 Task: Play online Dominion games in easy mode.
Action: Mouse moved to (498, 416)
Screenshot: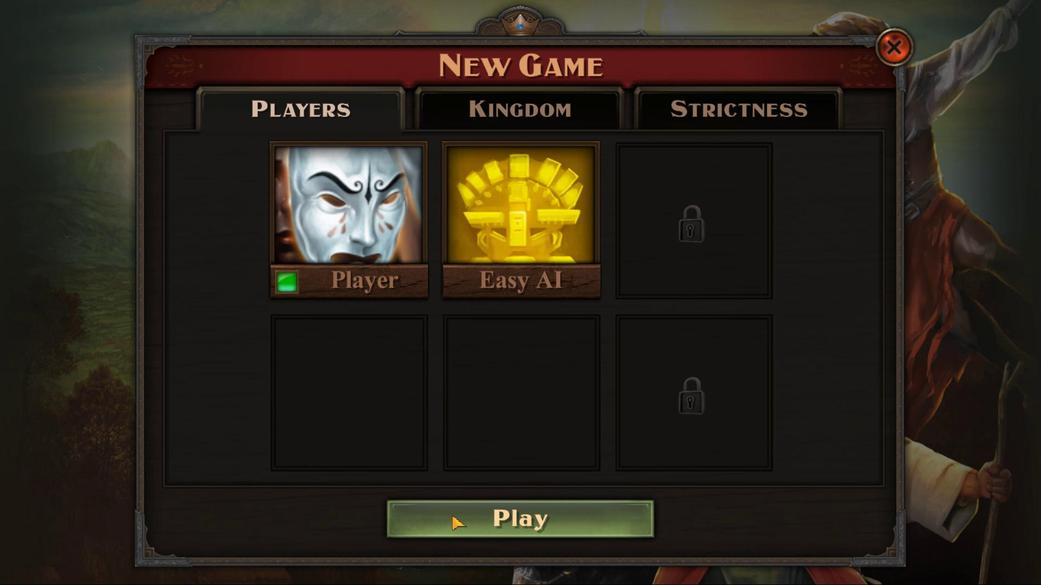 
Action: Mouse pressed left at (498, 416)
Screenshot: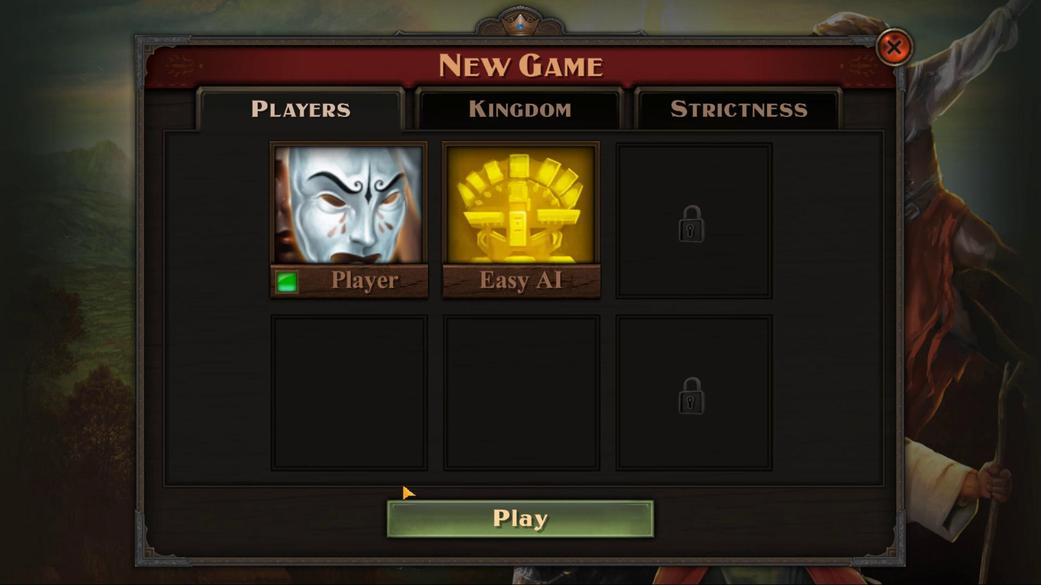 
Action: Mouse moved to (318, 414)
Screenshot: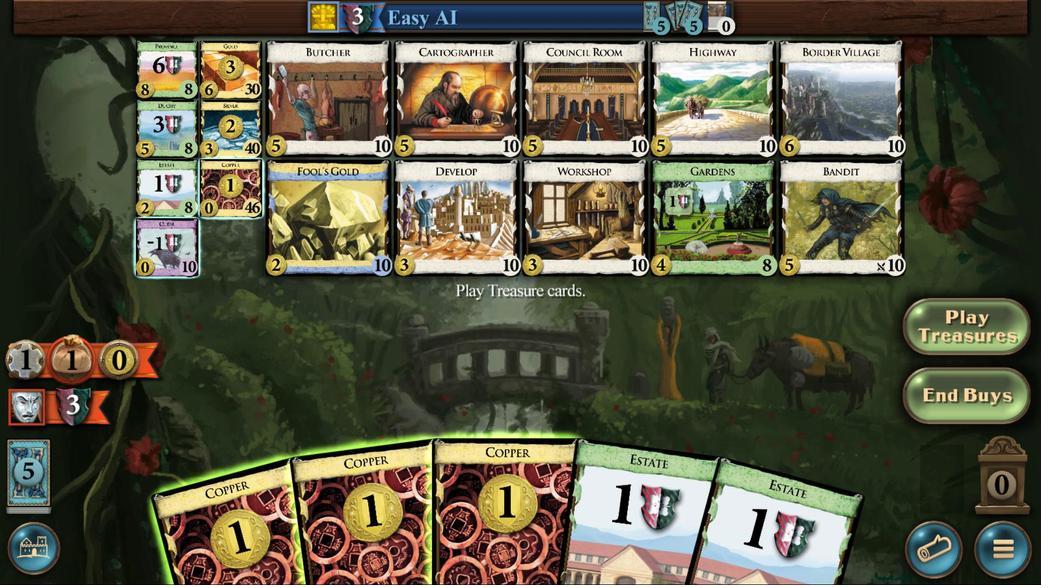 
Action: Mouse pressed left at (318, 414)
Screenshot: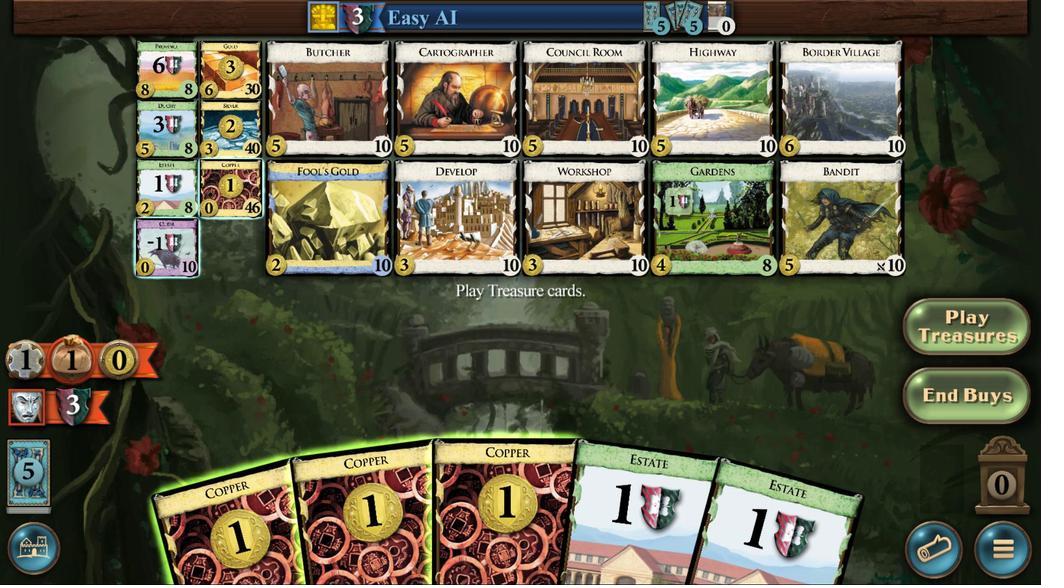 
Action: Mouse moved to (484, 411)
Screenshot: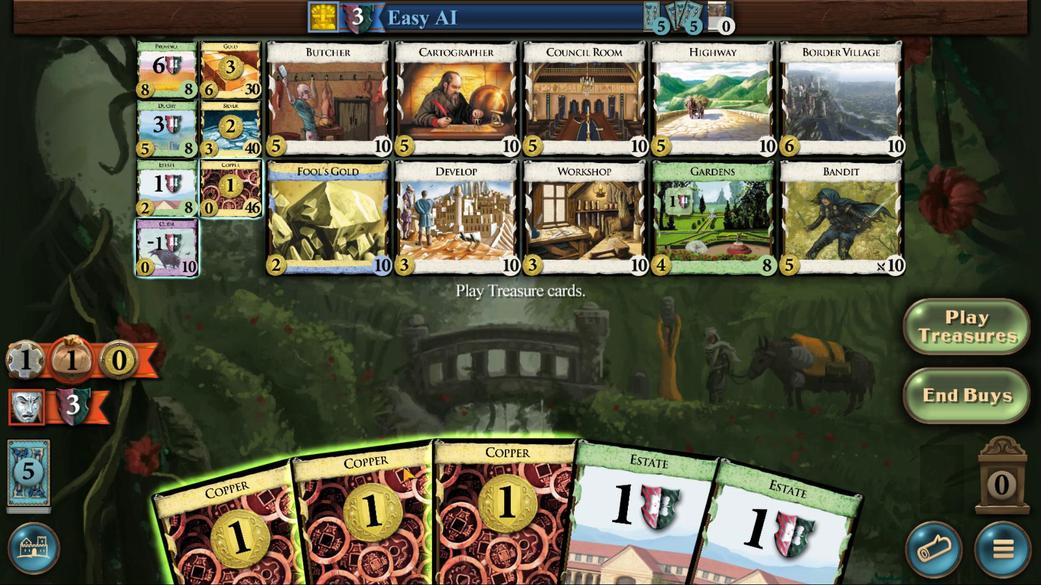 
Action: Mouse pressed left at (484, 411)
Screenshot: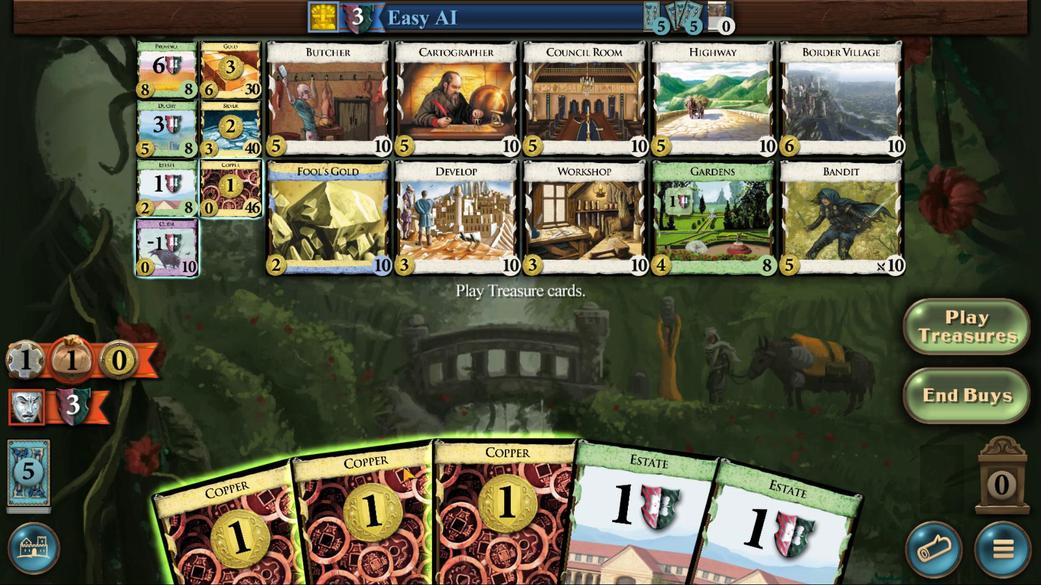 
Action: Mouse moved to (464, 412)
Screenshot: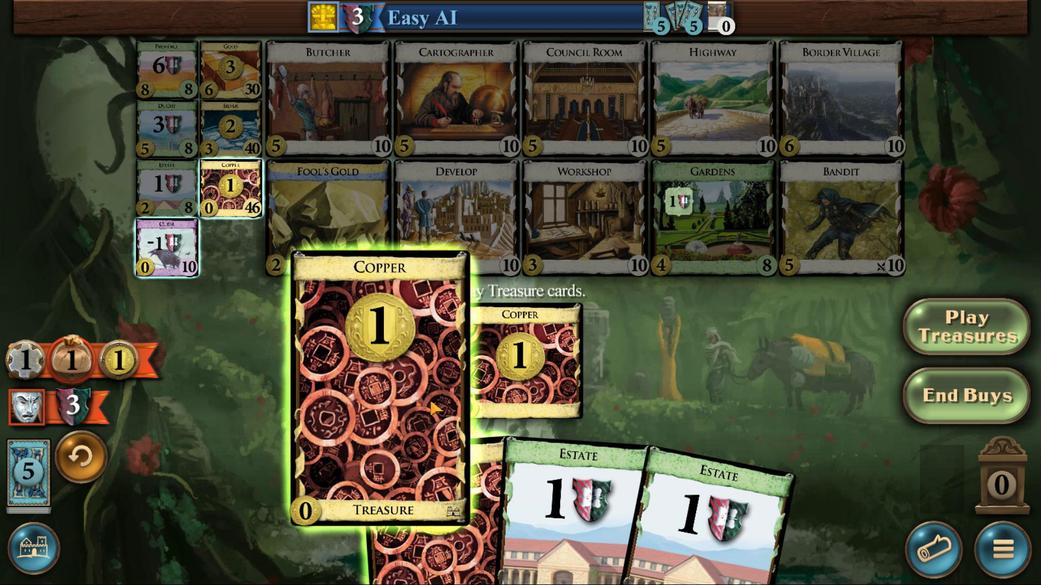
Action: Mouse pressed left at (464, 412)
Screenshot: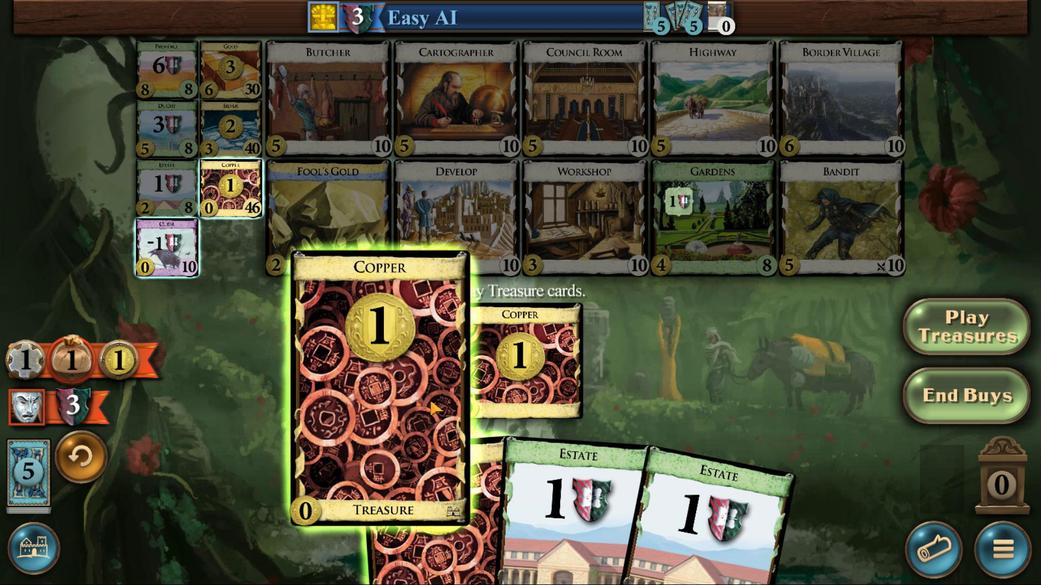 
Action: Mouse moved to (481, 410)
Screenshot: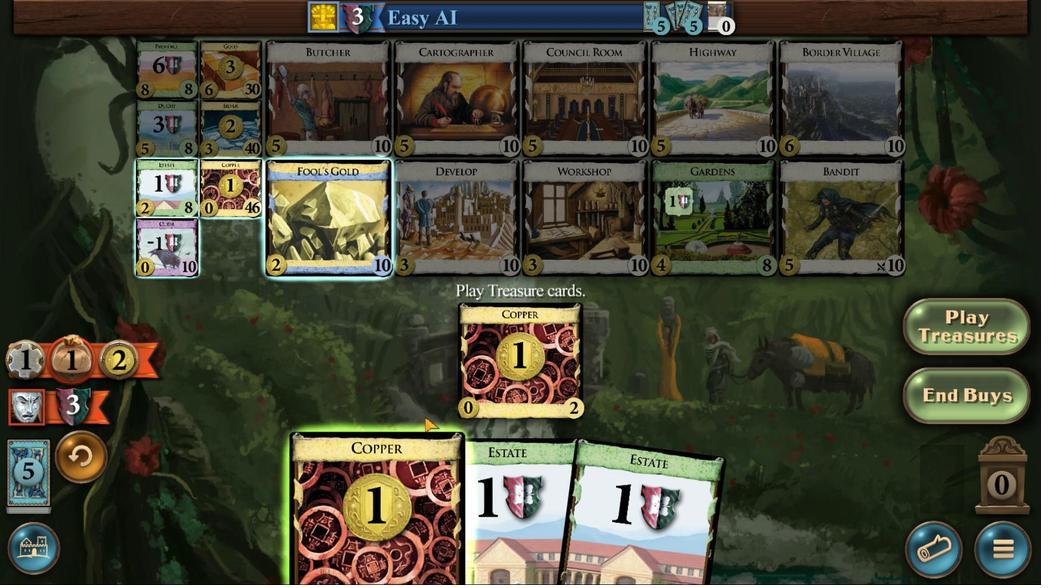 
Action: Mouse pressed left at (481, 410)
Screenshot: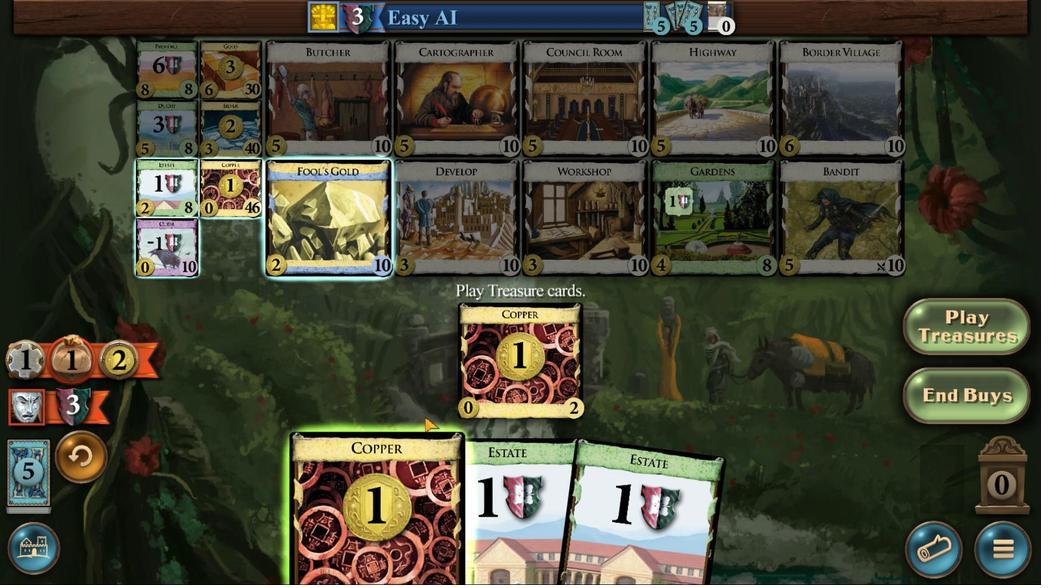 
Action: Mouse moved to (444, 349)
Screenshot: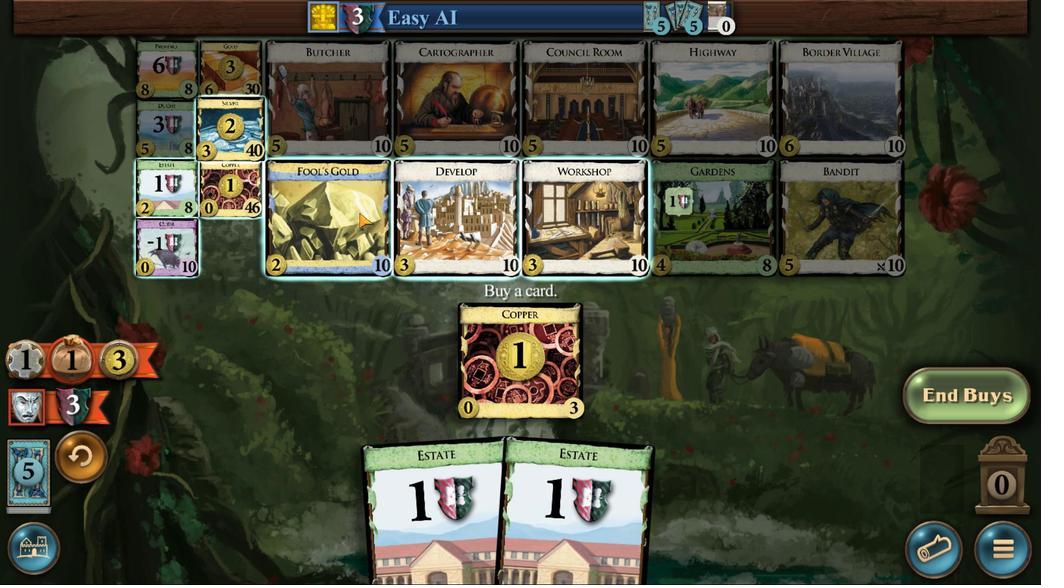 
Action: Mouse pressed left at (444, 349)
Screenshot: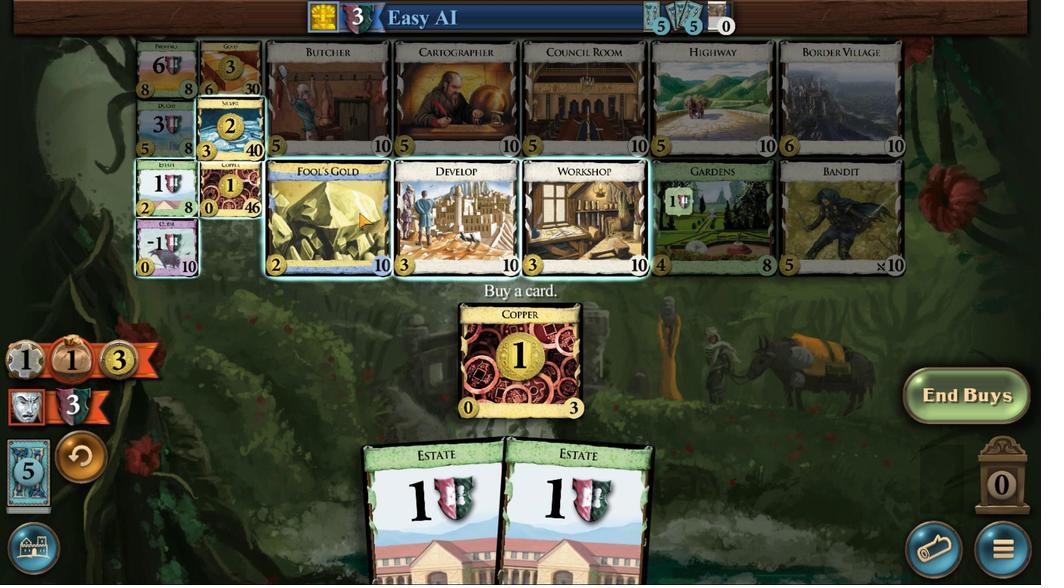 
Action: Mouse moved to (501, 382)
Screenshot: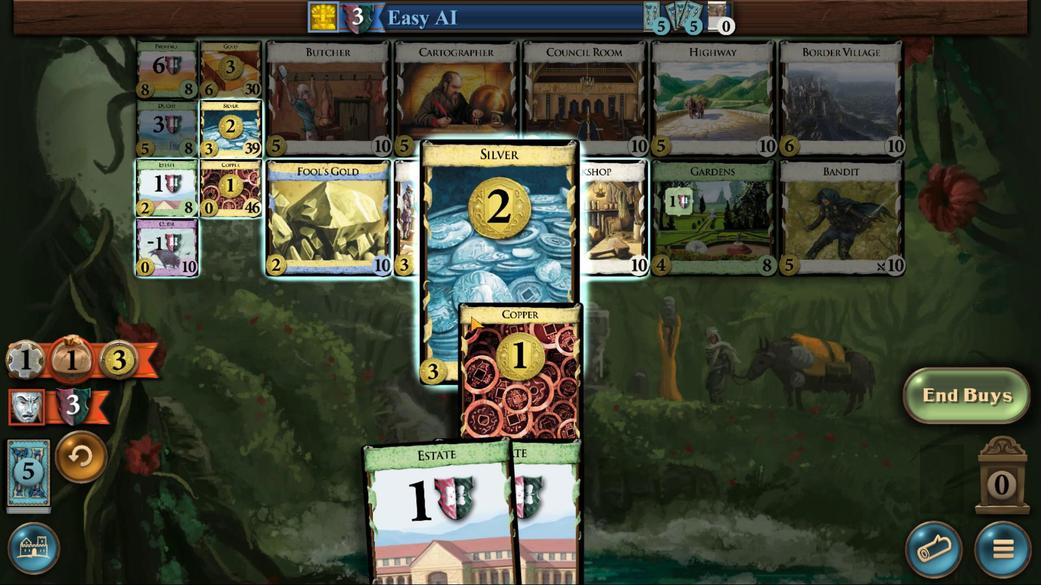 
Action: Mouse pressed left at (501, 382)
Screenshot: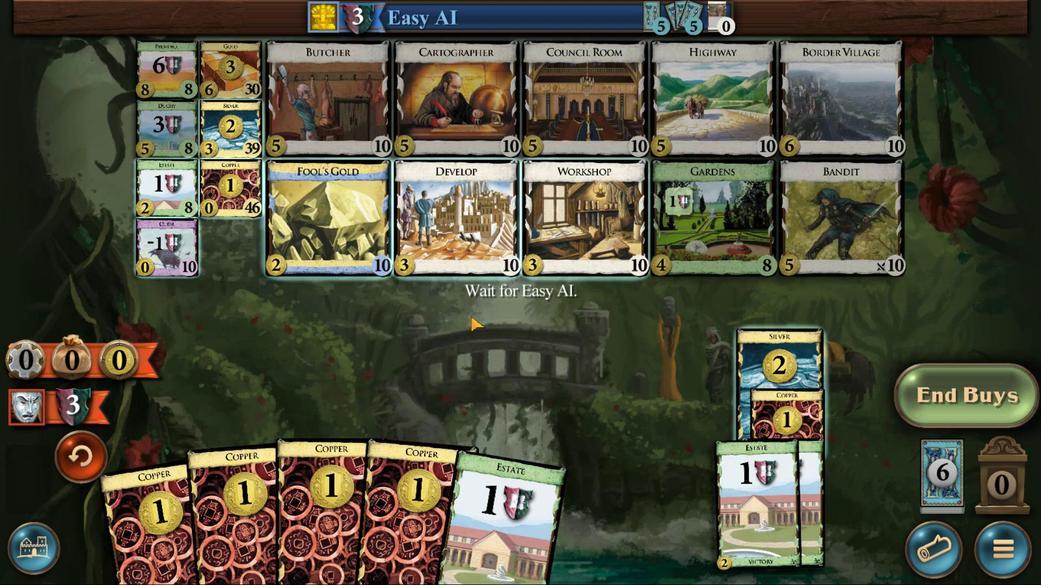 
Action: Mouse moved to (479, 409)
Screenshot: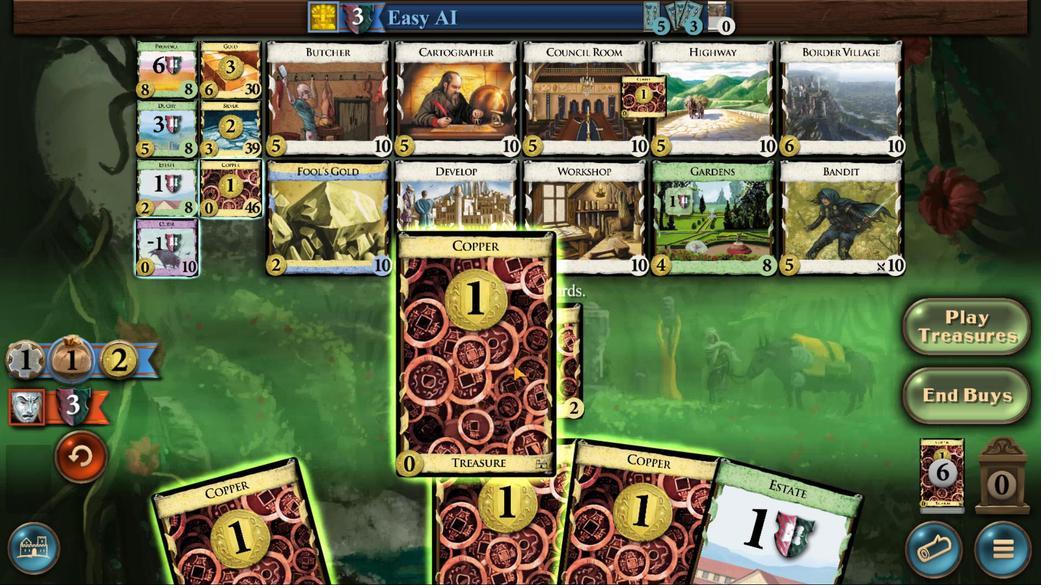 
Action: Mouse pressed left at (479, 409)
Screenshot: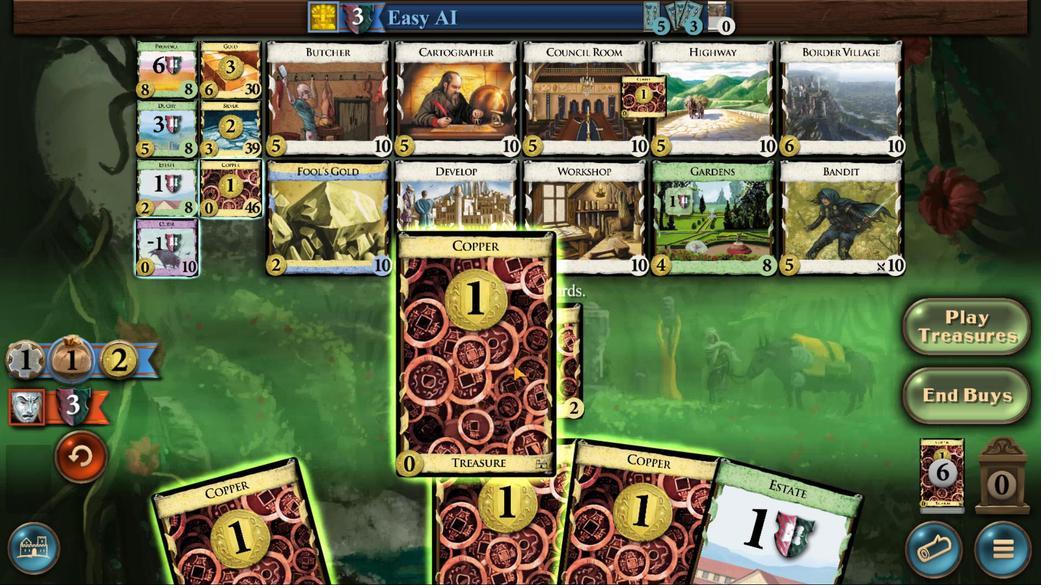
Action: Mouse moved to (450, 412)
Screenshot: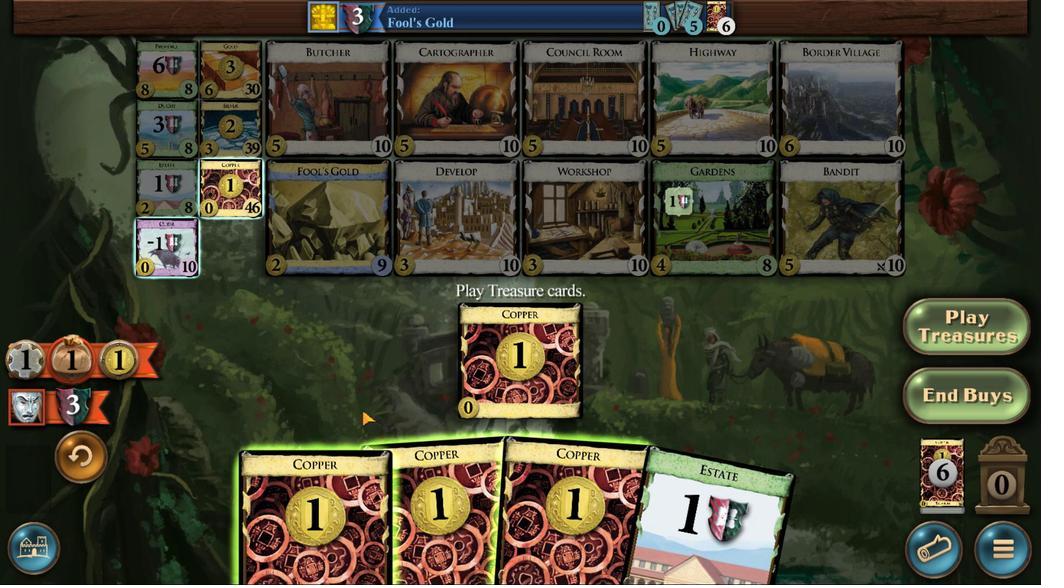 
Action: Mouse pressed left at (450, 412)
Screenshot: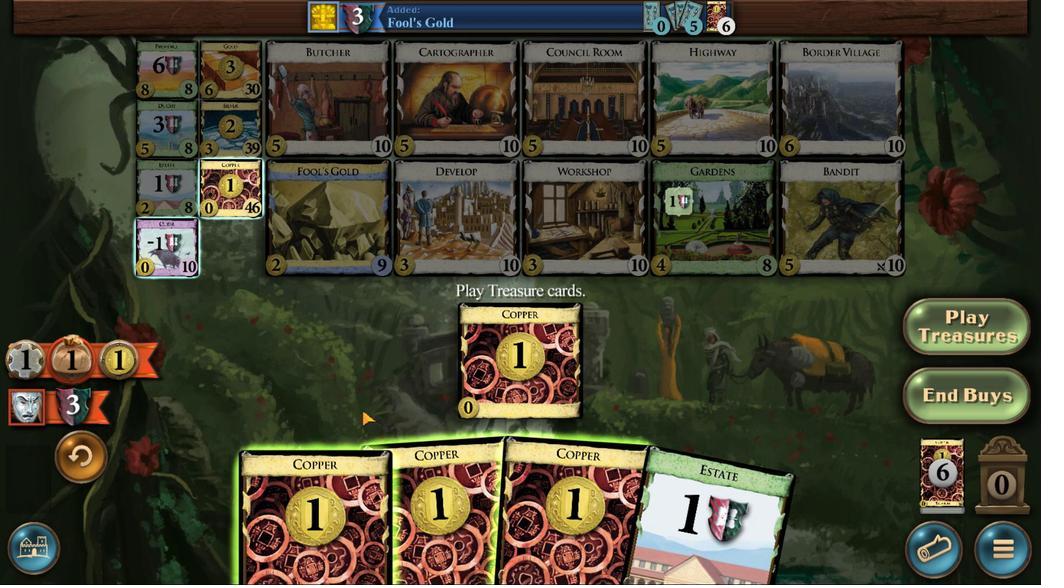 
Action: Mouse moved to (477, 410)
Screenshot: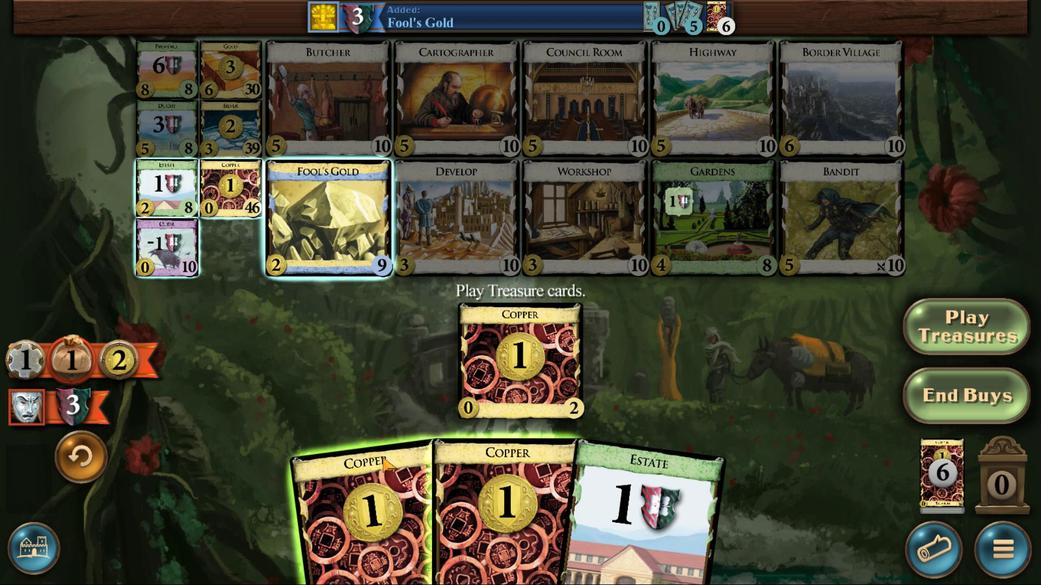 
Action: Mouse pressed left at (477, 410)
Screenshot: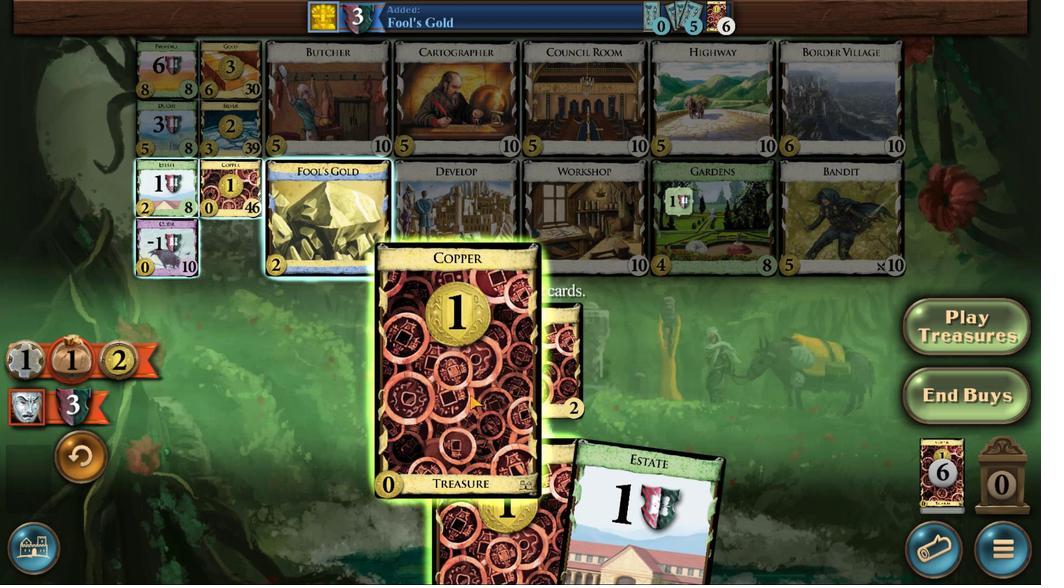 
Action: Mouse moved to (483, 406)
Screenshot: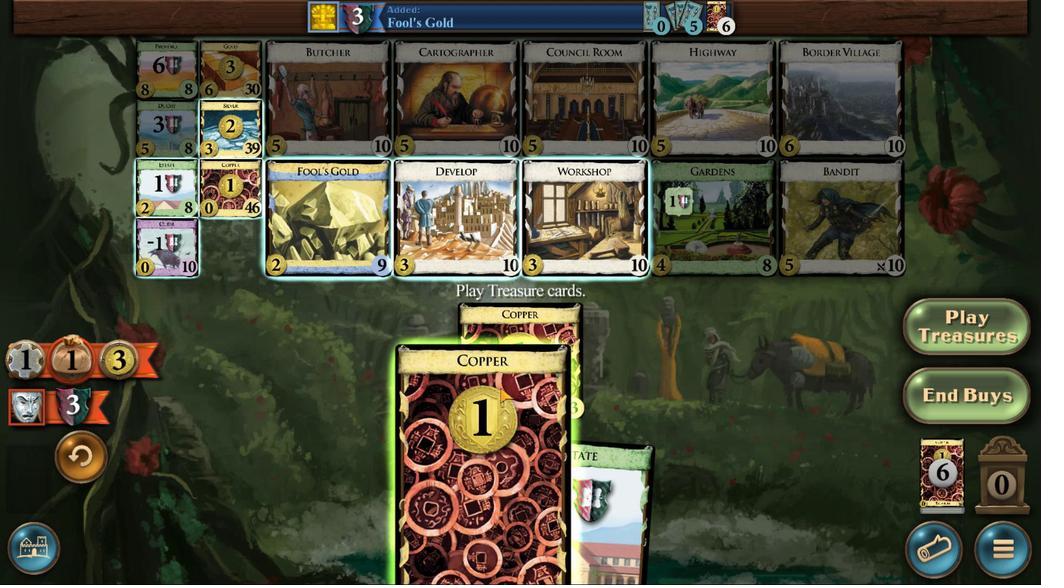 
Action: Mouse pressed left at (483, 406)
Screenshot: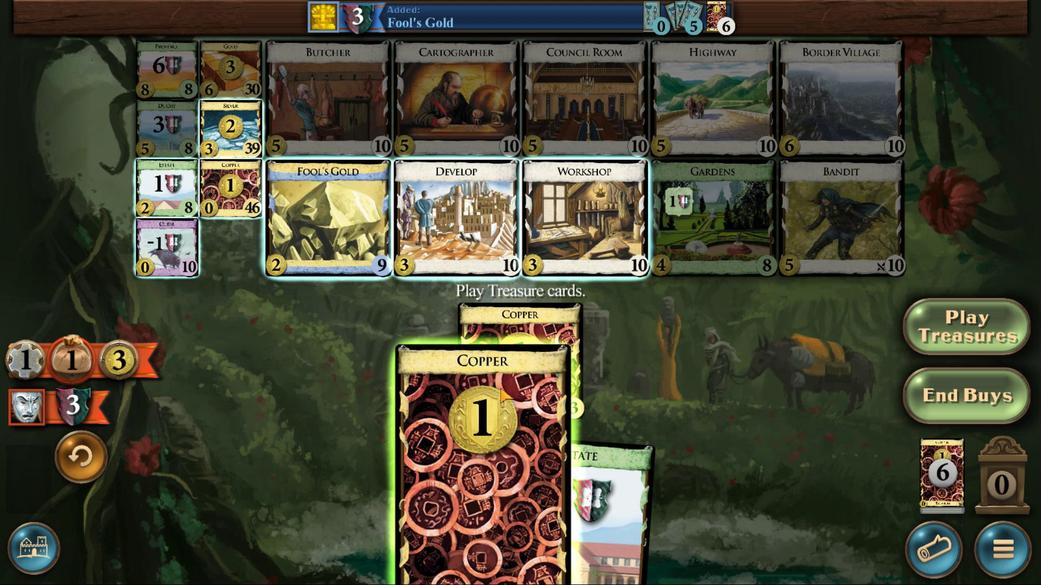 
Action: Mouse moved to (502, 362)
Screenshot: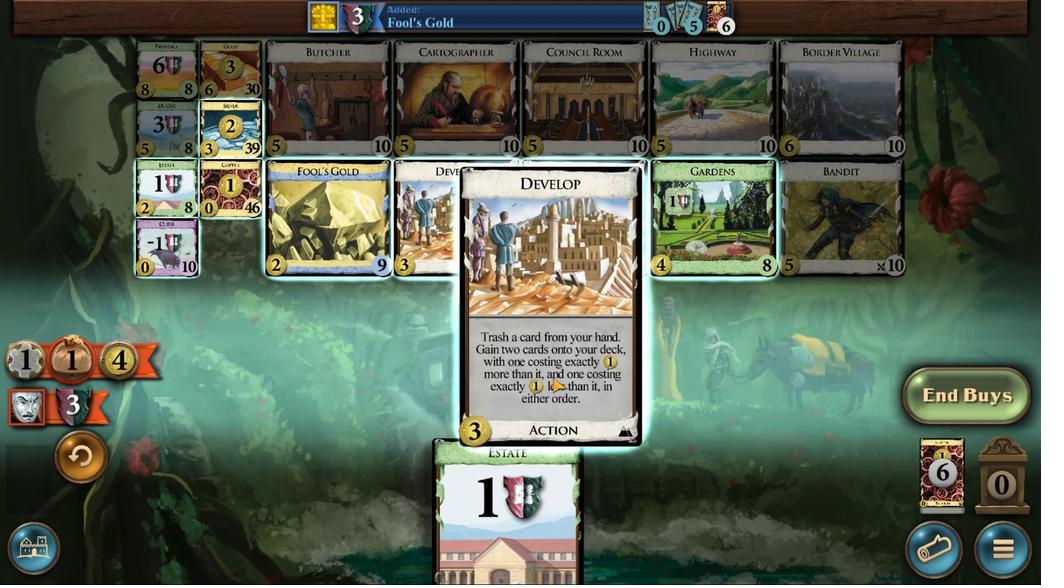 
Action: Mouse pressed left at (502, 362)
Screenshot: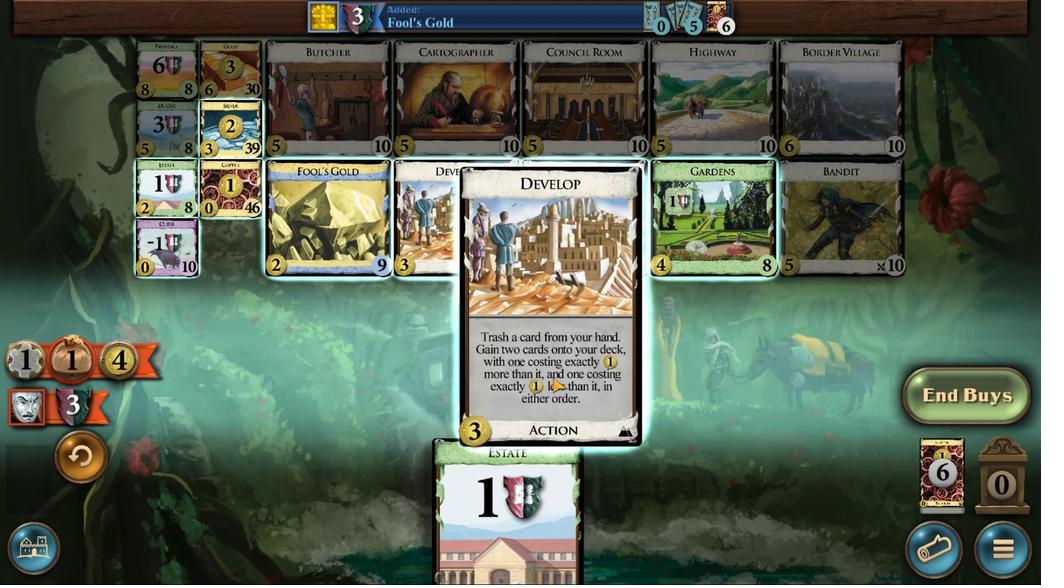 
Action: Mouse moved to (521, 392)
Screenshot: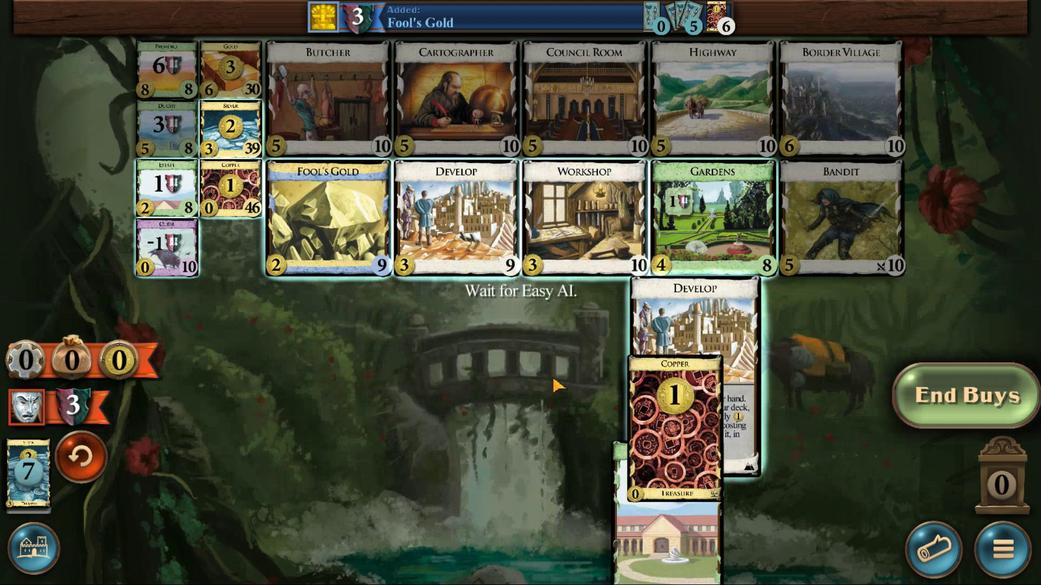 
Action: Mouse pressed left at (521, 392)
Screenshot: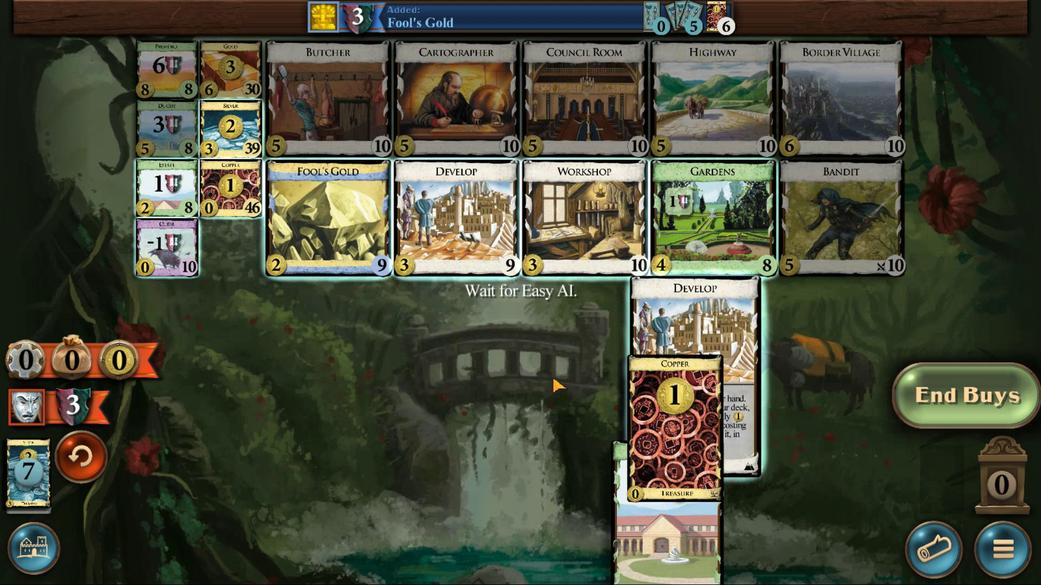 
Action: Mouse moved to (446, 413)
Screenshot: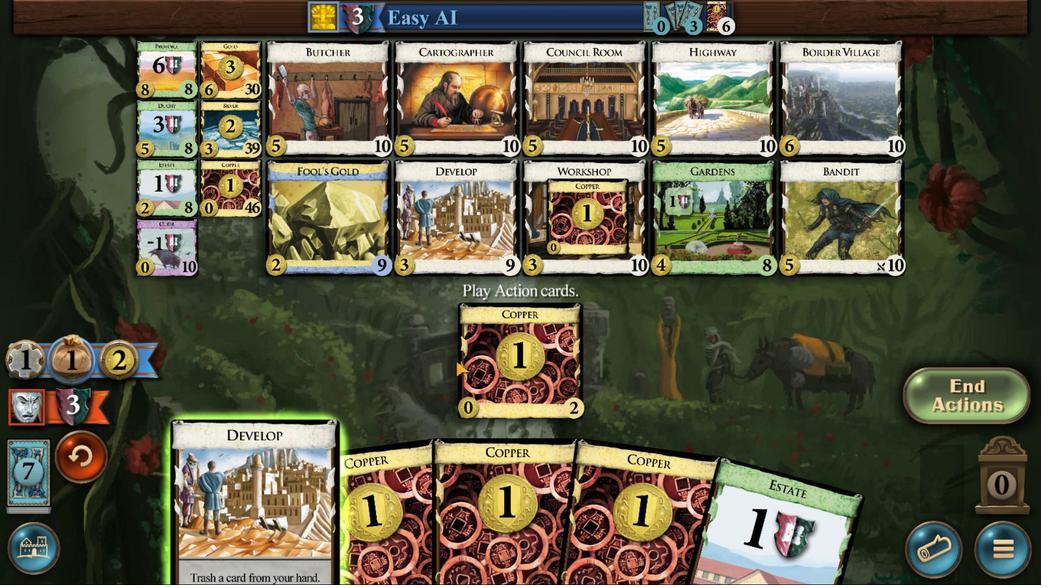 
Action: Mouse pressed left at (446, 413)
Screenshot: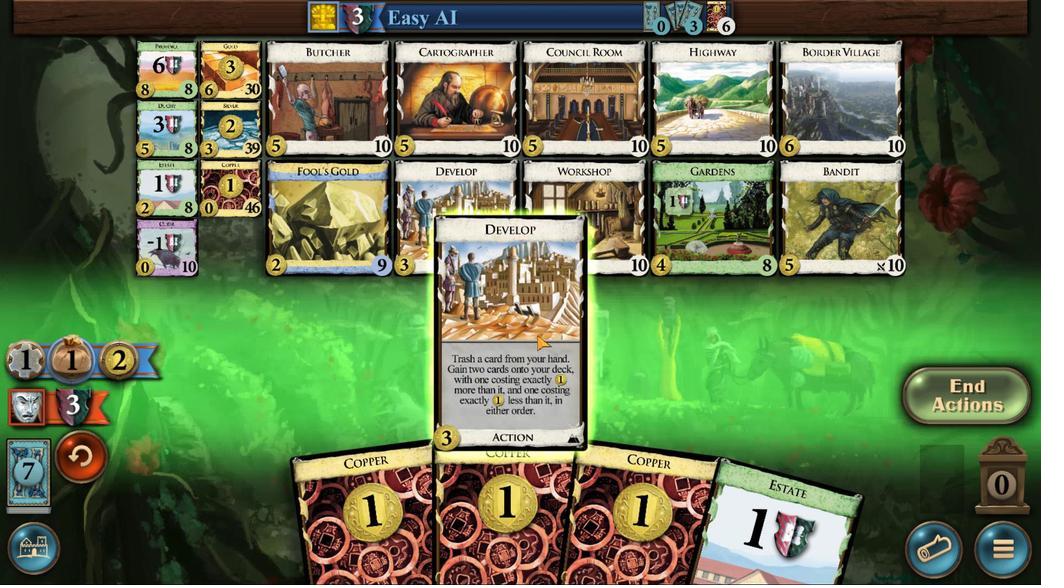 
Action: Mouse moved to (467, 409)
Screenshot: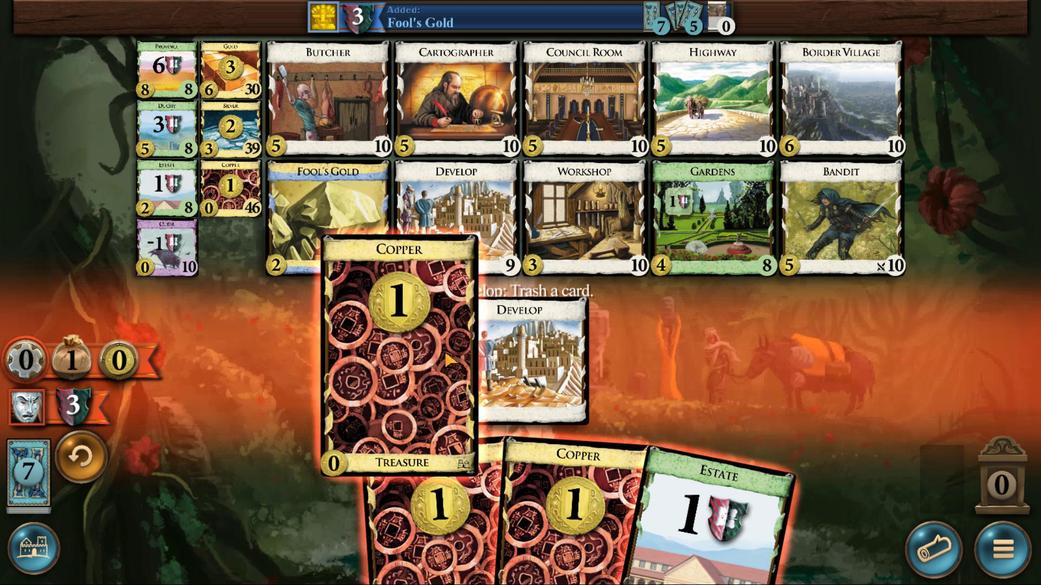 
Action: Mouse pressed left at (467, 409)
Screenshot: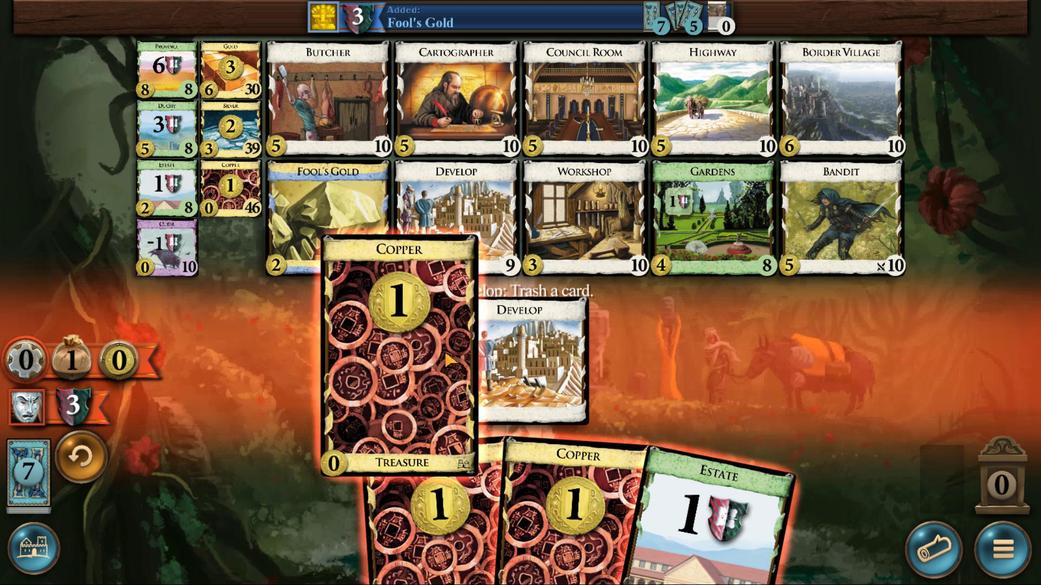 
Action: Mouse moved to (476, 411)
Screenshot: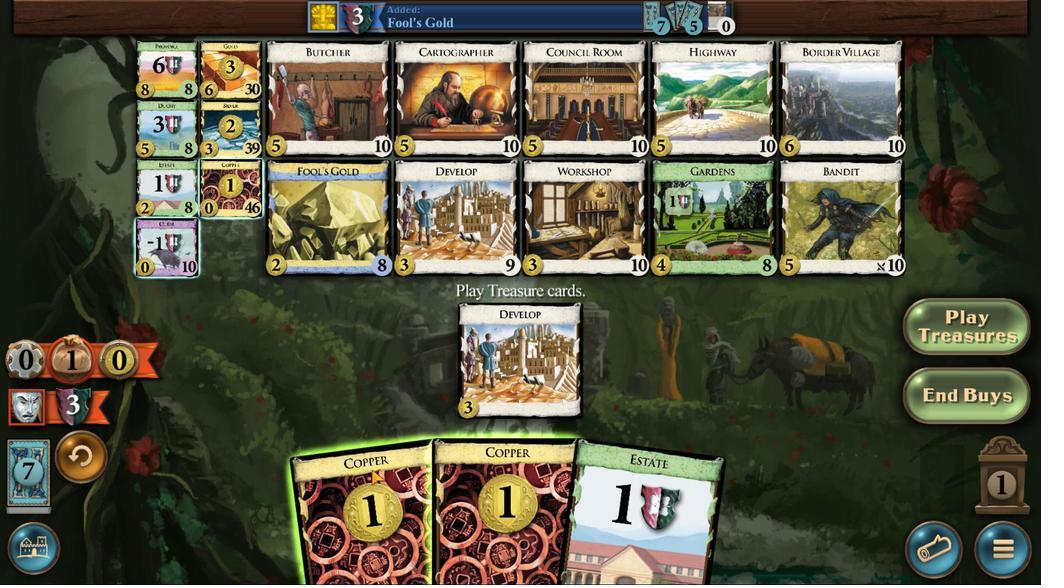 
Action: Mouse pressed left at (476, 411)
Screenshot: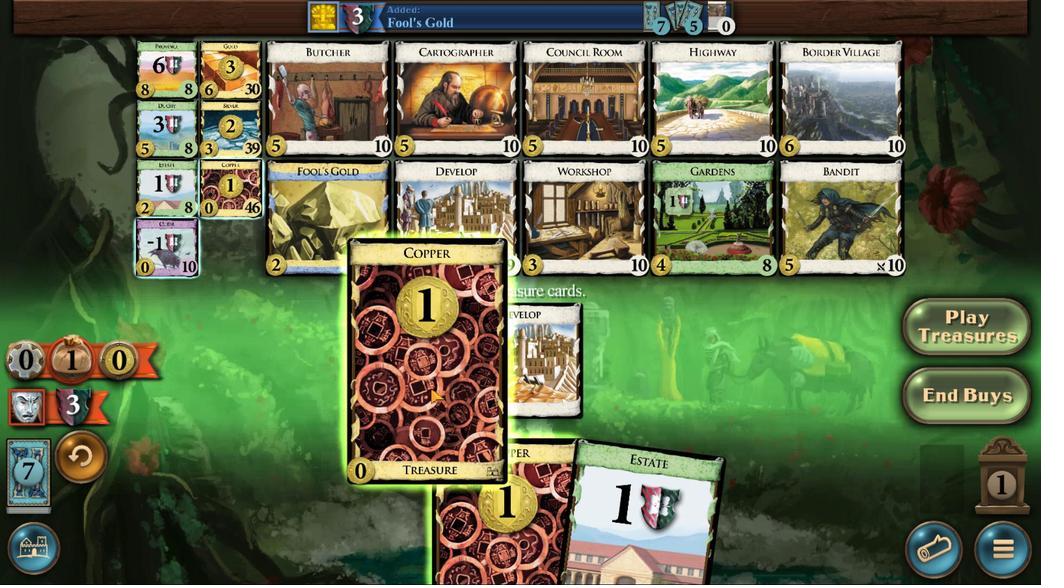 
Action: Mouse moved to (489, 412)
Screenshot: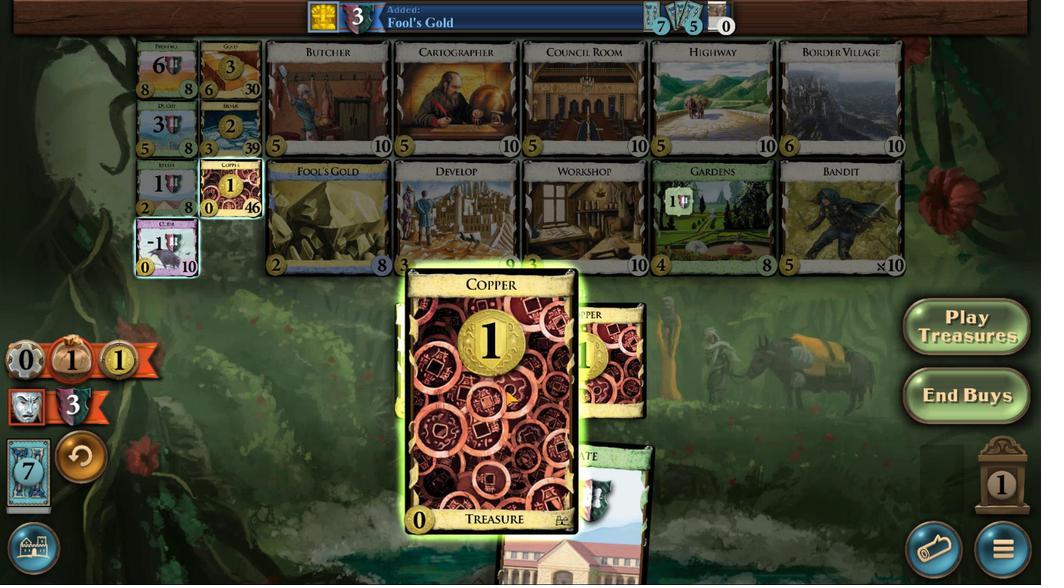 
Action: Mouse pressed left at (489, 412)
Screenshot: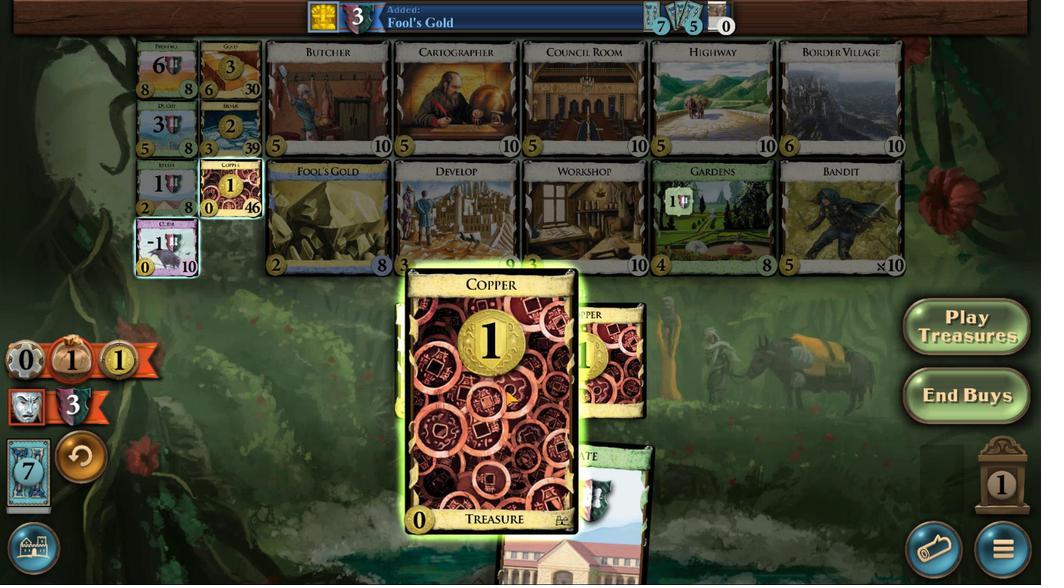 
Action: Mouse moved to (440, 359)
Screenshot: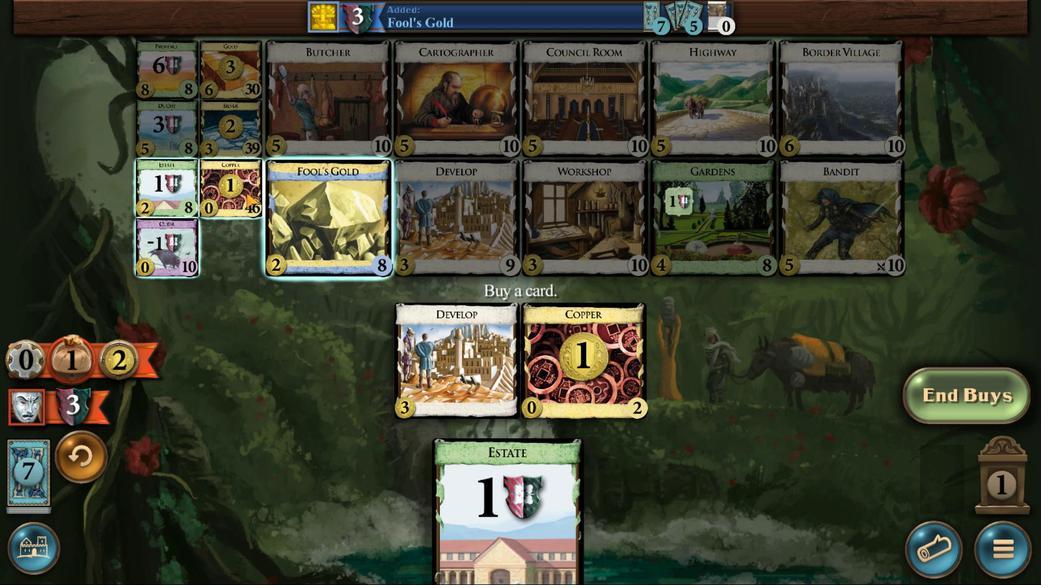 
Action: Mouse pressed left at (440, 359)
Screenshot: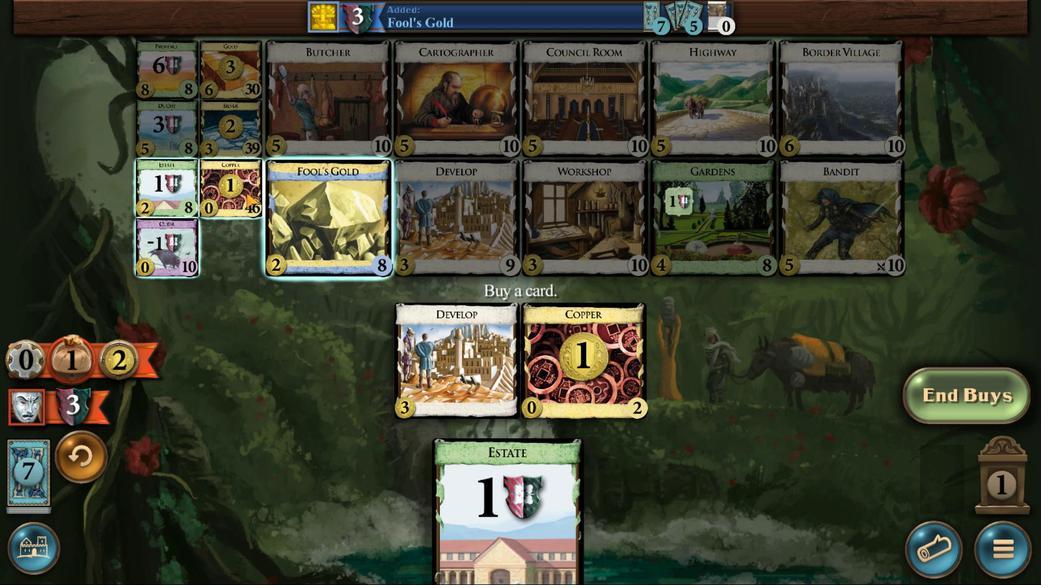 
Action: Mouse moved to (541, 411)
Screenshot: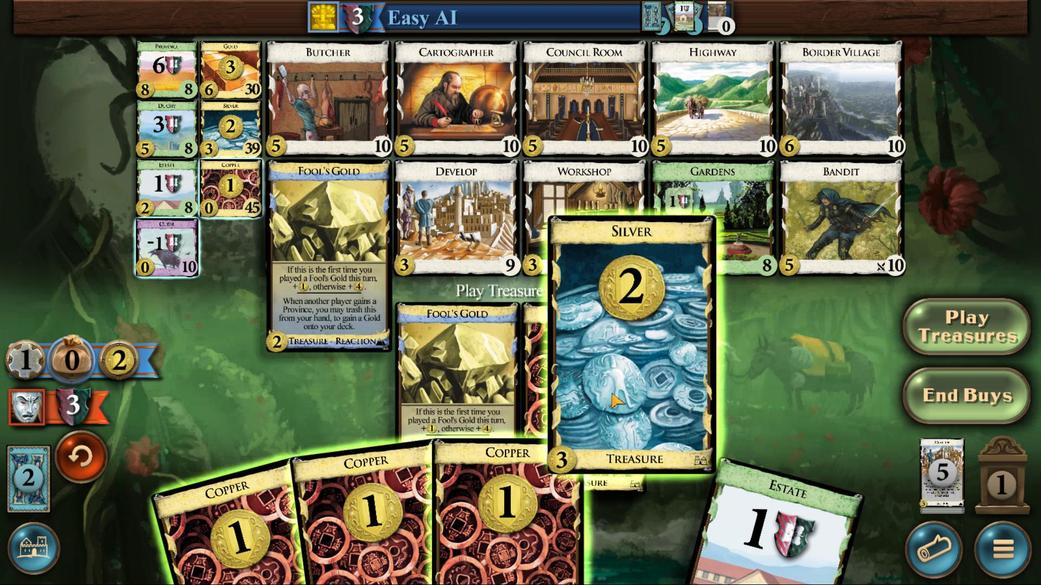 
Action: Mouse pressed left at (541, 411)
Screenshot: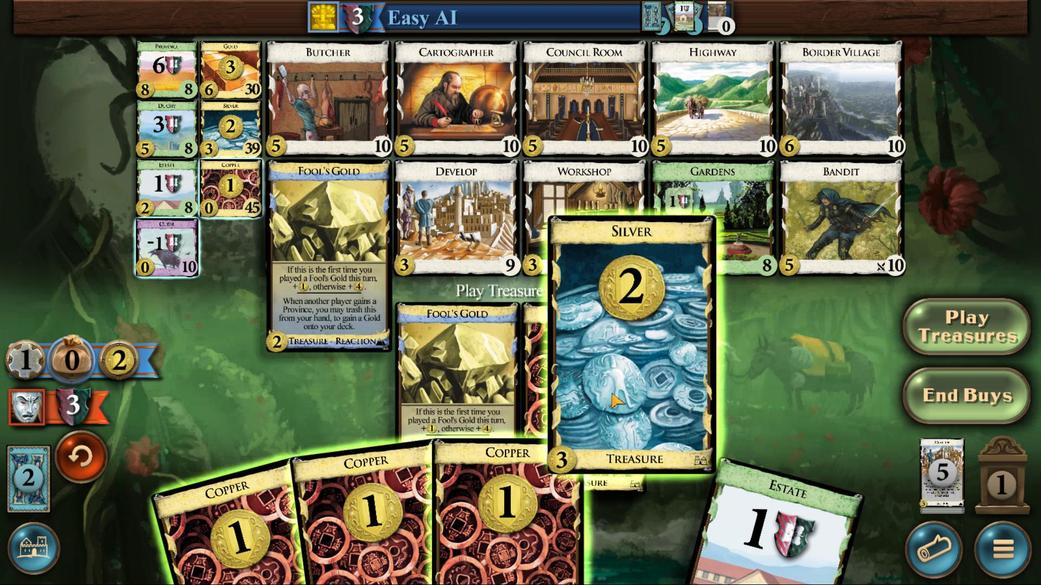 
Action: Mouse moved to (517, 412)
Screenshot: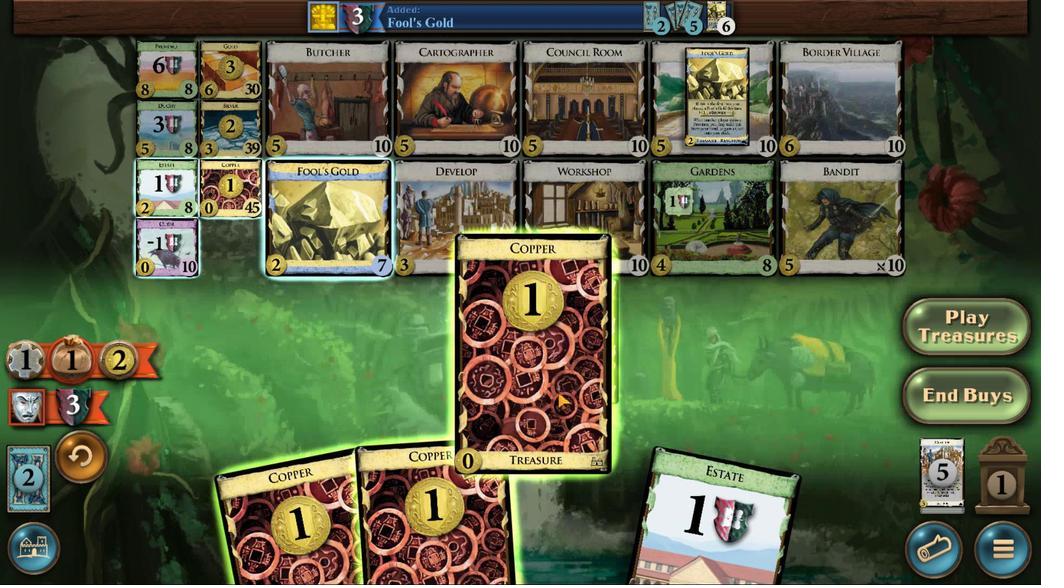 
Action: Mouse pressed left at (517, 412)
Screenshot: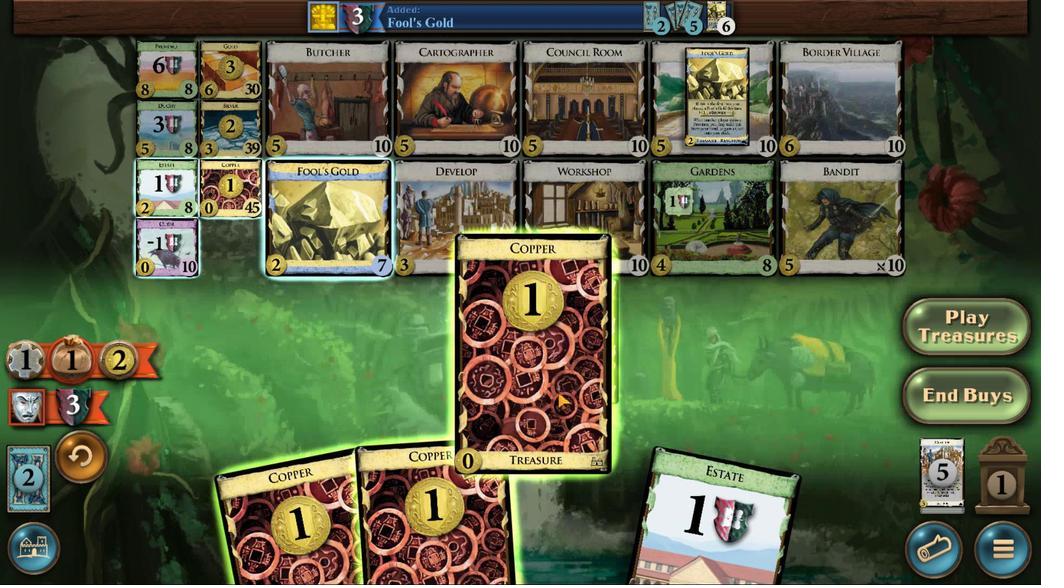 
Action: Mouse moved to (508, 410)
Screenshot: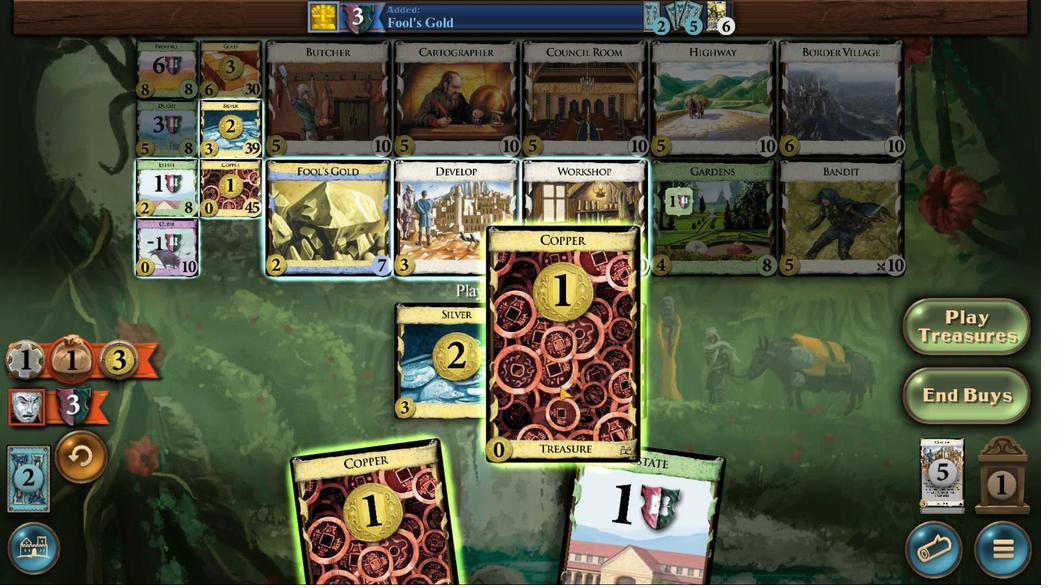 
Action: Mouse pressed left at (508, 410)
Screenshot: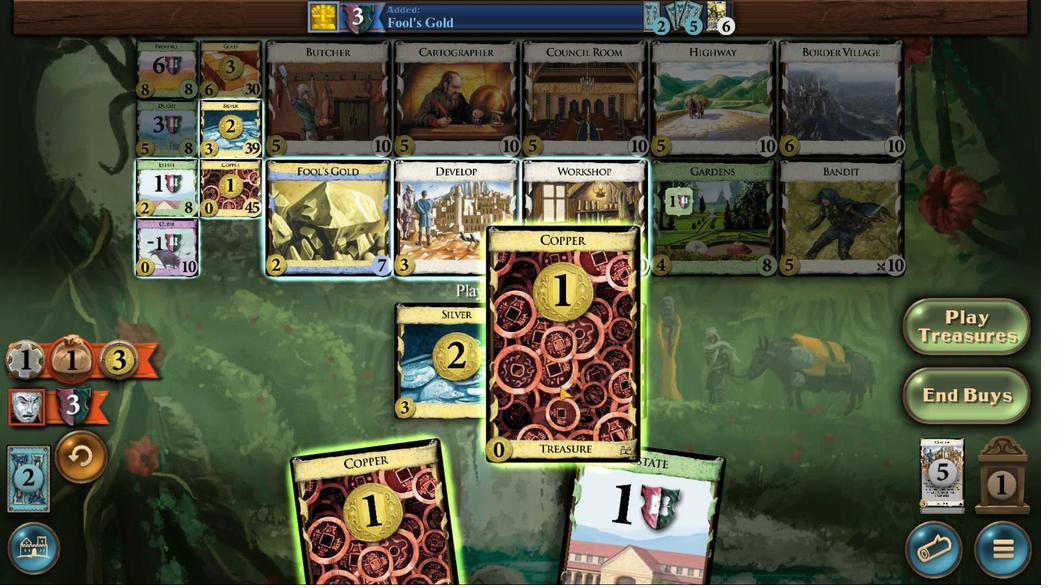 
Action: Mouse moved to (498, 408)
Screenshot: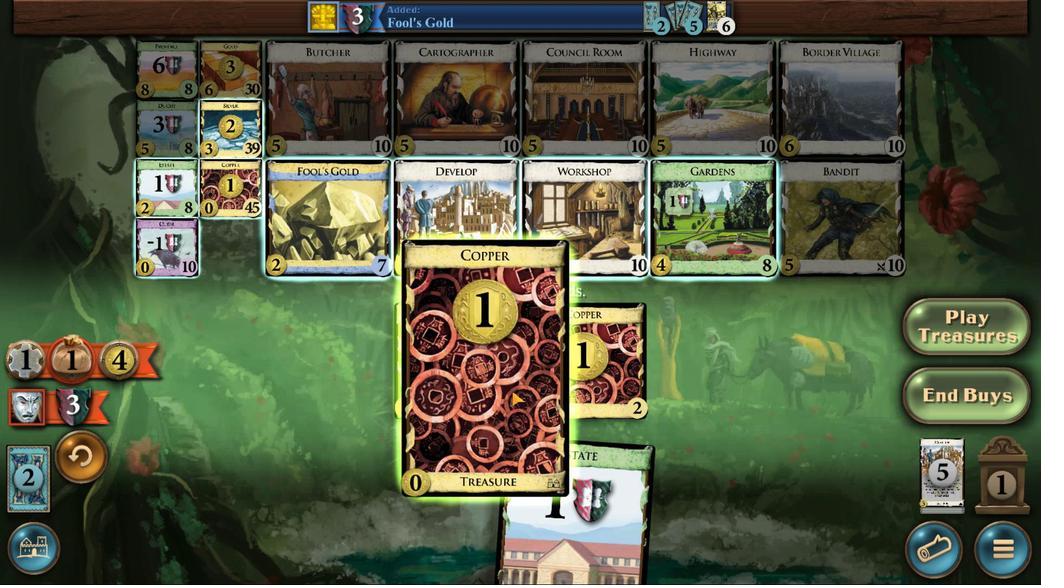 
Action: Mouse pressed left at (498, 408)
Screenshot: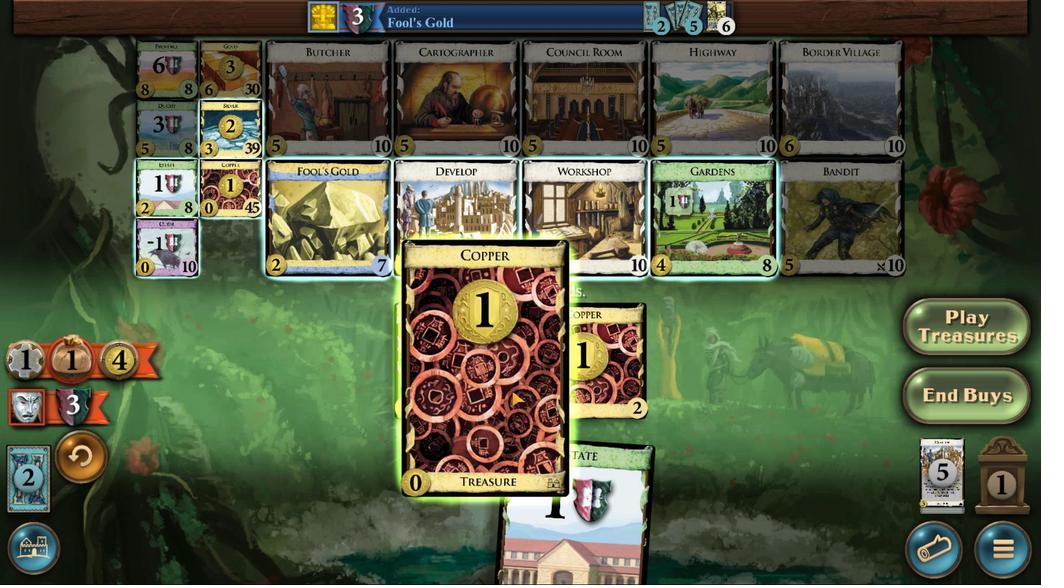 
Action: Mouse moved to (431, 350)
Screenshot: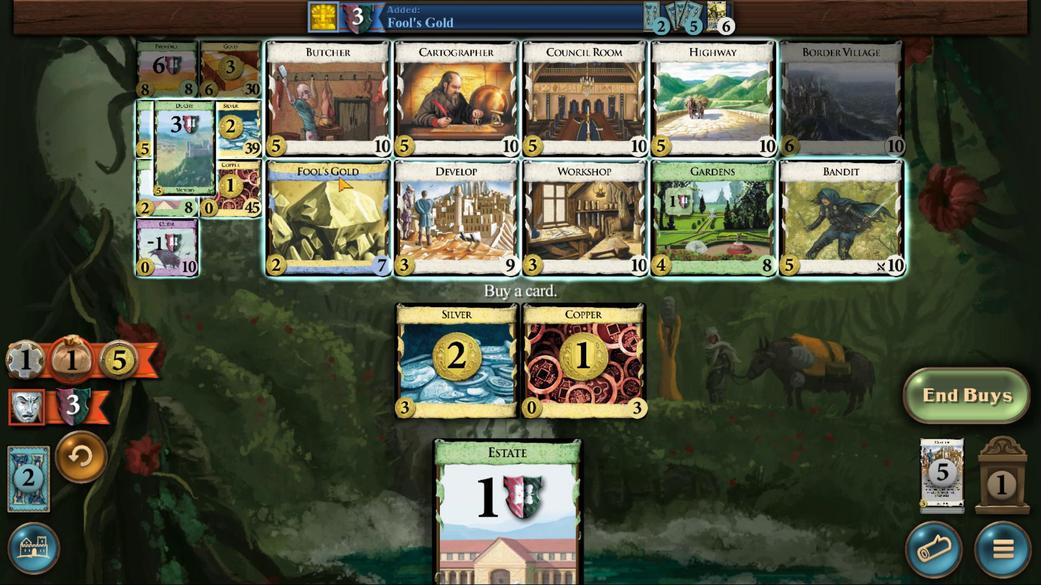 
Action: Mouse pressed left at (431, 350)
Screenshot: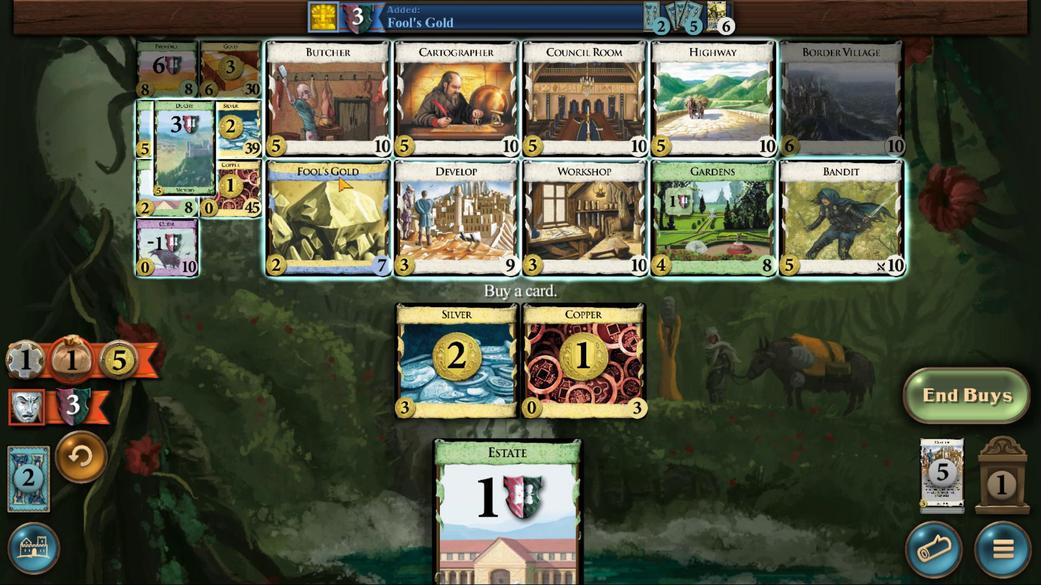 
Action: Mouse moved to (522, 384)
Screenshot: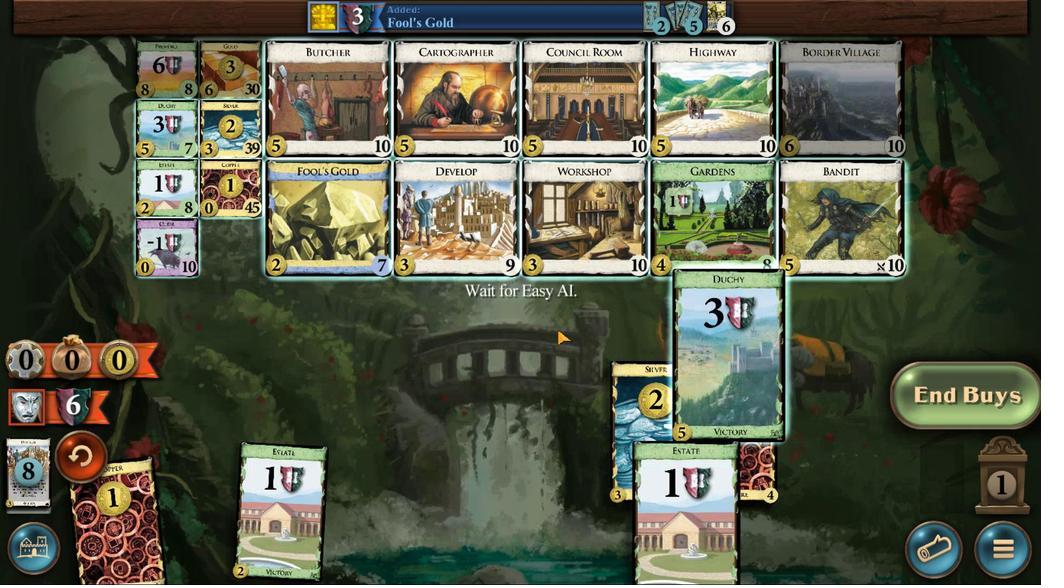 
Action: Mouse pressed left at (522, 384)
Screenshot: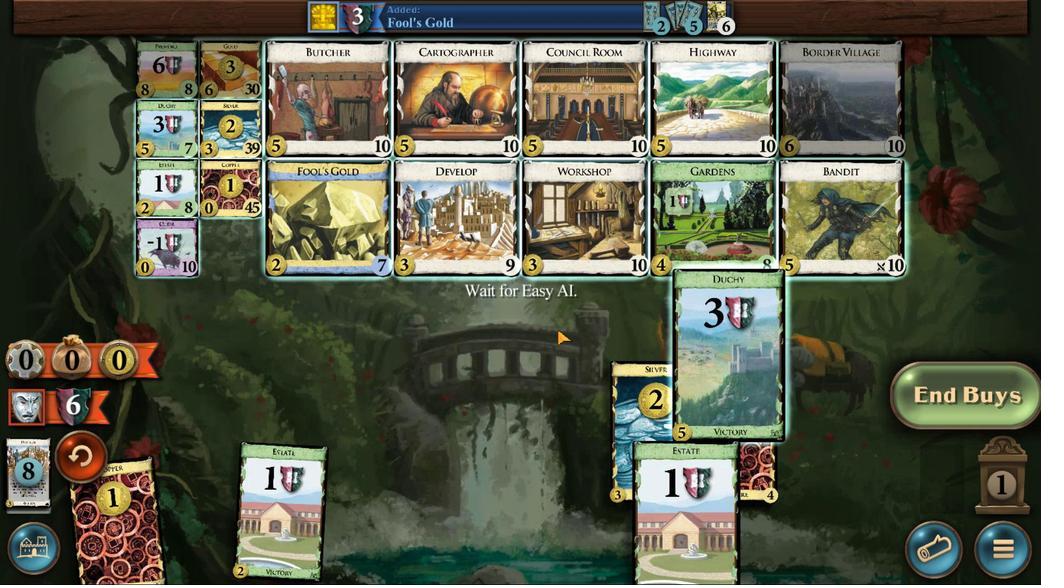 
Action: Mouse moved to (514, 409)
Screenshot: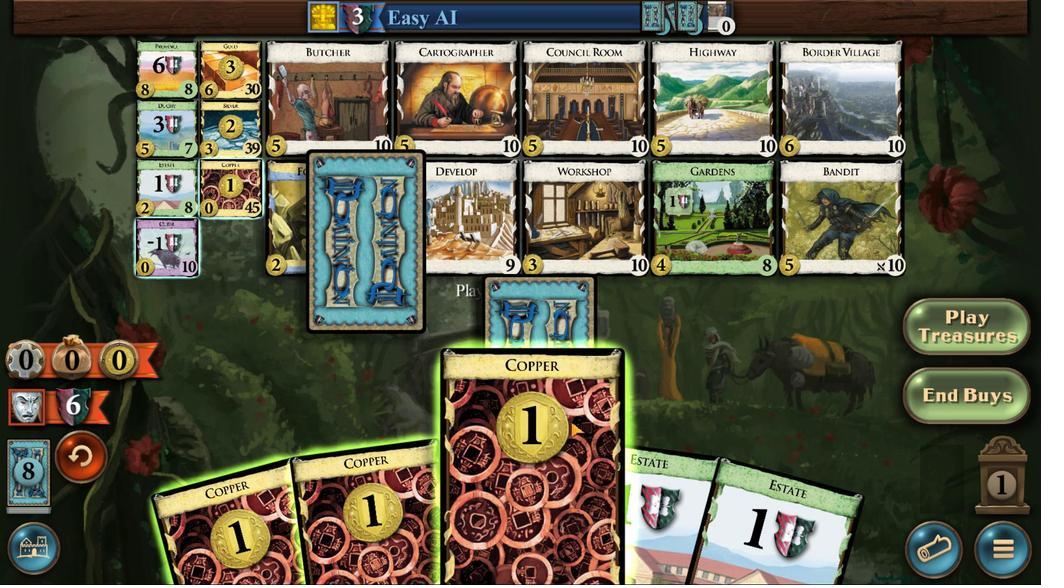 
Action: Mouse pressed left at (514, 409)
Screenshot: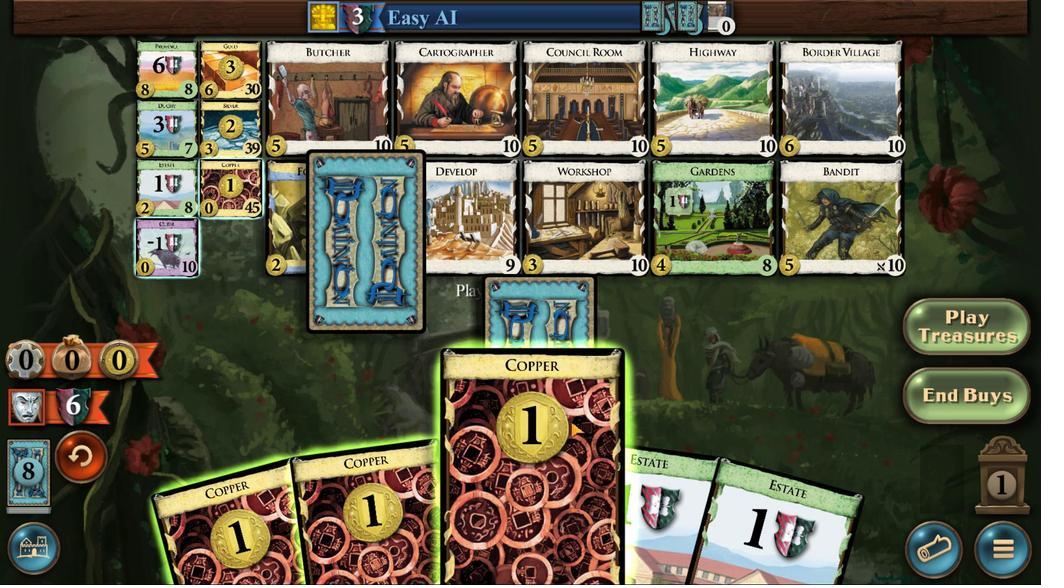 
Action: Mouse moved to (483, 412)
Screenshot: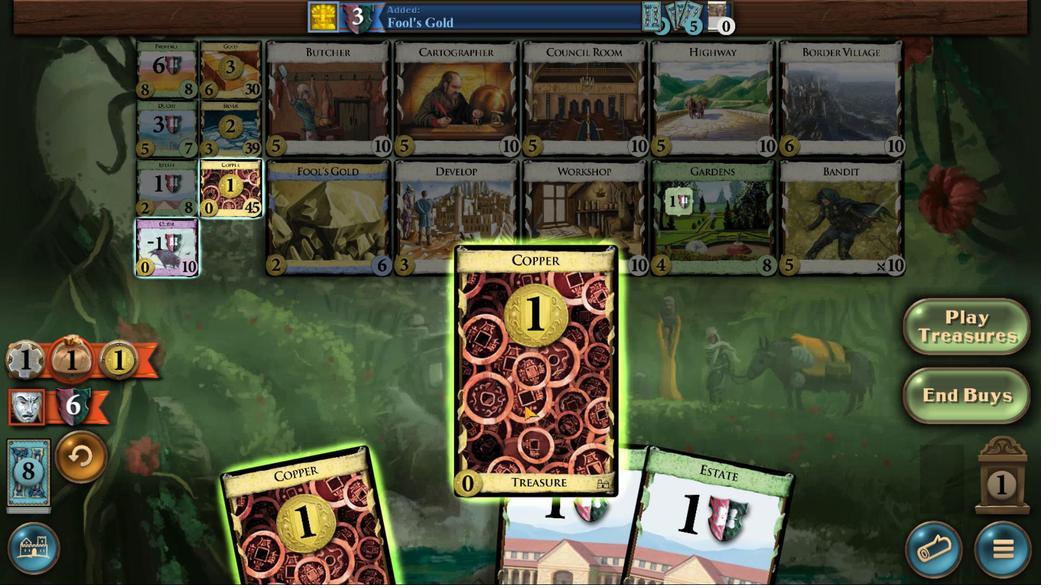 
Action: Mouse pressed left at (483, 412)
Screenshot: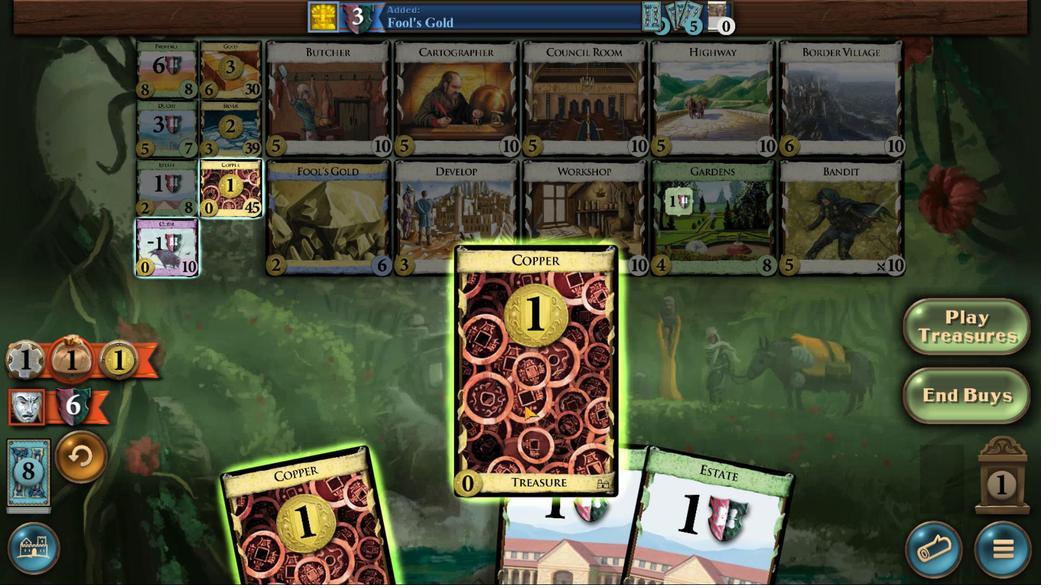 
Action: Mouse moved to (479, 413)
Screenshot: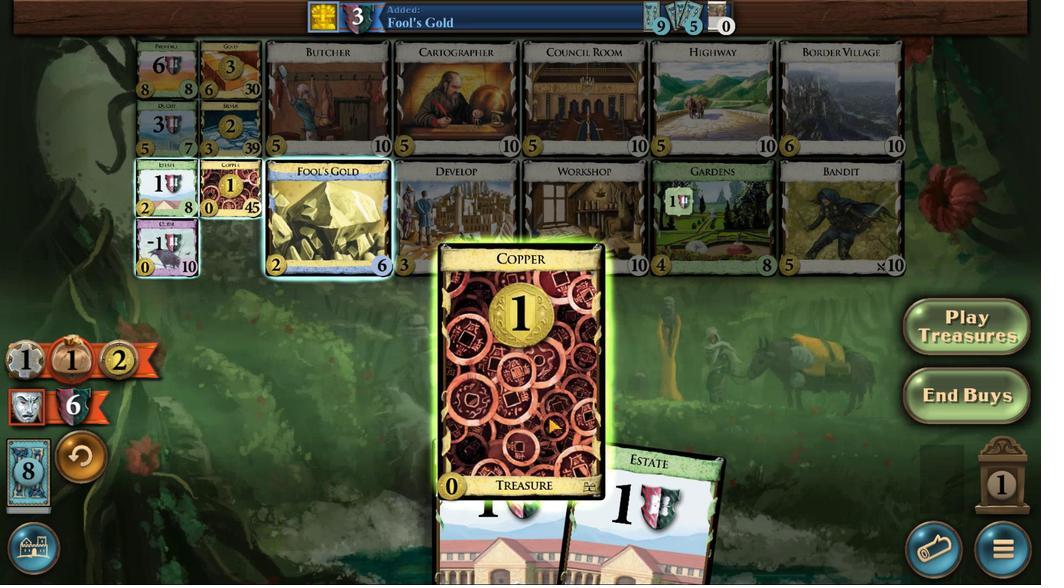 
Action: Mouse pressed left at (479, 413)
Screenshot: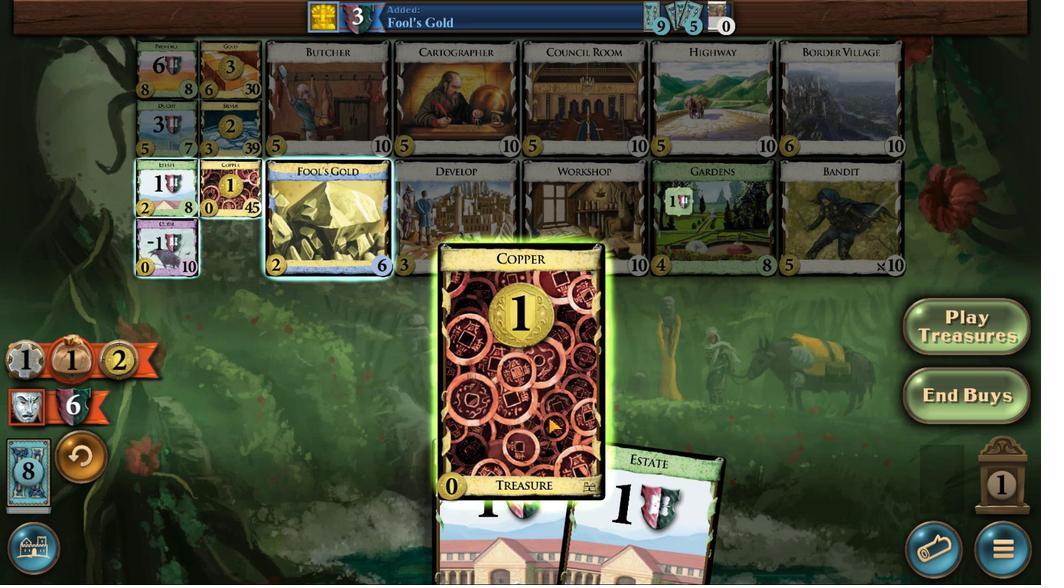 
Action: Mouse moved to (446, 350)
Screenshot: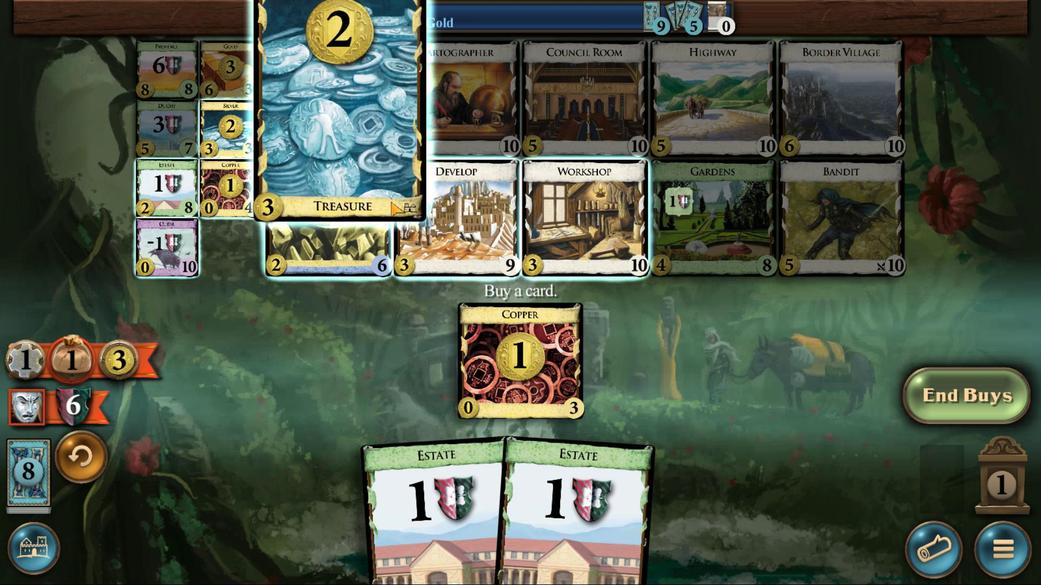 
Action: Mouse pressed left at (446, 350)
Screenshot: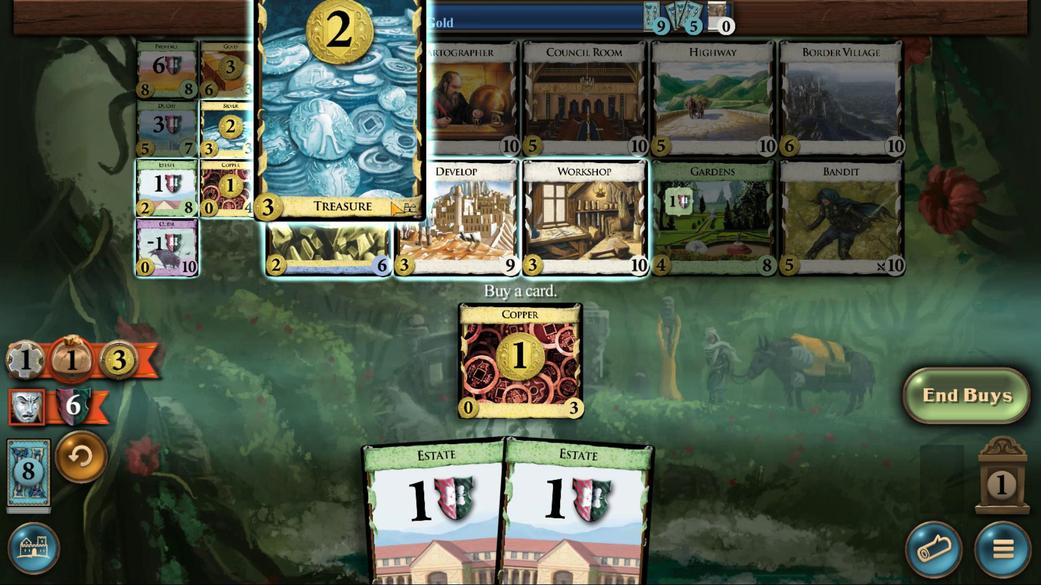 
Action: Mouse moved to (510, 382)
Screenshot: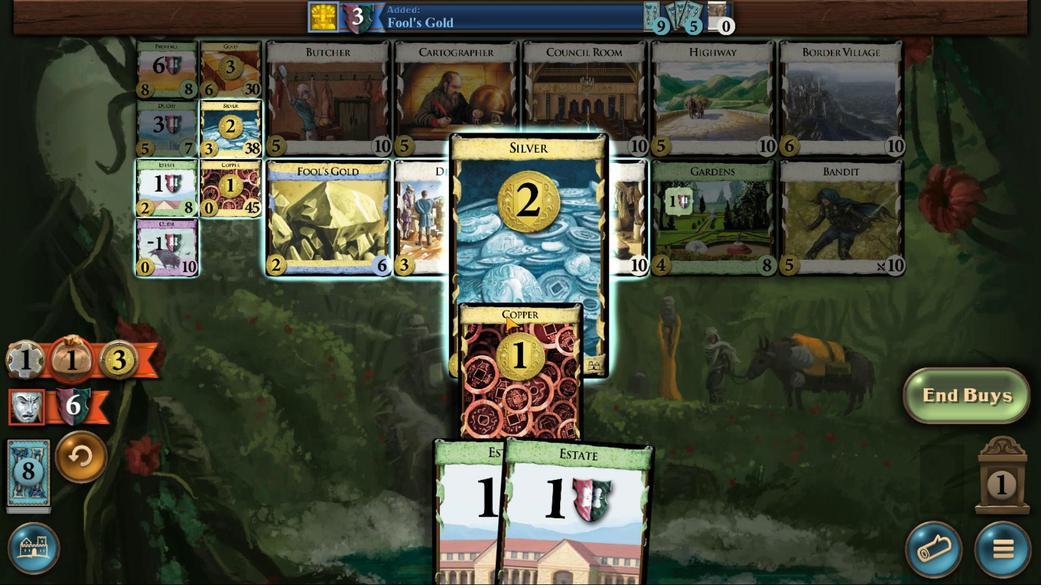 
Action: Mouse pressed left at (510, 382)
Screenshot: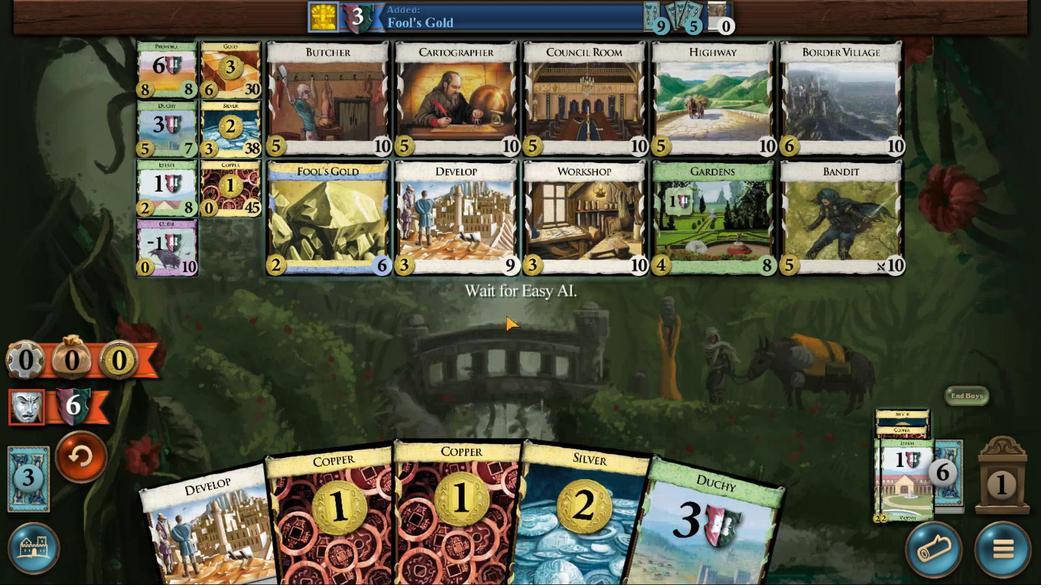 
Action: Mouse moved to (445, 416)
Screenshot: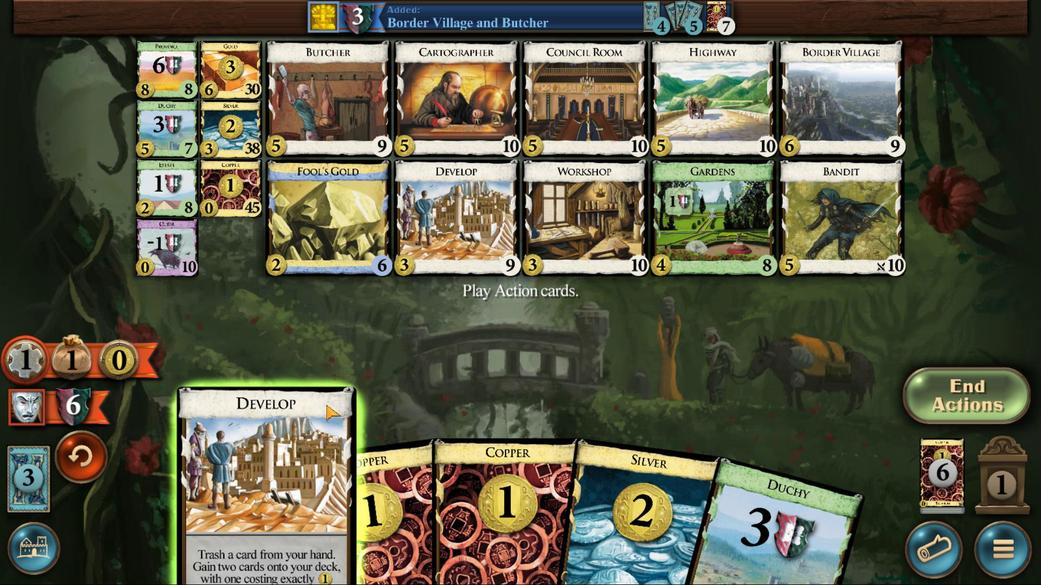 
Action: Mouse pressed left at (445, 416)
Screenshot: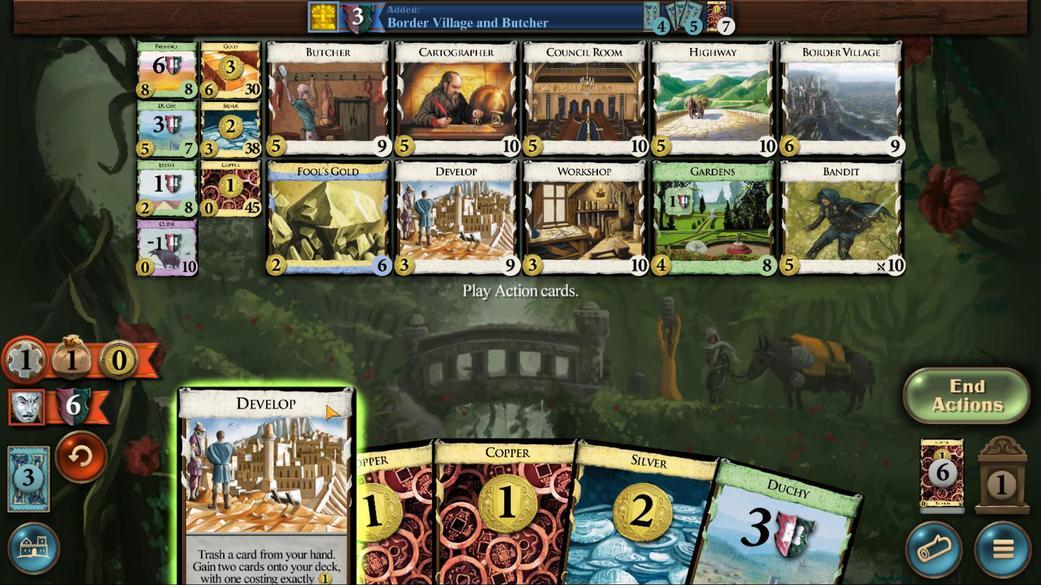 
Action: Mouse moved to (465, 414)
Screenshot: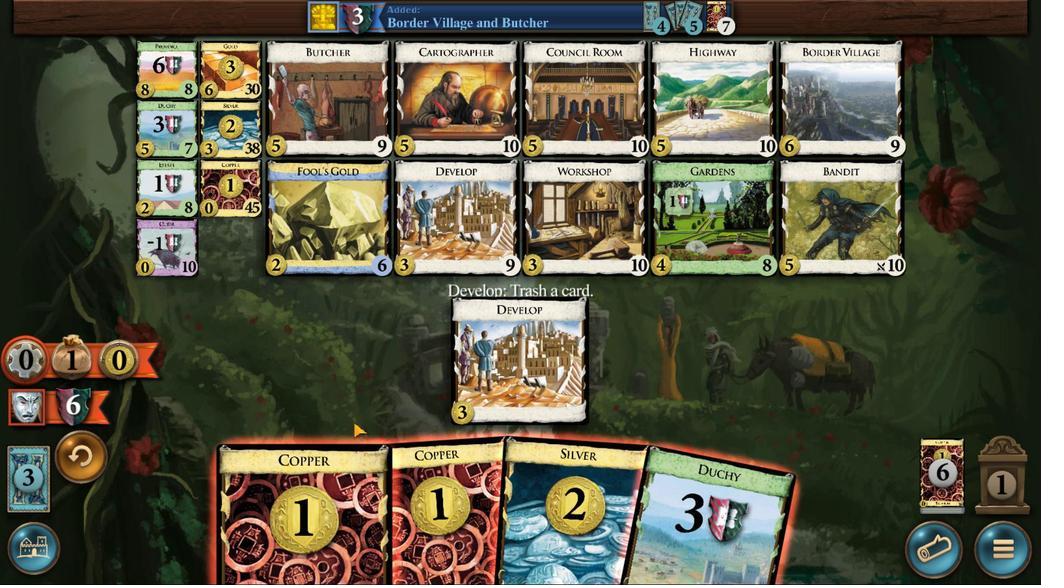
Action: Mouse pressed left at (465, 414)
Screenshot: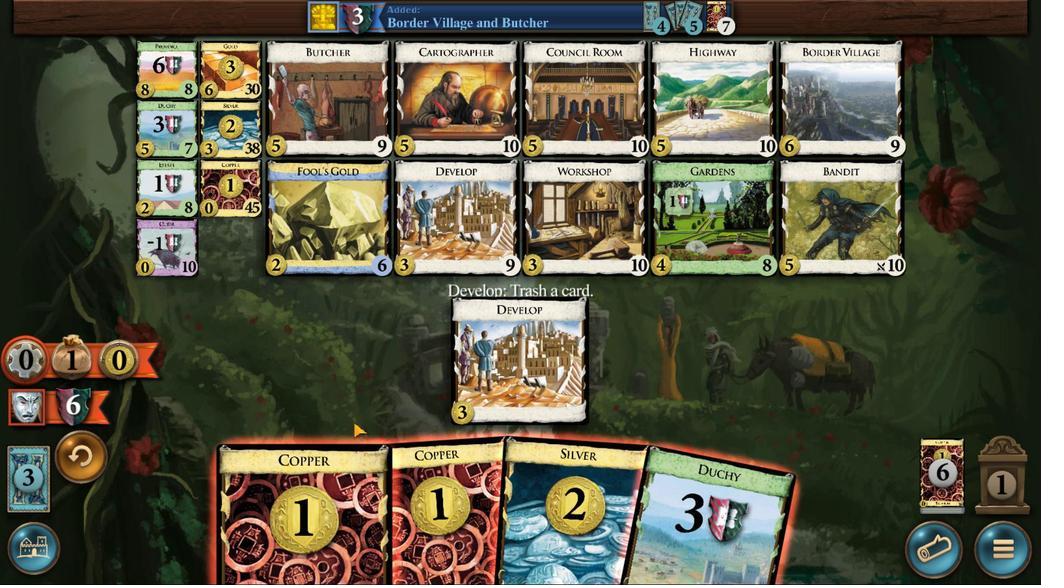 
Action: Mouse moved to (484, 411)
Screenshot: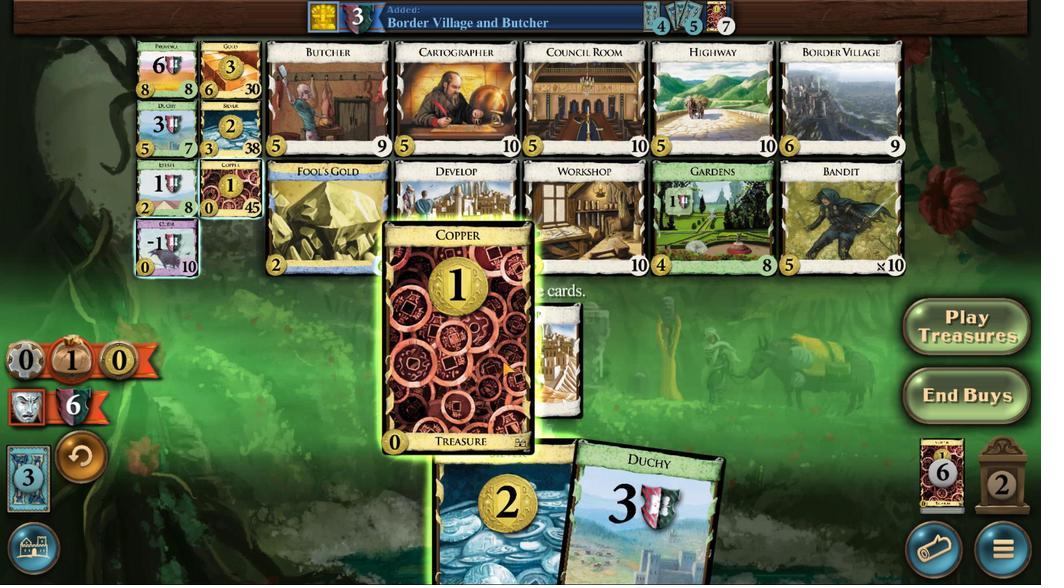 
Action: Mouse pressed left at (484, 411)
Screenshot: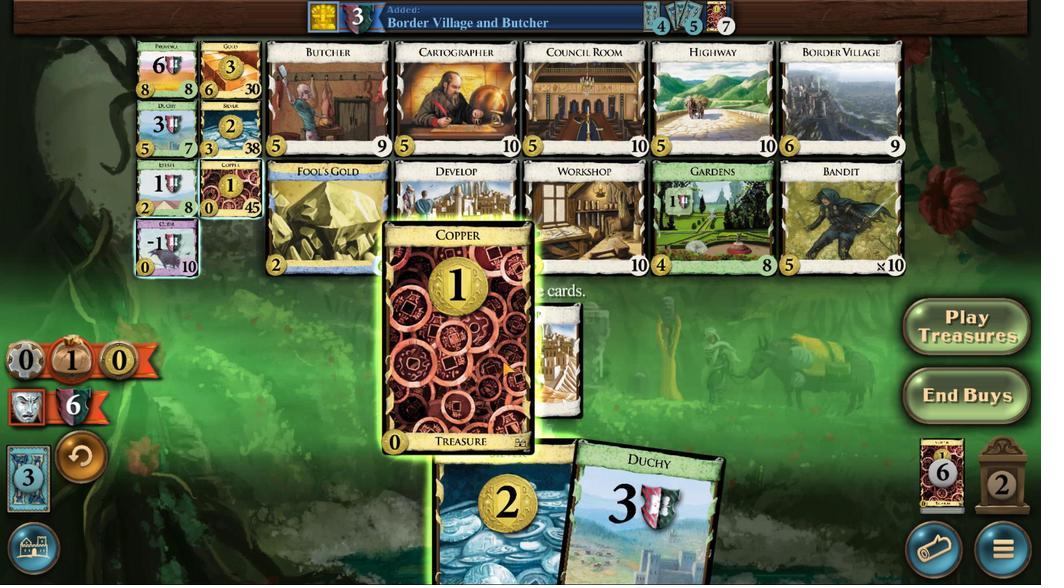 
Action: Mouse moved to (497, 410)
Screenshot: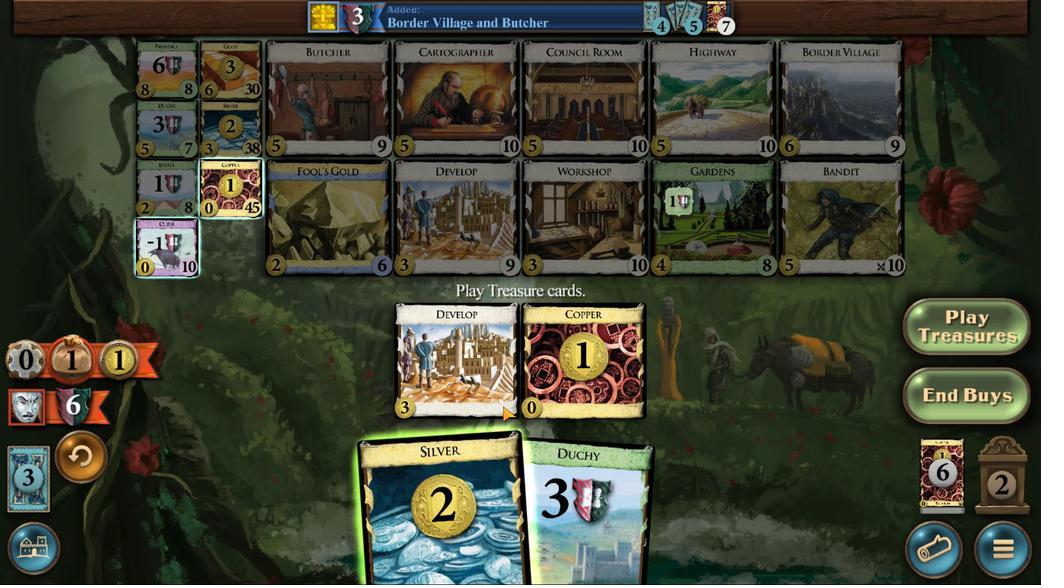 
Action: Mouse pressed left at (497, 410)
Screenshot: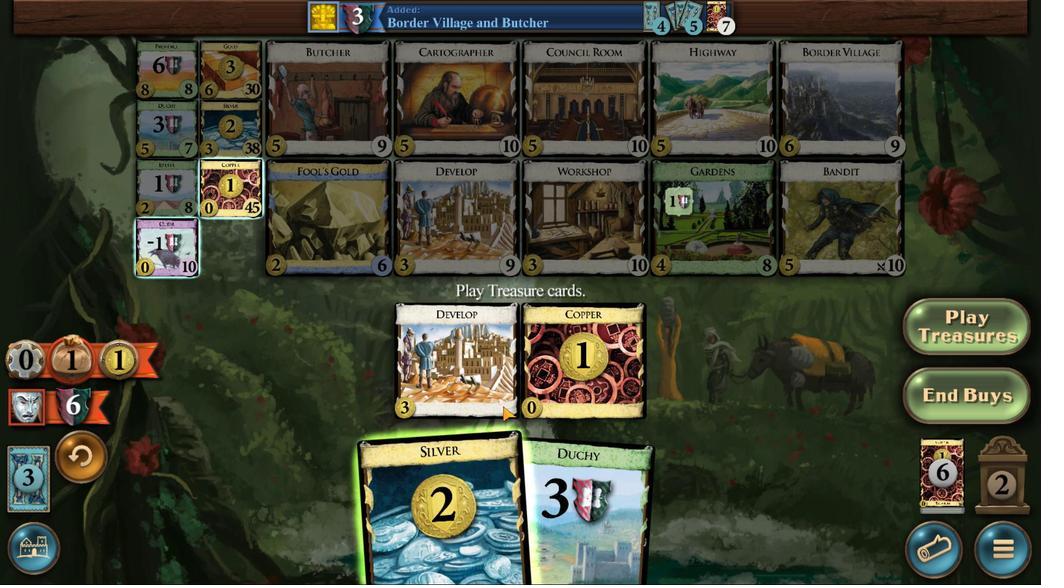 
Action: Mouse moved to (445, 349)
Screenshot: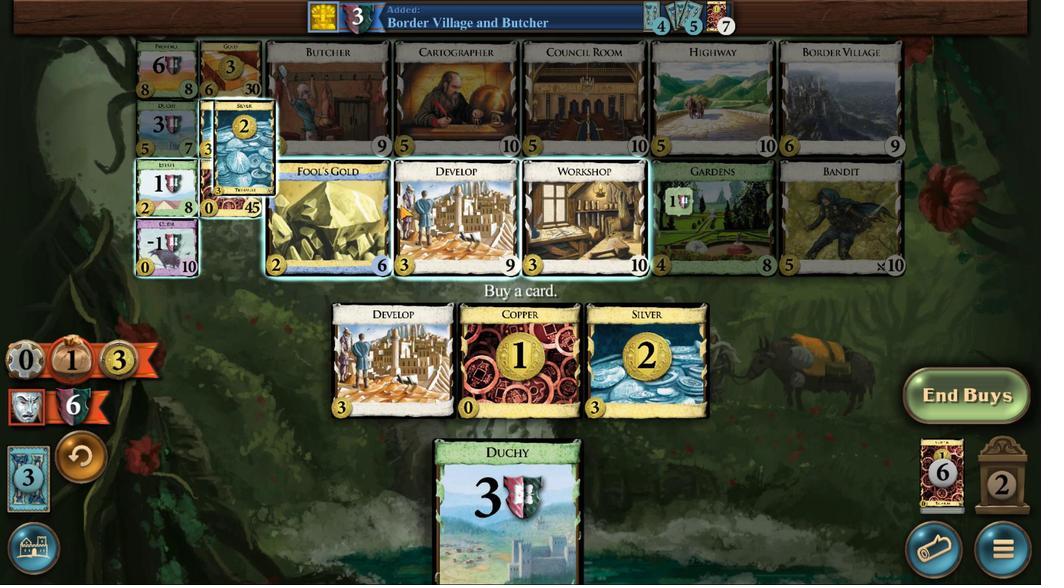 
Action: Mouse pressed left at (445, 349)
Screenshot: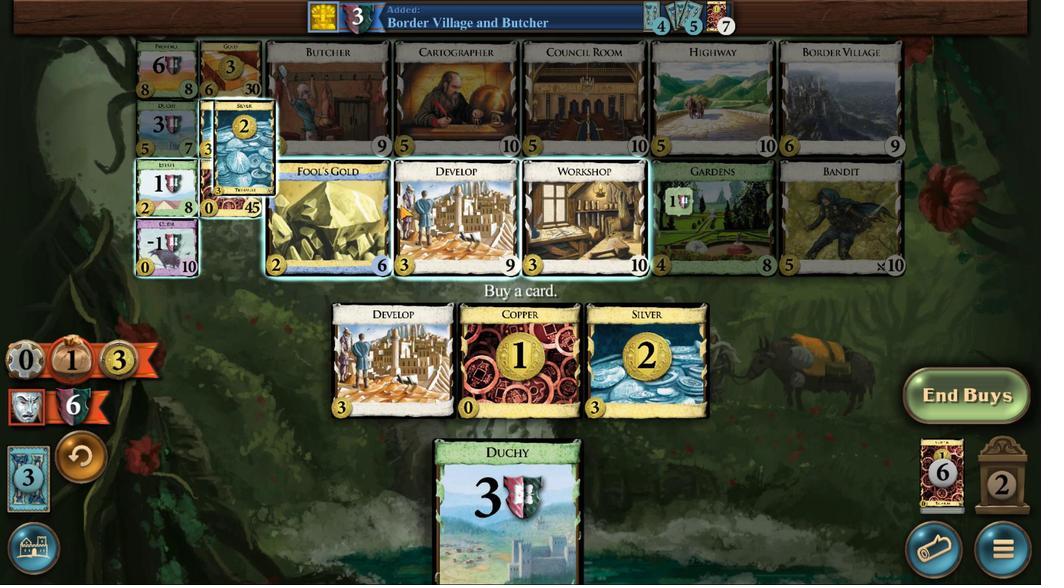 
Action: Mouse moved to (483, 408)
Screenshot: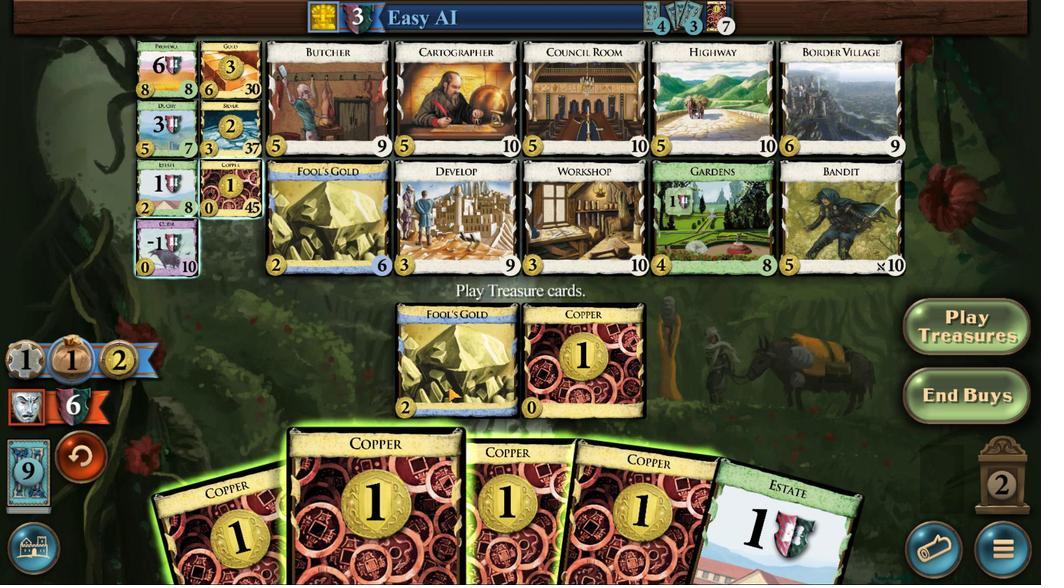
Action: Mouse pressed left at (483, 408)
Screenshot: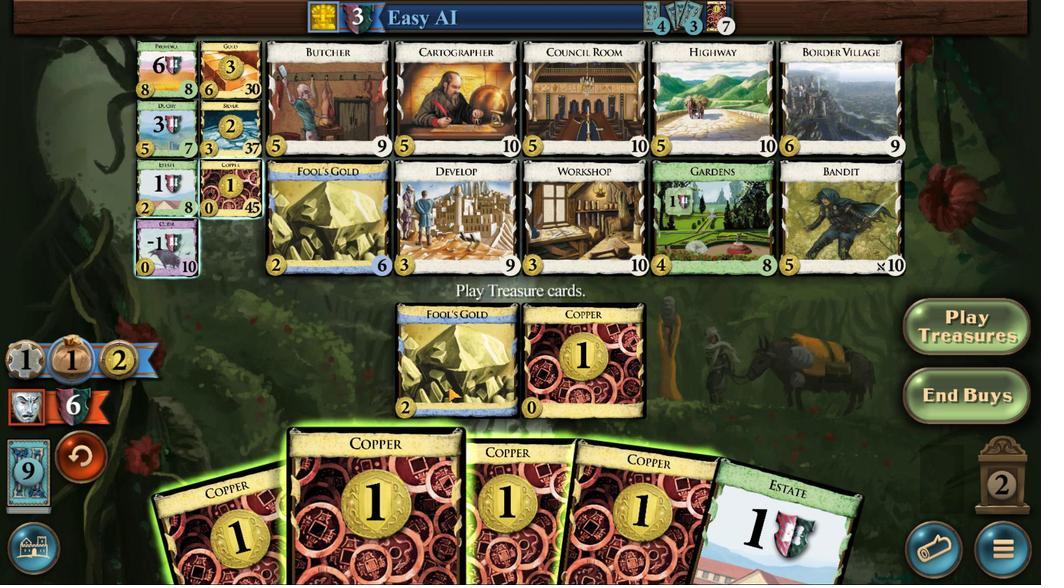 
Action: Mouse moved to (492, 413)
Screenshot: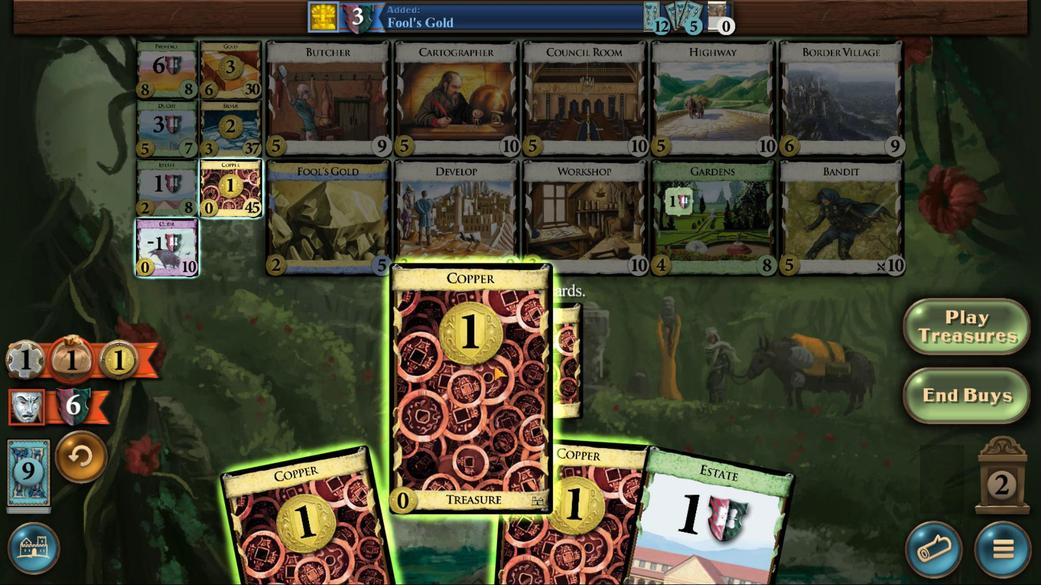 
Action: Mouse pressed left at (492, 413)
Screenshot: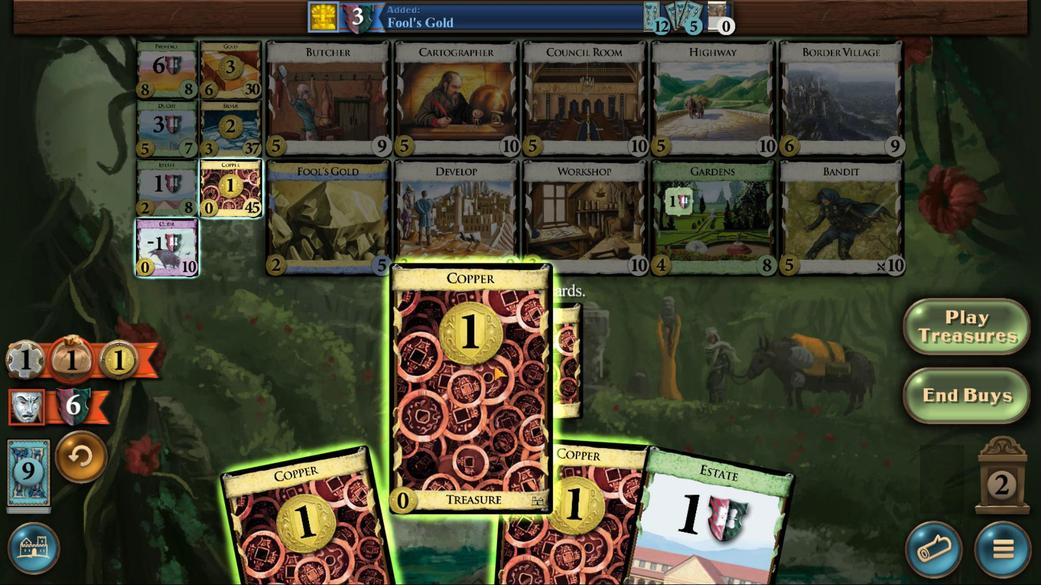 
Action: Mouse moved to (509, 410)
Screenshot: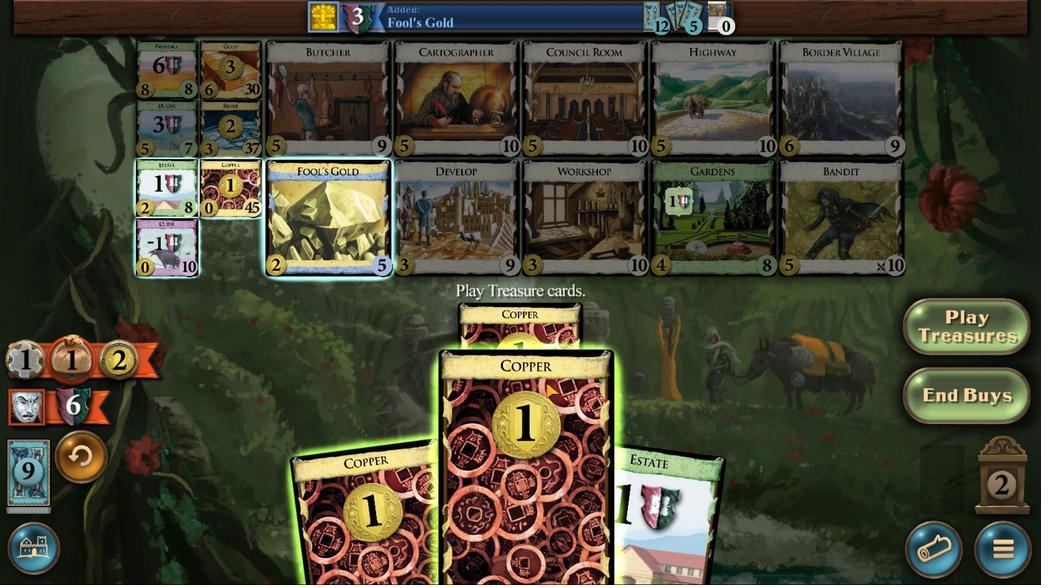 
Action: Mouse pressed left at (509, 410)
Screenshot: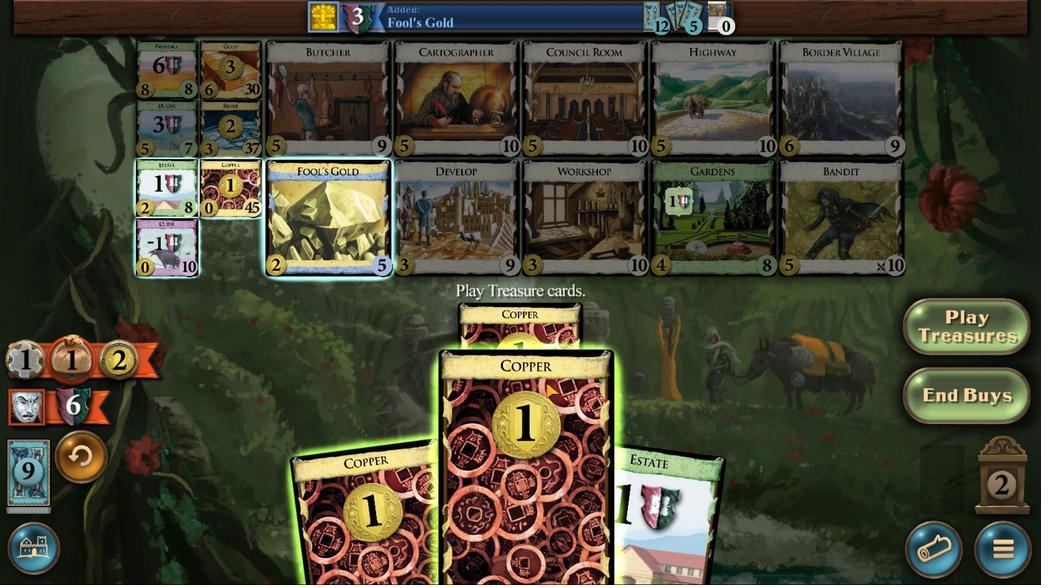 
Action: Mouse moved to (499, 409)
Screenshot: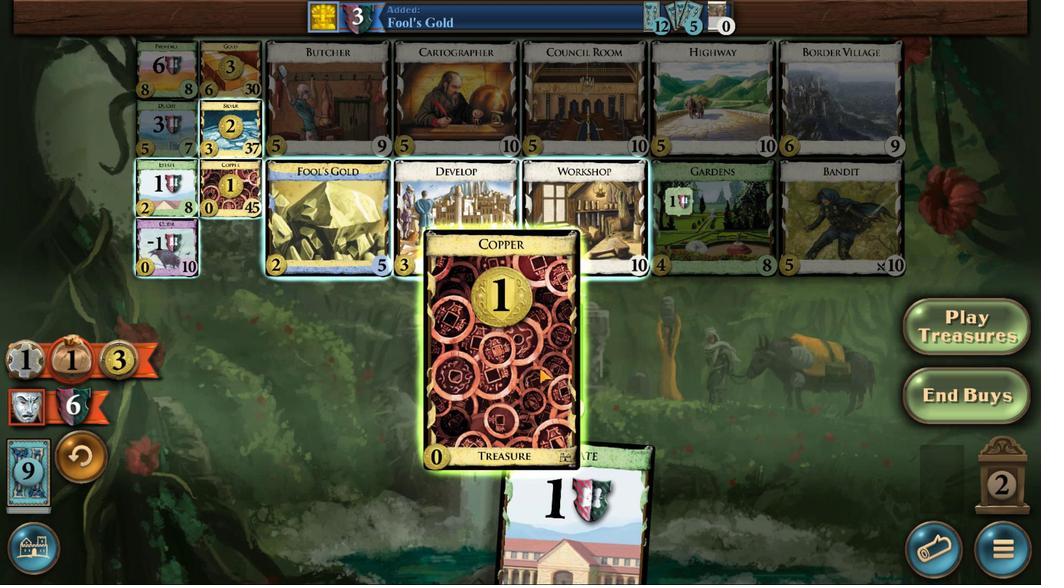 
Action: Mouse pressed left at (499, 409)
Screenshot: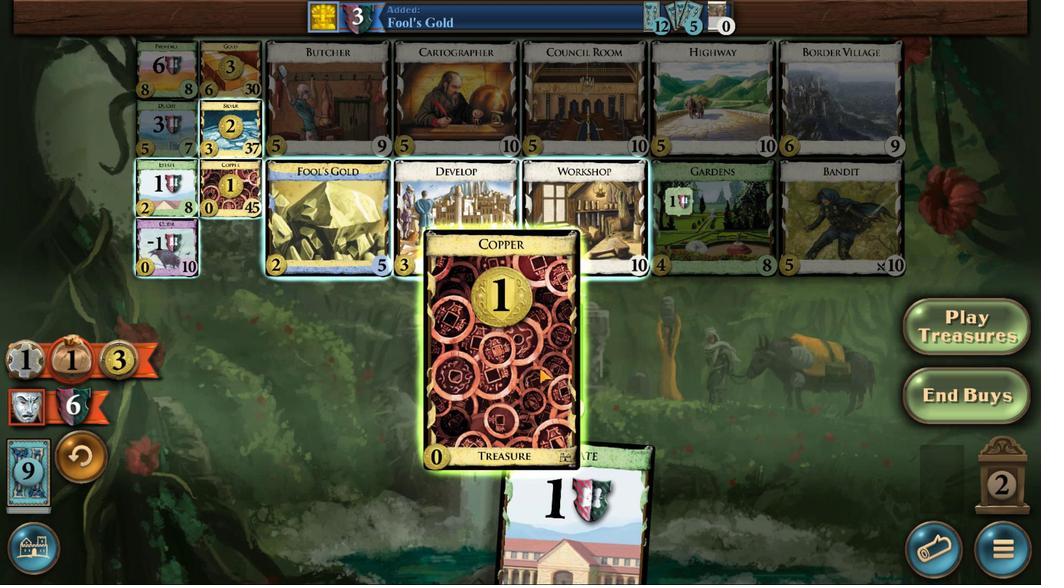 
Action: Mouse moved to (511, 407)
Screenshot: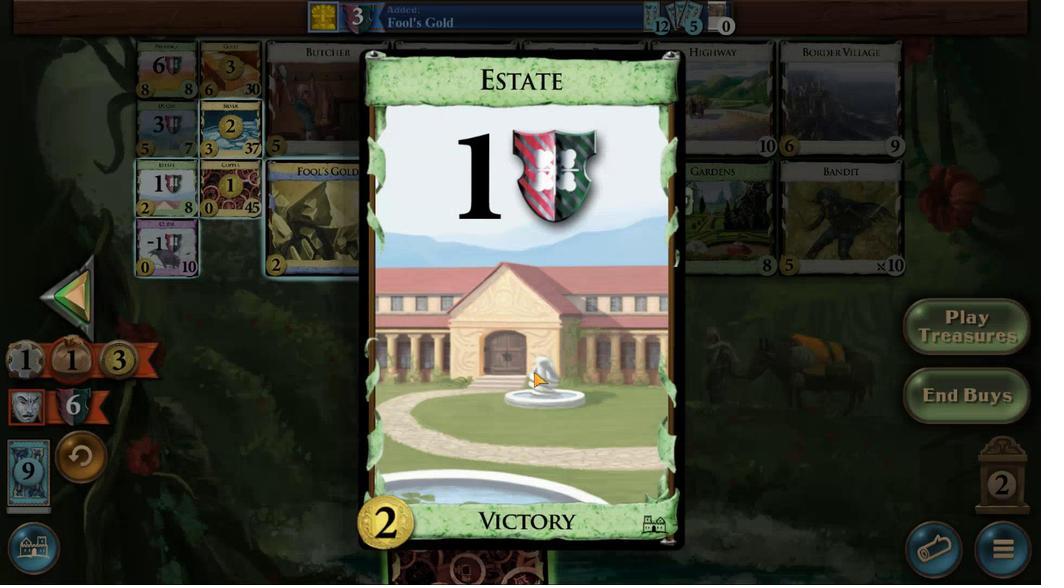 
Action: Mouse pressed left at (511, 407)
Screenshot: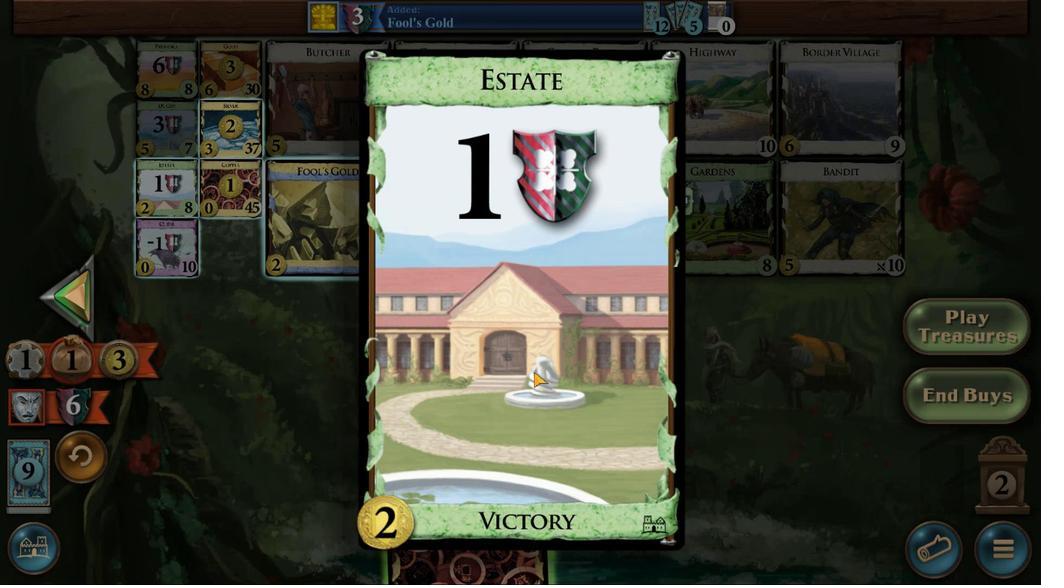
Action: Mouse moved to (459, 381)
Screenshot: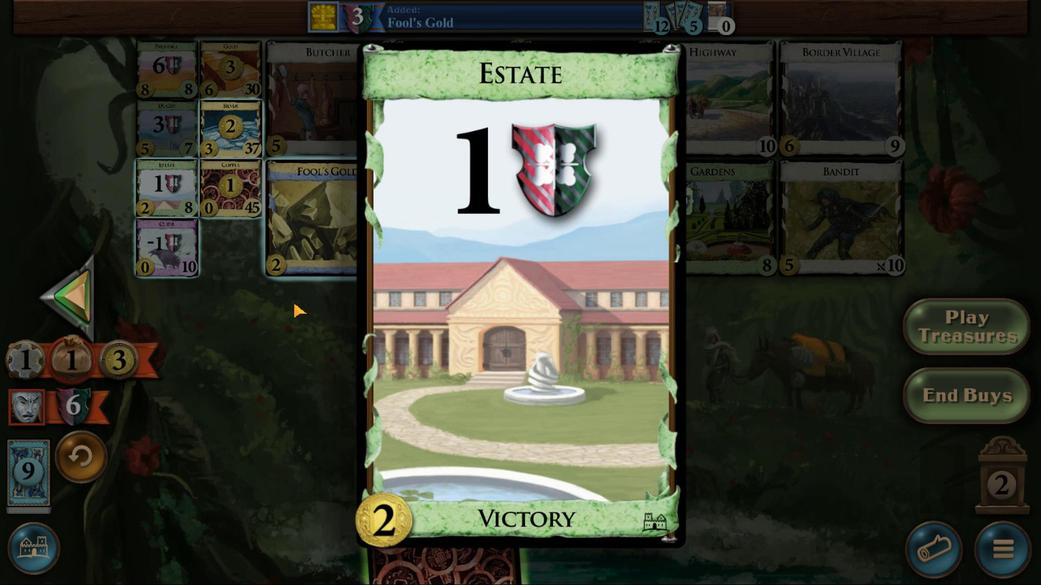 
Action: Mouse pressed left at (459, 381)
Screenshot: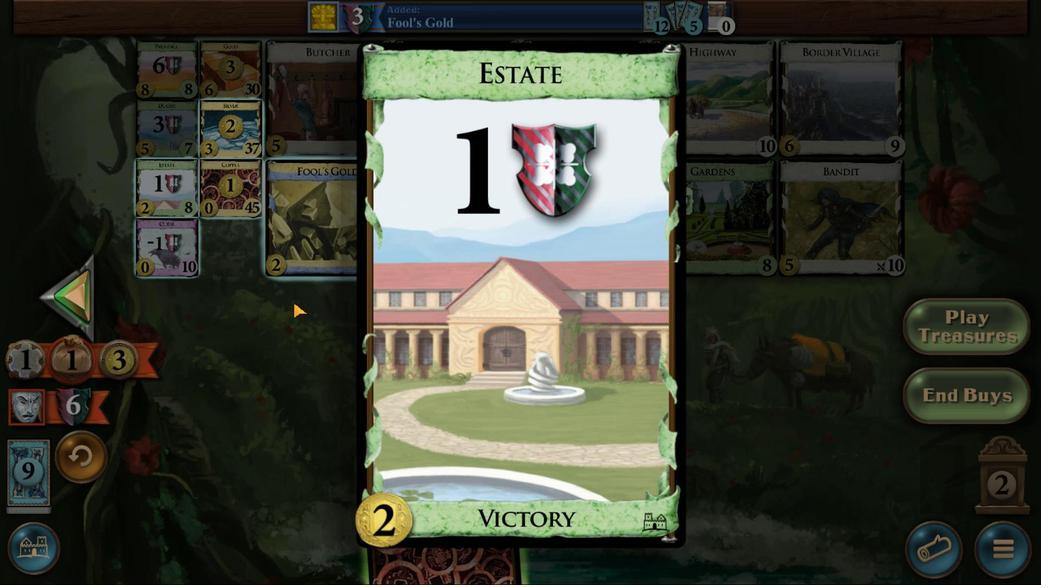 
Action: Mouse moved to (445, 351)
Screenshot: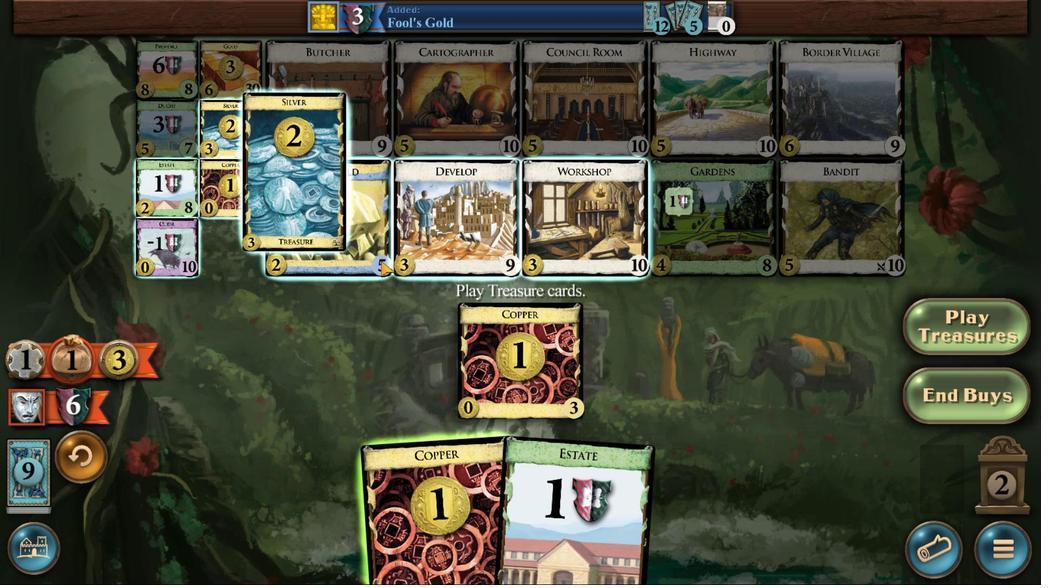
Action: Mouse pressed left at (445, 351)
Screenshot: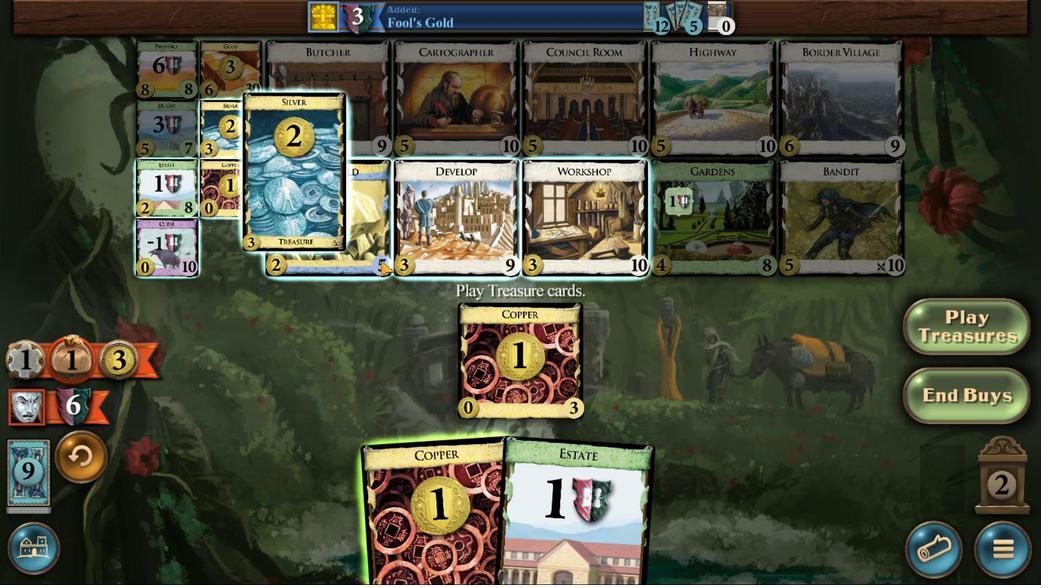 
Action: Mouse moved to (475, 419)
Screenshot: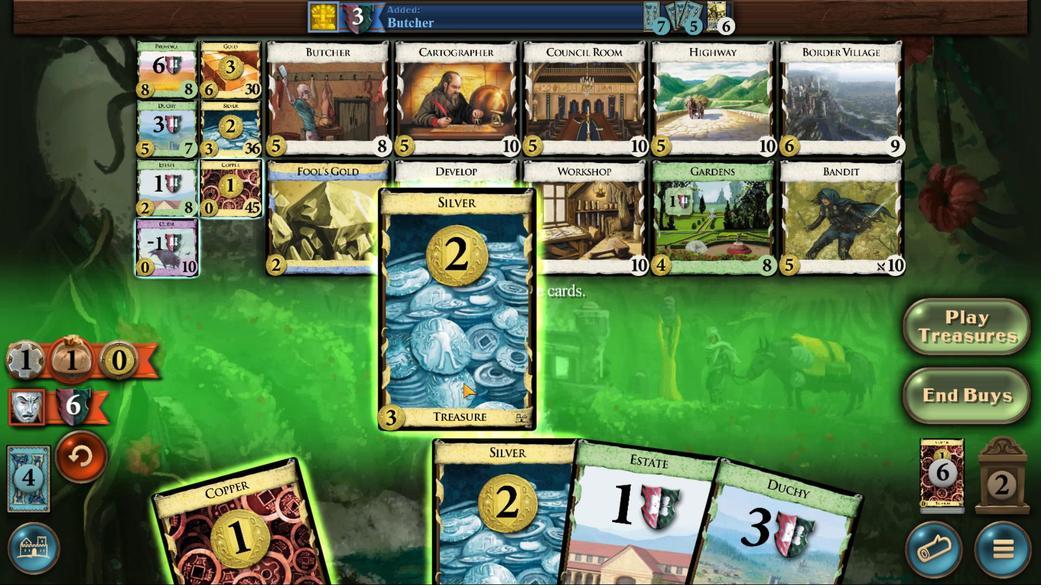 
Action: Mouse pressed left at (475, 419)
Screenshot: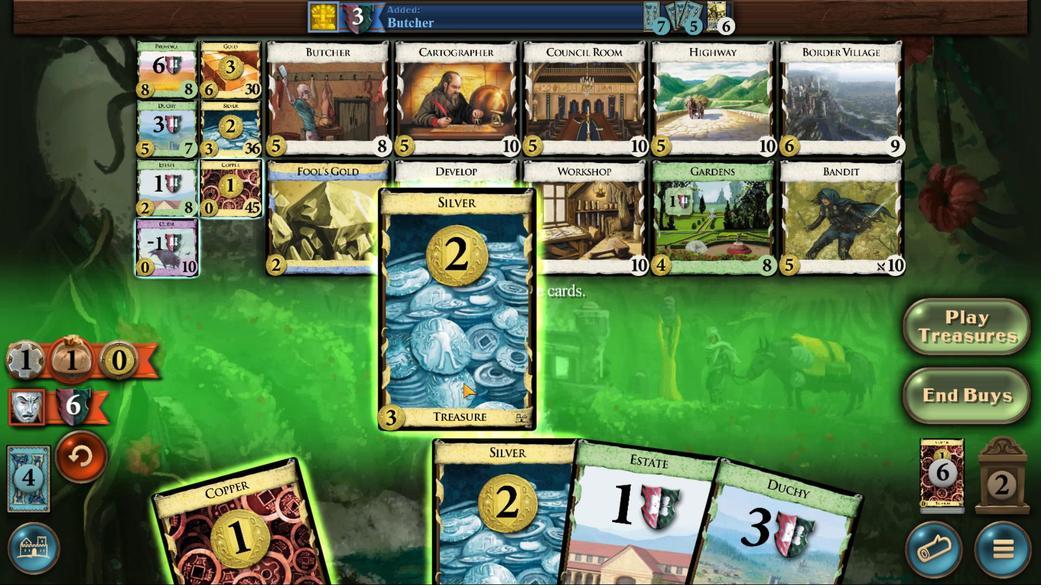
Action: Mouse moved to (492, 413)
Screenshot: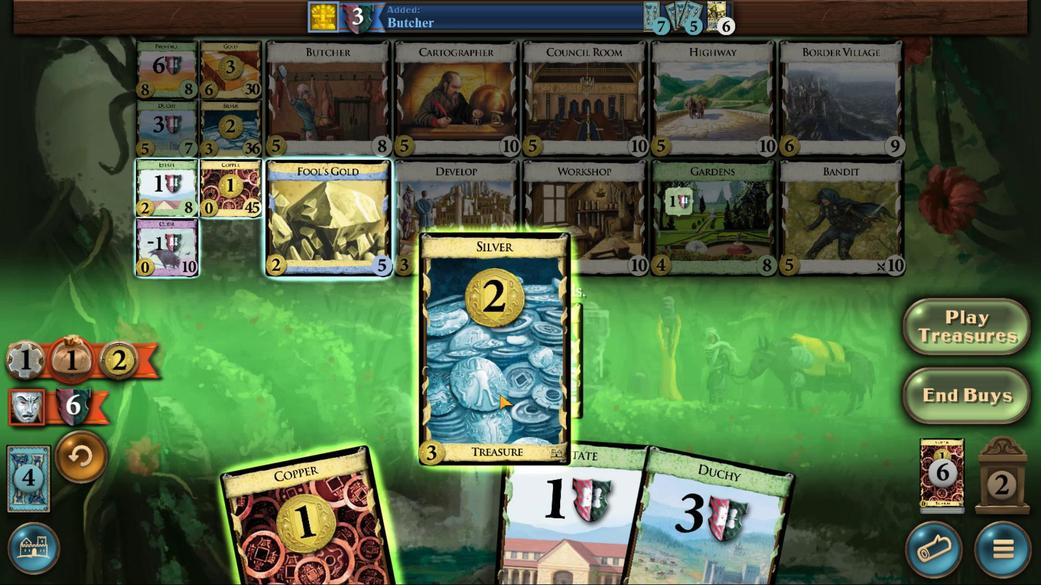 
Action: Mouse pressed left at (492, 413)
Screenshot: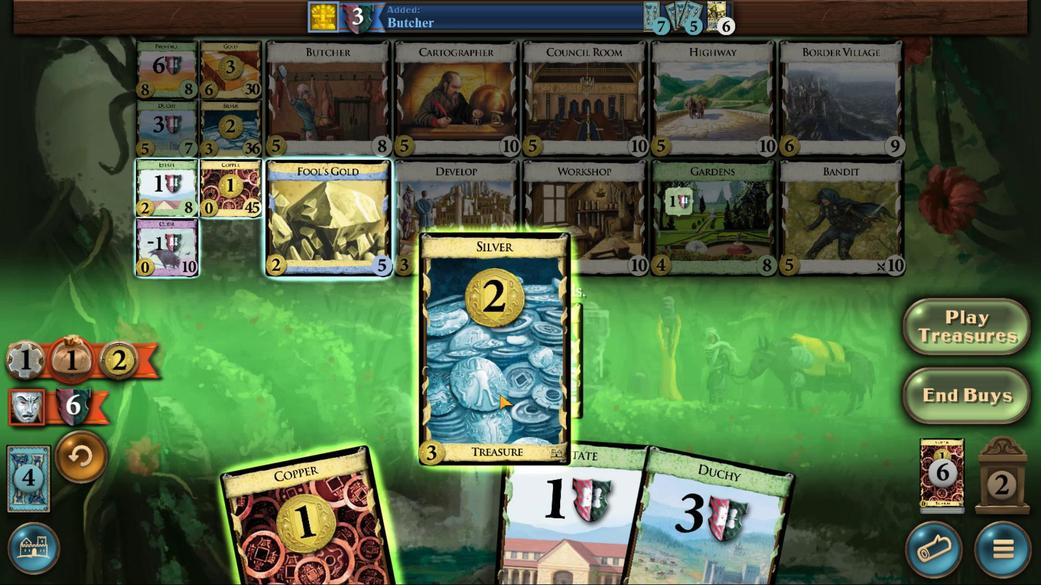 
Action: Mouse moved to (478, 412)
Screenshot: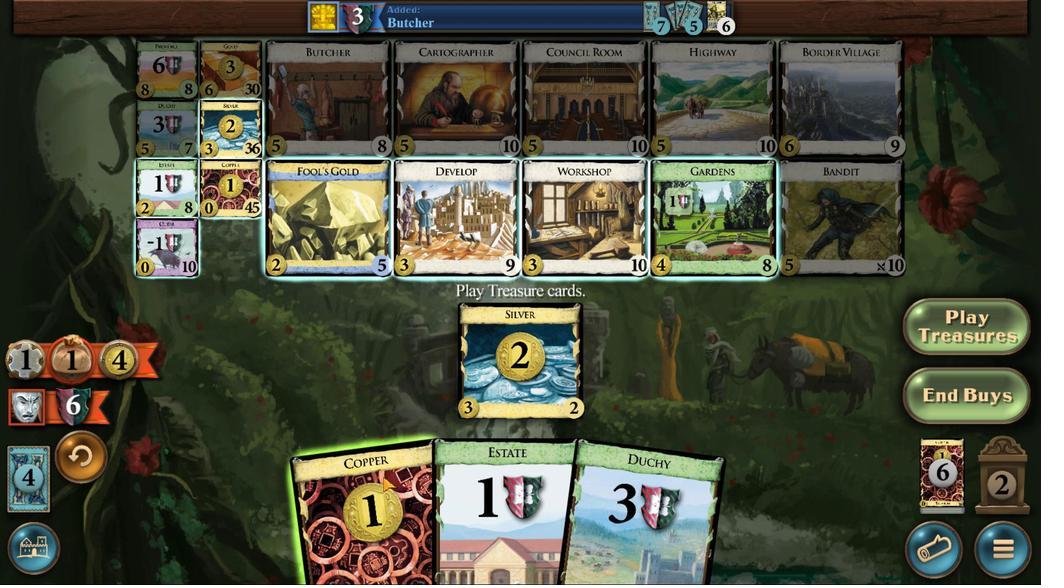 
Action: Mouse pressed left at (478, 412)
Screenshot: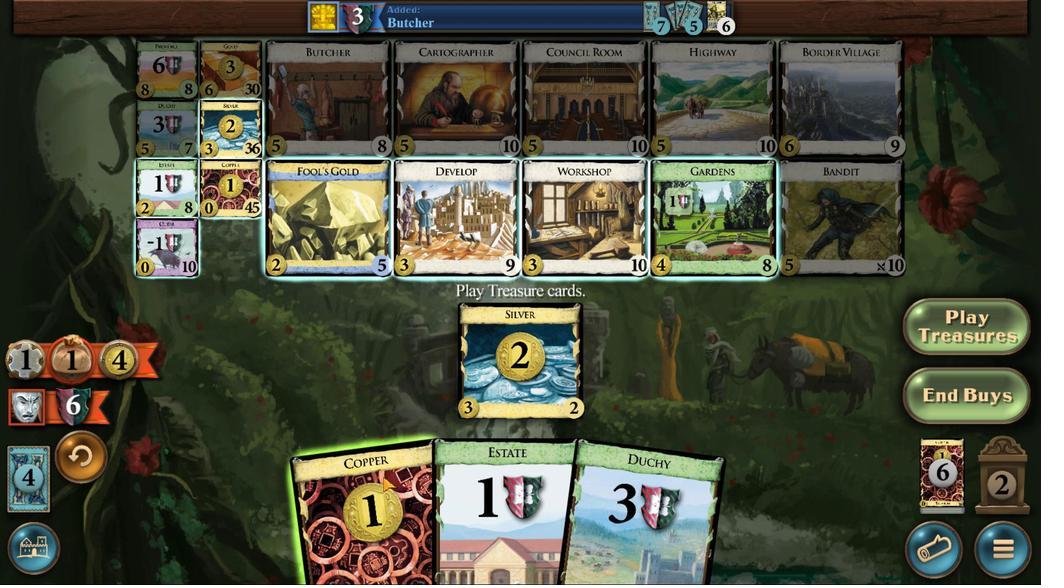 
Action: Mouse moved to (428, 347)
Screenshot: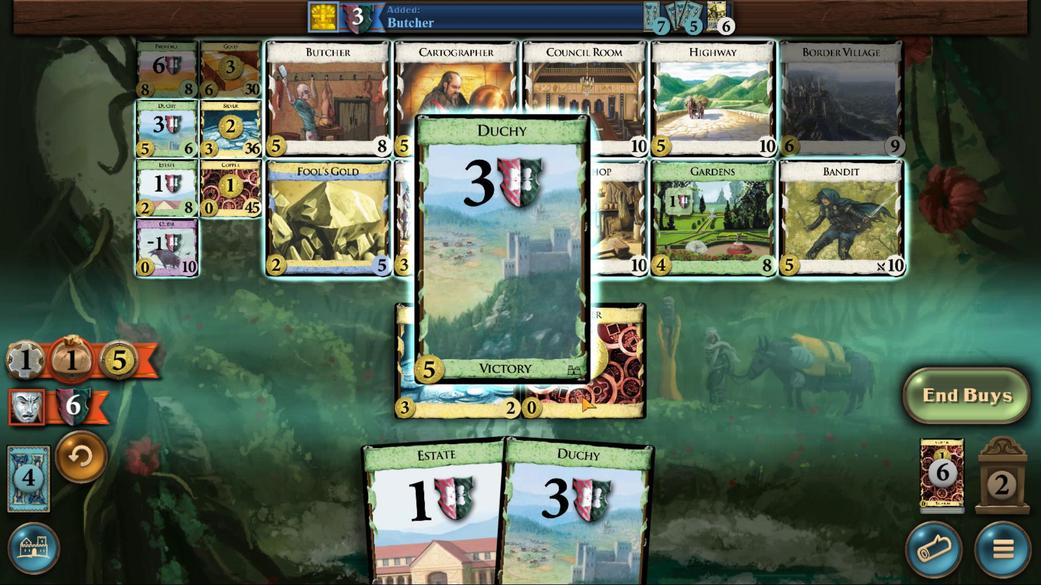 
Action: Mouse pressed left at (428, 347)
Screenshot: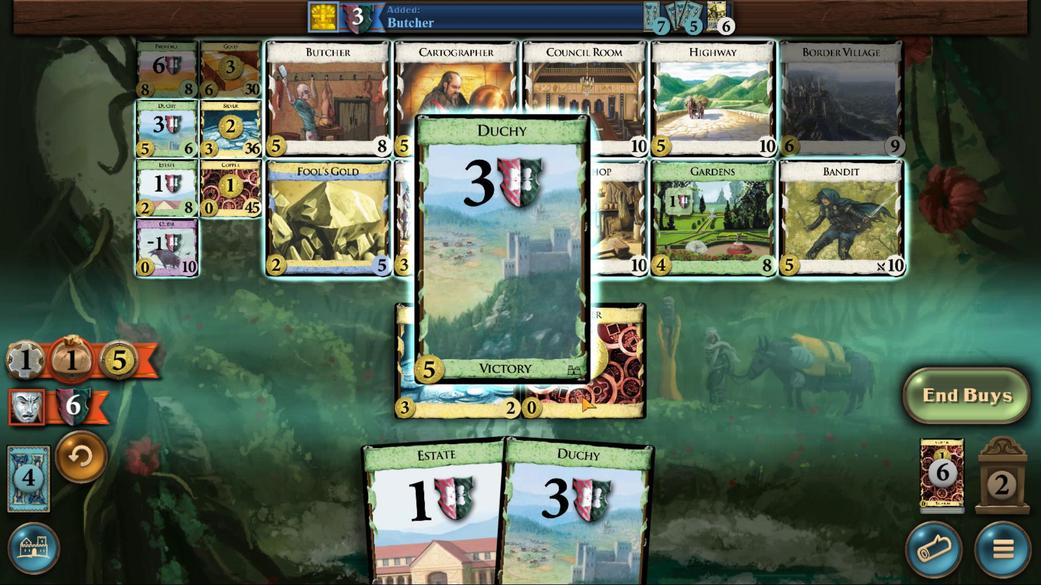 
Action: Mouse moved to (444, 415)
Screenshot: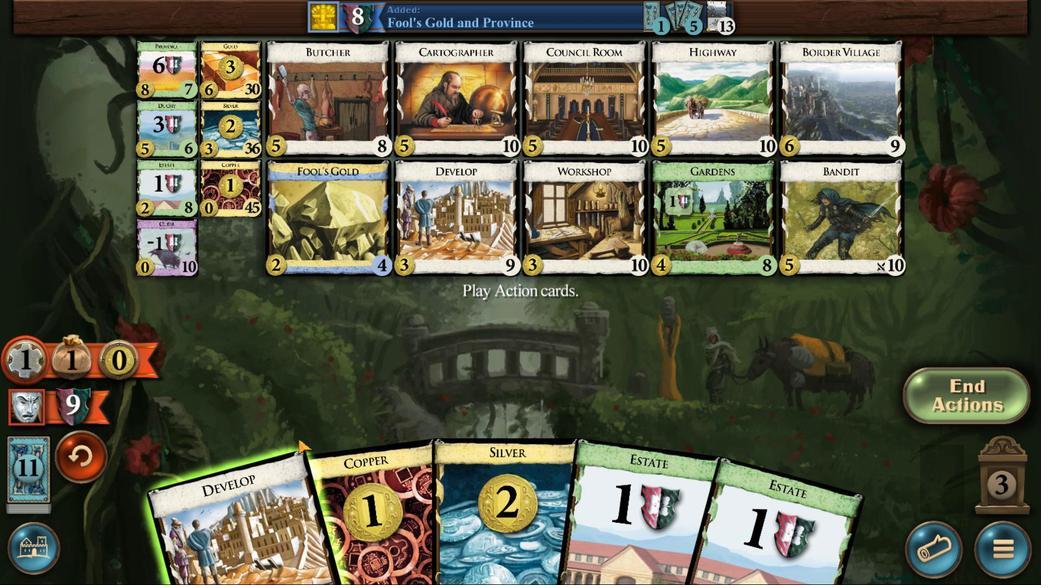 
Action: Mouse pressed left at (444, 415)
Screenshot: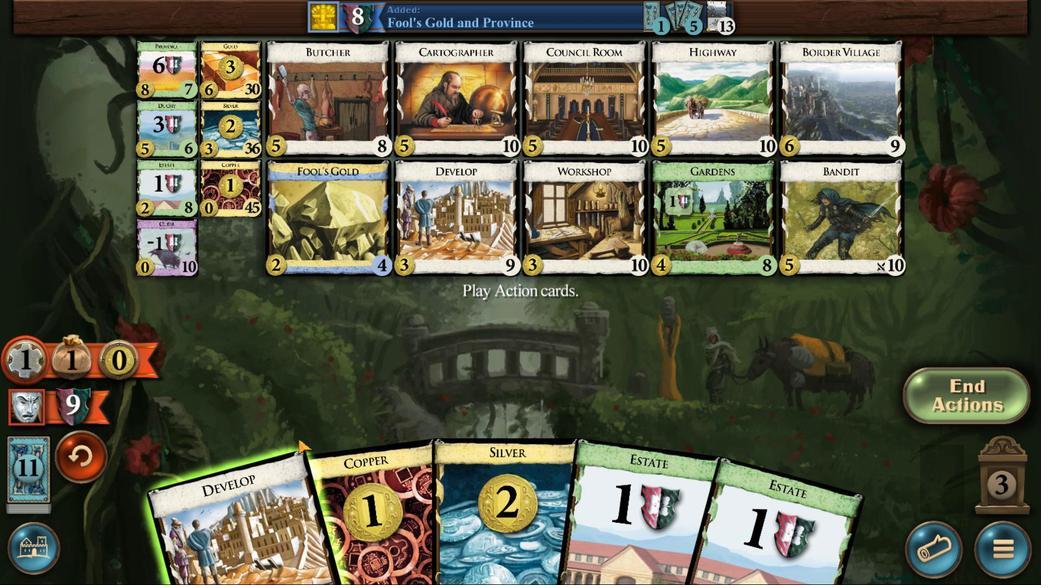 
Action: Mouse moved to (459, 410)
Screenshot: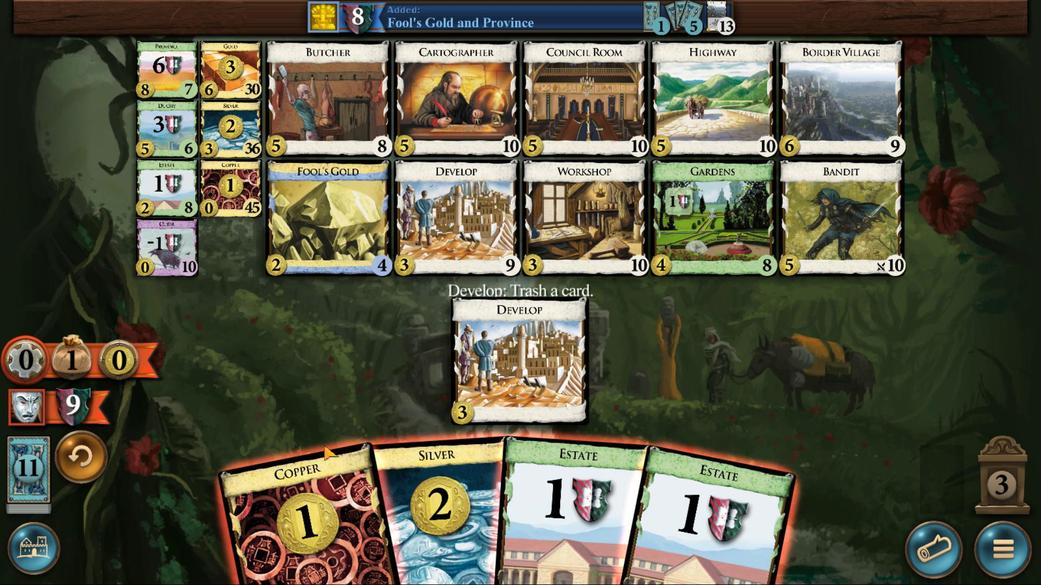 
Action: Mouse pressed left at (459, 410)
Screenshot: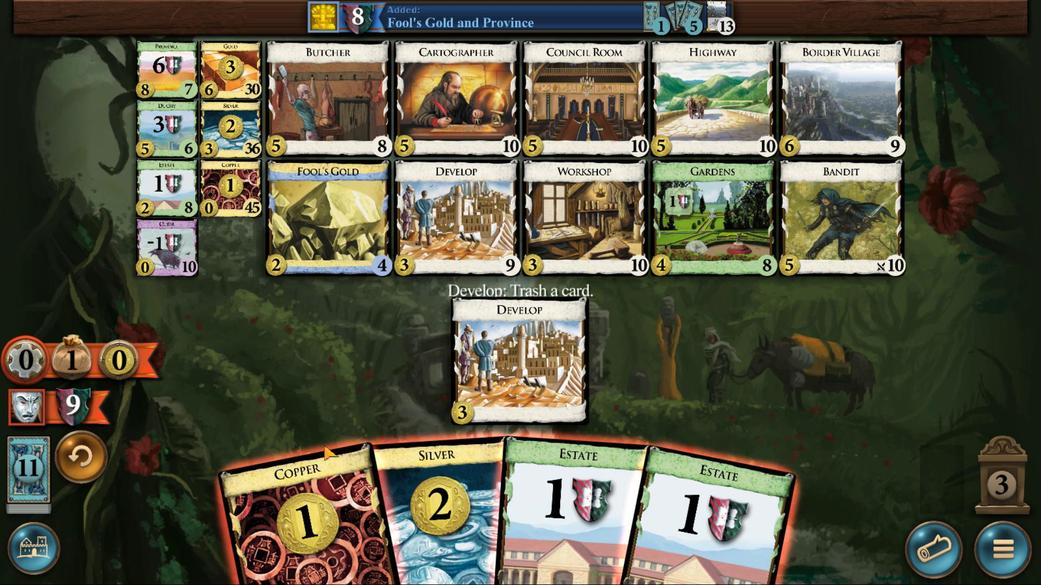 
Action: Mouse moved to (502, 394)
Screenshot: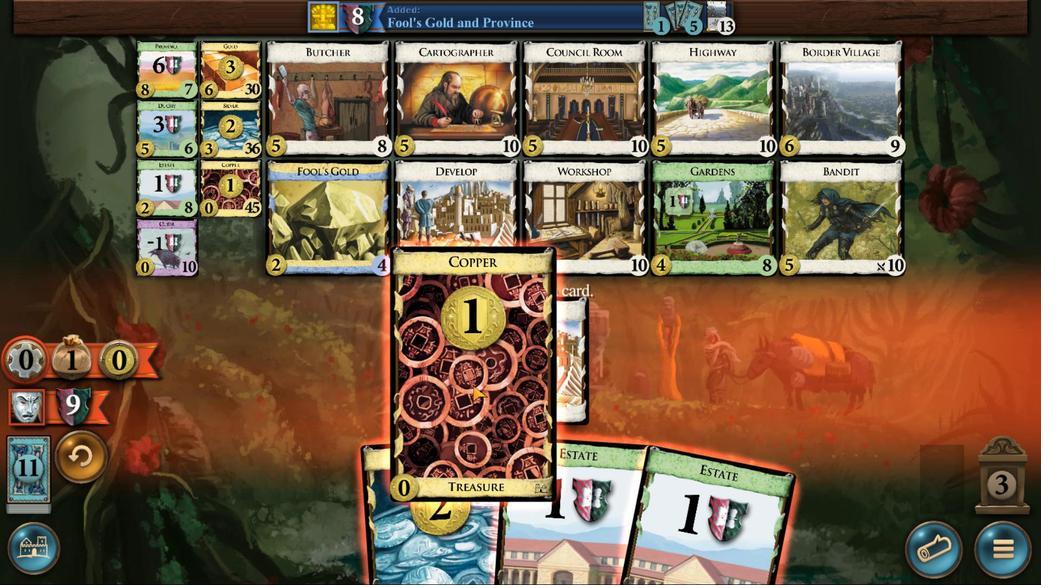 
Action: Mouse pressed left at (502, 394)
Screenshot: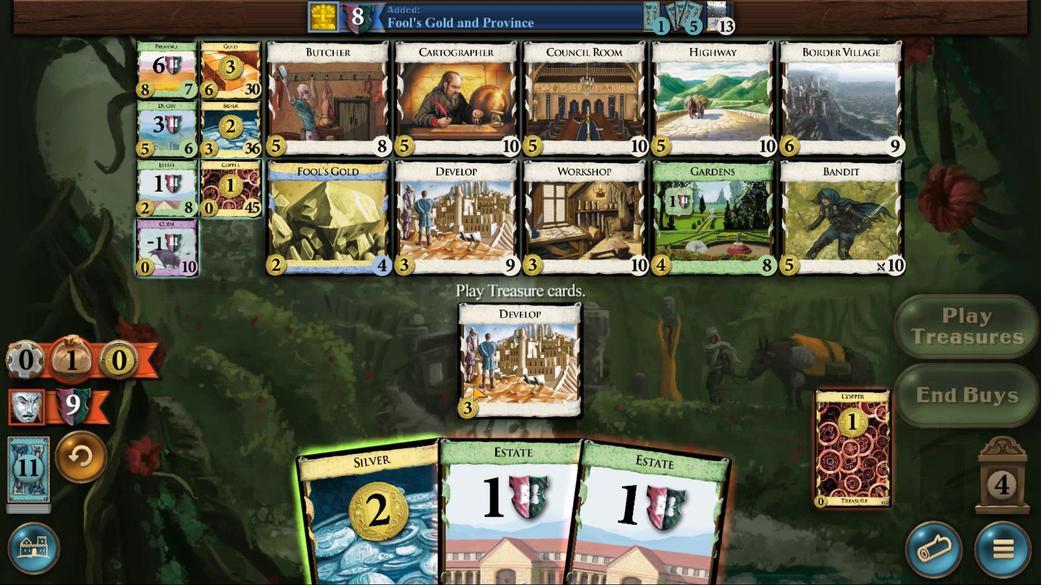 
Action: Mouse moved to (475, 412)
Screenshot: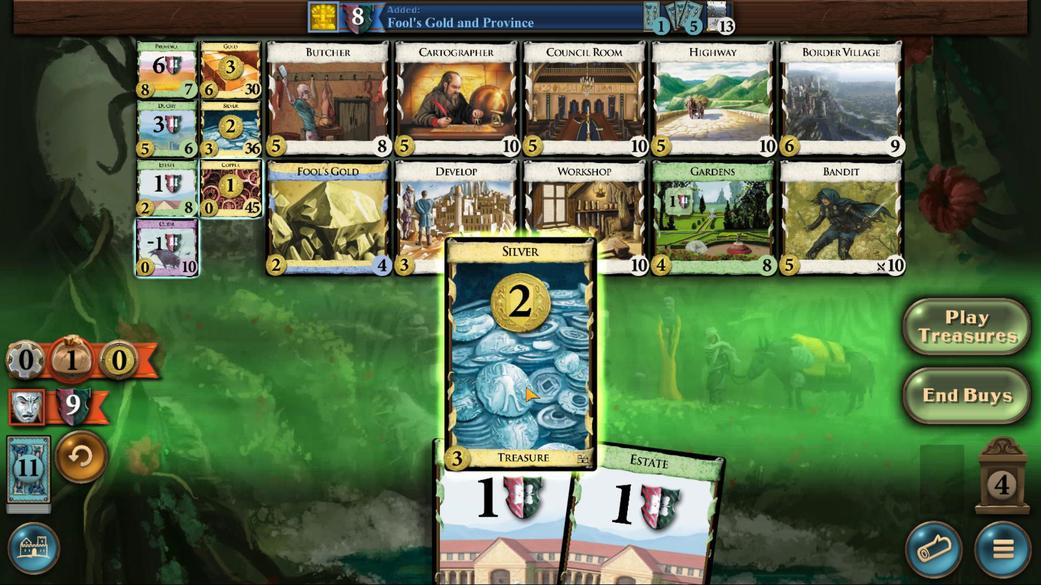 
Action: Mouse pressed left at (475, 412)
Screenshot: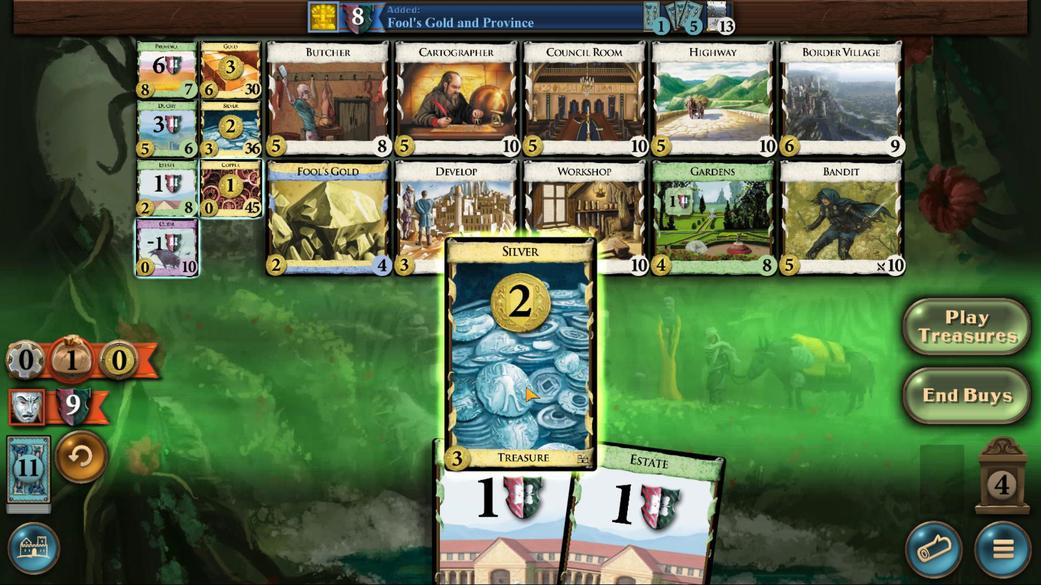 
Action: Mouse moved to (445, 360)
Screenshot: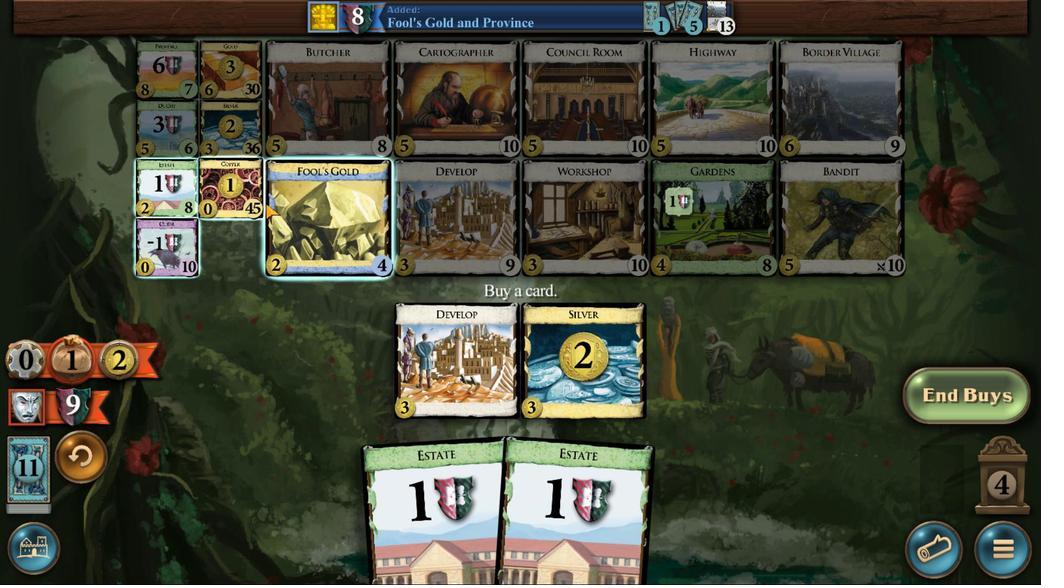 
Action: Mouse pressed left at (445, 360)
Screenshot: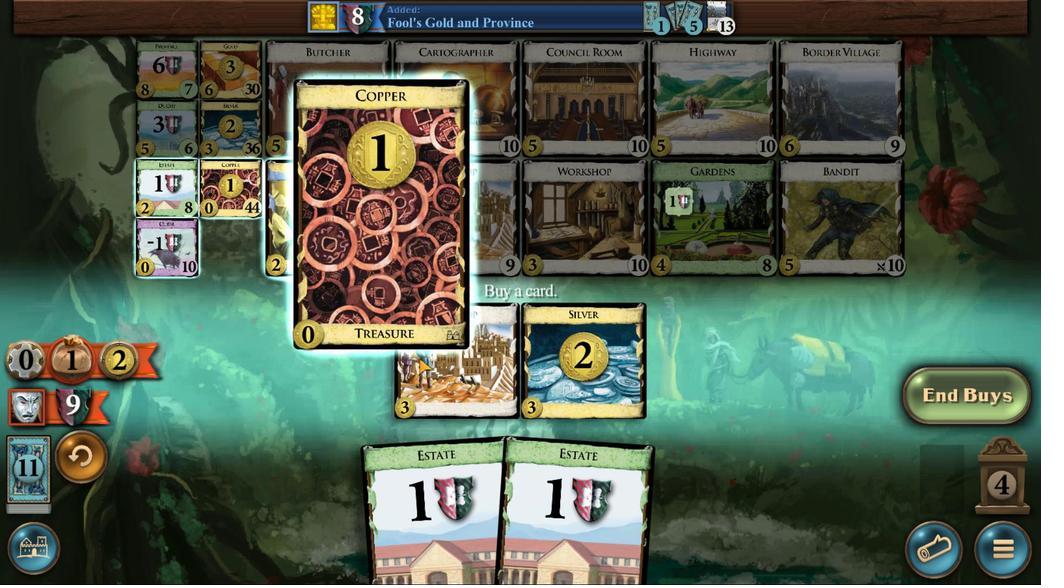 
Action: Mouse moved to (505, 409)
Screenshot: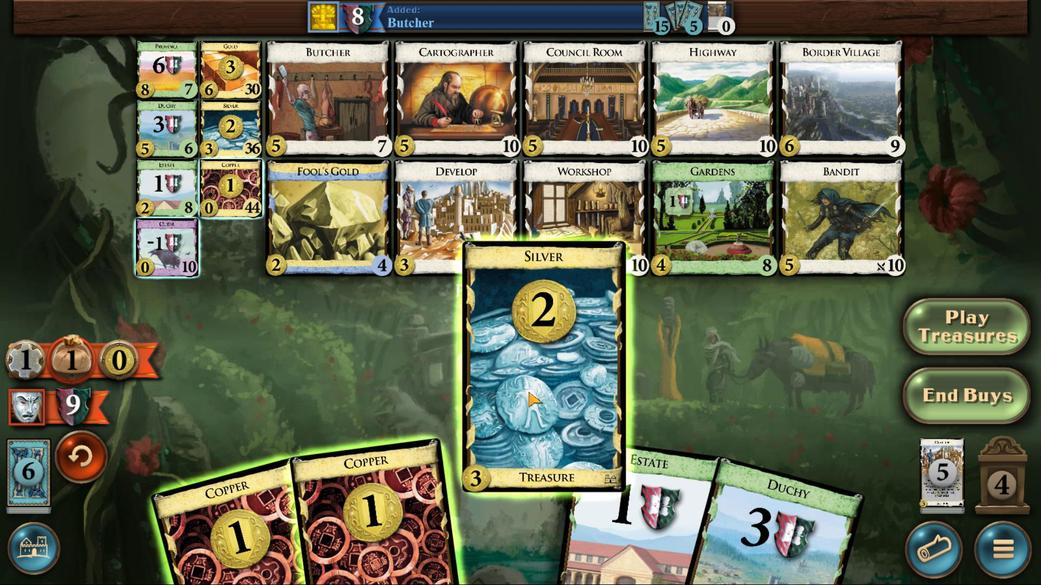 
Action: Mouse pressed left at (505, 409)
Screenshot: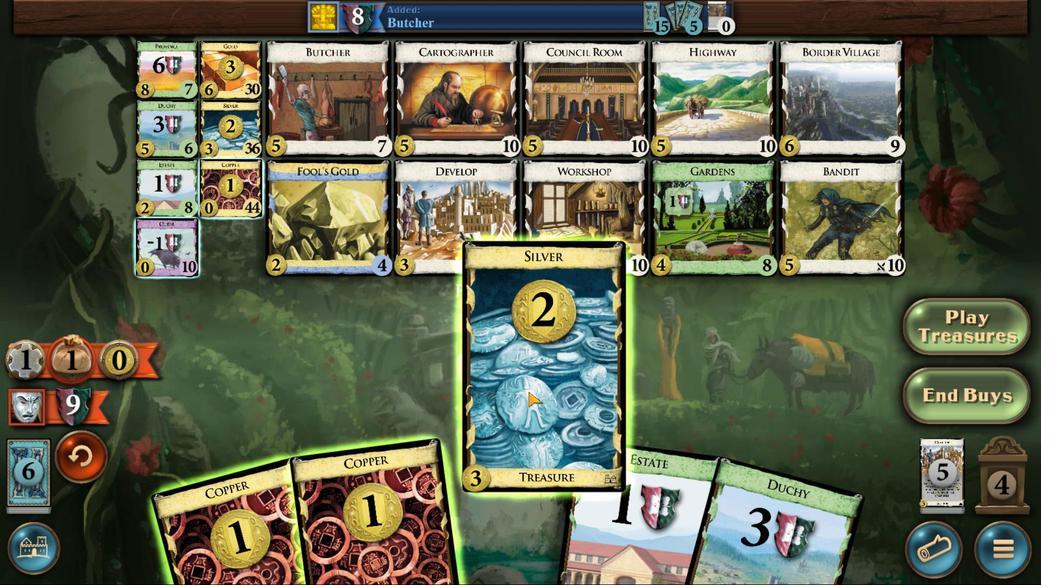 
Action: Mouse moved to (491, 408)
Screenshot: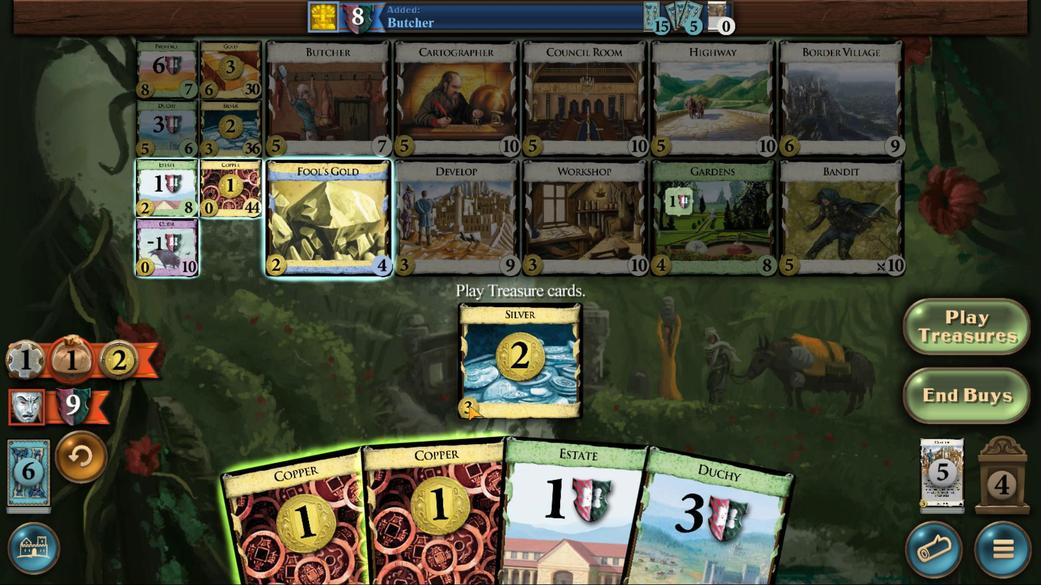 
Action: Mouse pressed left at (491, 408)
Screenshot: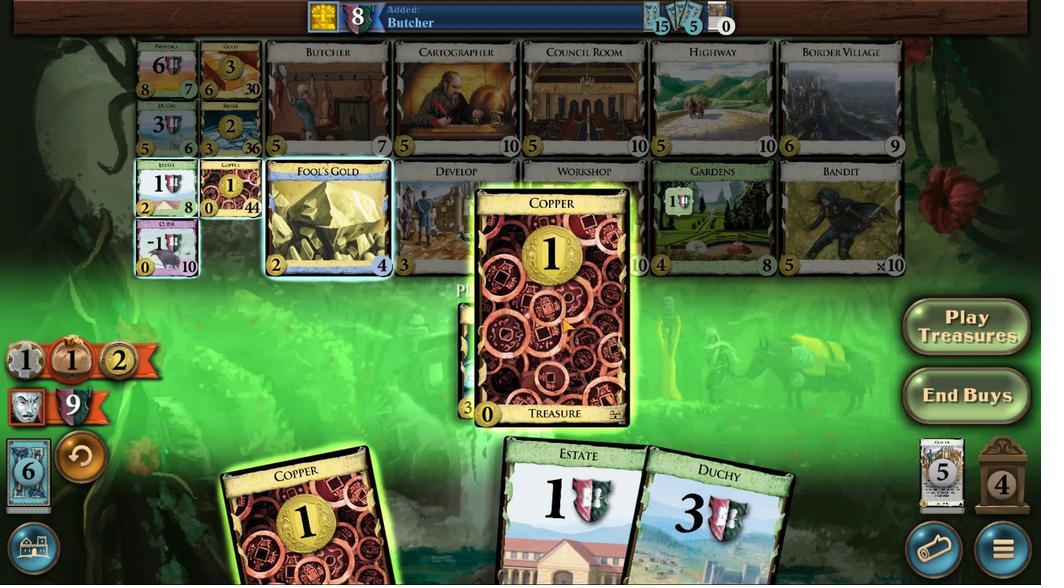 
Action: Mouse moved to (477, 409)
Screenshot: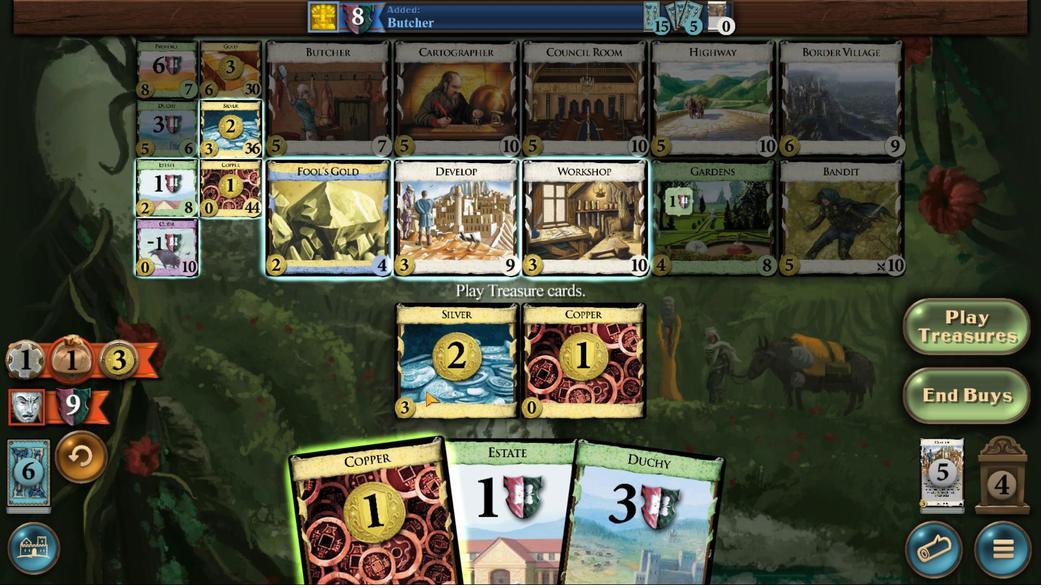 
Action: Mouse pressed left at (477, 409)
Screenshot: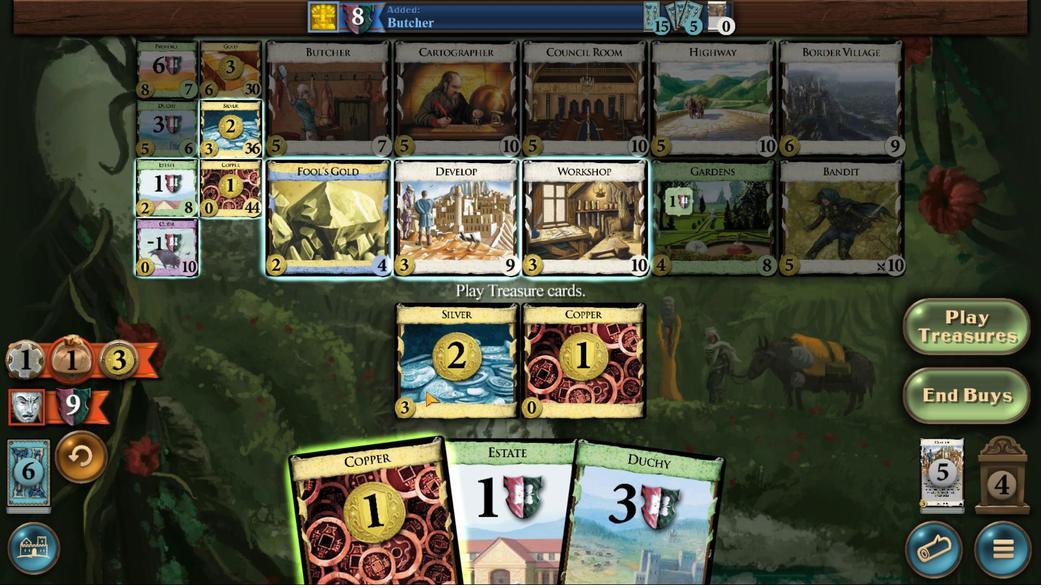 
Action: Mouse moved to (531, 363)
Screenshot: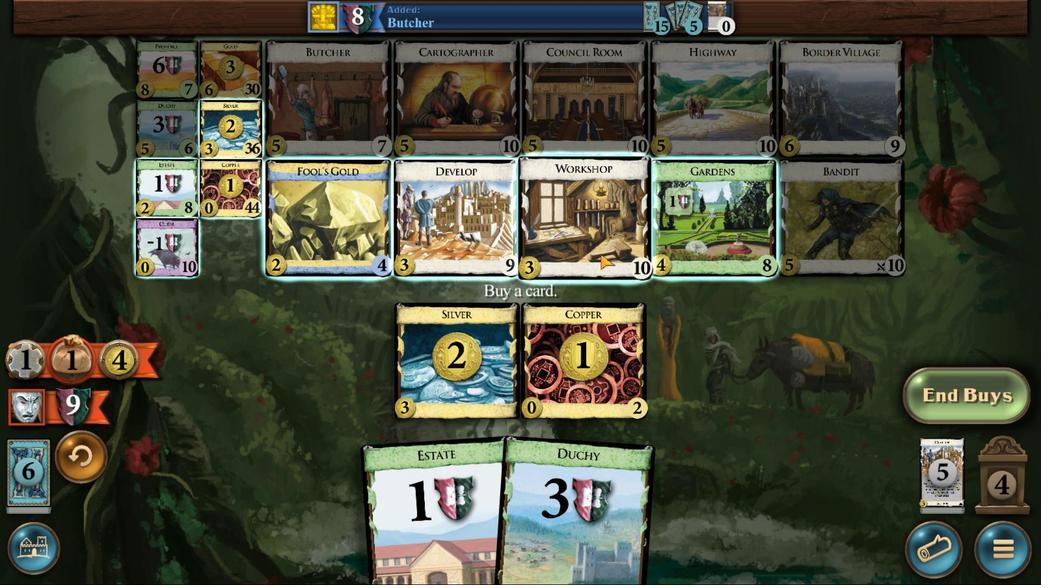 
Action: Mouse pressed left at (531, 363)
Screenshot: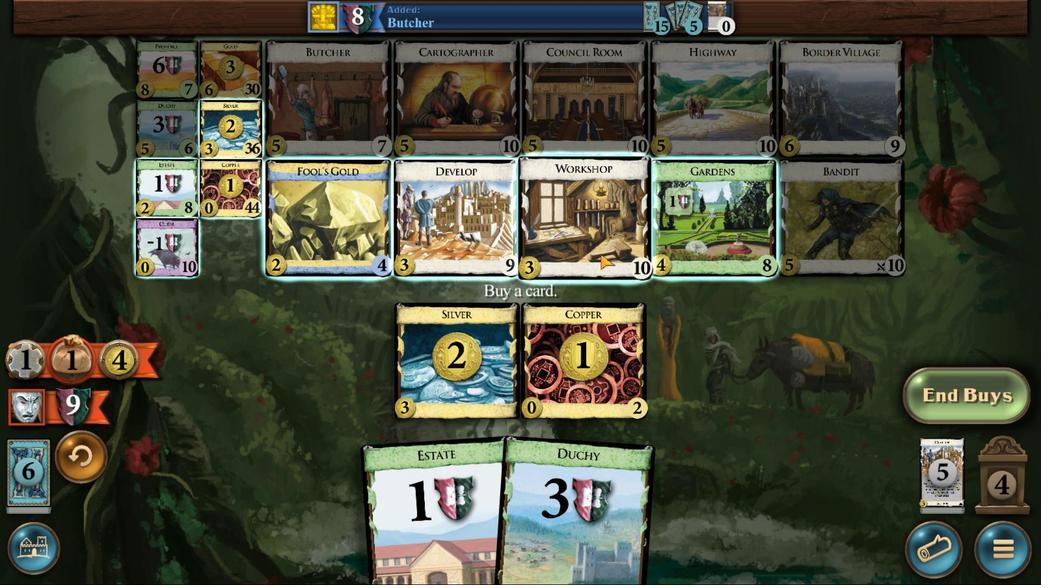 
Action: Mouse moved to (538, 415)
Screenshot: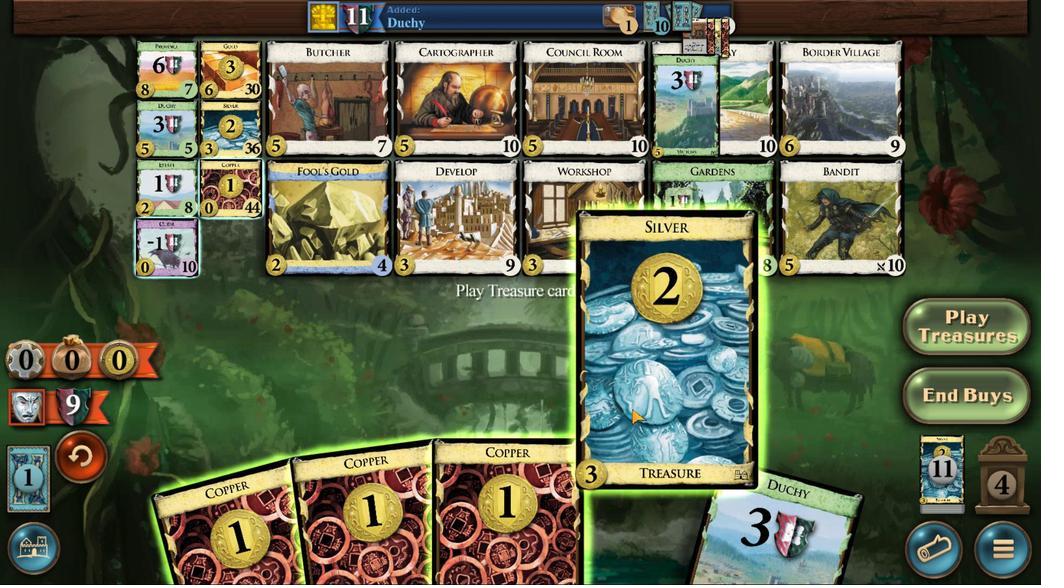 
Action: Mouse pressed left at (538, 415)
Screenshot: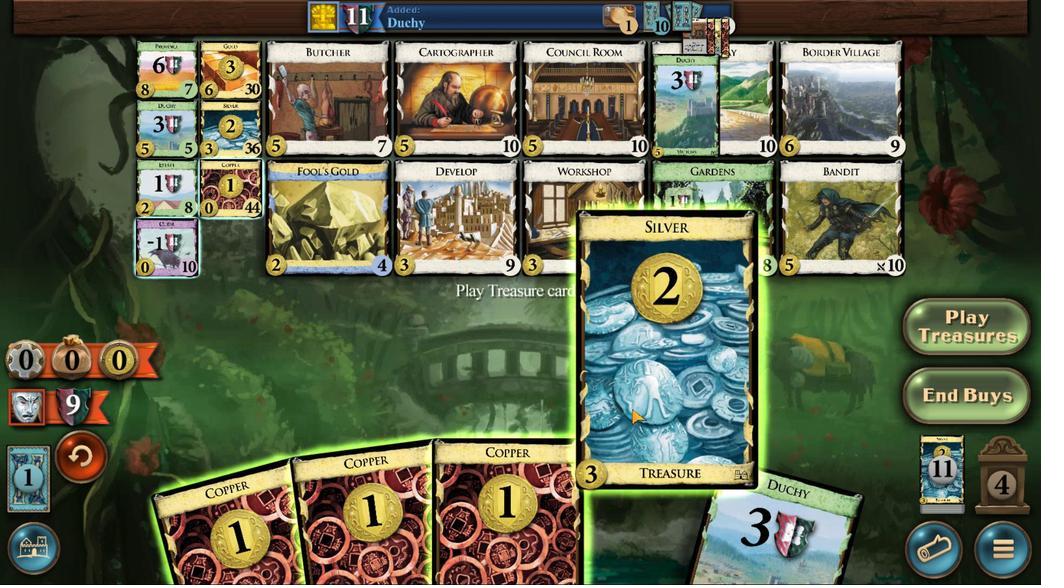 
Action: Mouse moved to (520, 415)
Screenshot: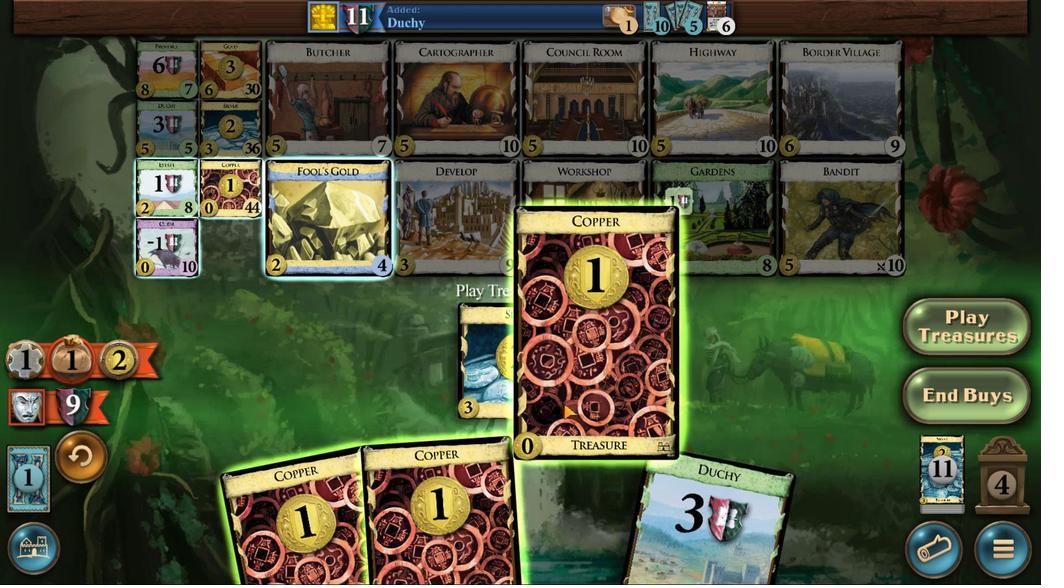 
Action: Mouse pressed left at (520, 415)
Screenshot: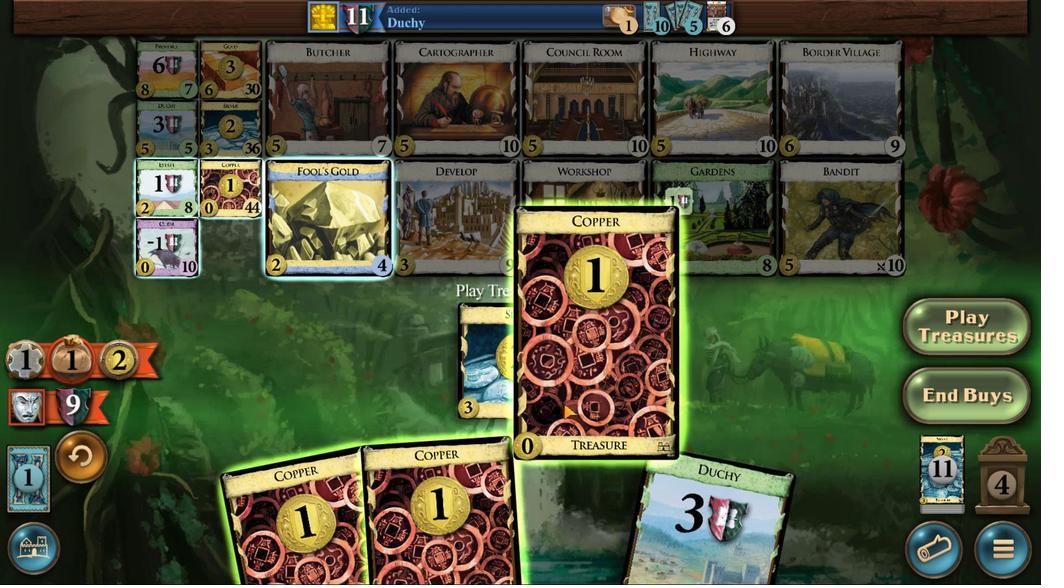 
Action: Mouse moved to (508, 413)
Screenshot: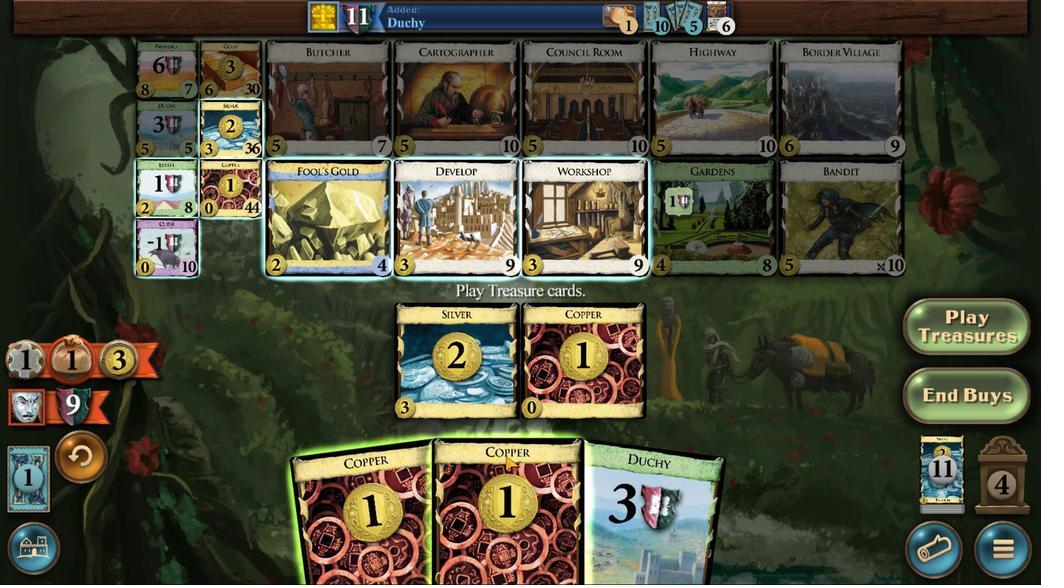 
Action: Mouse pressed left at (508, 413)
Screenshot: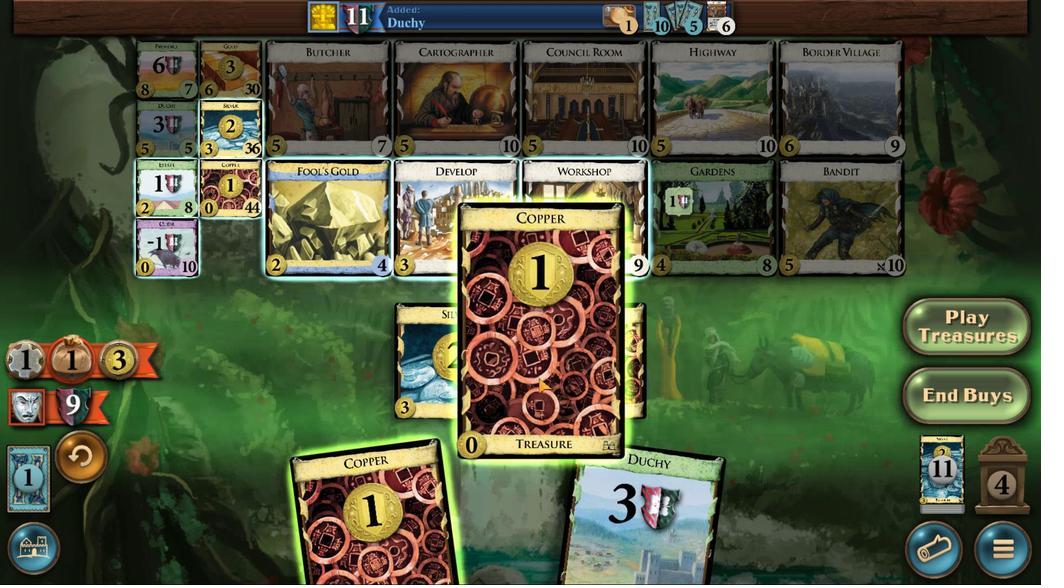 
Action: Mouse moved to (501, 417)
Screenshot: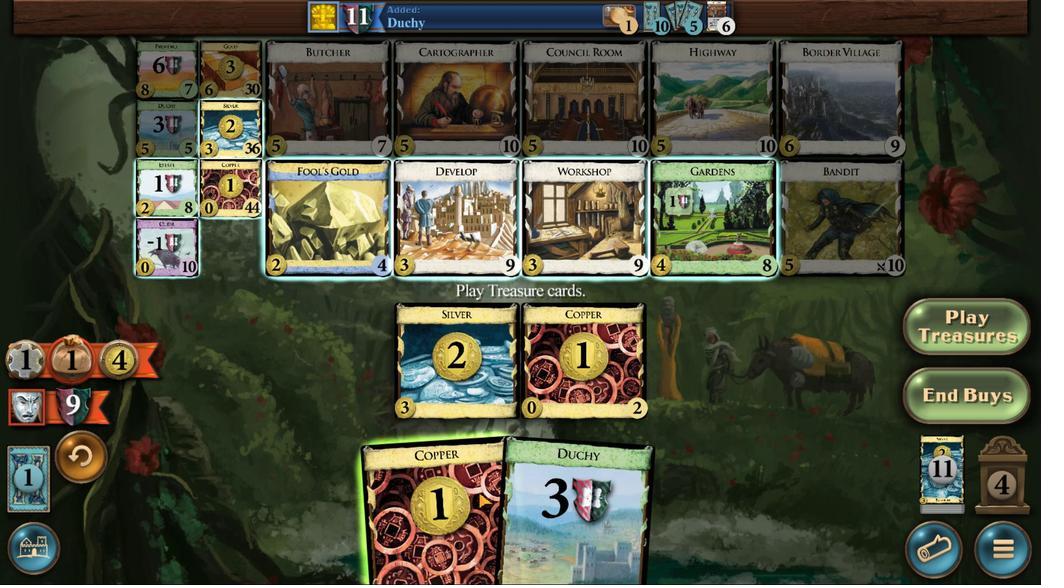 
Action: Mouse pressed left at (501, 417)
Screenshot: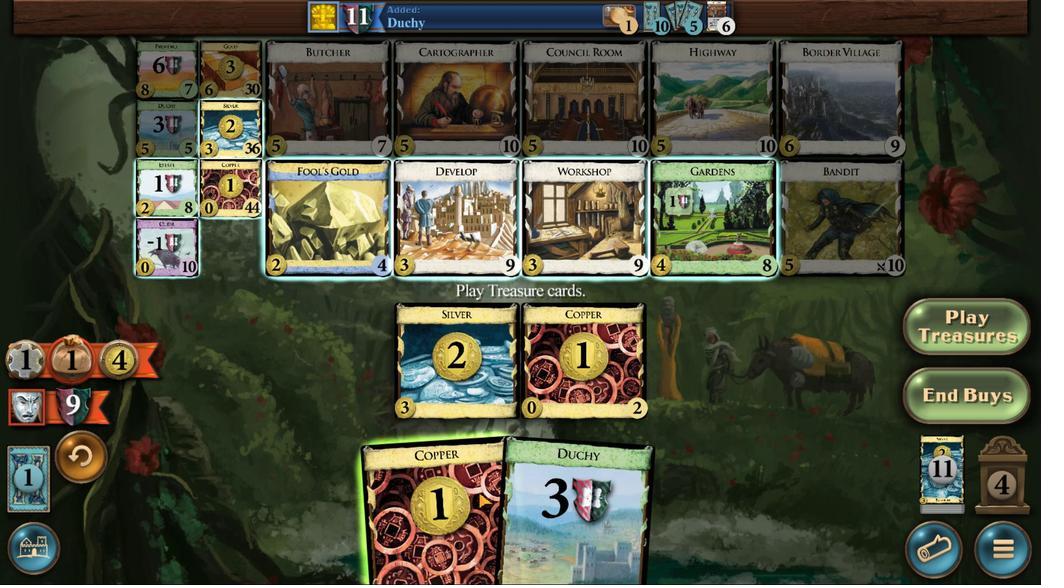 
Action: Mouse moved to (427, 349)
Screenshot: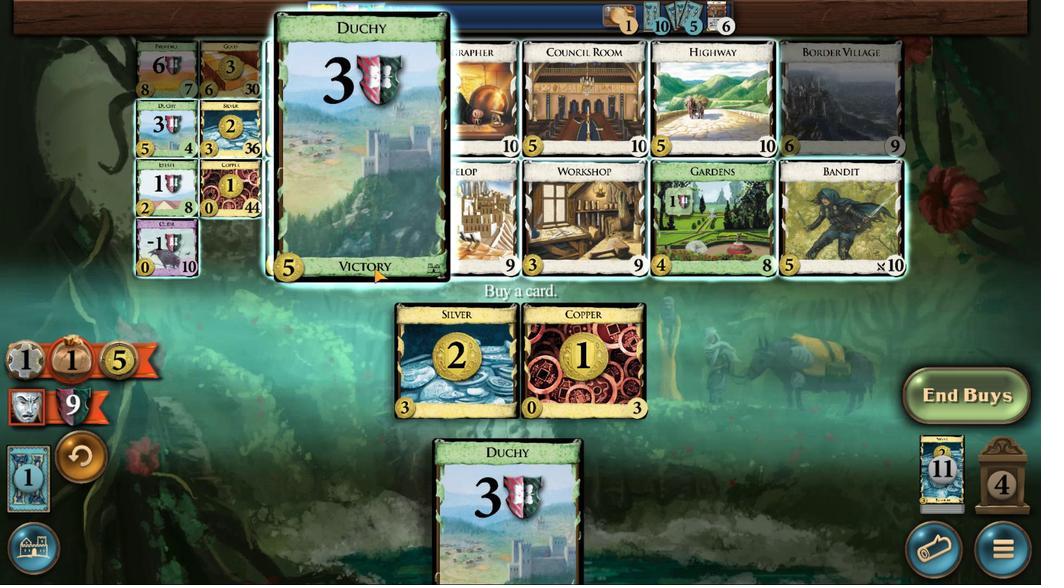 
Action: Mouse pressed left at (427, 349)
Screenshot: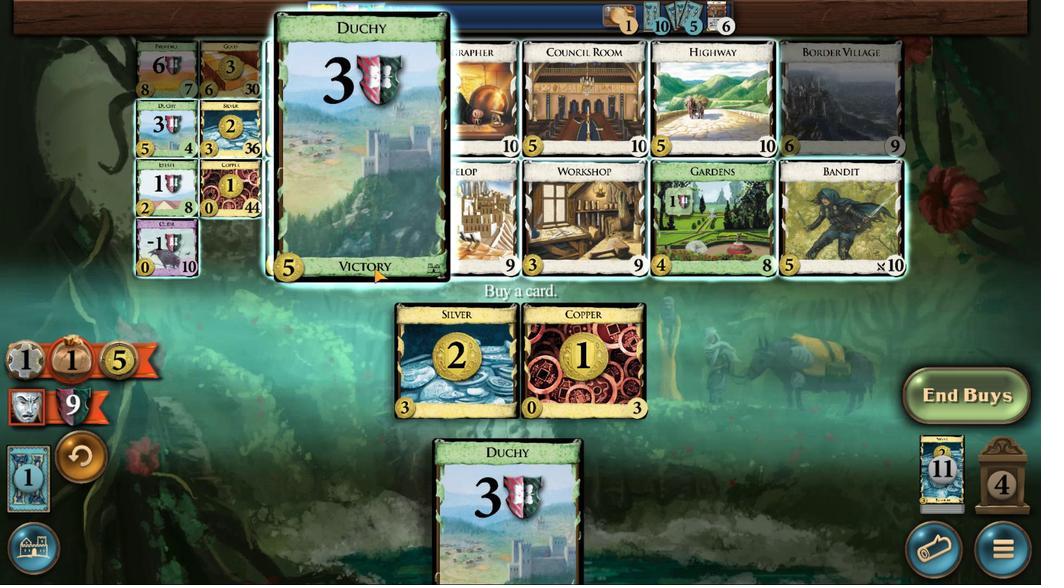 
Action: Mouse moved to (449, 413)
Screenshot: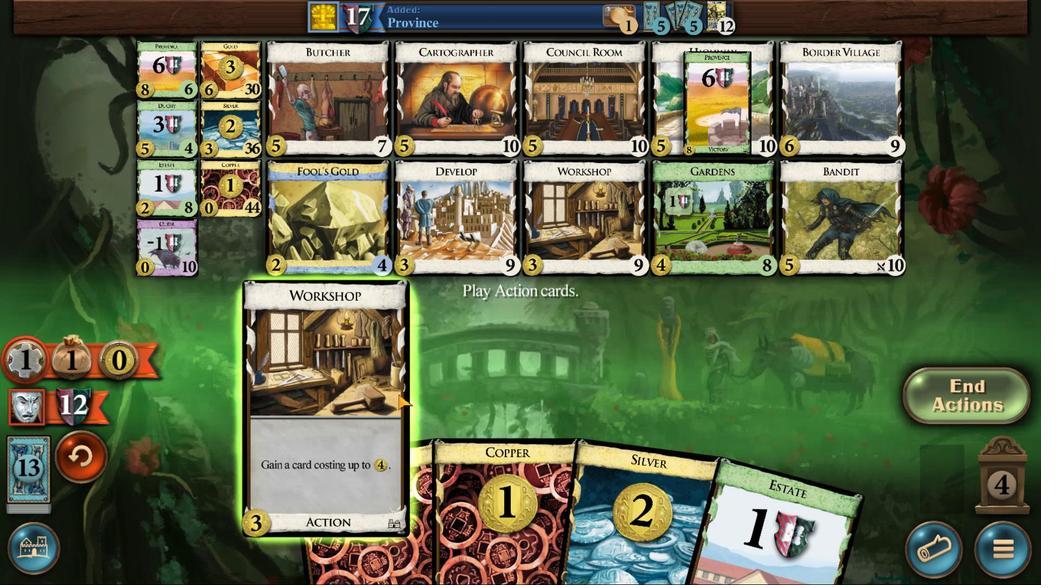 
Action: Mouse pressed left at (449, 413)
Screenshot: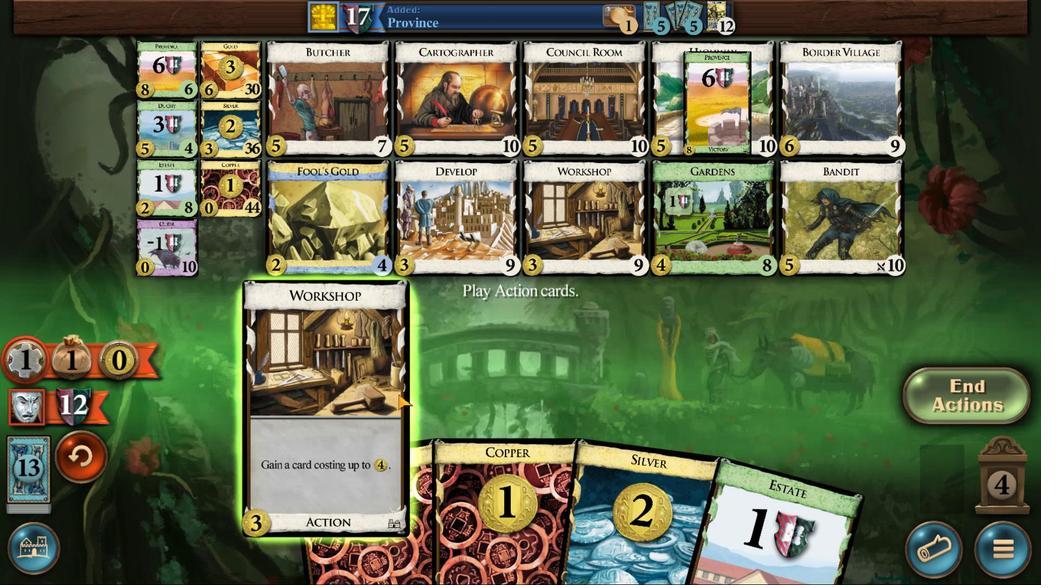 
Action: Mouse moved to (437, 349)
Screenshot: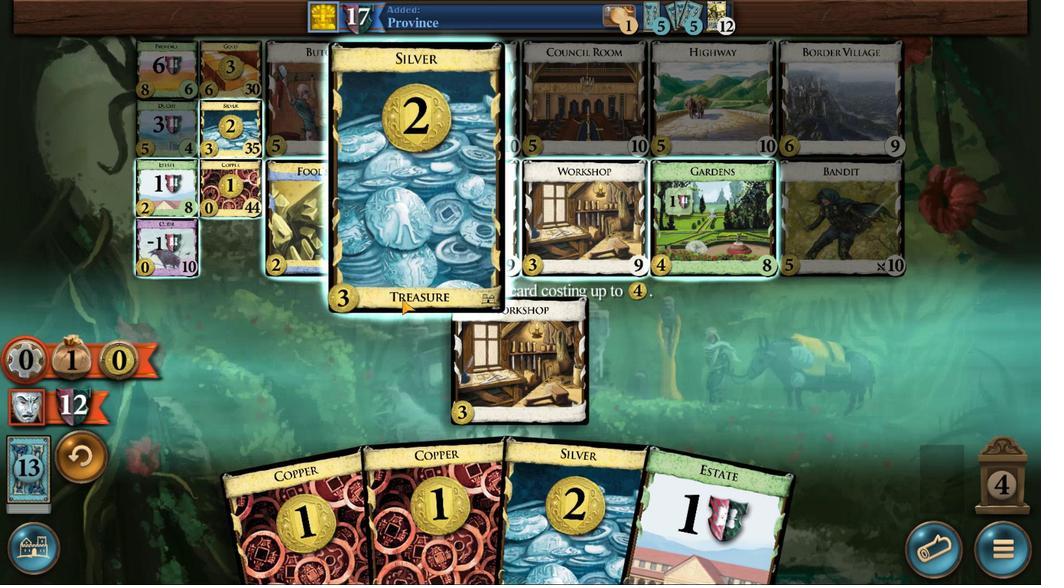 
Action: Mouse pressed left at (437, 349)
Screenshot: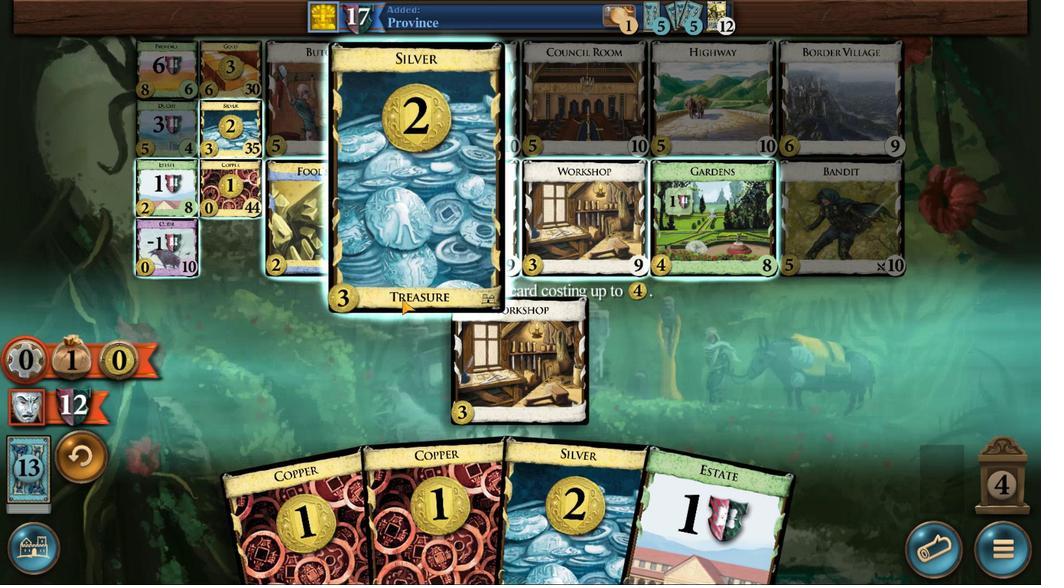 
Action: Mouse moved to (520, 415)
Screenshot: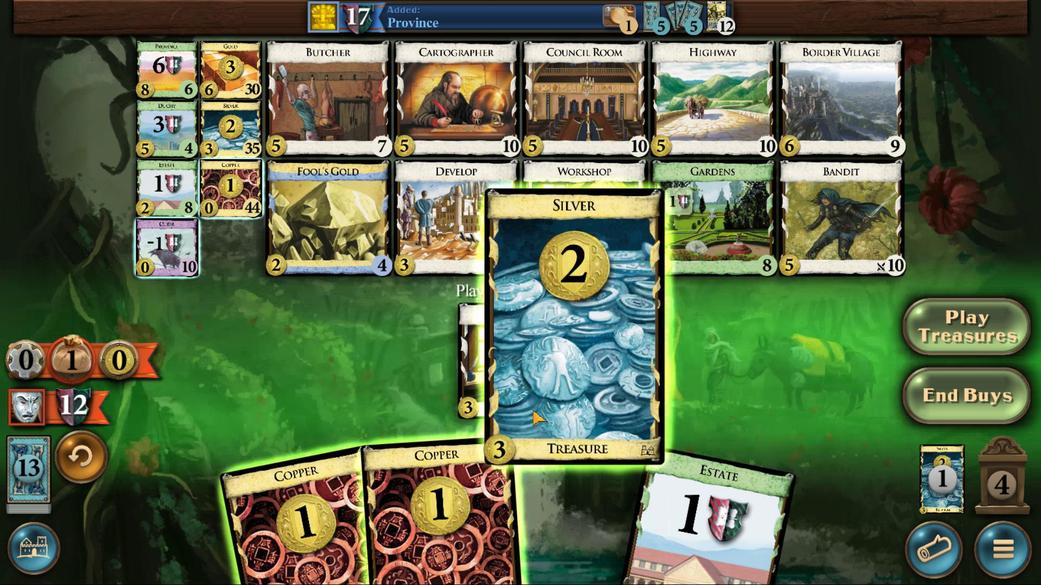 
Action: Mouse pressed left at (520, 415)
Screenshot: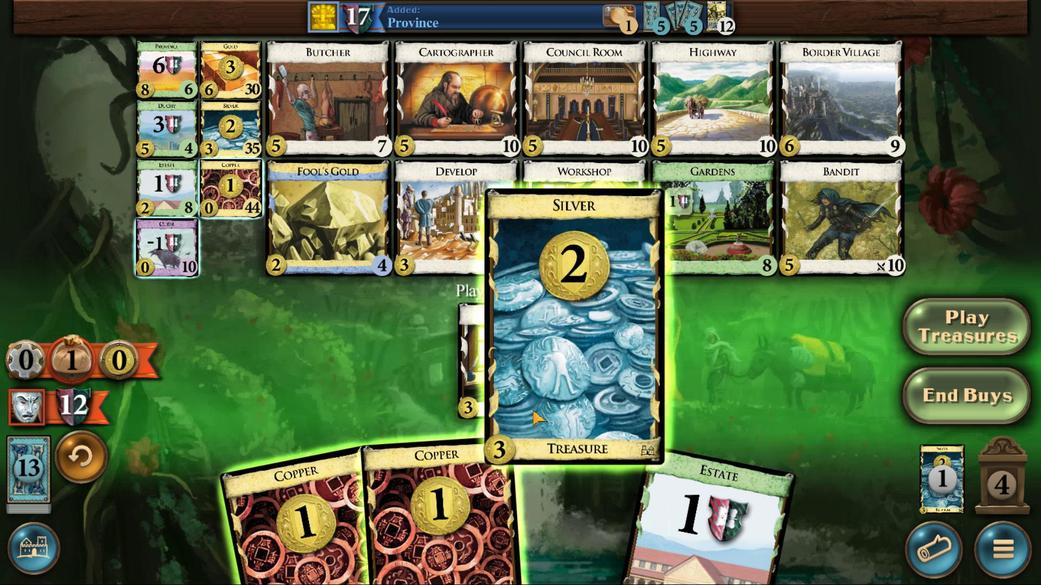 
Action: Mouse moved to (509, 412)
Screenshot: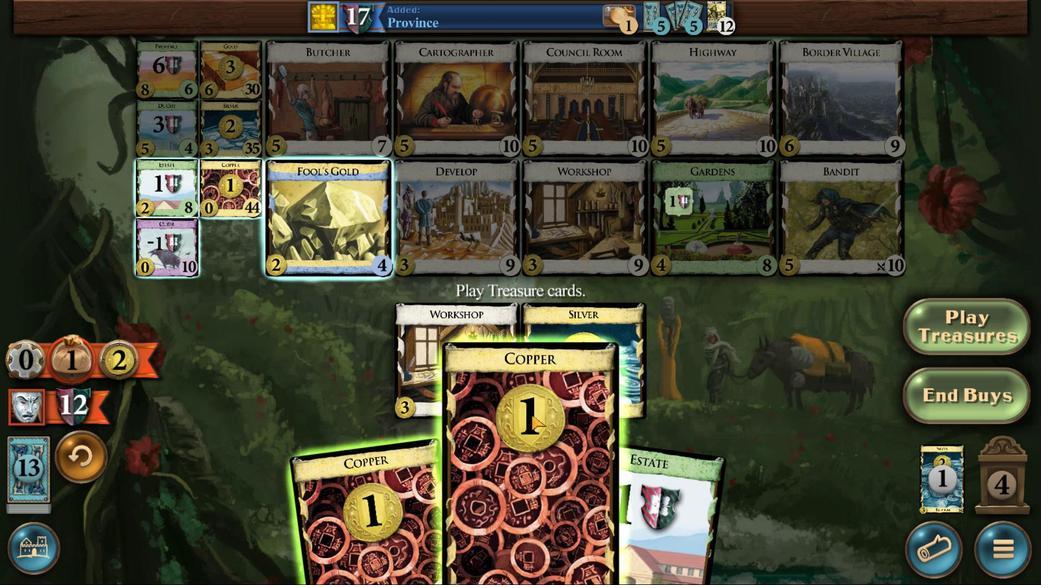 
Action: Mouse pressed left at (509, 412)
Screenshot: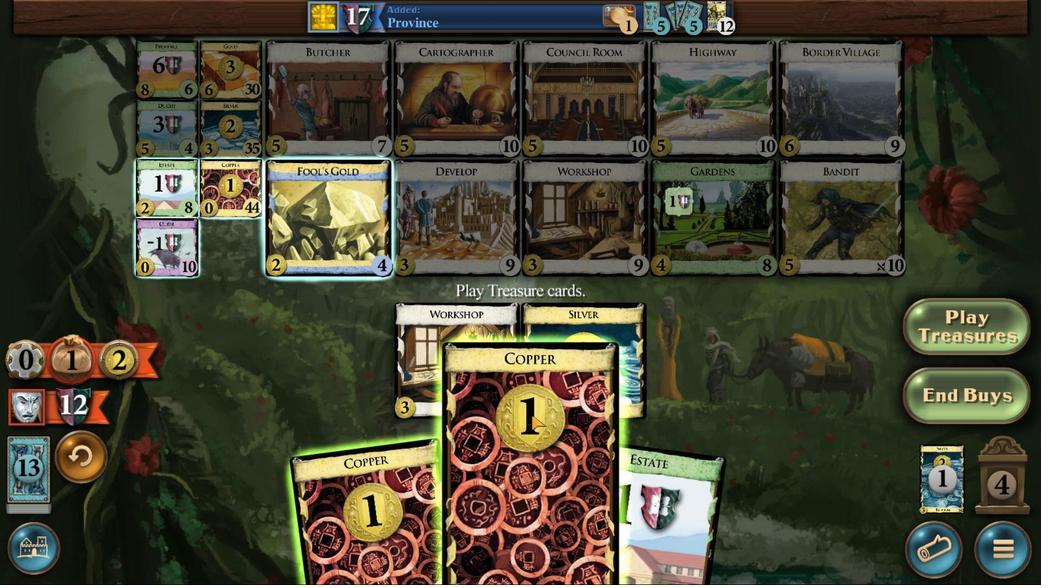 
Action: Mouse moved to (493, 411)
Screenshot: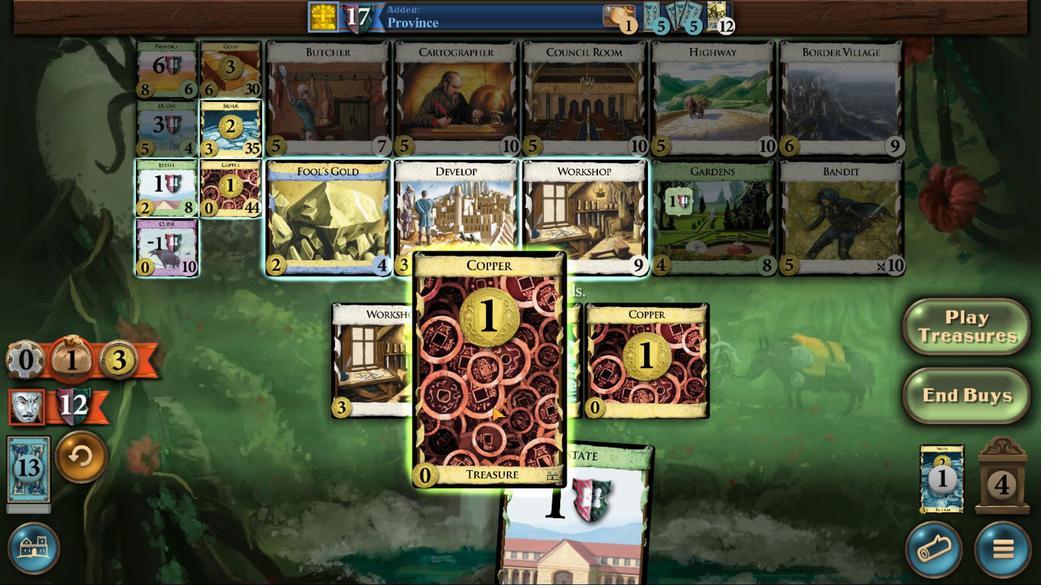 
Action: Mouse pressed left at (493, 411)
Screenshot: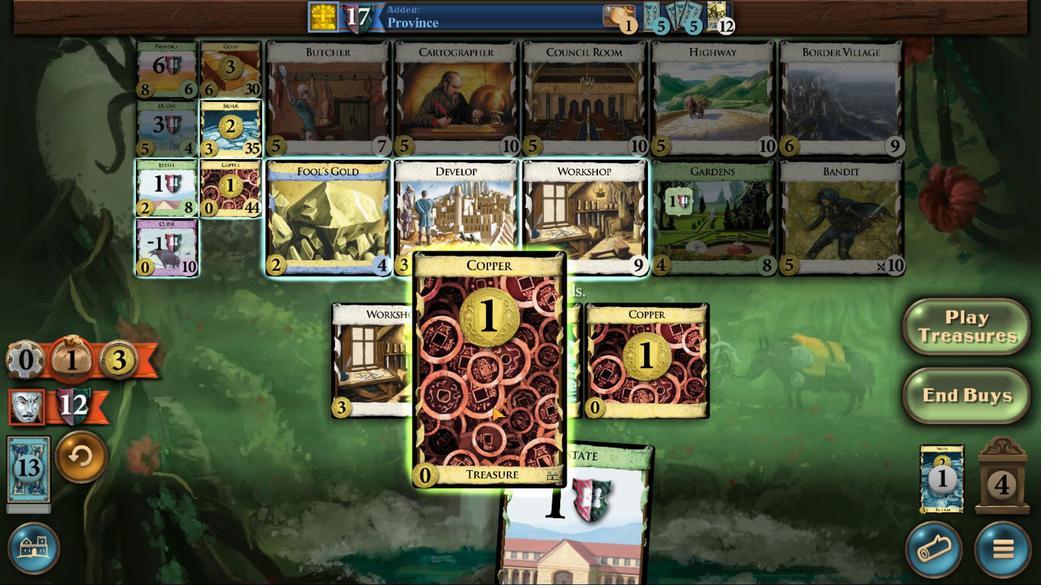 
Action: Mouse moved to (535, 362)
Screenshot: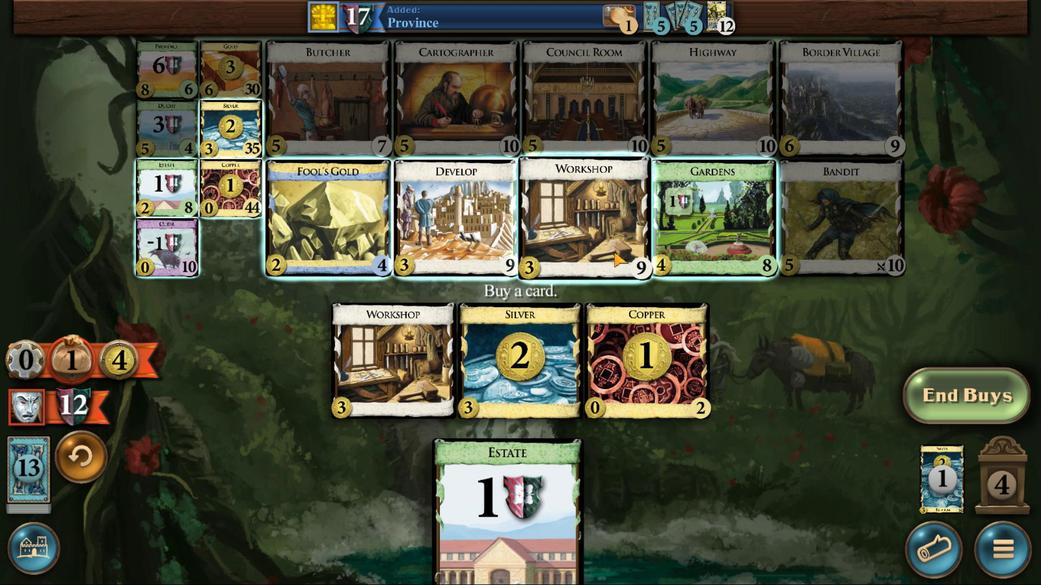 
Action: Mouse pressed left at (535, 362)
Screenshot: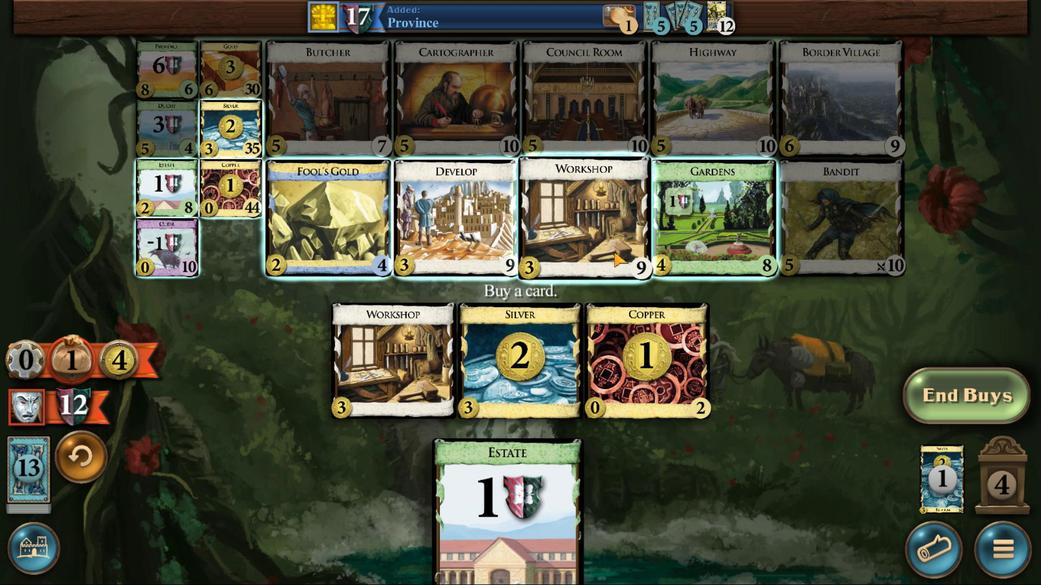 
Action: Mouse moved to (440, 415)
Screenshot: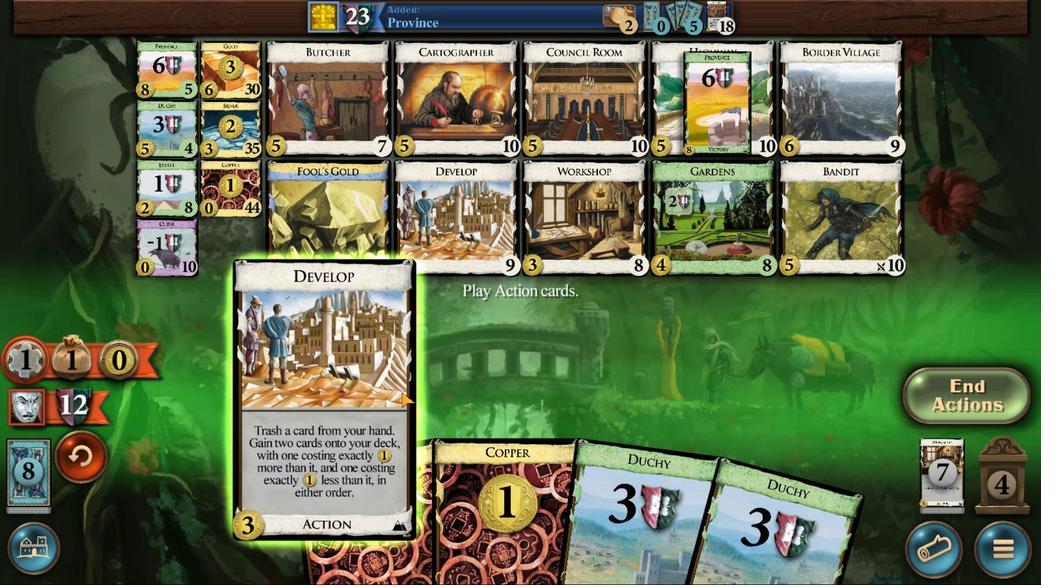 
Action: Mouse pressed left at (440, 415)
Screenshot: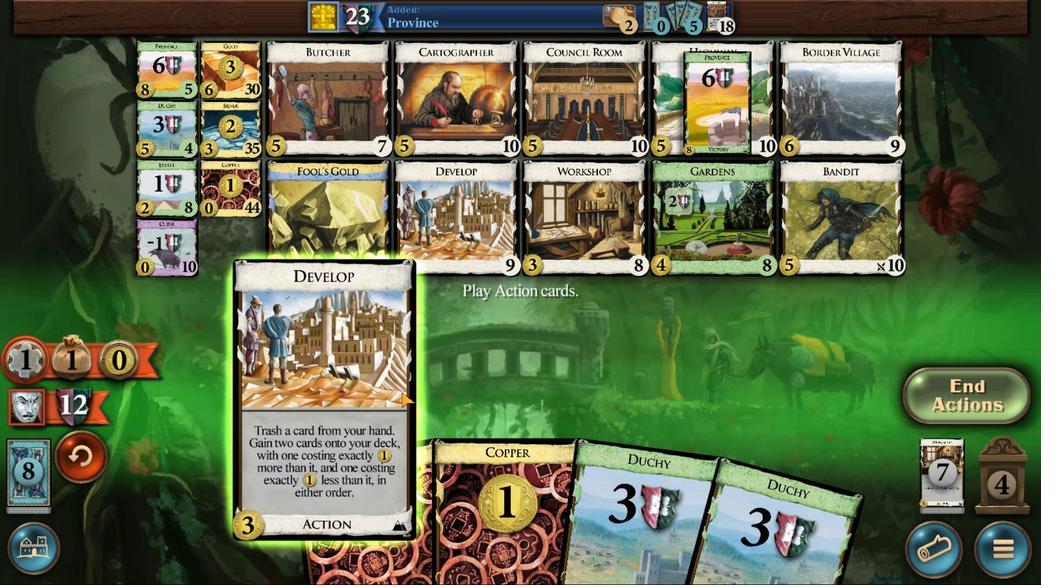 
Action: Mouse moved to (491, 412)
Screenshot: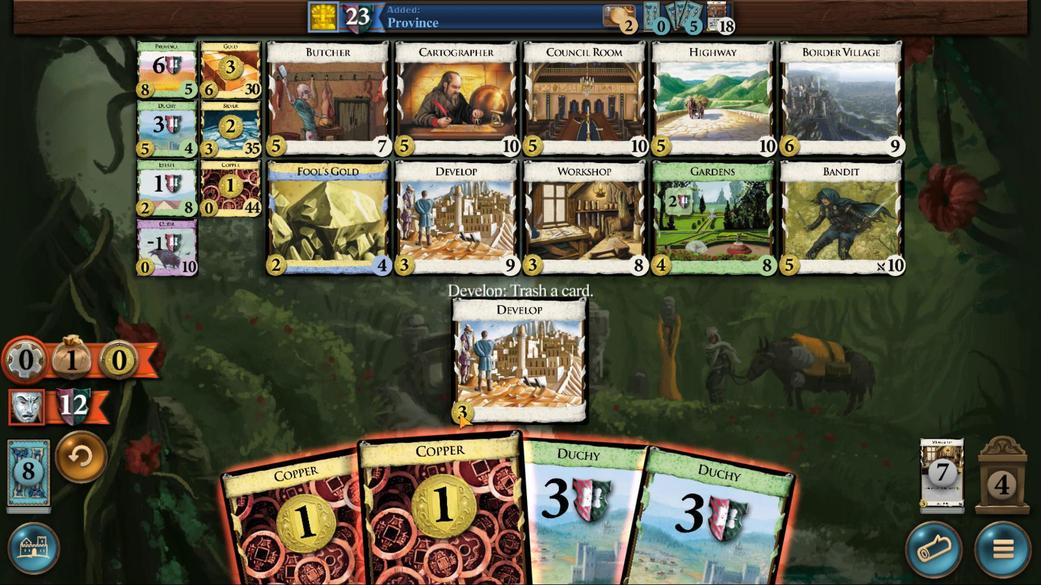 
Action: Mouse pressed left at (491, 412)
Screenshot: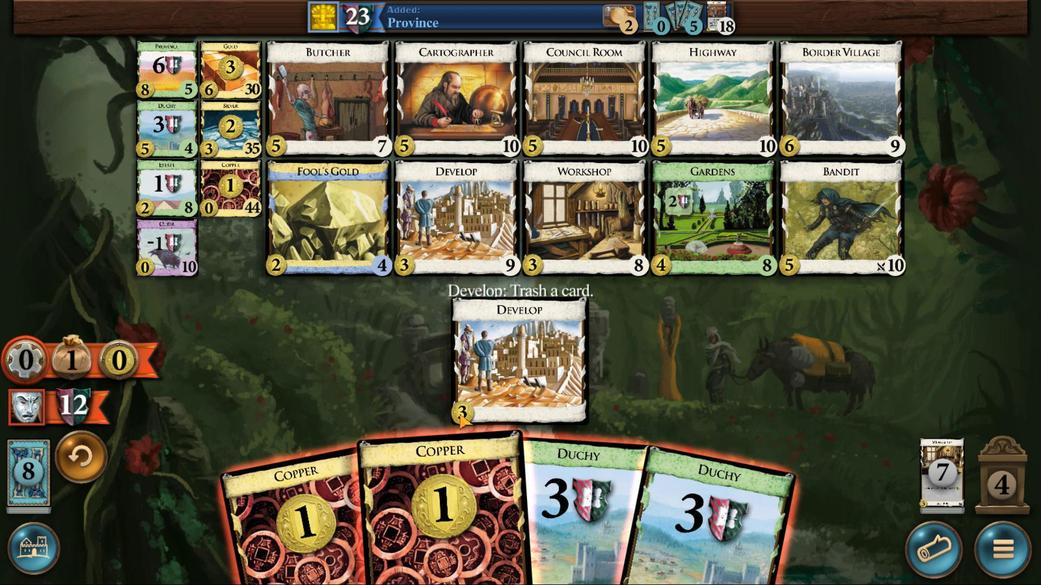 
Action: Mouse moved to (480, 411)
Screenshot: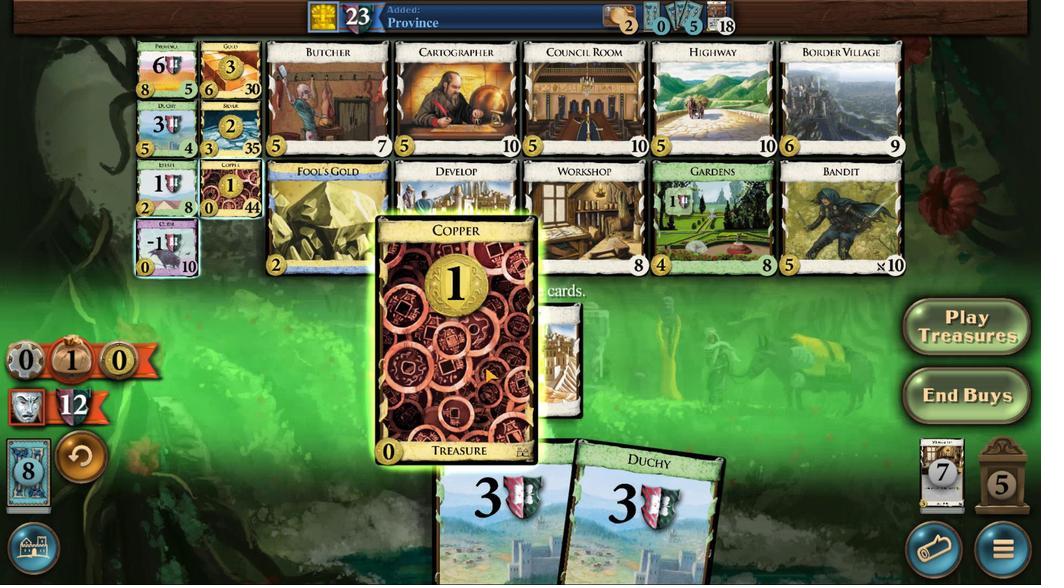 
Action: Mouse pressed left at (480, 411)
Screenshot: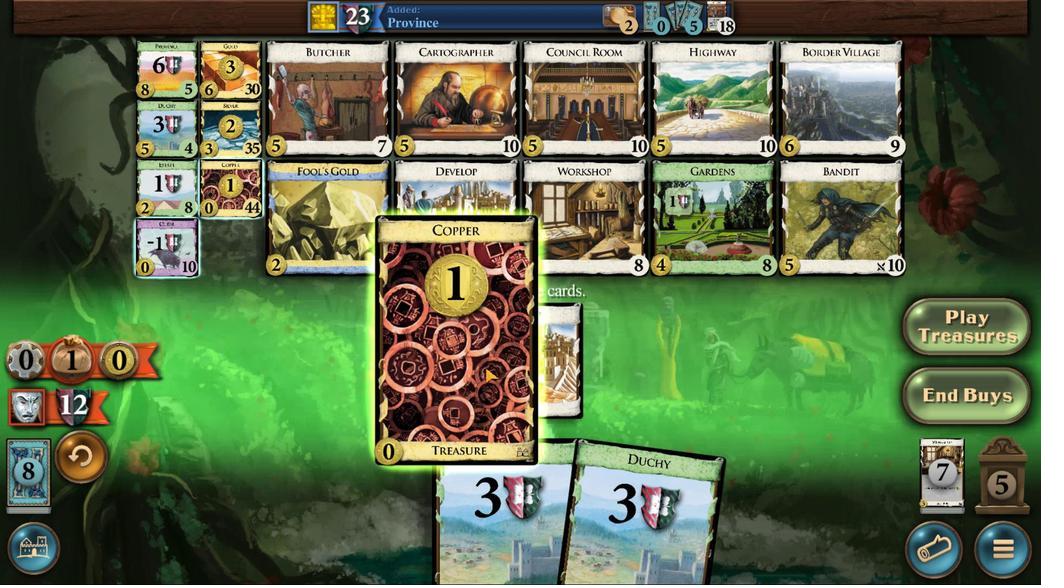 
Action: Mouse moved to (445, 358)
Screenshot: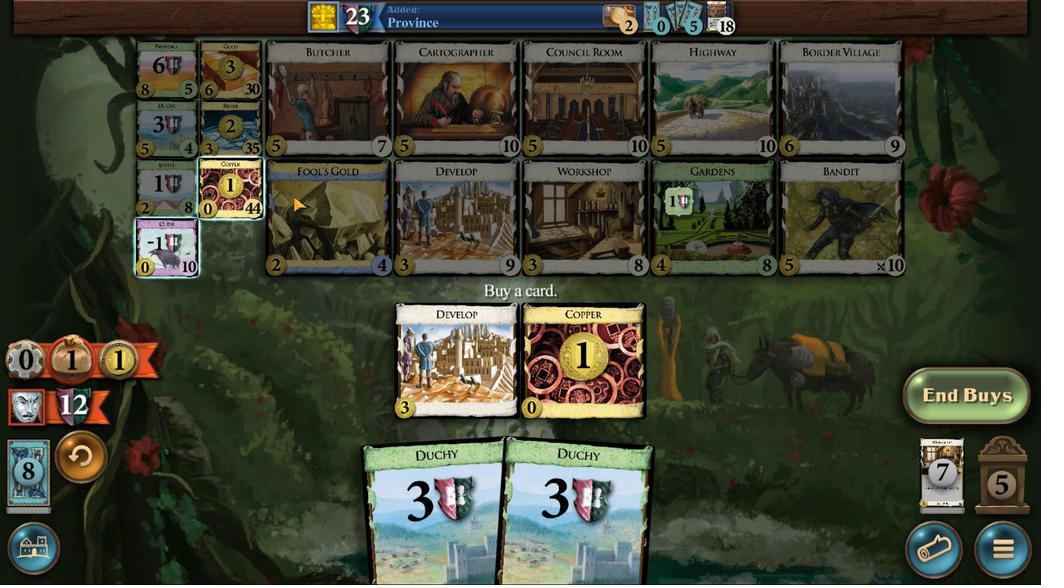
Action: Mouse pressed left at (445, 358)
Screenshot: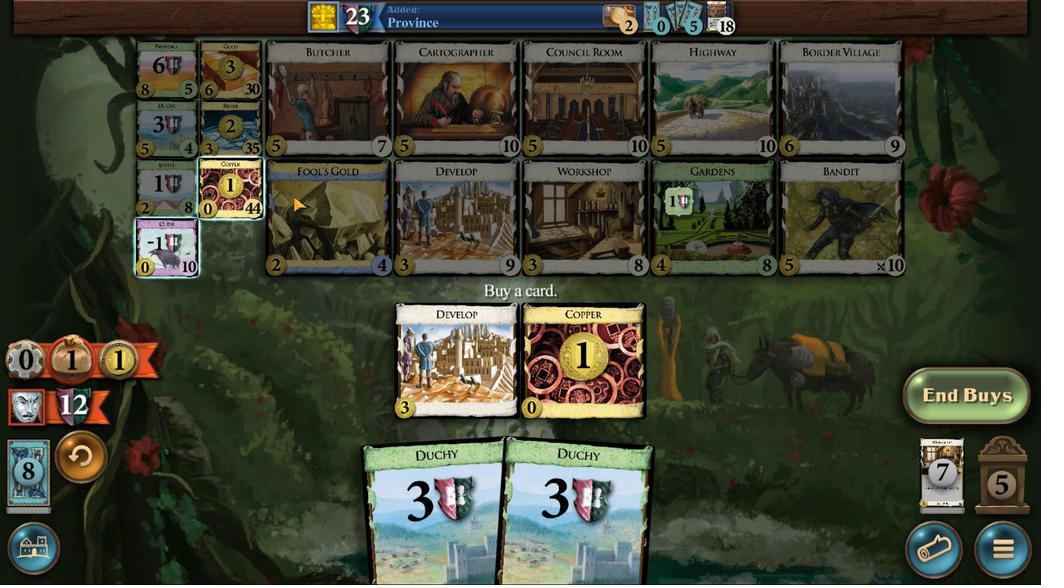 
Action: Mouse moved to (482, 410)
Screenshot: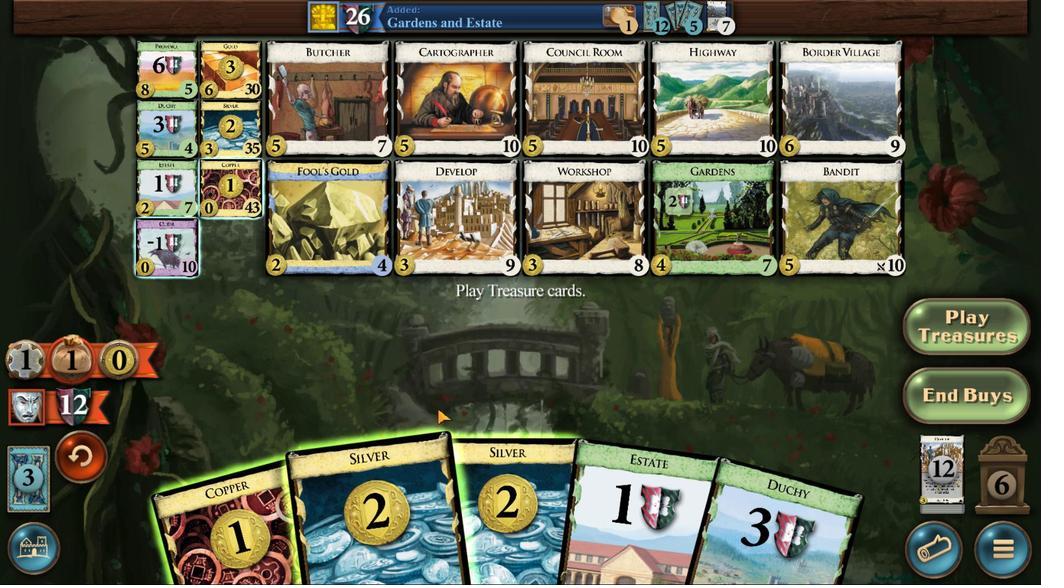 
Action: Mouse pressed left at (482, 410)
Screenshot: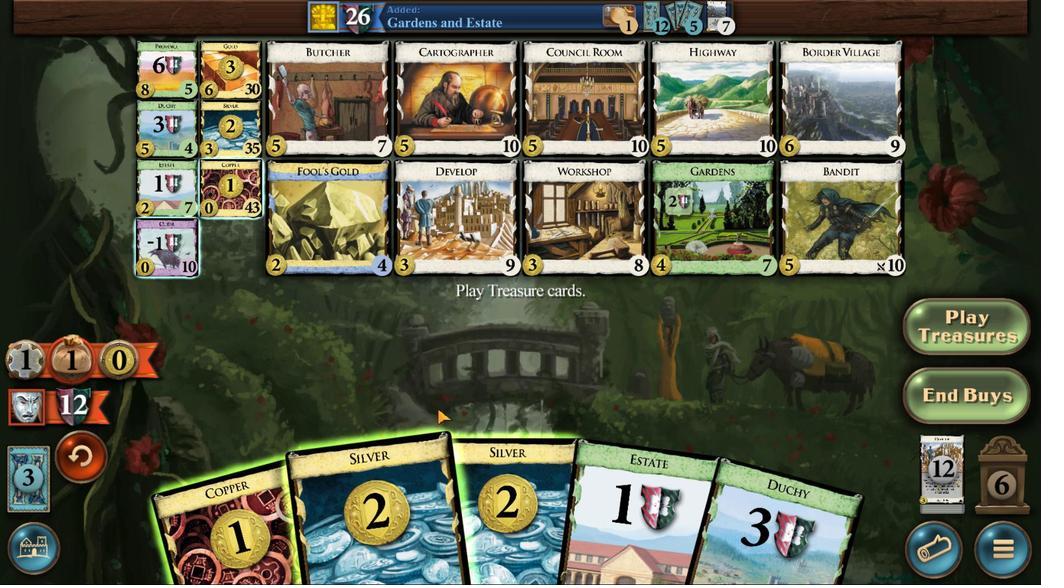 
Action: Mouse moved to (493, 413)
Screenshot: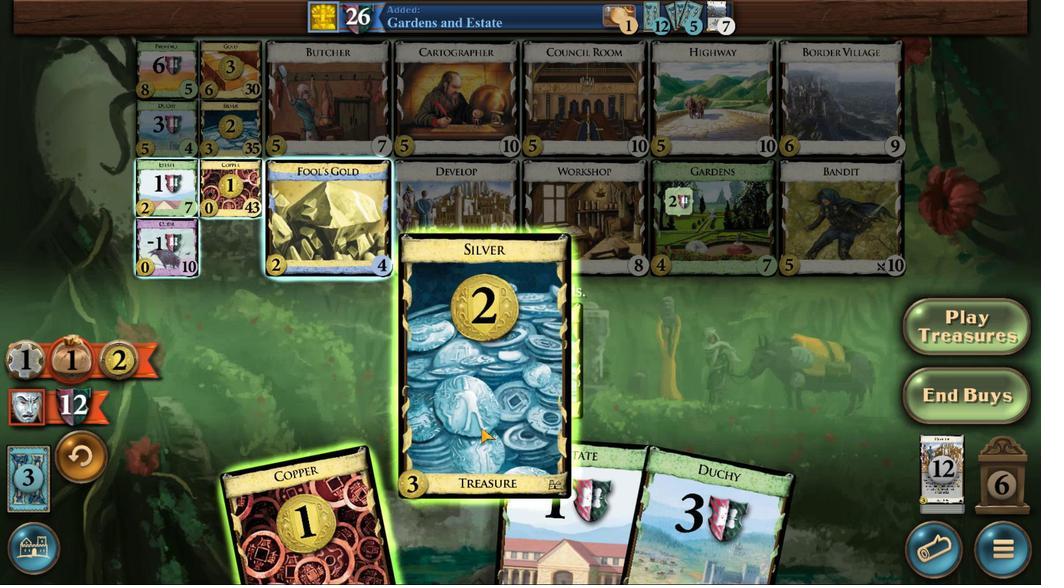 
Action: Mouse pressed left at (493, 413)
Screenshot: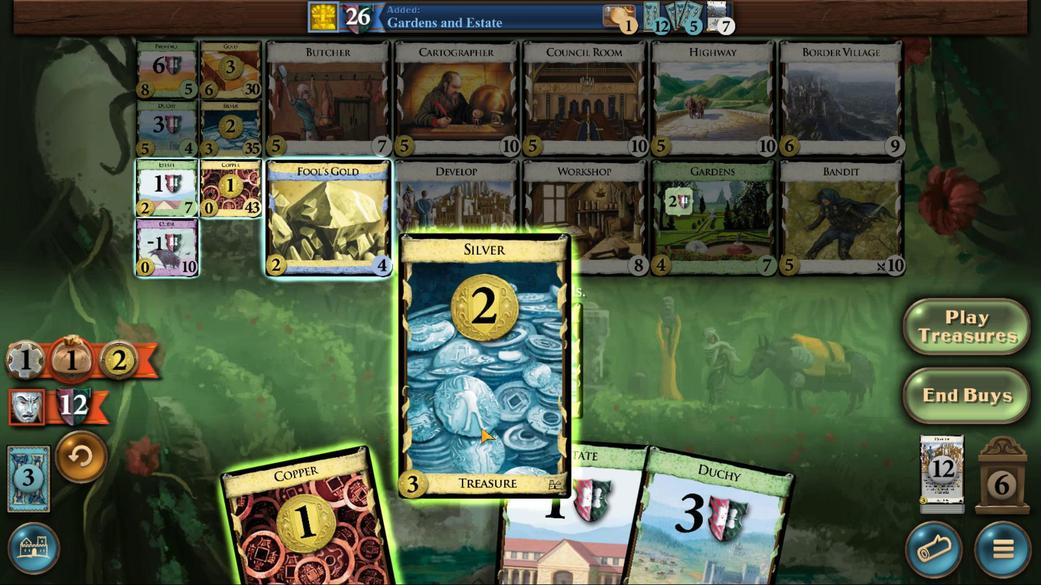 
Action: Mouse moved to (477, 412)
Screenshot: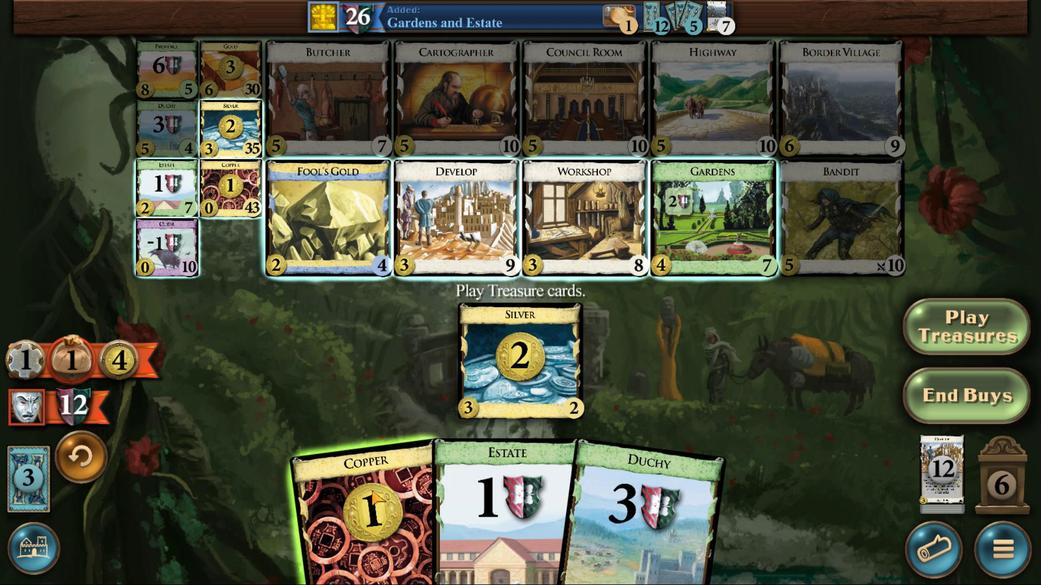 
Action: Mouse pressed left at (477, 412)
Screenshot: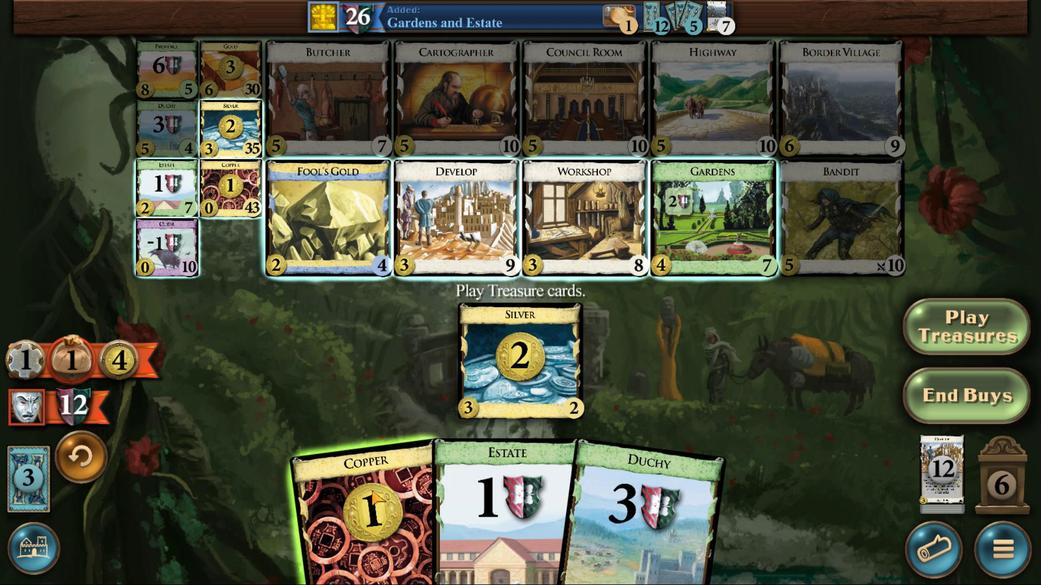 
Action: Mouse moved to (427, 350)
Screenshot: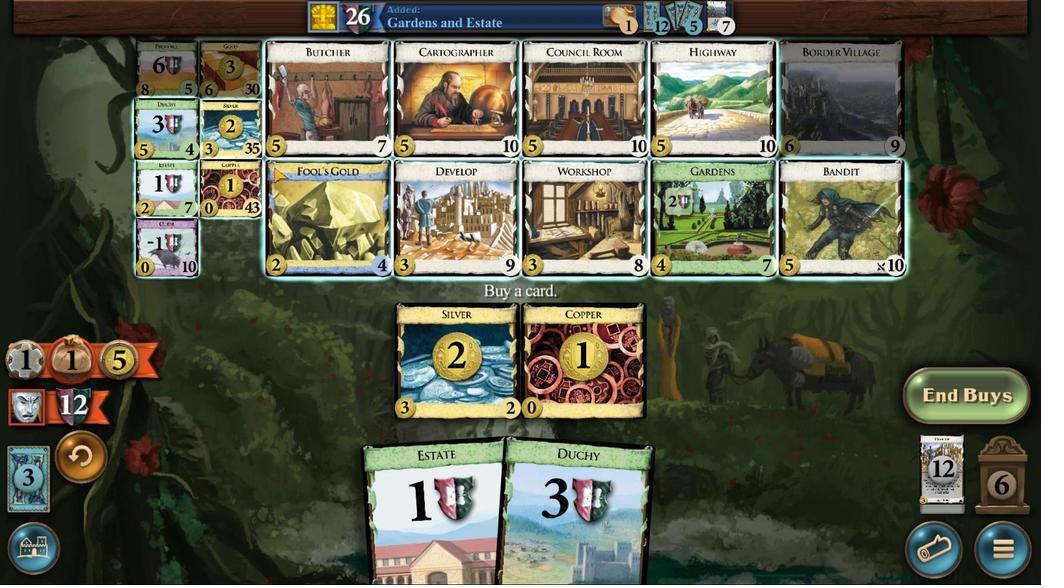 
Action: Mouse pressed left at (427, 350)
Screenshot: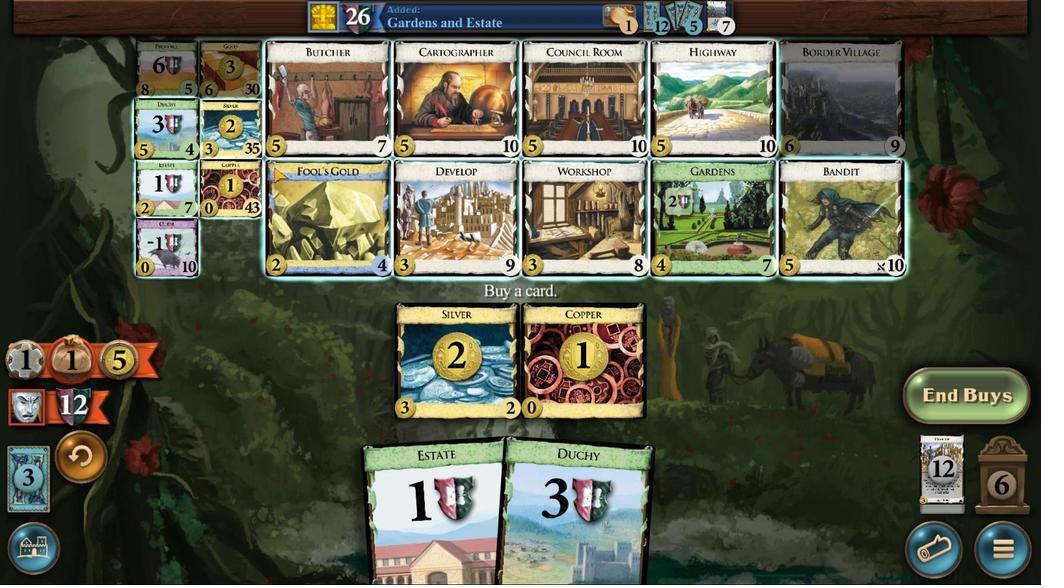 
Action: Mouse moved to (511, 411)
Screenshot: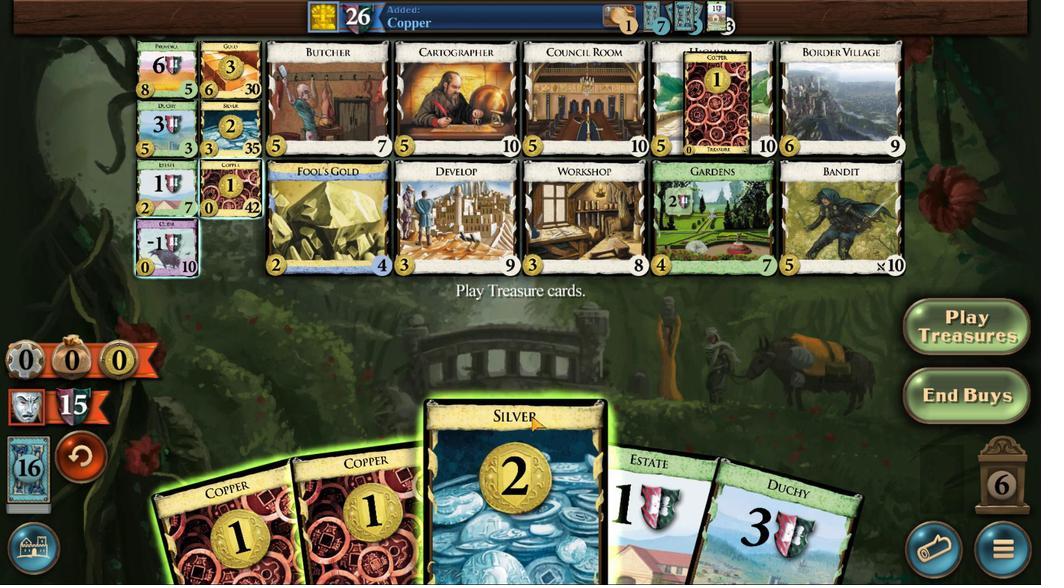 
Action: Mouse pressed left at (511, 411)
Screenshot: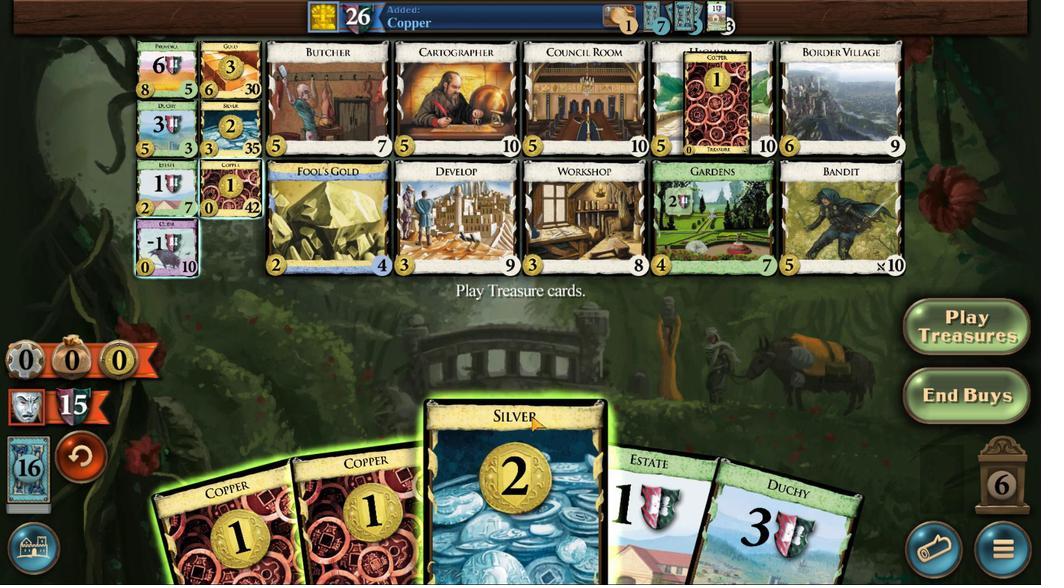 
Action: Mouse moved to (498, 410)
Screenshot: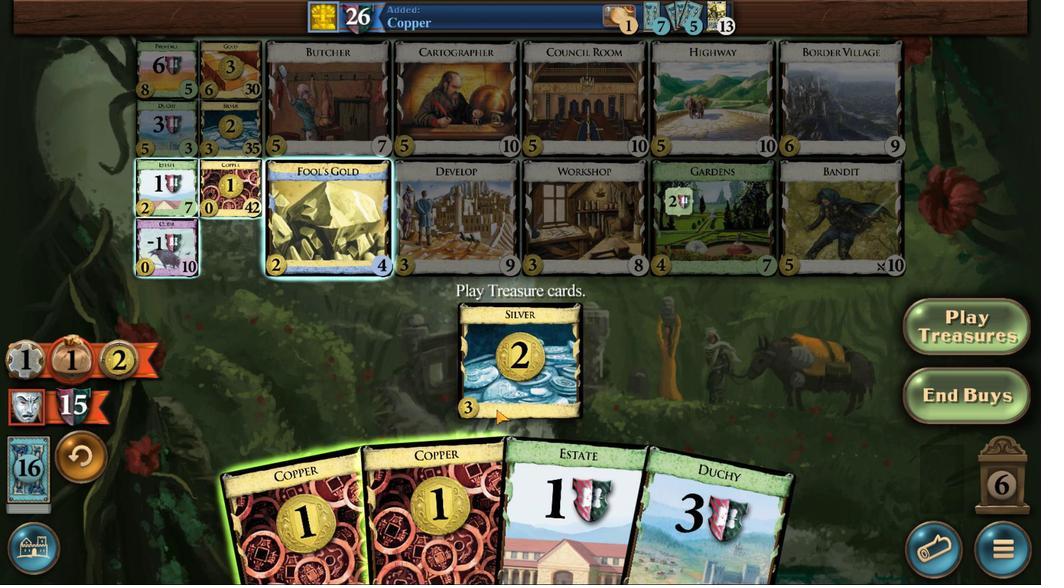 
Action: Mouse pressed left at (498, 410)
Screenshot: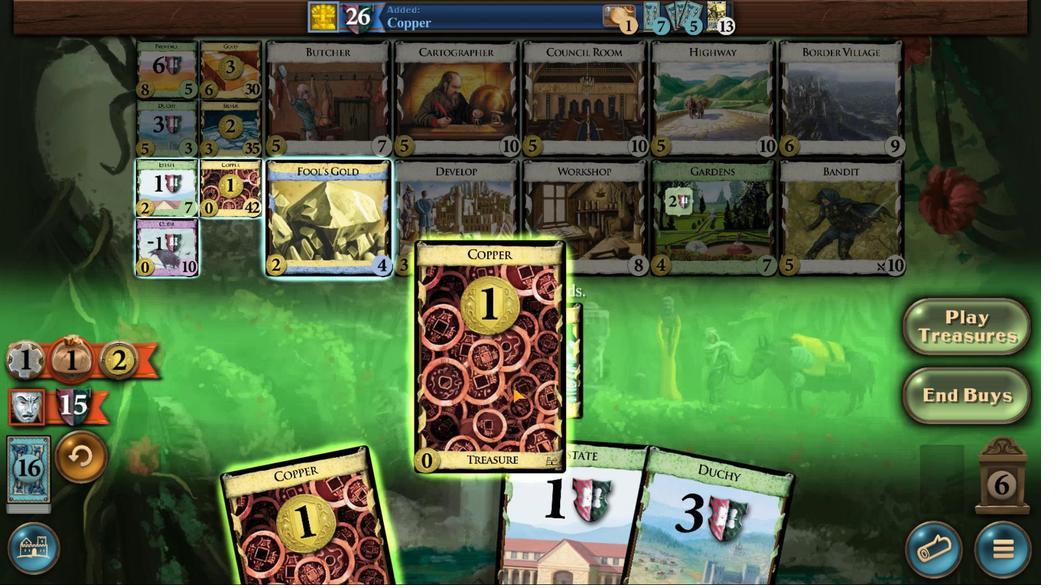
Action: Mouse moved to (489, 407)
Screenshot: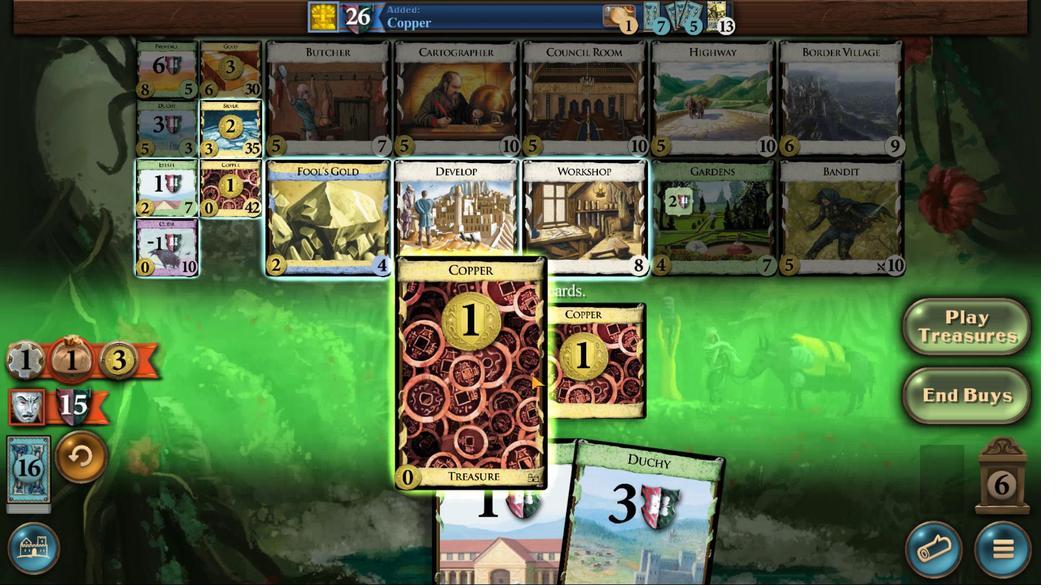 
Action: Mouse pressed left at (489, 407)
Screenshot: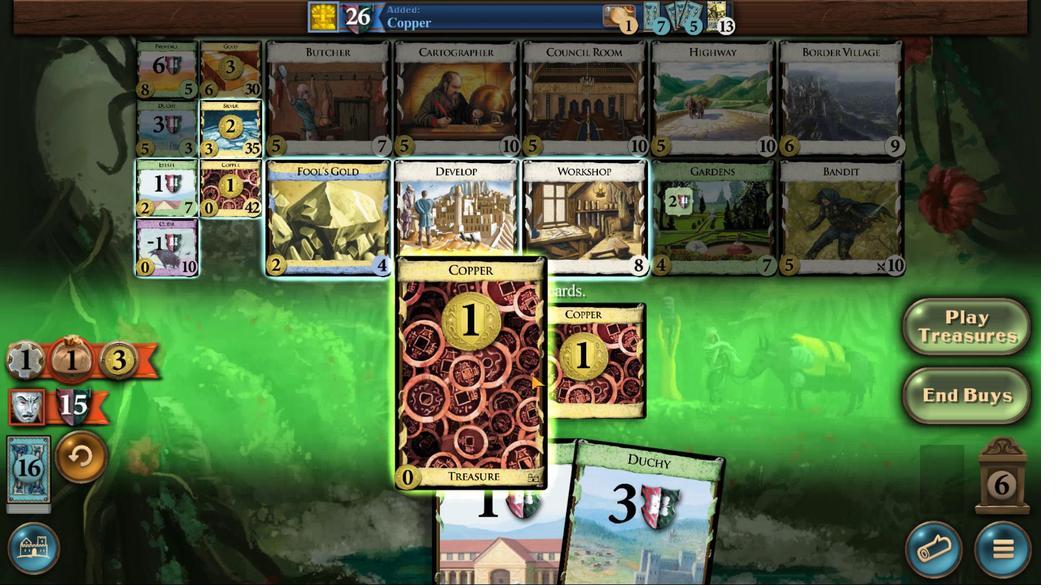 
Action: Mouse moved to (440, 350)
Screenshot: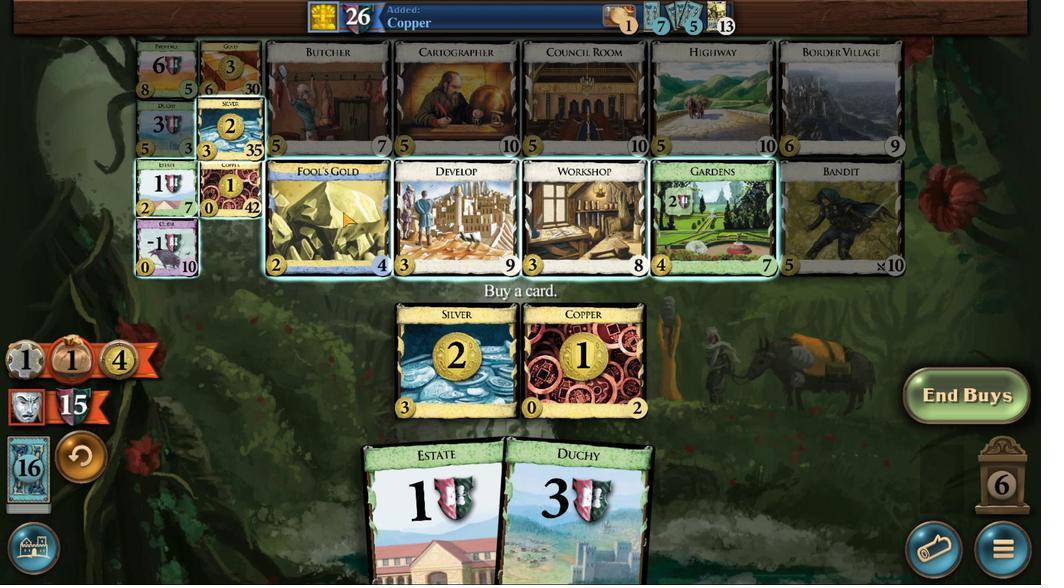 
Action: Mouse pressed left at (440, 350)
Screenshot: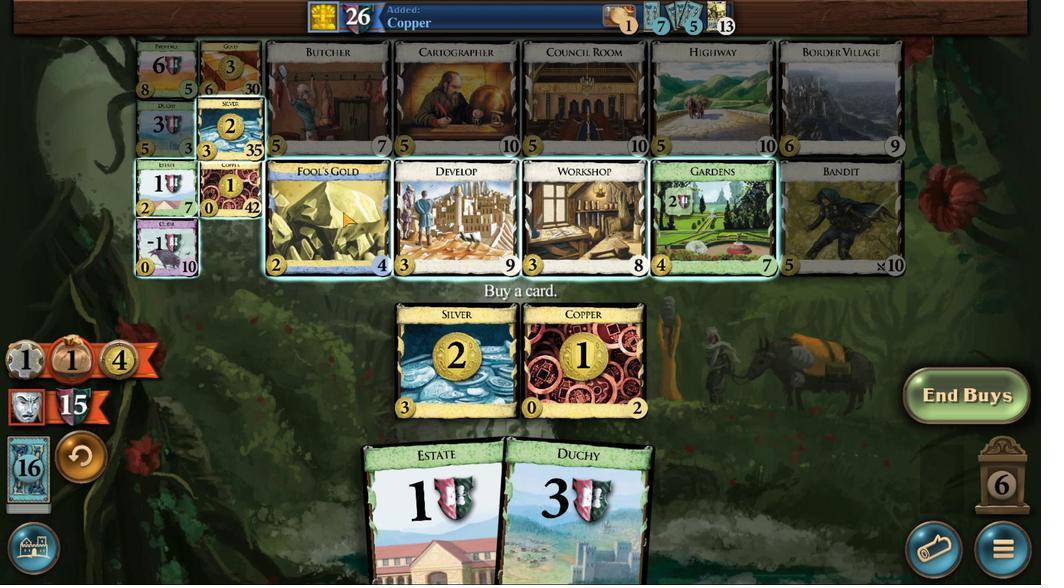 
Action: Mouse moved to (457, 413)
Screenshot: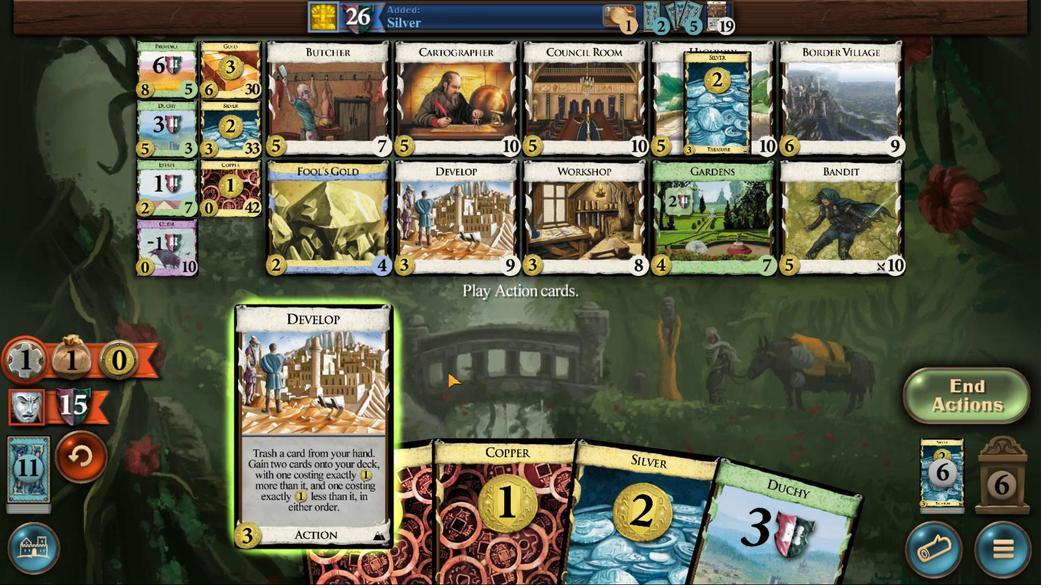 
Action: Mouse pressed left at (457, 413)
Screenshot: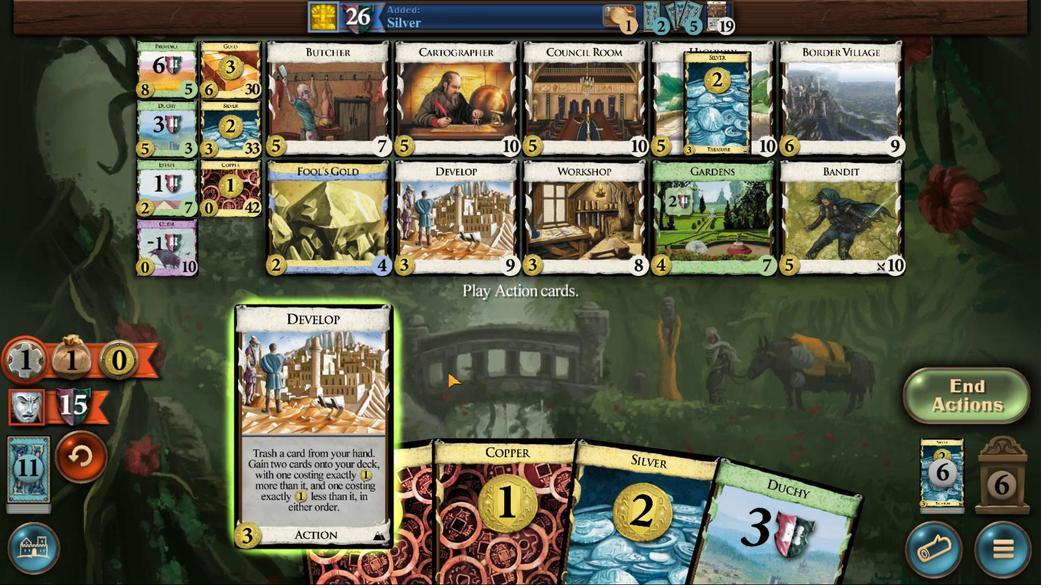 
Action: Mouse moved to (490, 407)
Screenshot: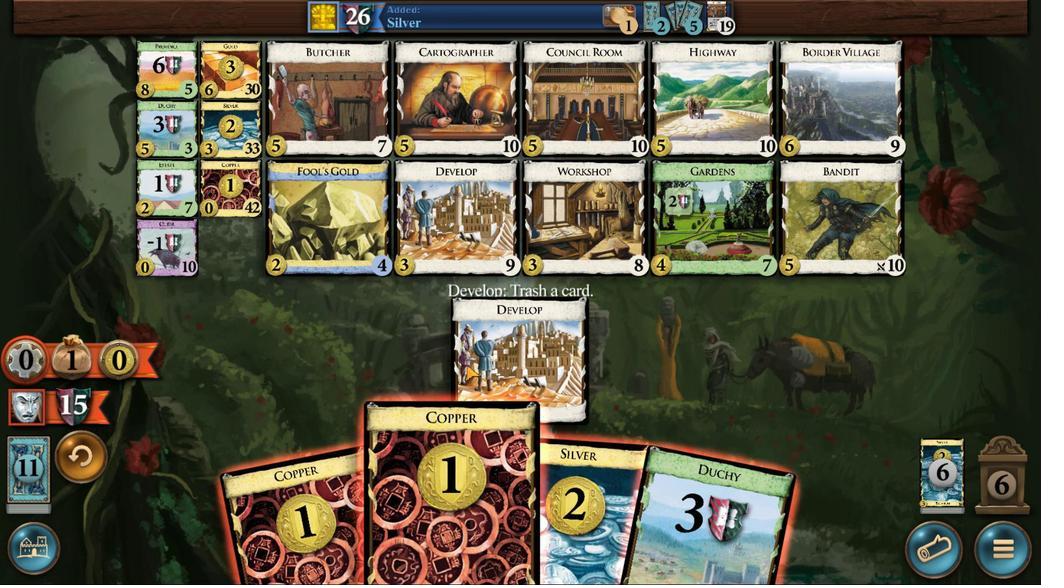 
Action: Mouse pressed left at (490, 407)
Screenshot: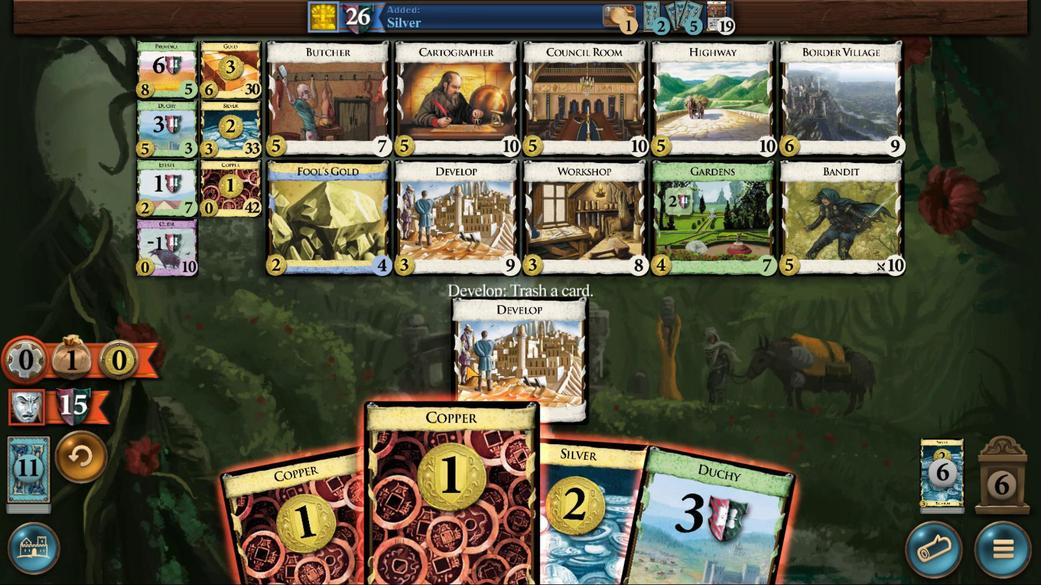 
Action: Mouse moved to (514, 407)
Screenshot: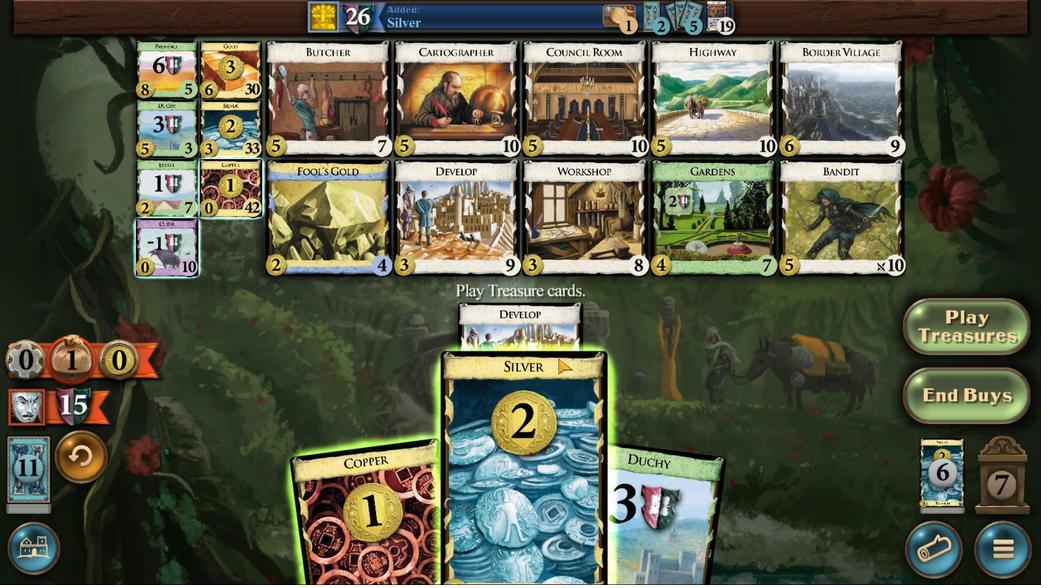 
Action: Mouse pressed left at (514, 407)
Screenshot: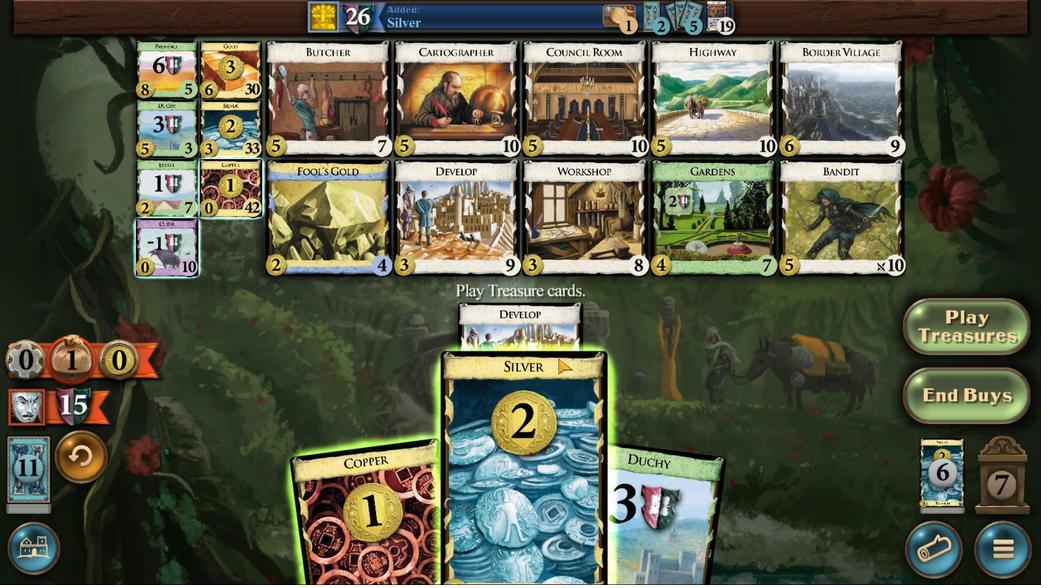 
Action: Mouse moved to (487, 408)
Screenshot: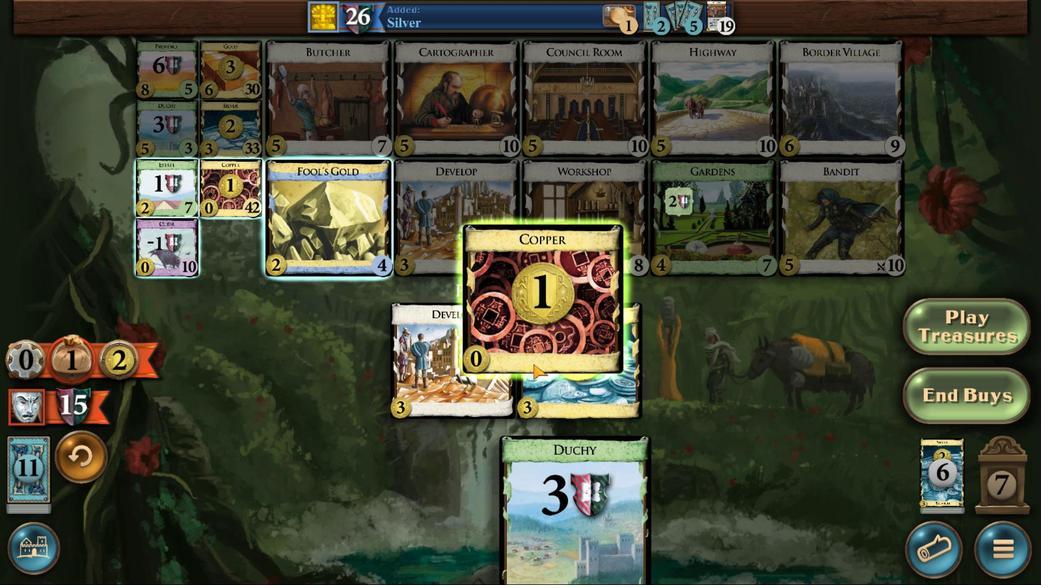 
Action: Mouse pressed left at (487, 408)
Screenshot: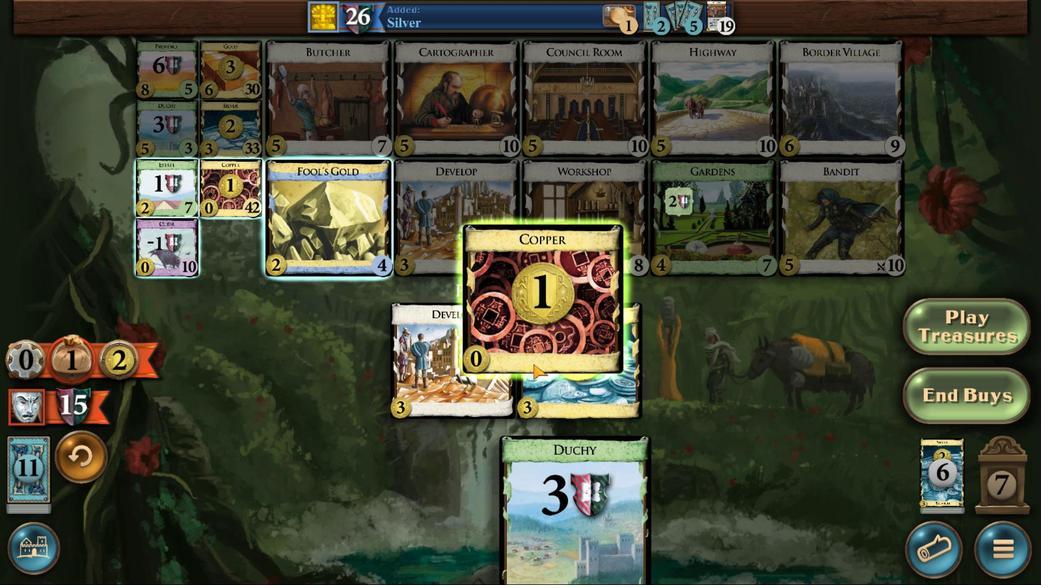 
Action: Mouse moved to (444, 350)
Screenshot: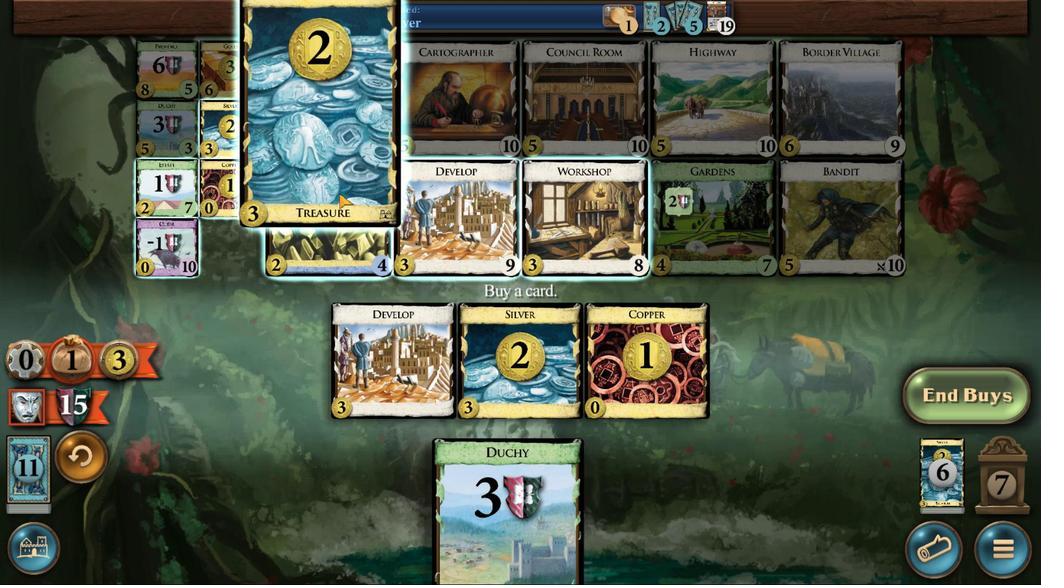 
Action: Mouse pressed left at (444, 350)
Screenshot: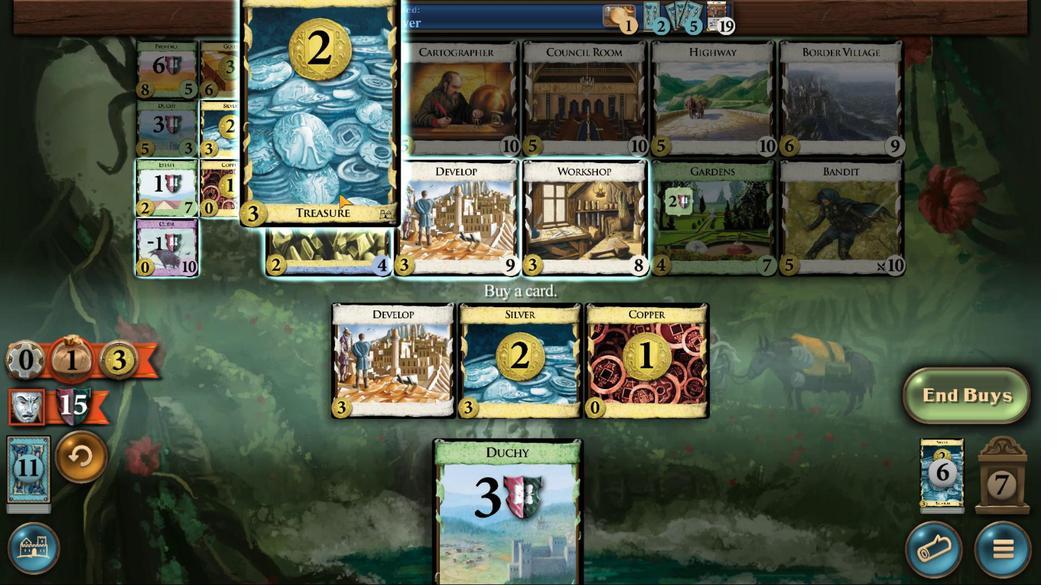 
Action: Mouse moved to (451, 413)
Screenshot: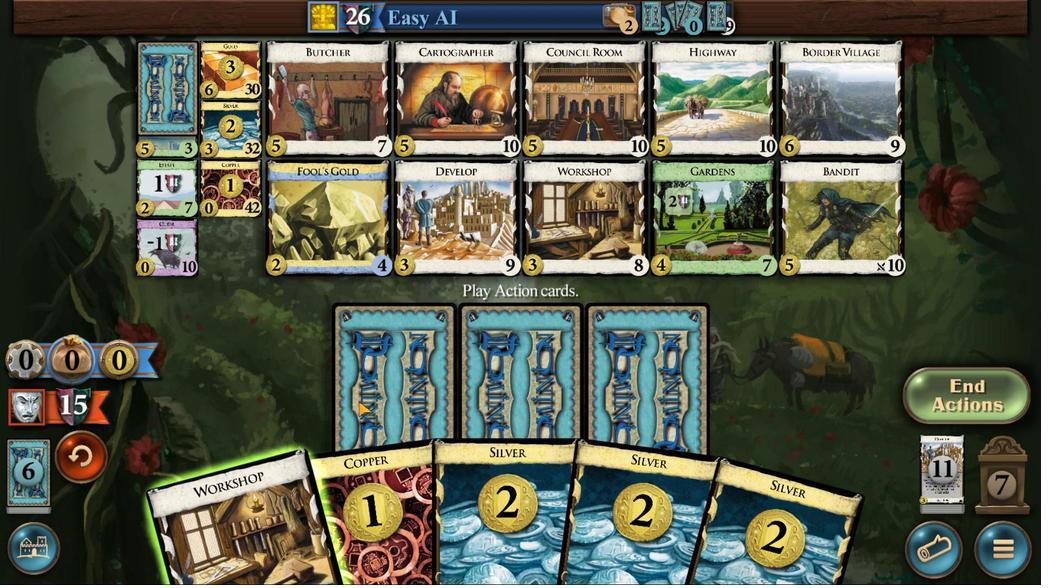 
Action: Mouse pressed left at (451, 413)
Screenshot: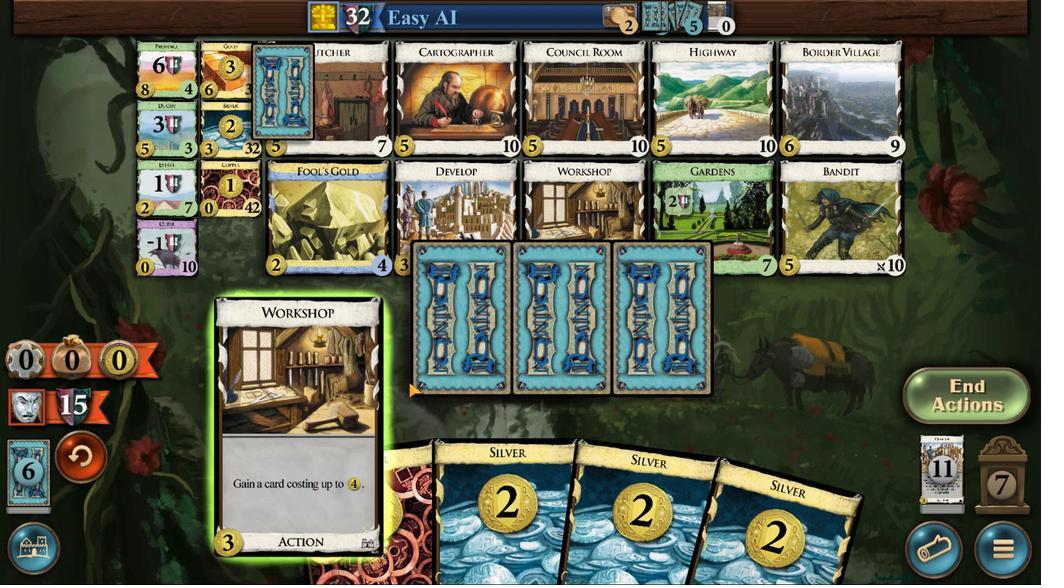 
Action: Mouse moved to (556, 366)
Screenshot: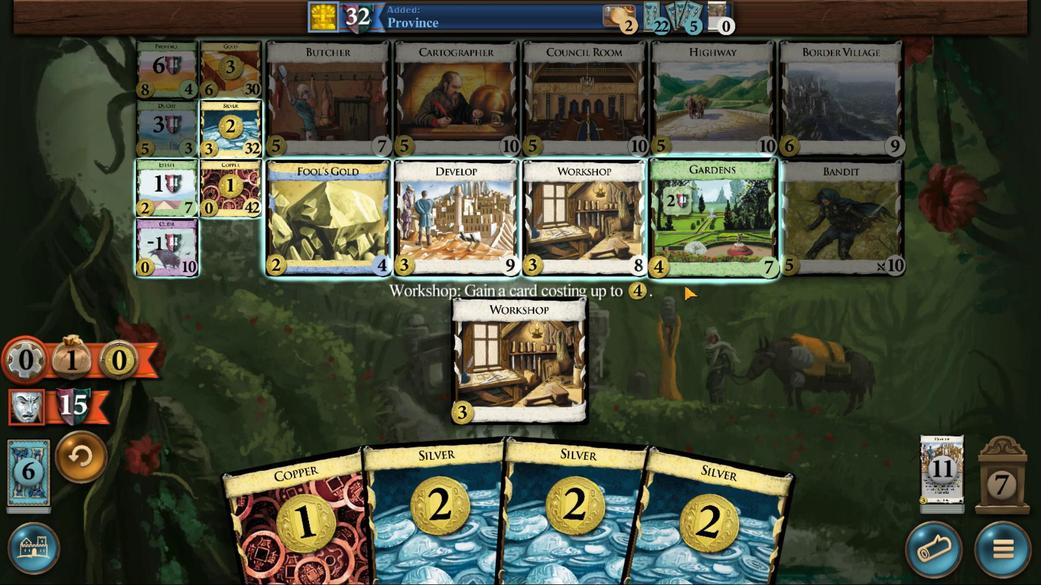 
Action: Mouse pressed left at (556, 366)
Screenshot: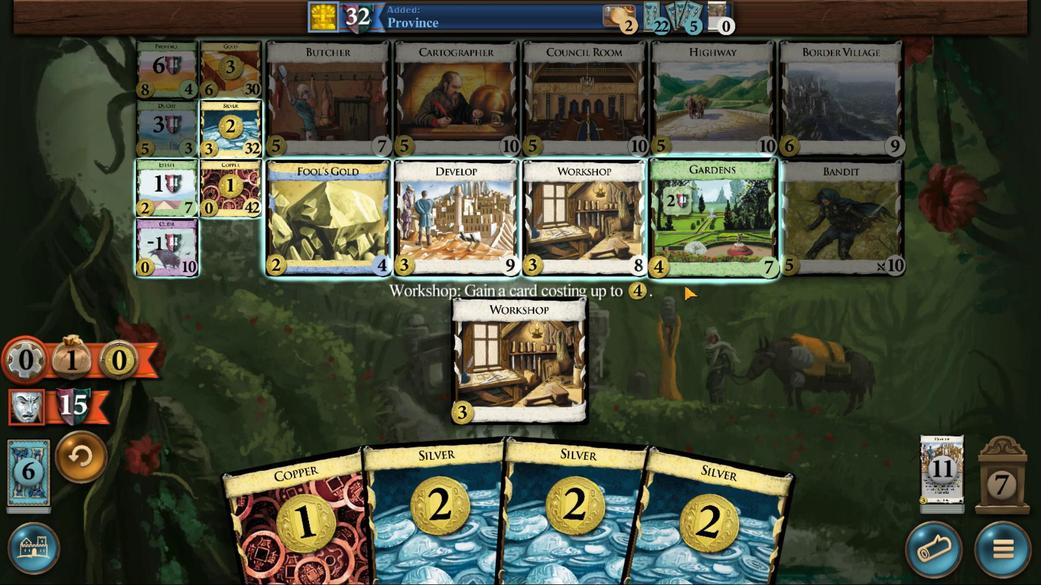 
Action: Mouse moved to (558, 412)
Screenshot: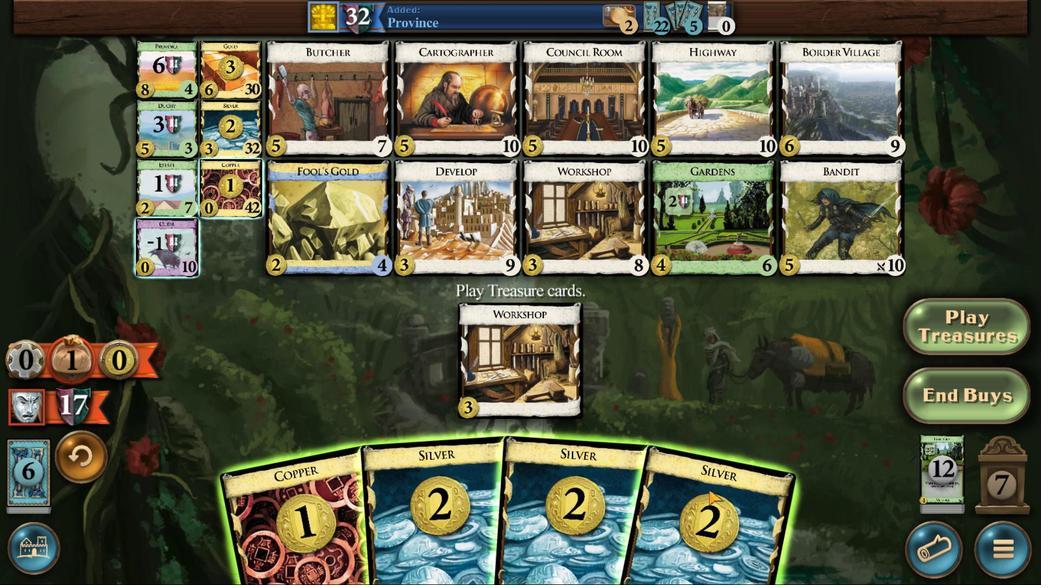 
Action: Mouse pressed left at (558, 412)
Screenshot: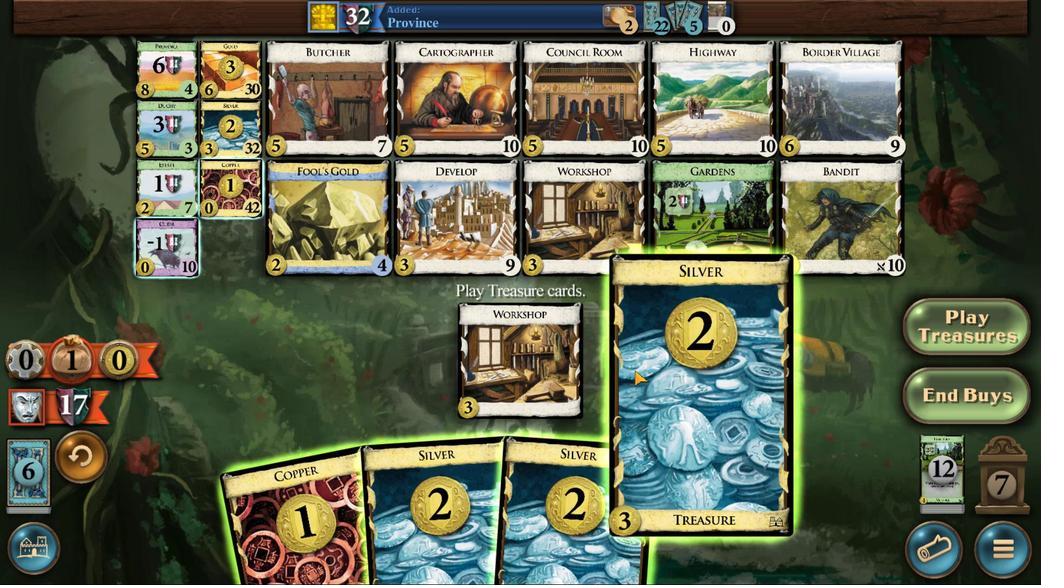 
Action: Mouse moved to (544, 410)
Screenshot: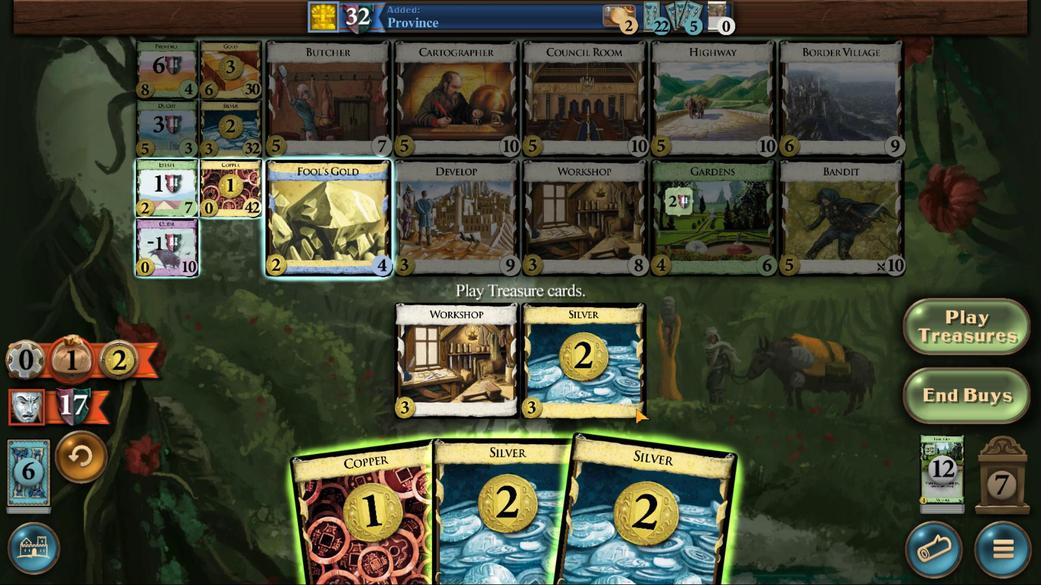 
Action: Mouse pressed left at (544, 410)
Screenshot: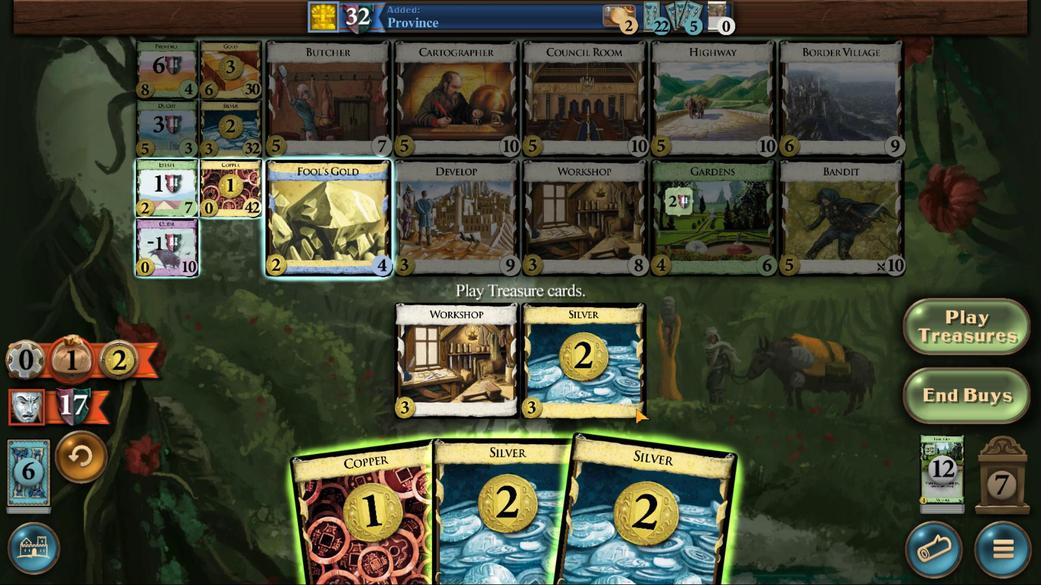 
Action: Mouse moved to (521, 407)
Screenshot: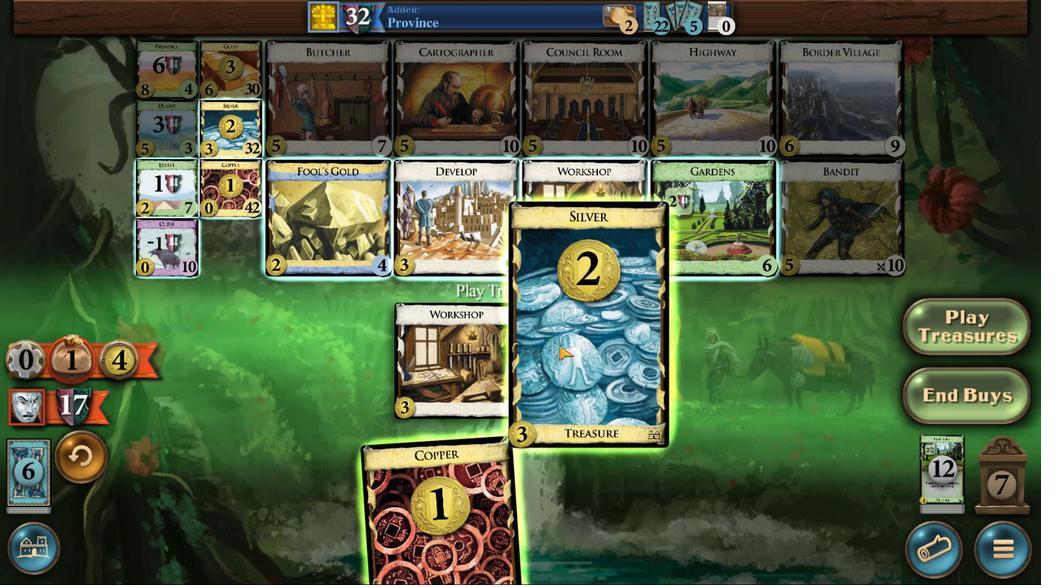 
Action: Mouse pressed left at (521, 407)
Screenshot: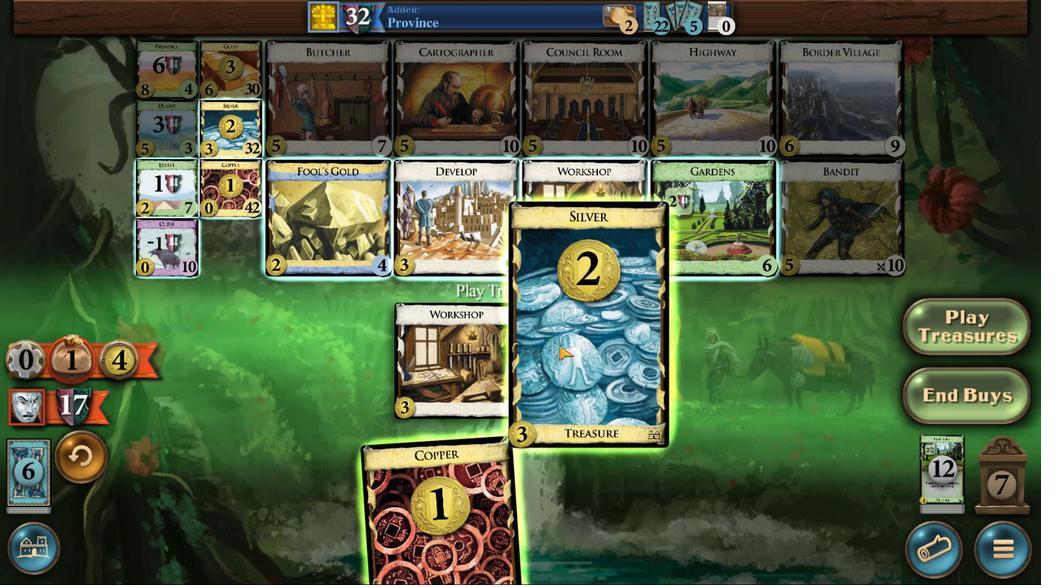 
Action: Mouse moved to (429, 348)
Screenshot: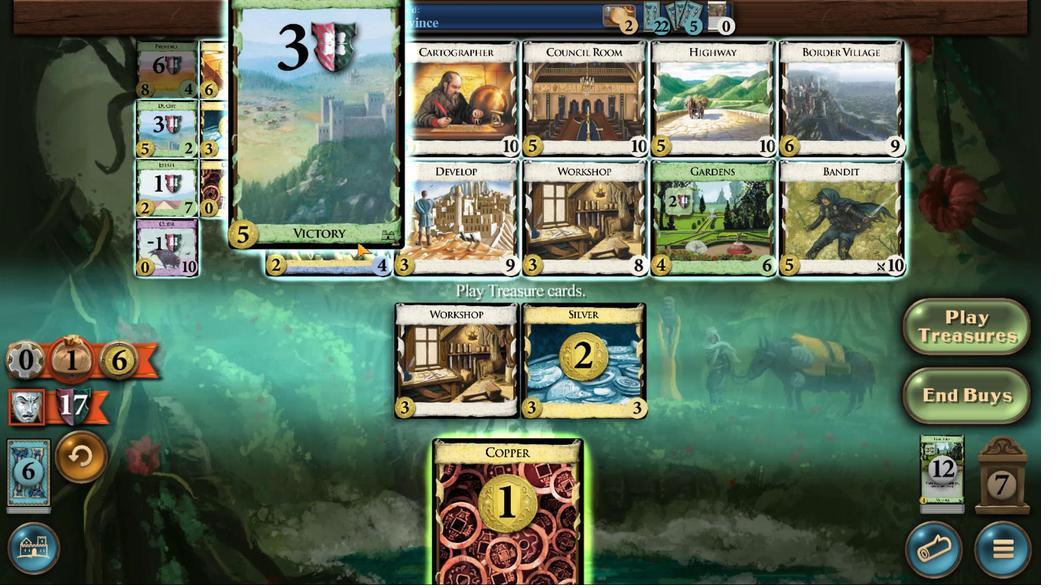 
Action: Mouse pressed left at (429, 348)
Screenshot: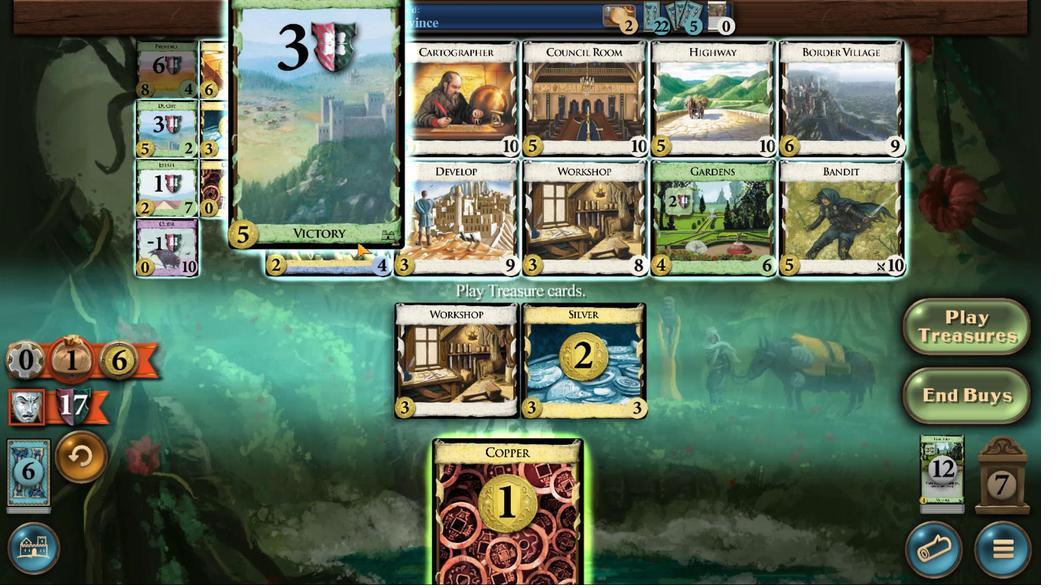 
Action: Mouse moved to (450, 416)
Screenshot: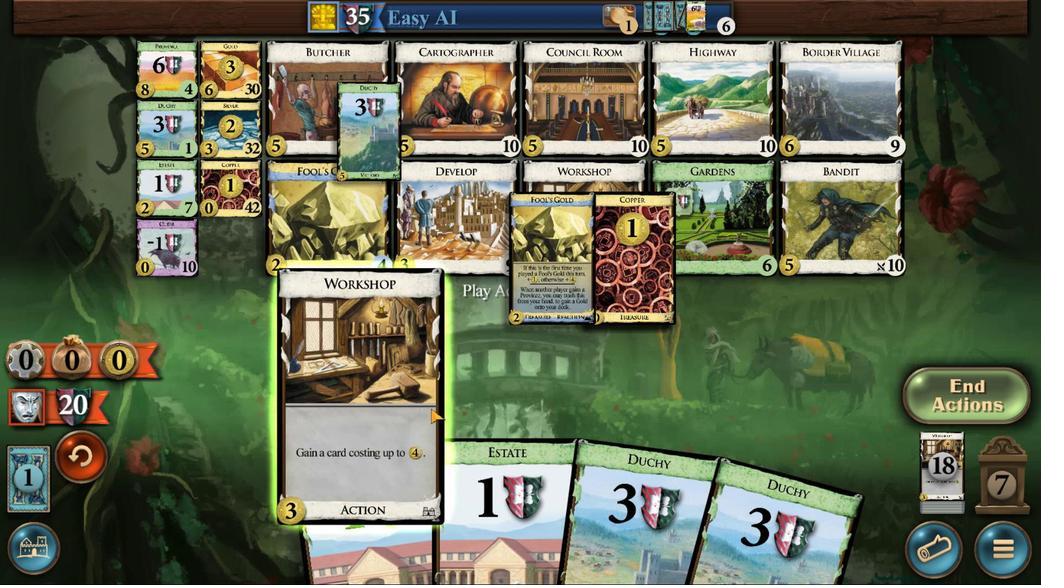 
Action: Mouse pressed left at (450, 416)
Screenshot: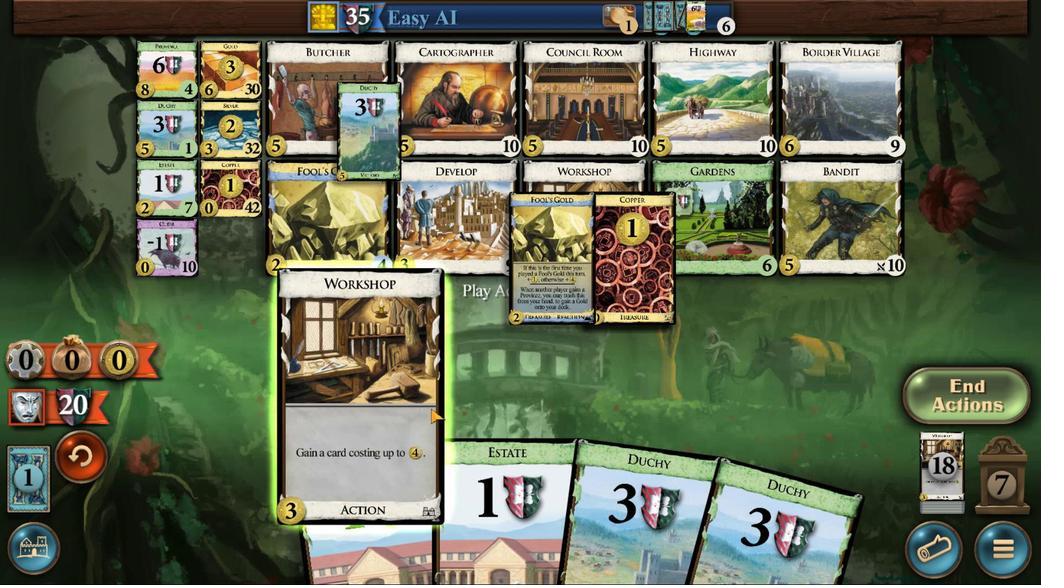 
Action: Mouse moved to (550, 367)
Screenshot: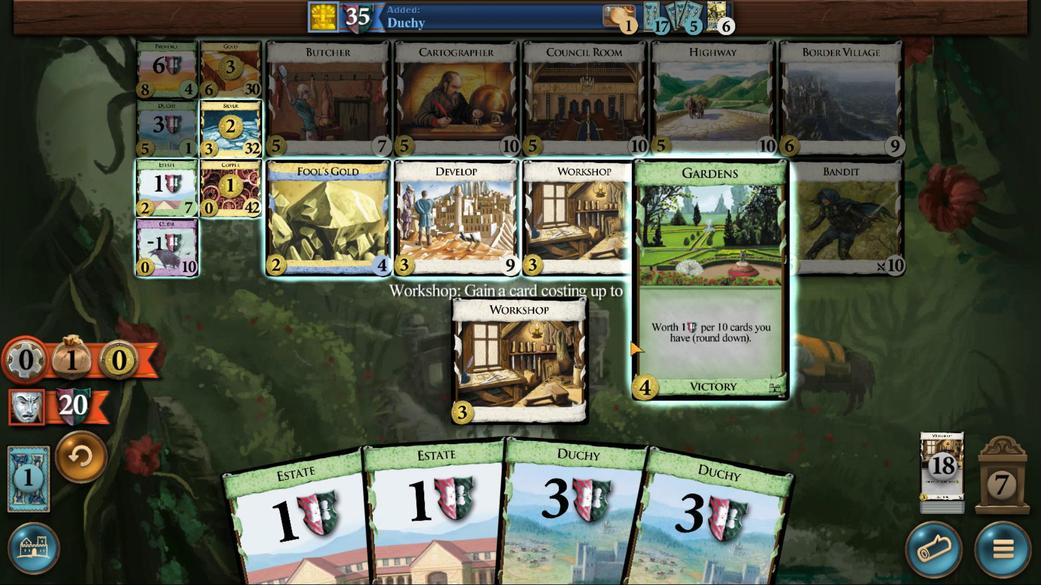 
Action: Mouse pressed left at (550, 367)
Screenshot: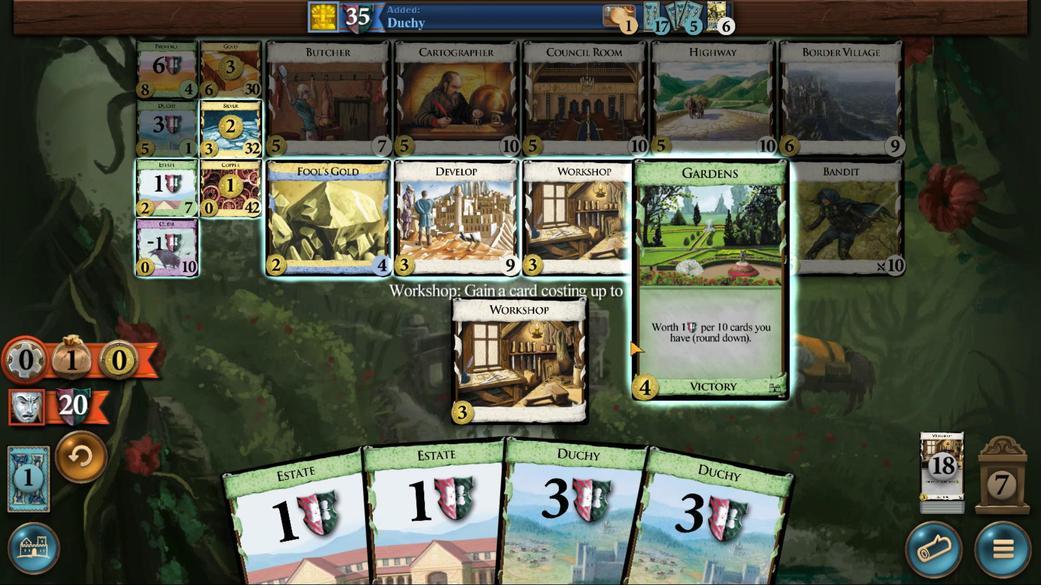
Action: Mouse moved to (446, 361)
Screenshot: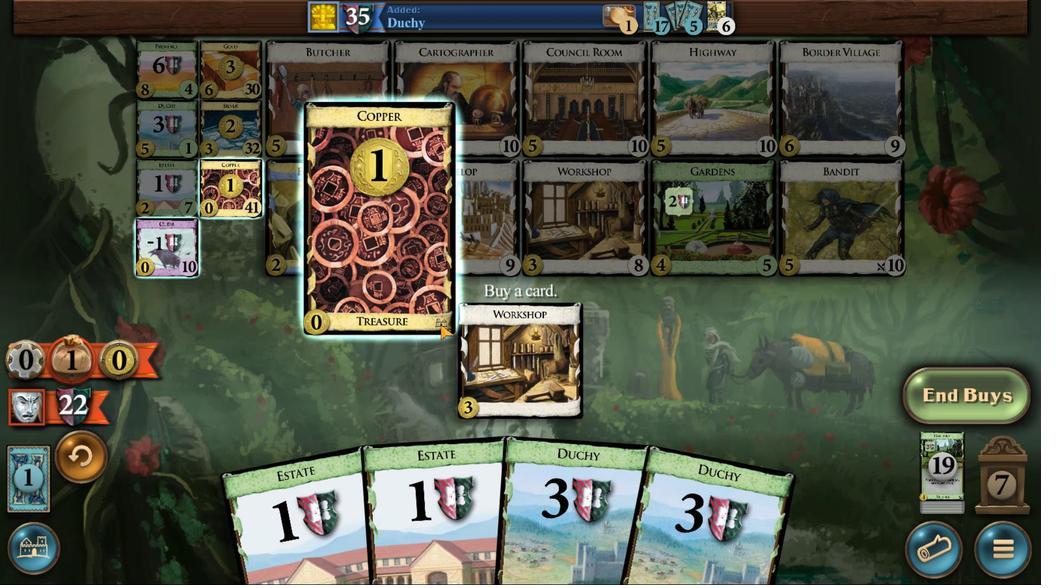 
Action: Mouse pressed left at (446, 361)
Screenshot: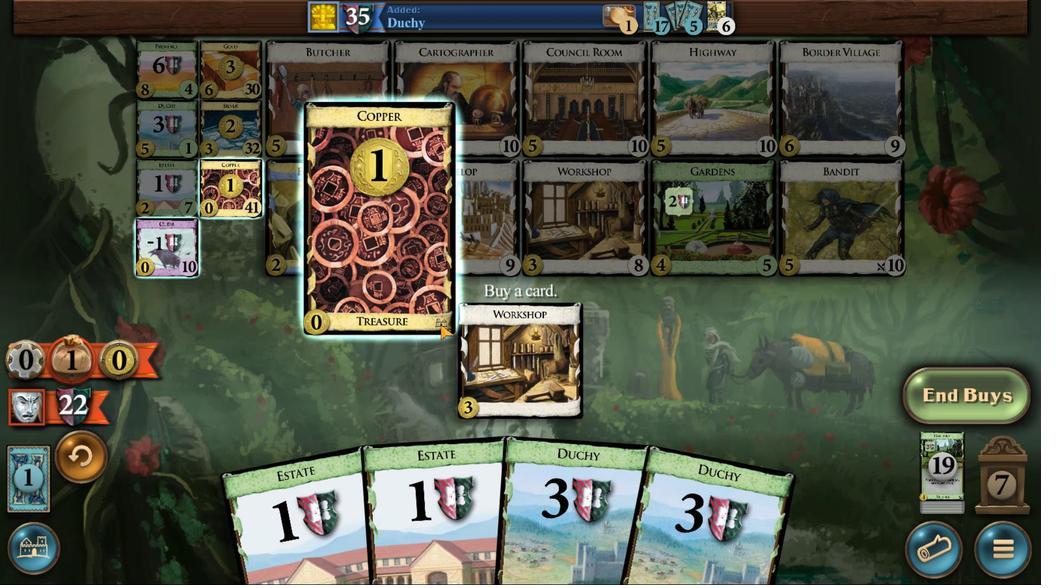 
Action: Mouse moved to (510, 415)
Screenshot: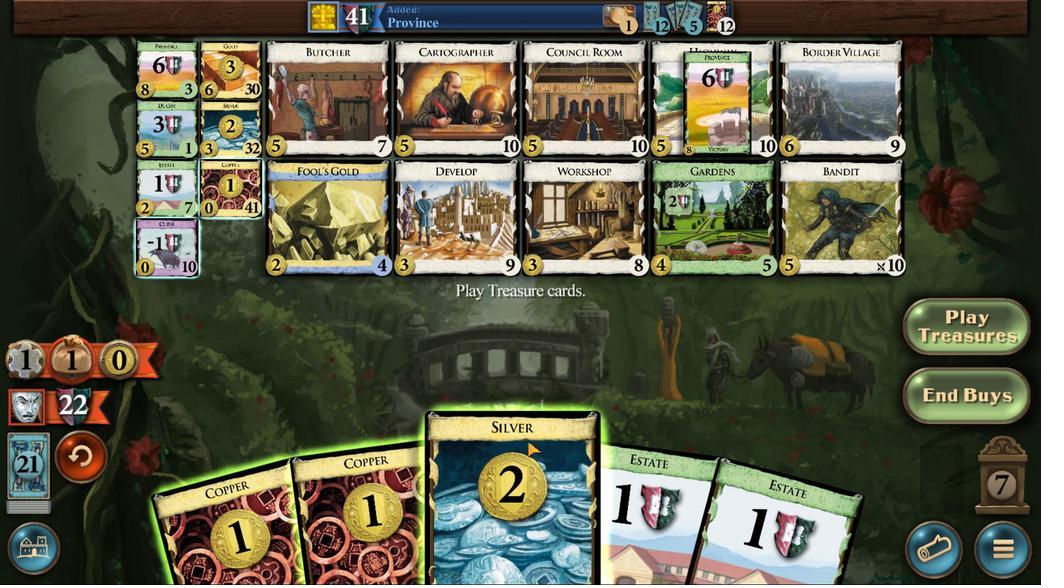 
Action: Mouse pressed left at (510, 415)
Screenshot: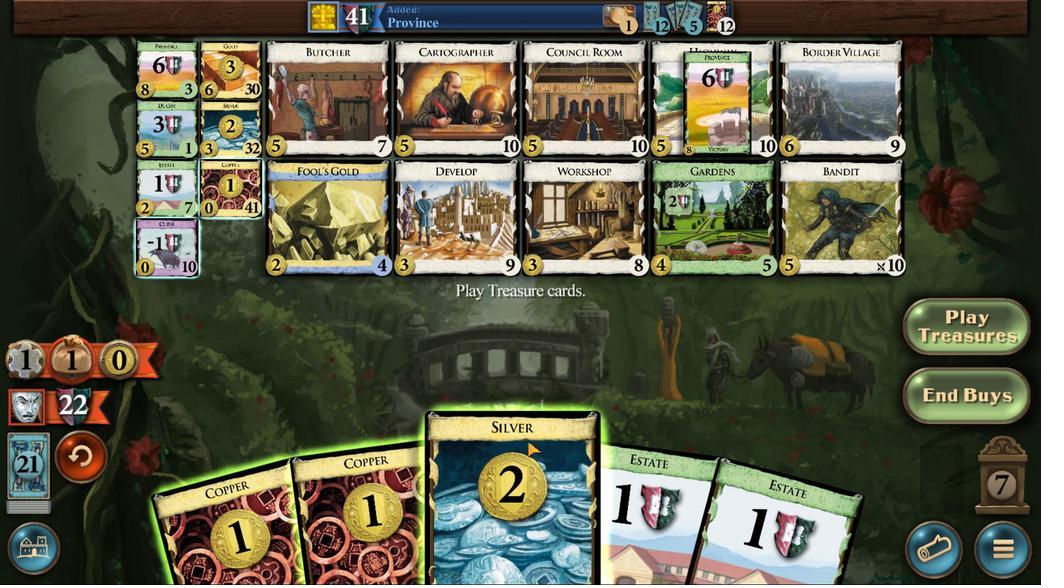 
Action: Mouse moved to (498, 410)
Screenshot: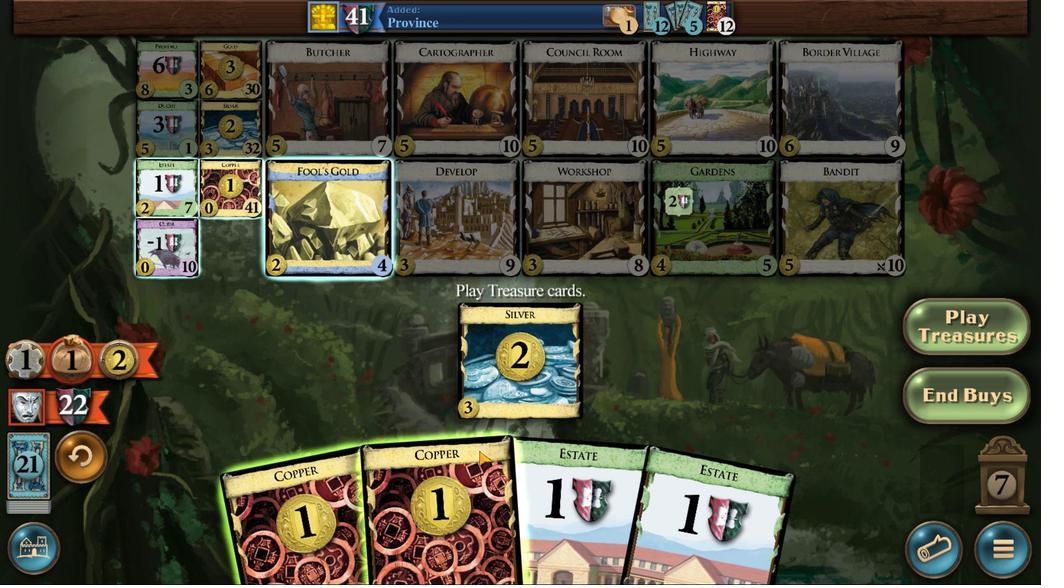 
Action: Mouse pressed left at (498, 410)
Screenshot: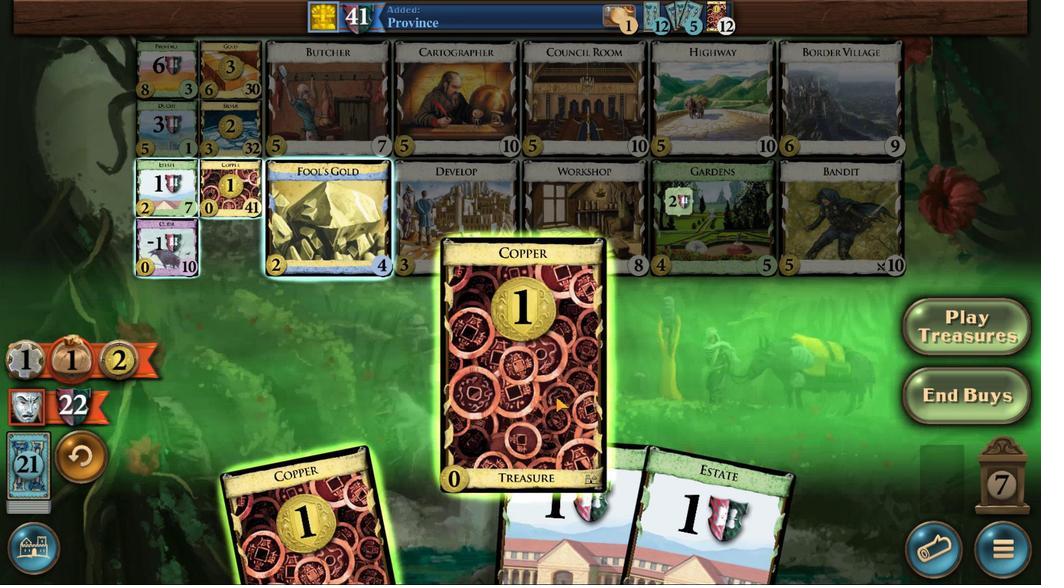 
Action: Mouse moved to (483, 408)
Screenshot: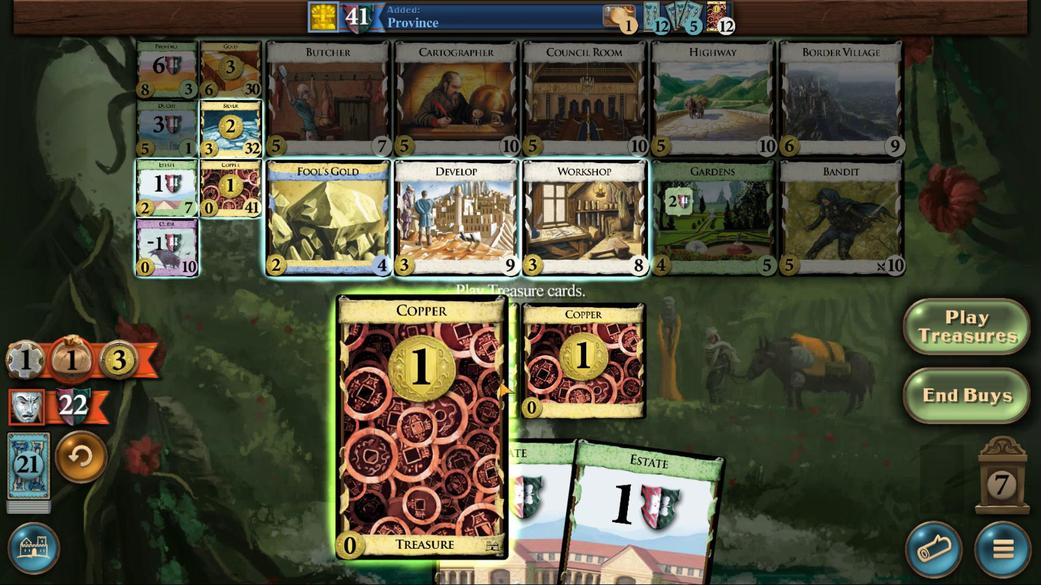 
Action: Mouse pressed left at (483, 408)
Screenshot: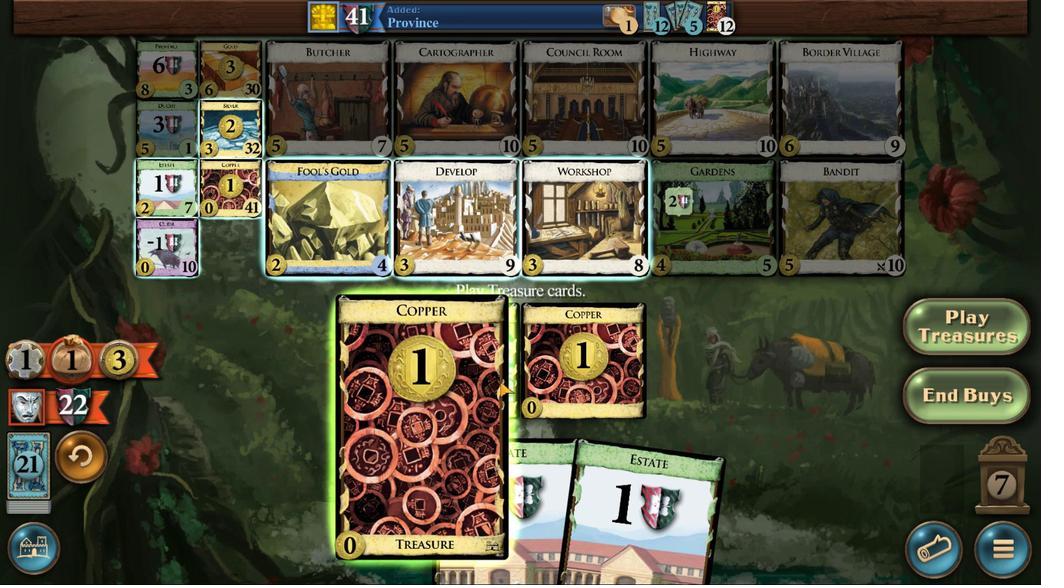
Action: Mouse moved to (528, 365)
Screenshot: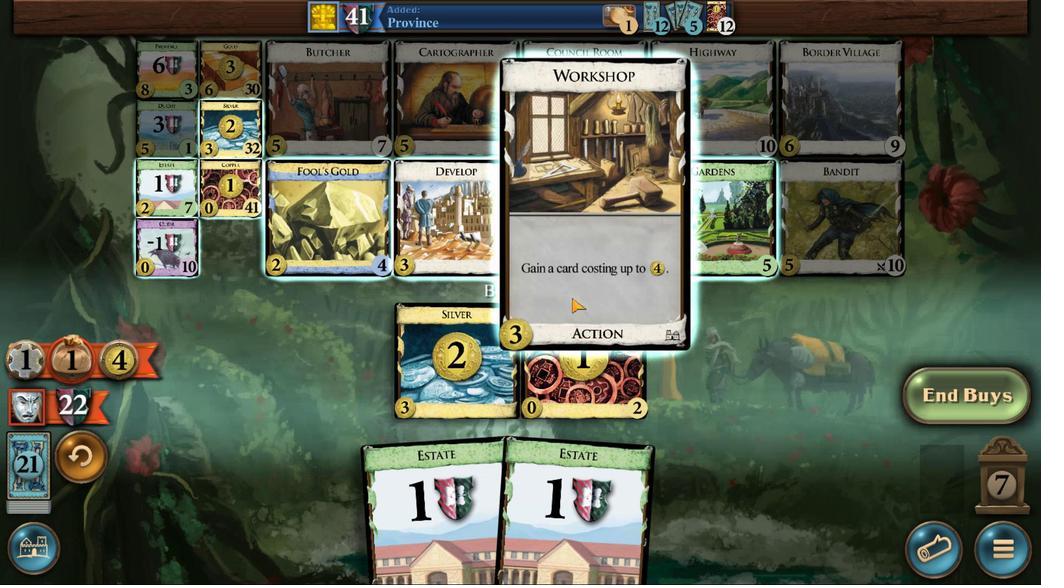 
Action: Mouse pressed left at (528, 365)
Screenshot: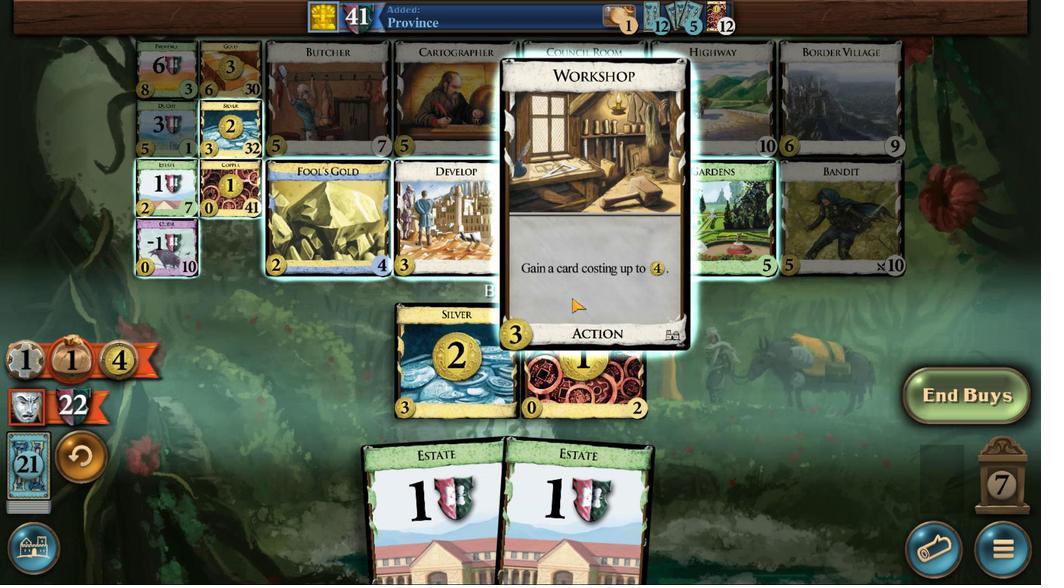 
Action: Mouse moved to (477, 411)
Screenshot: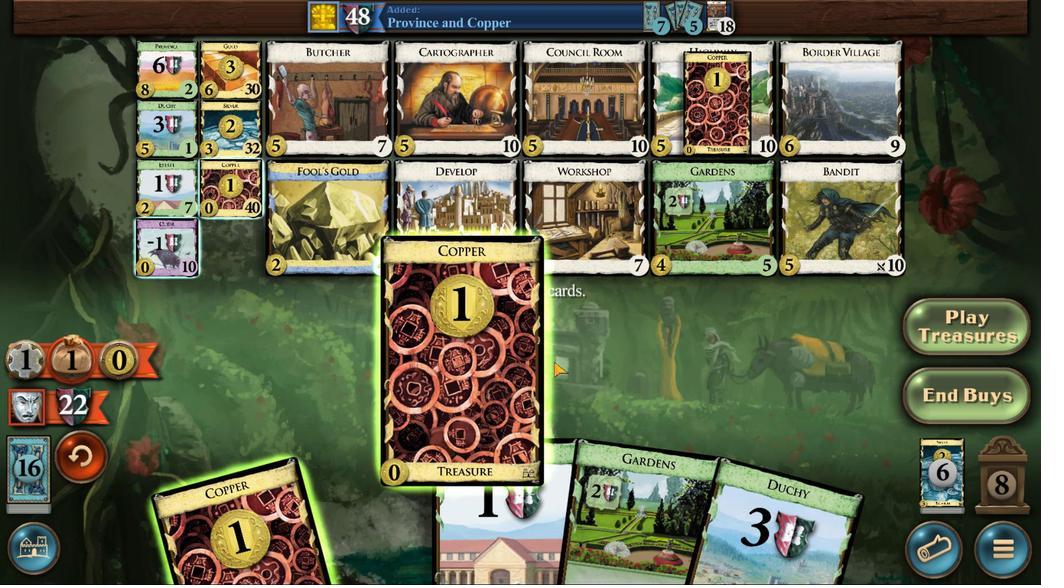 
Action: Mouse pressed left at (477, 411)
Screenshot: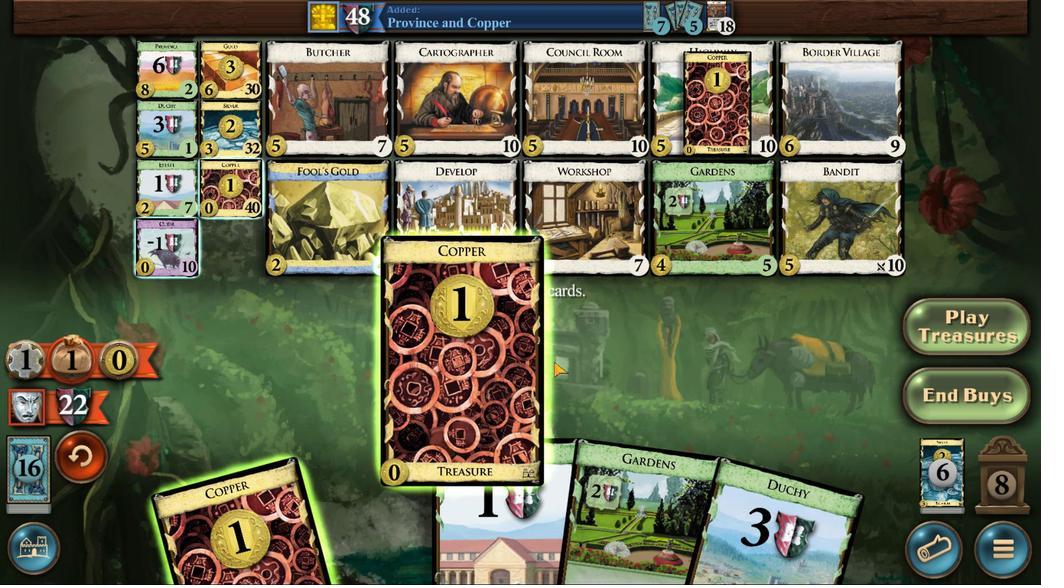 
Action: Mouse moved to (457, 417)
Screenshot: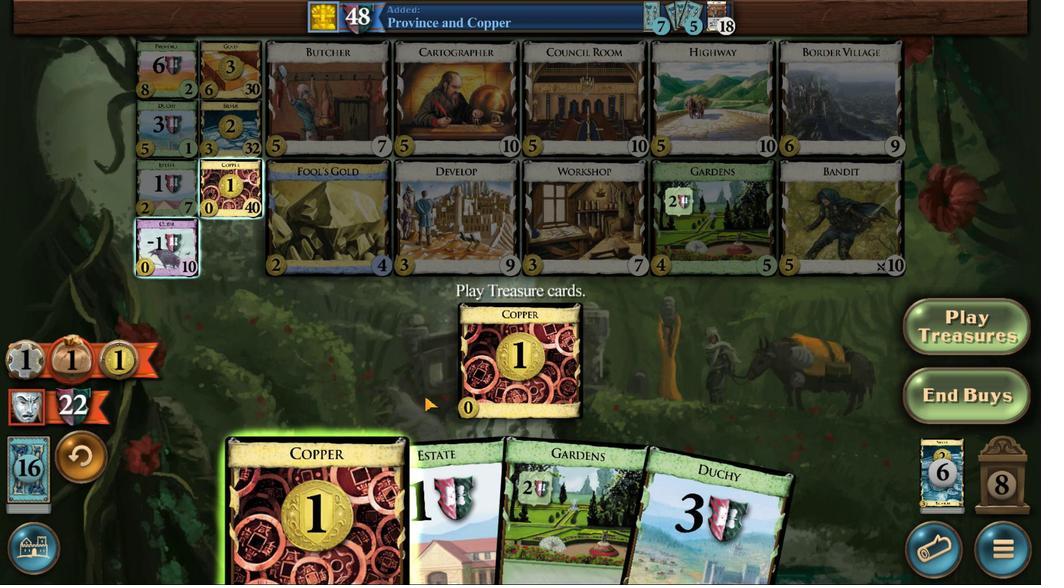 
Action: Mouse pressed left at (457, 417)
Screenshot: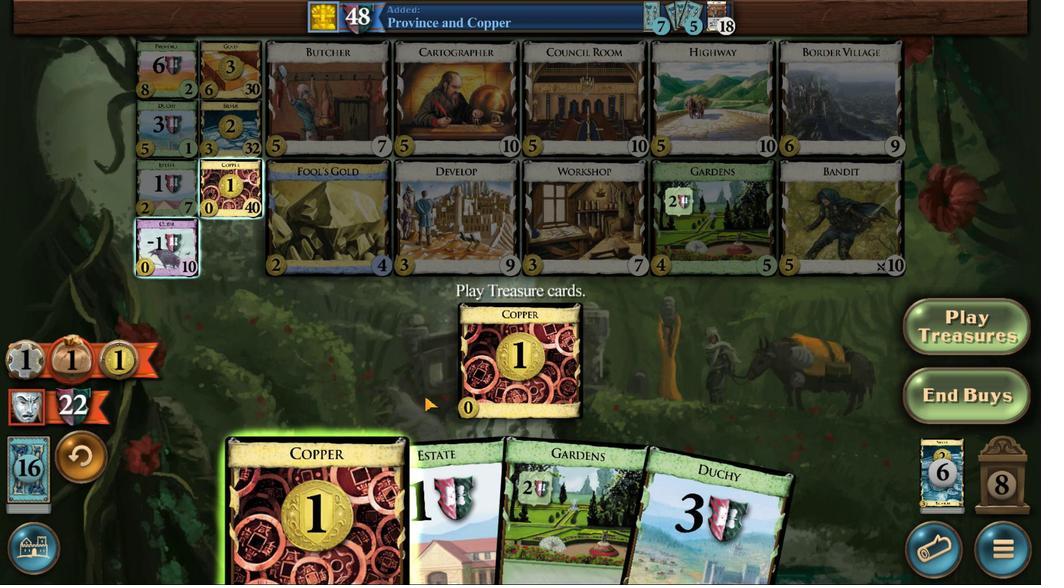 
Action: Mouse moved to (435, 359)
Screenshot: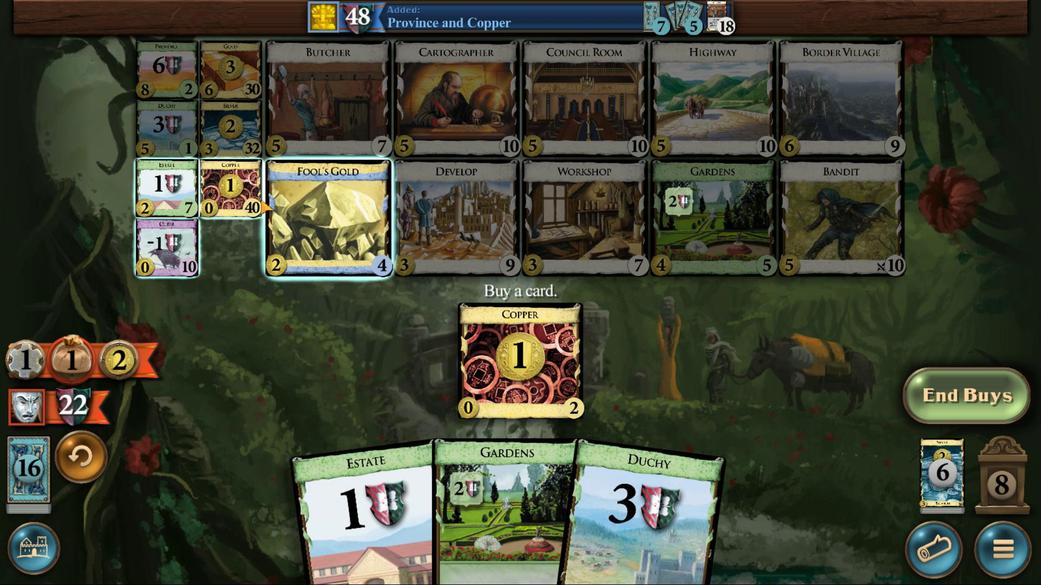 
Action: Mouse pressed left at (435, 359)
Screenshot: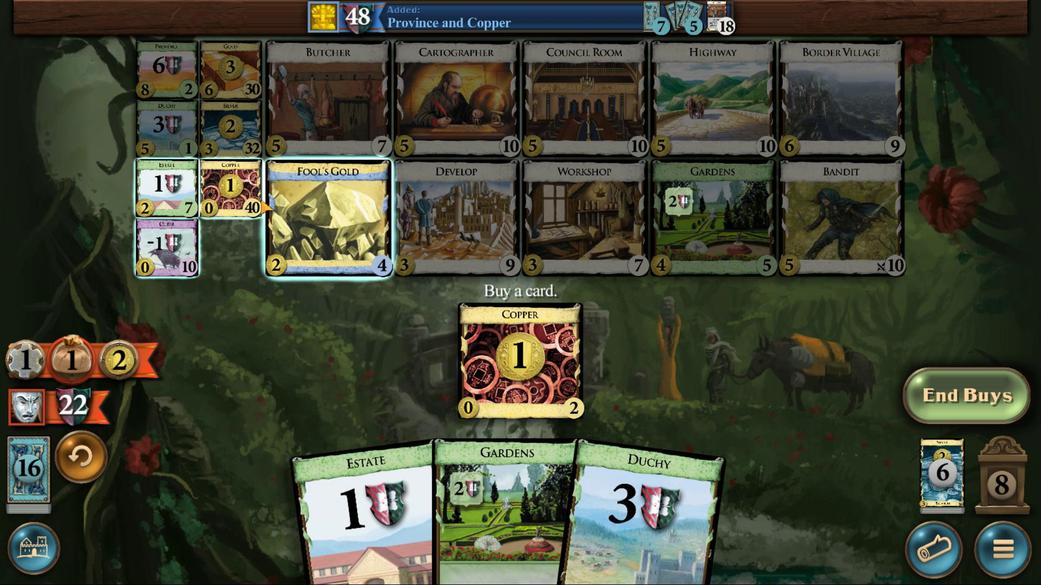 
Action: Mouse moved to (448, 417)
Screenshot: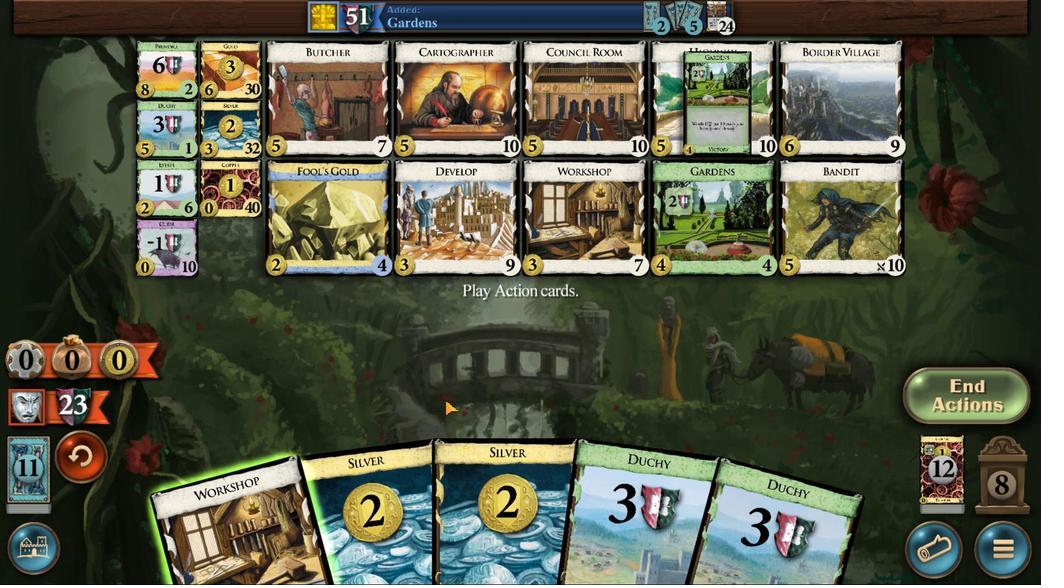 
Action: Mouse pressed left at (448, 417)
Screenshot: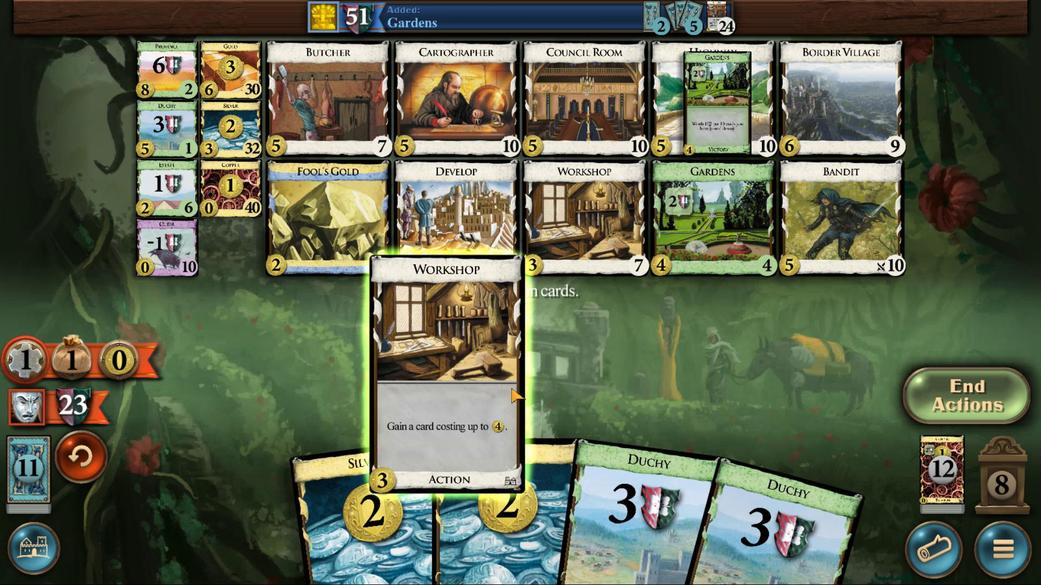 
Action: Mouse moved to (565, 362)
Screenshot: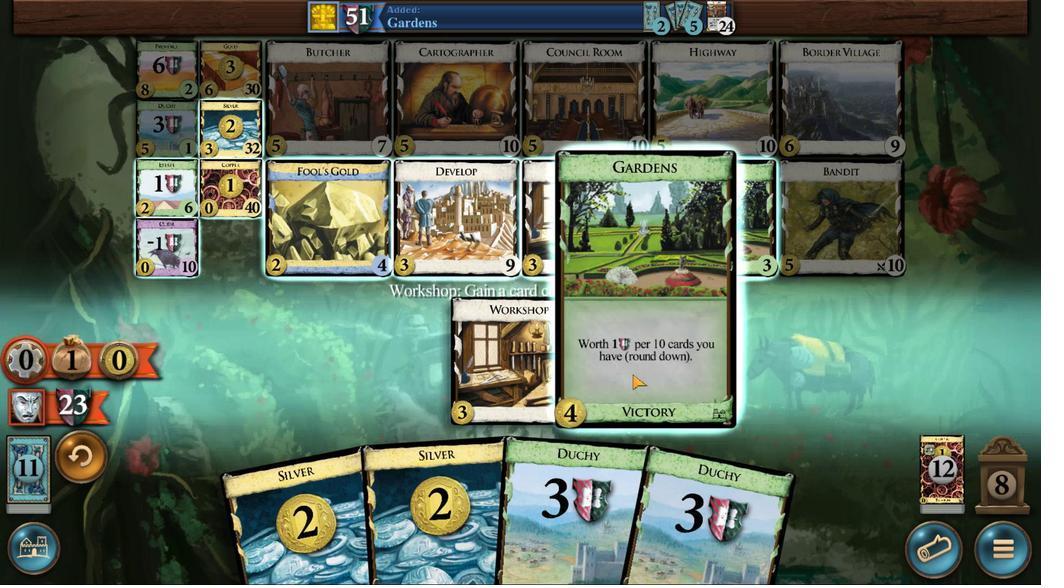 
Action: Mouse pressed left at (565, 362)
Screenshot: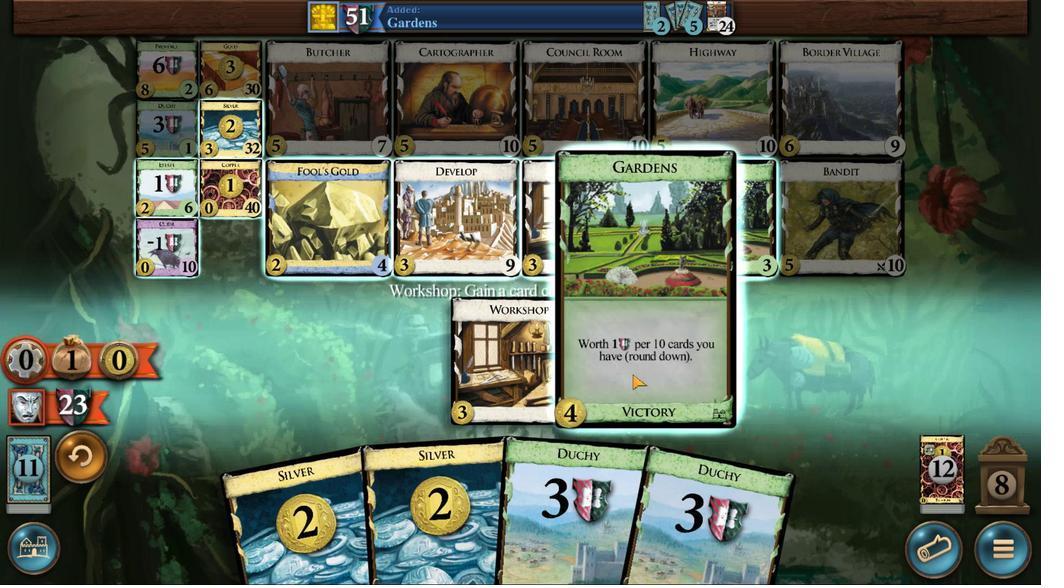 
Action: Mouse moved to (500, 410)
Screenshot: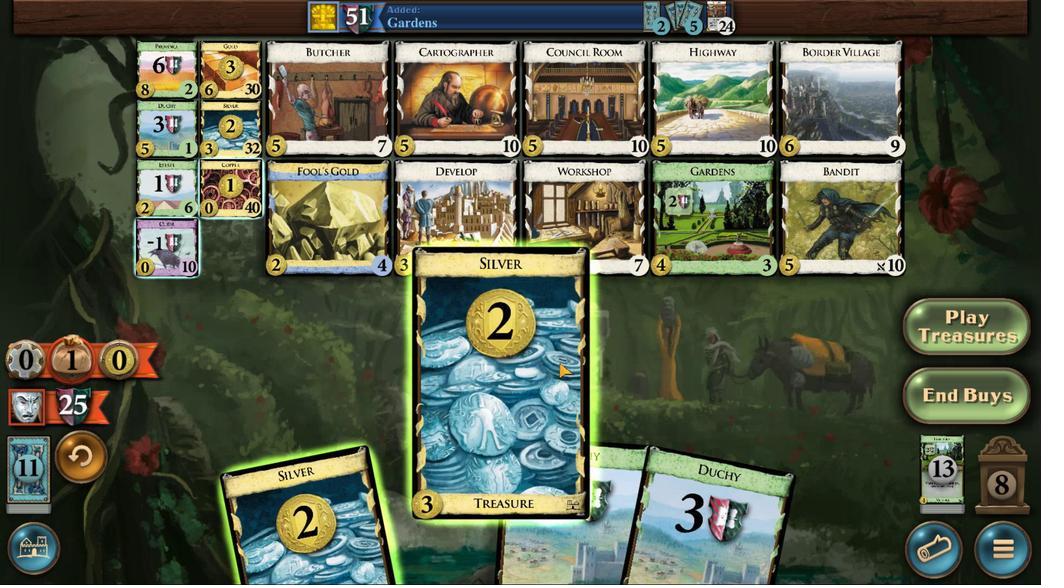 
Action: Mouse pressed left at (500, 410)
Screenshot: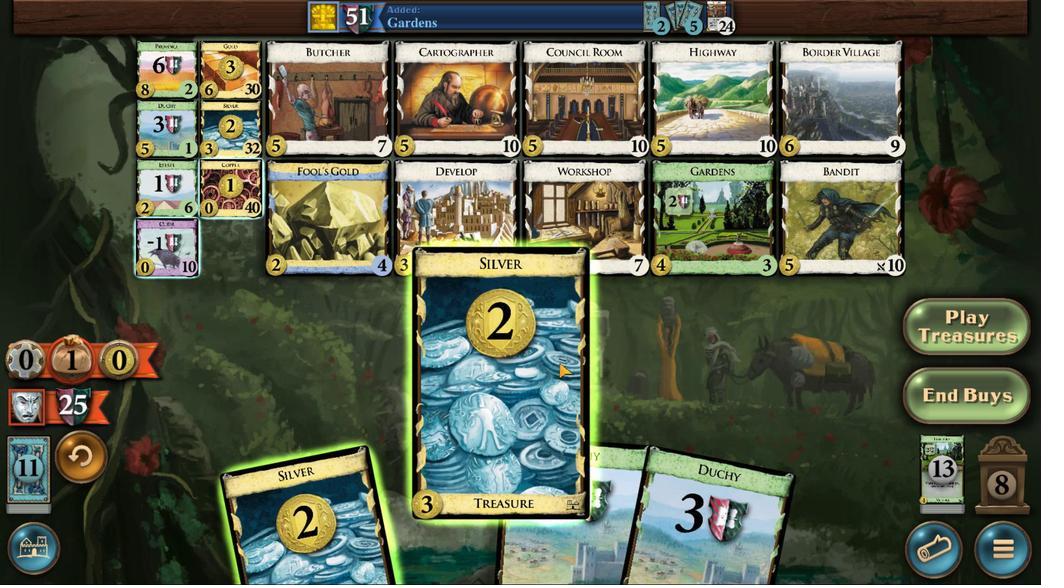 
Action: Mouse moved to (482, 408)
Screenshot: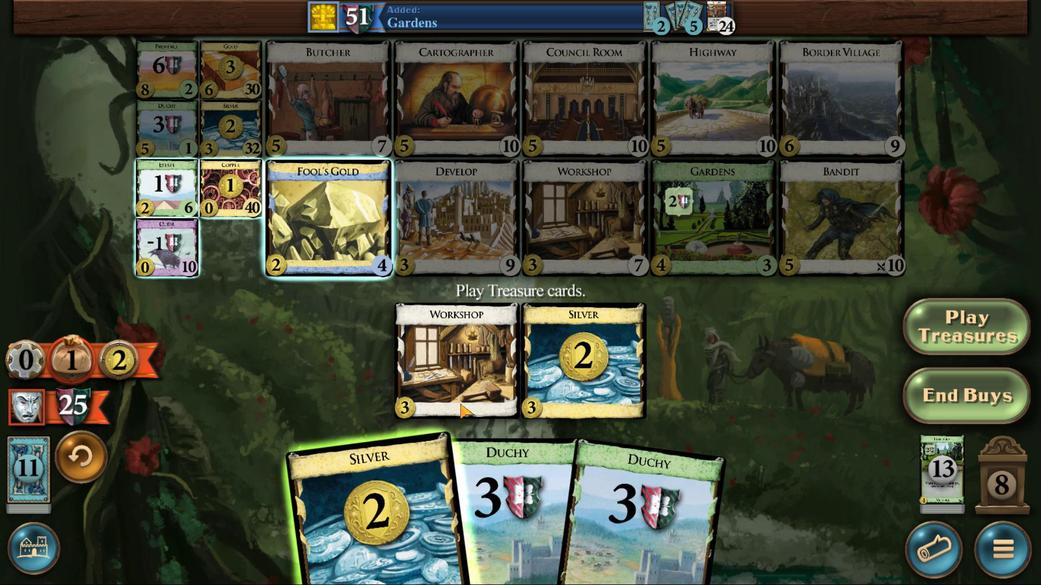 
Action: Mouse pressed left at (482, 408)
Screenshot: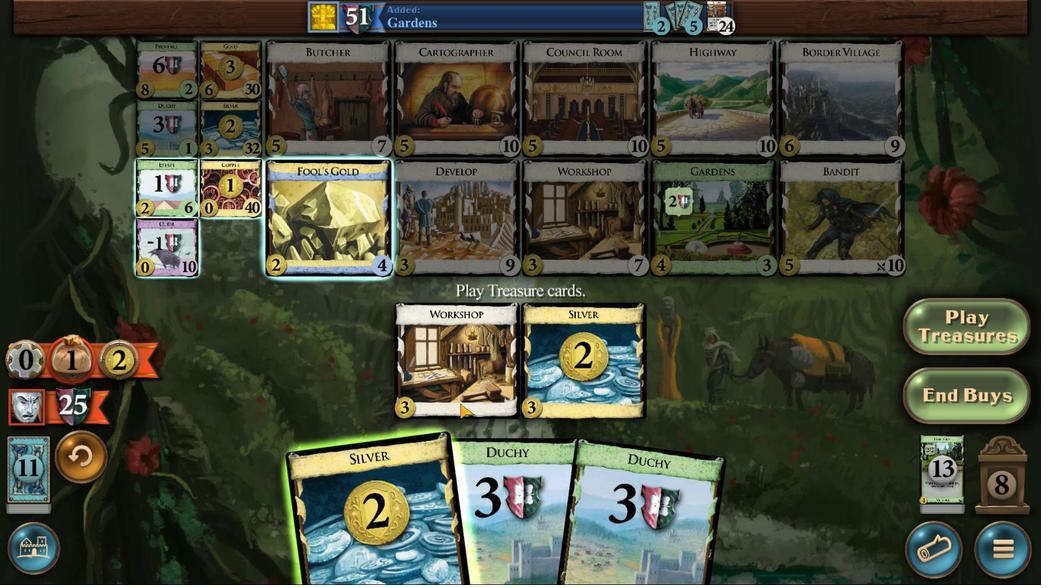 
Action: Mouse moved to (443, 350)
Screenshot: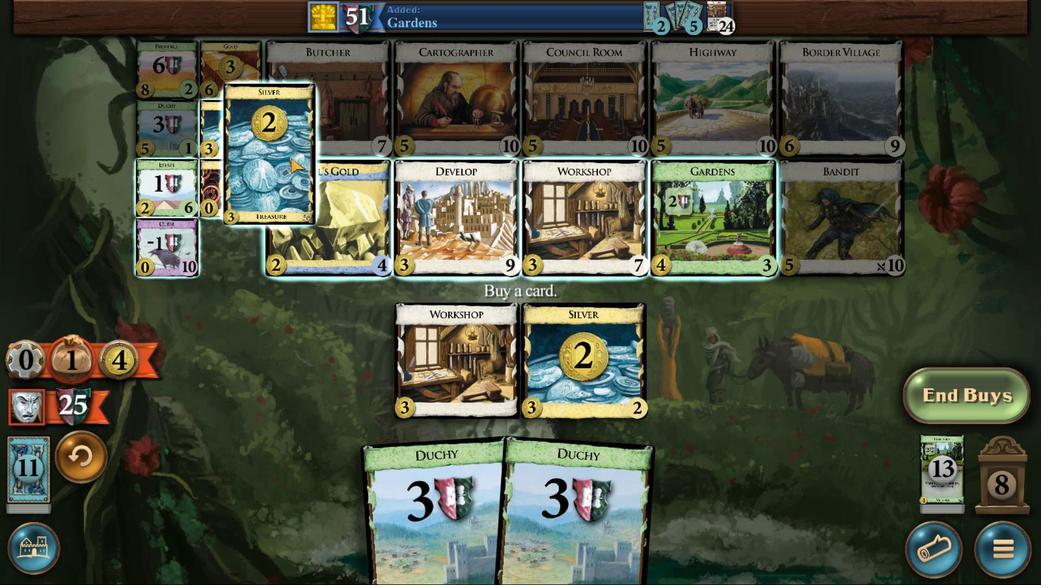 
Action: Mouse pressed left at (443, 350)
Screenshot: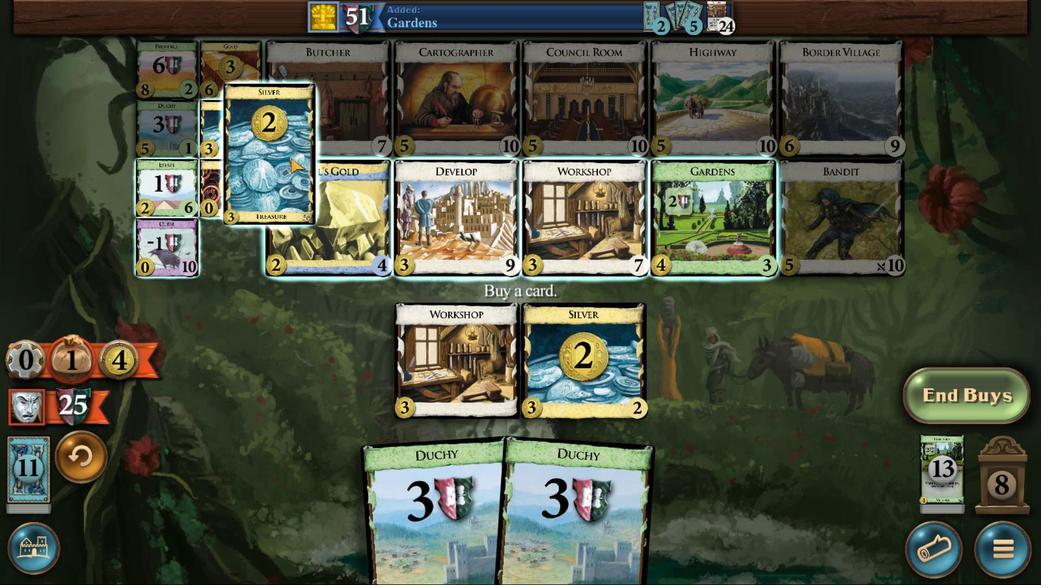
Action: Mouse moved to (503, 413)
Screenshot: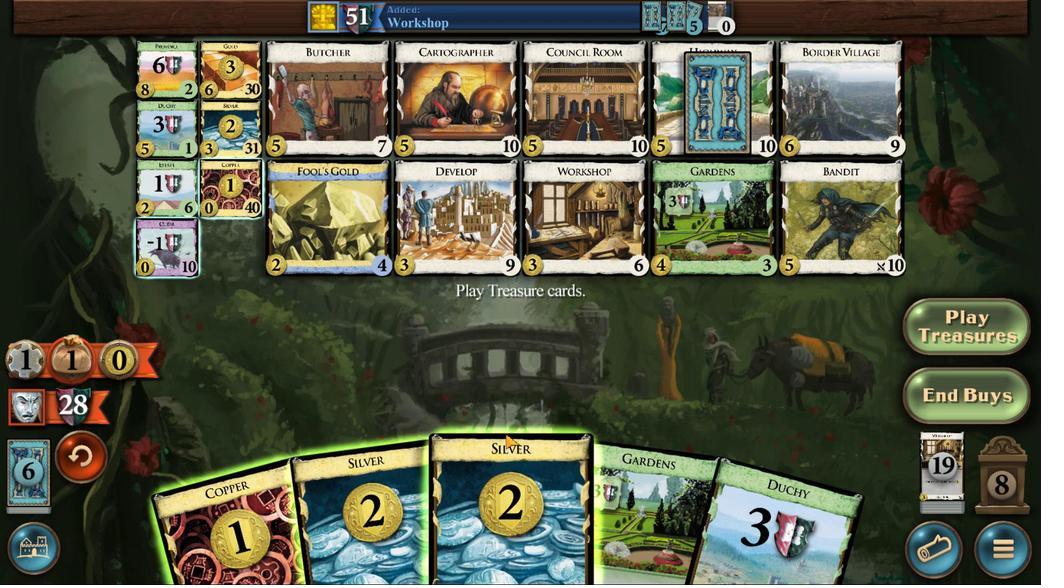 
Action: Mouse pressed left at (503, 413)
Screenshot: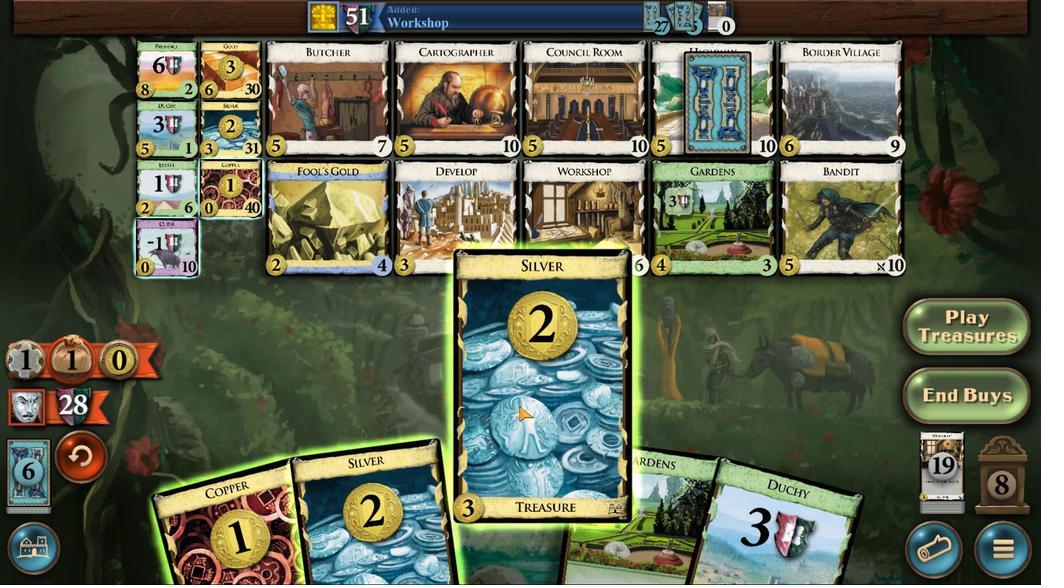 
Action: Mouse moved to (490, 411)
Screenshot: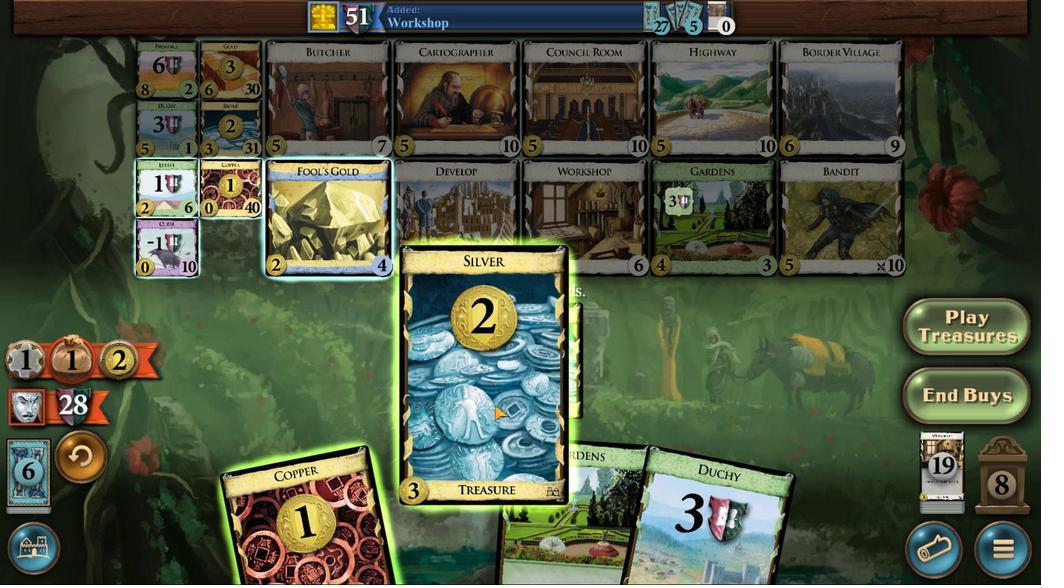 
Action: Mouse pressed left at (490, 411)
Screenshot: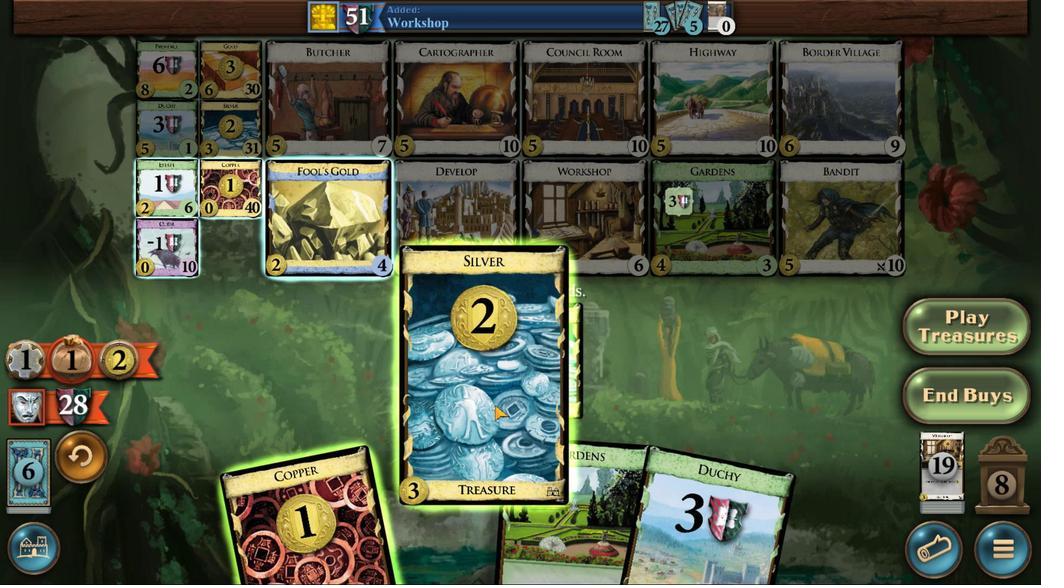 
Action: Mouse moved to (558, 370)
Screenshot: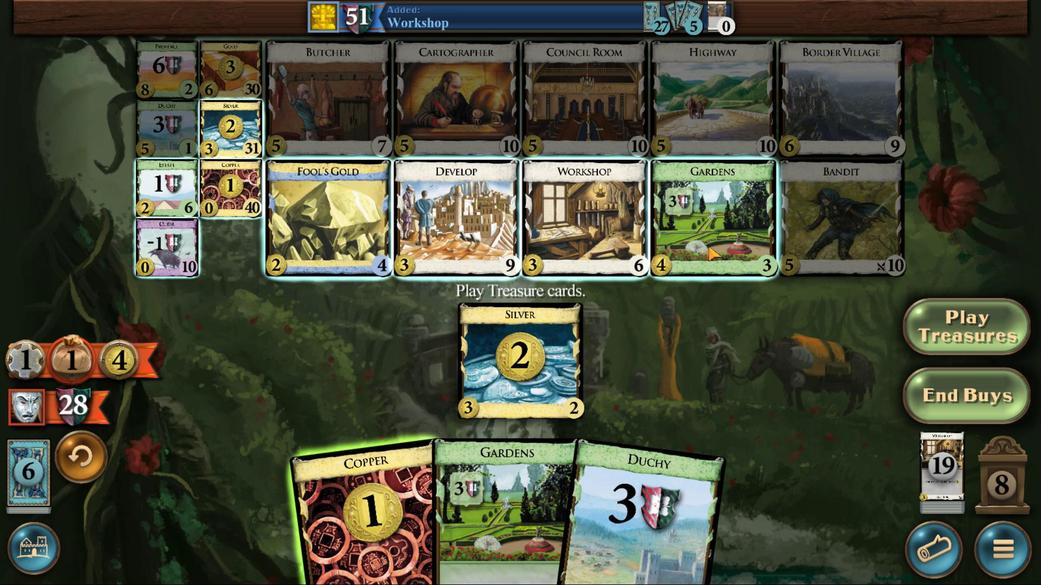 
Action: Mouse pressed left at (558, 370)
Screenshot: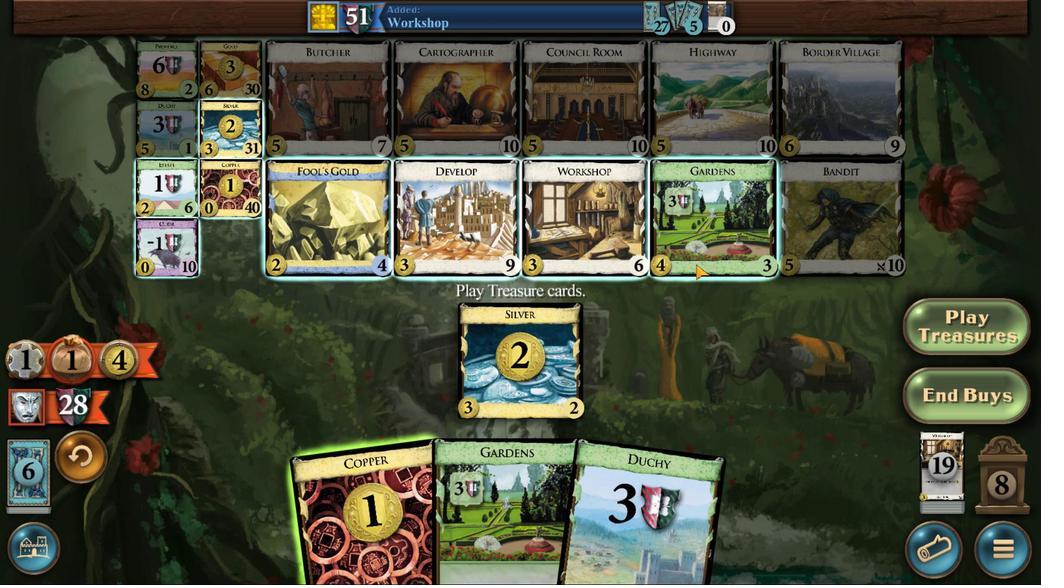 
Action: Mouse moved to (480, 416)
Screenshot: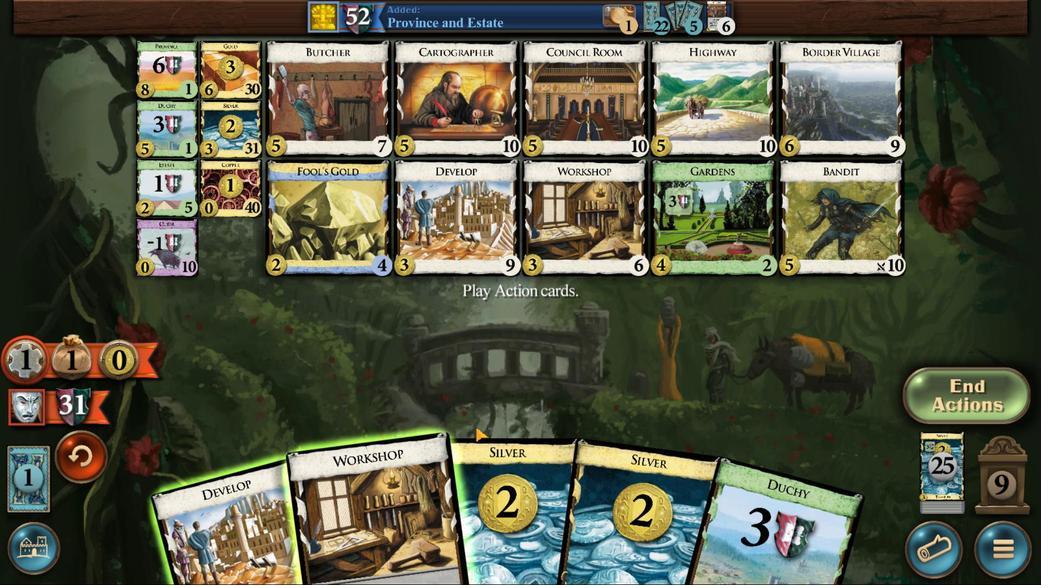 
Action: Mouse pressed left at (480, 416)
Screenshot: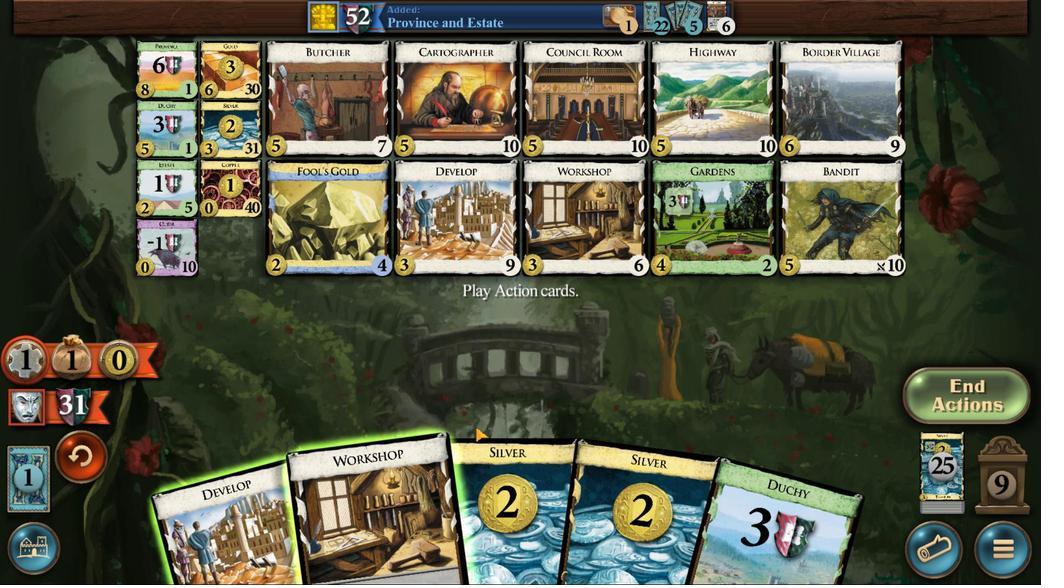 
Action: Mouse moved to (559, 368)
Screenshot: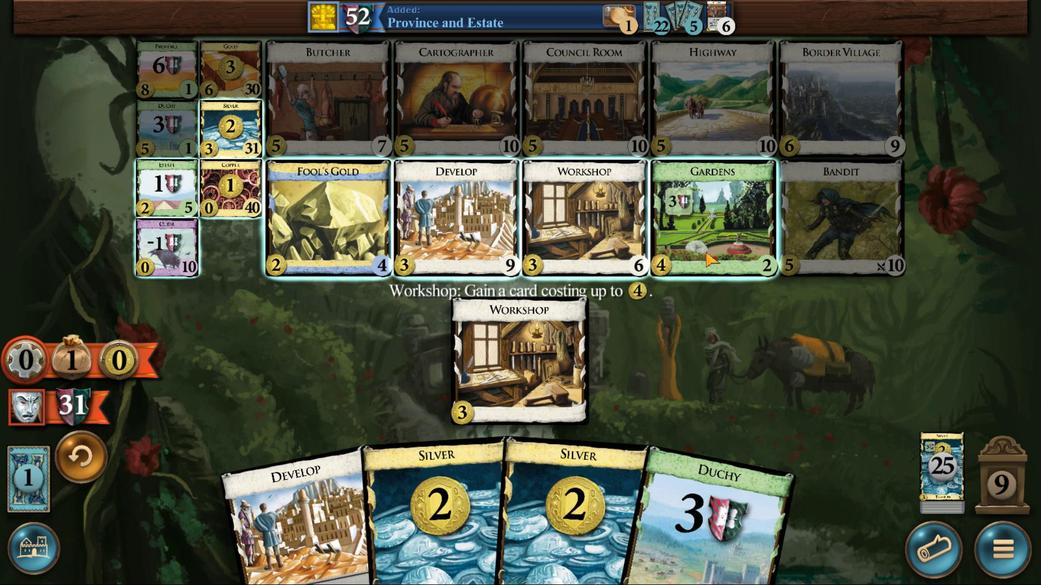 
Action: Mouse pressed left at (559, 368)
Screenshot: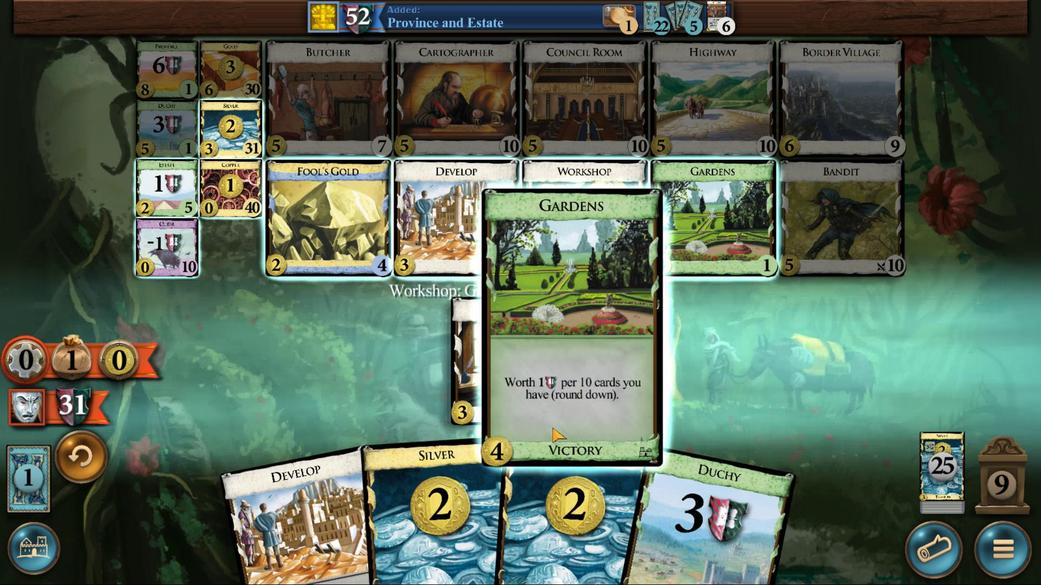 
Action: Mouse moved to (509, 411)
Screenshot: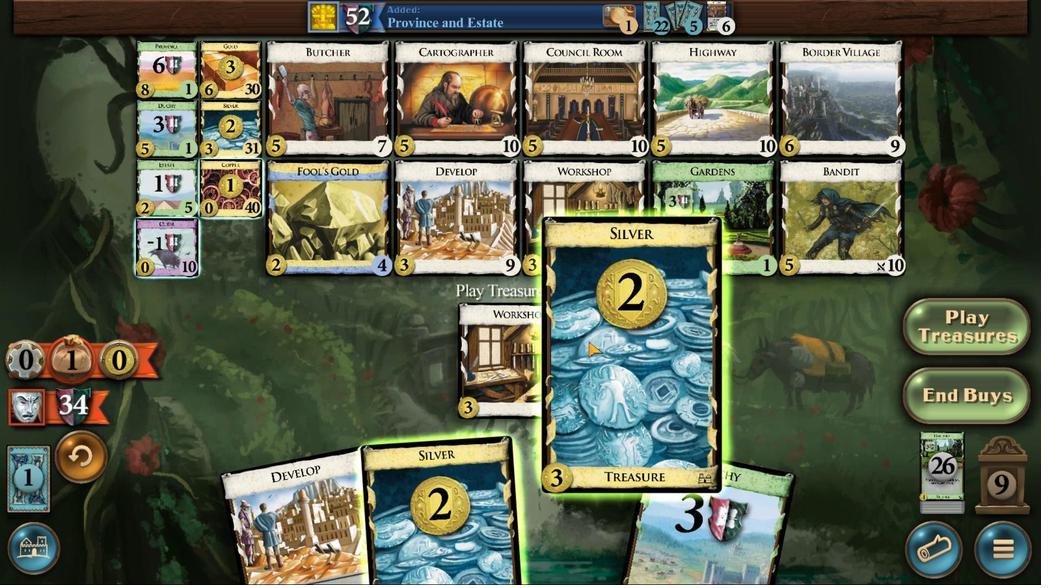 
Action: Mouse pressed left at (509, 411)
Screenshot: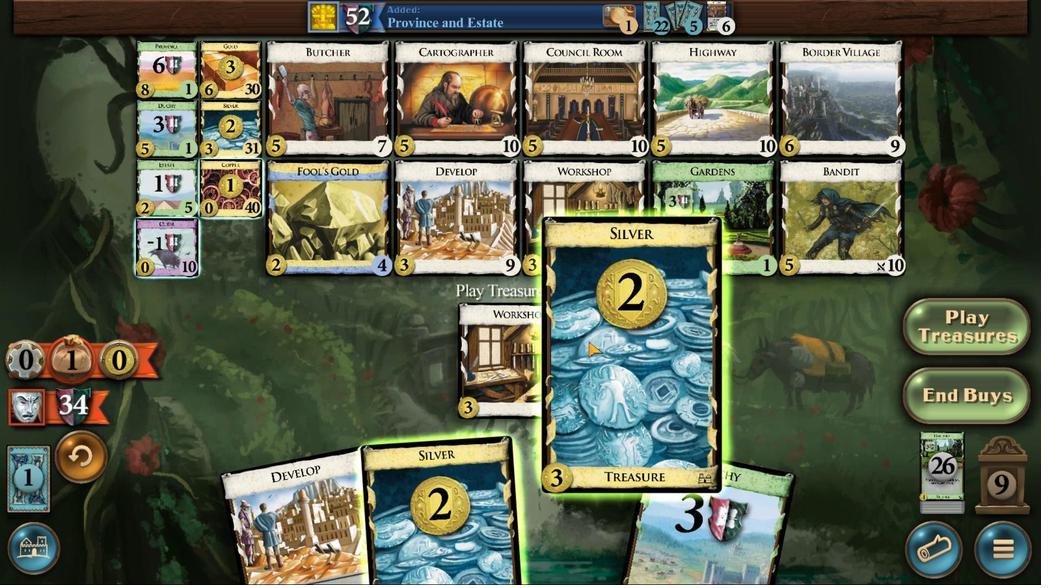 
Action: Mouse moved to (504, 414)
Screenshot: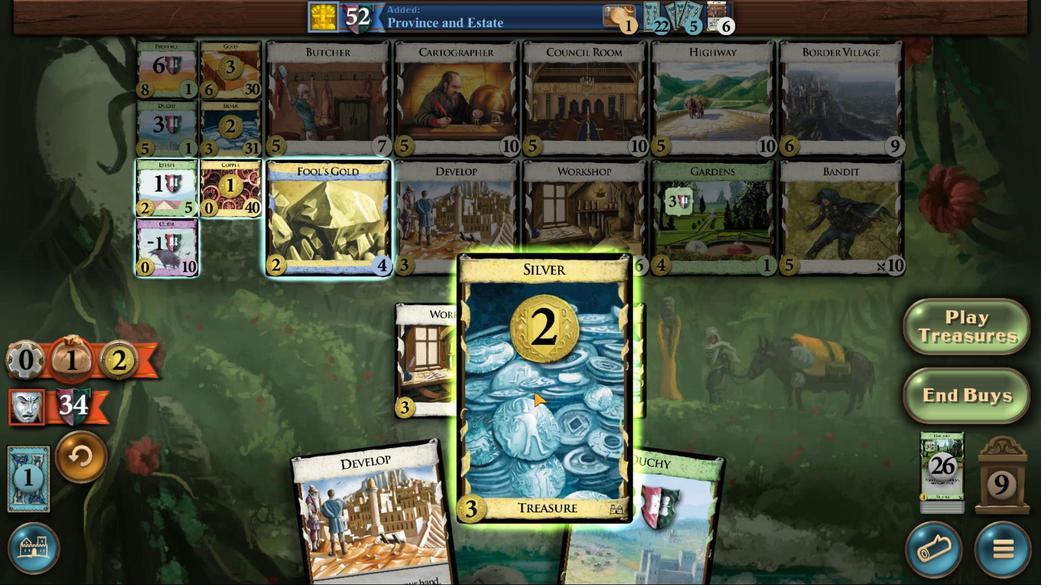 
Action: Mouse pressed left at (504, 414)
Screenshot: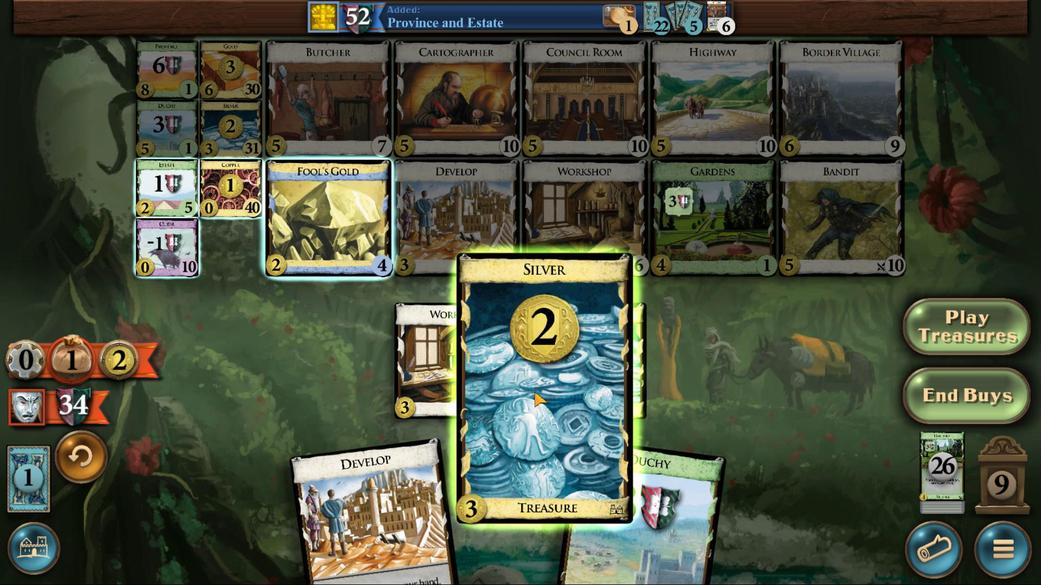 
Action: Mouse moved to (565, 365)
Screenshot: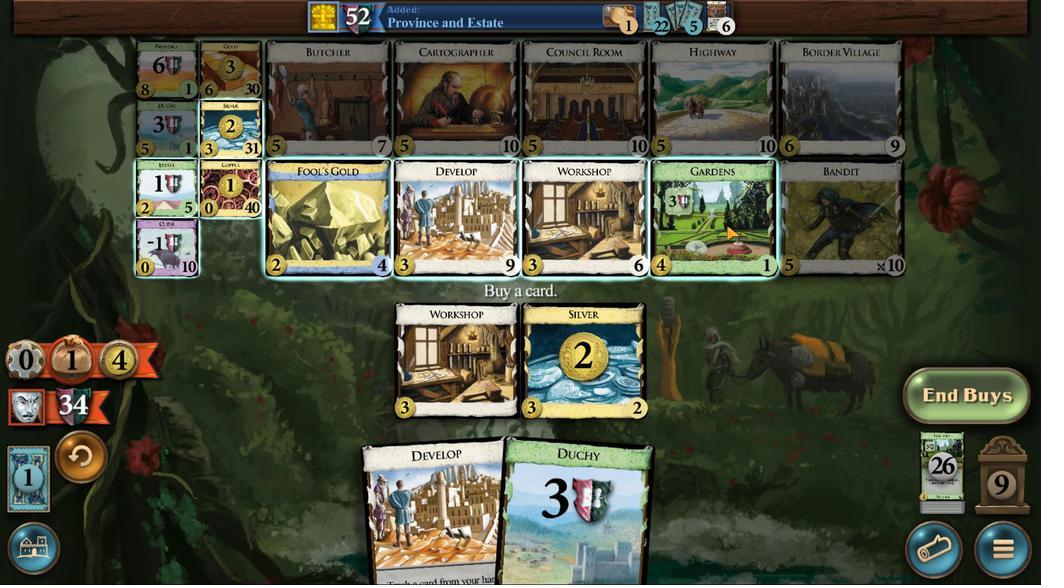 
Action: Mouse pressed left at (565, 365)
Screenshot: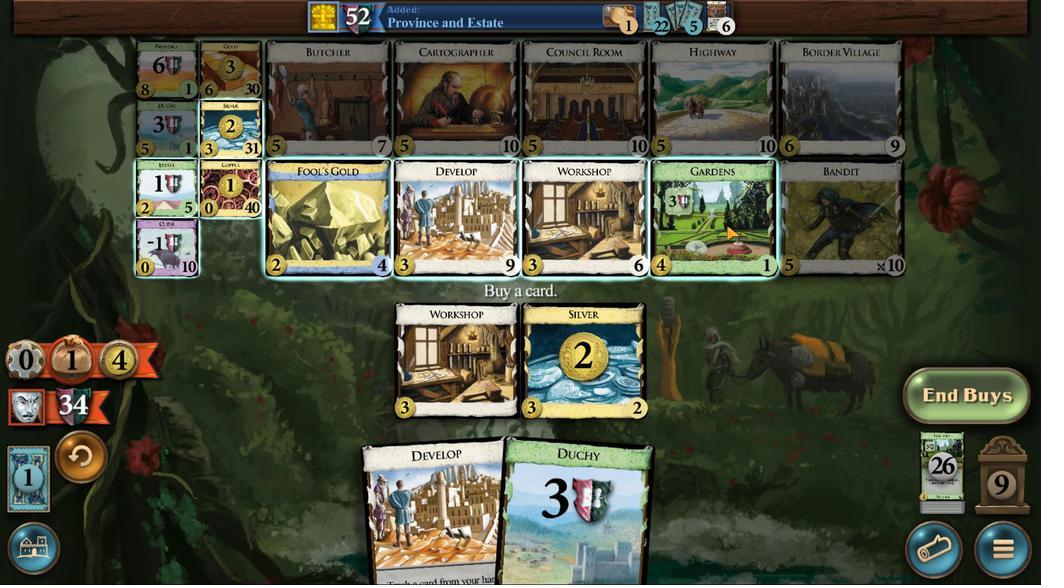 
Action: Mouse moved to (473, 412)
Screenshot: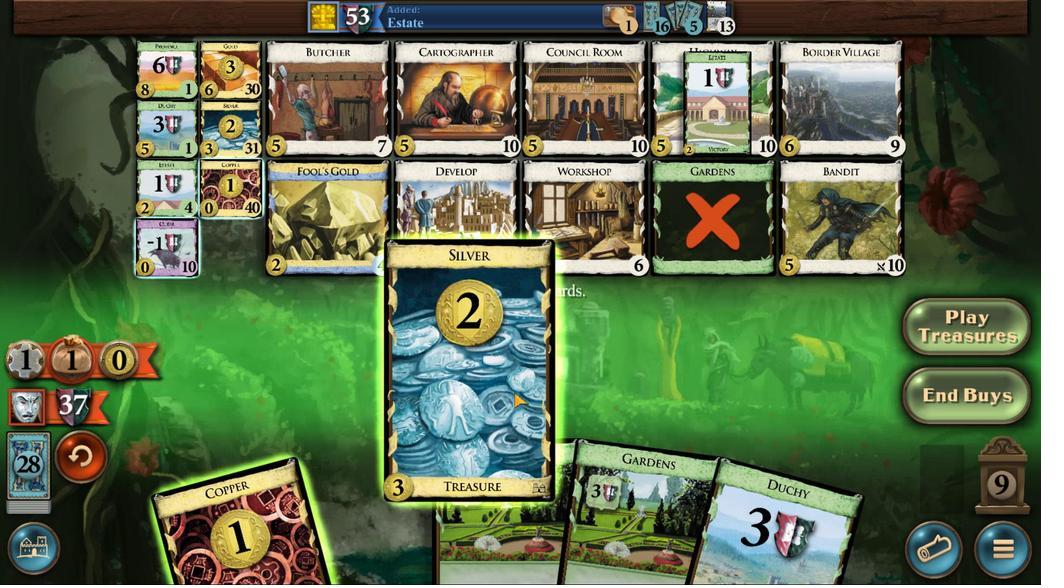 
Action: Mouse pressed left at (473, 412)
Screenshot: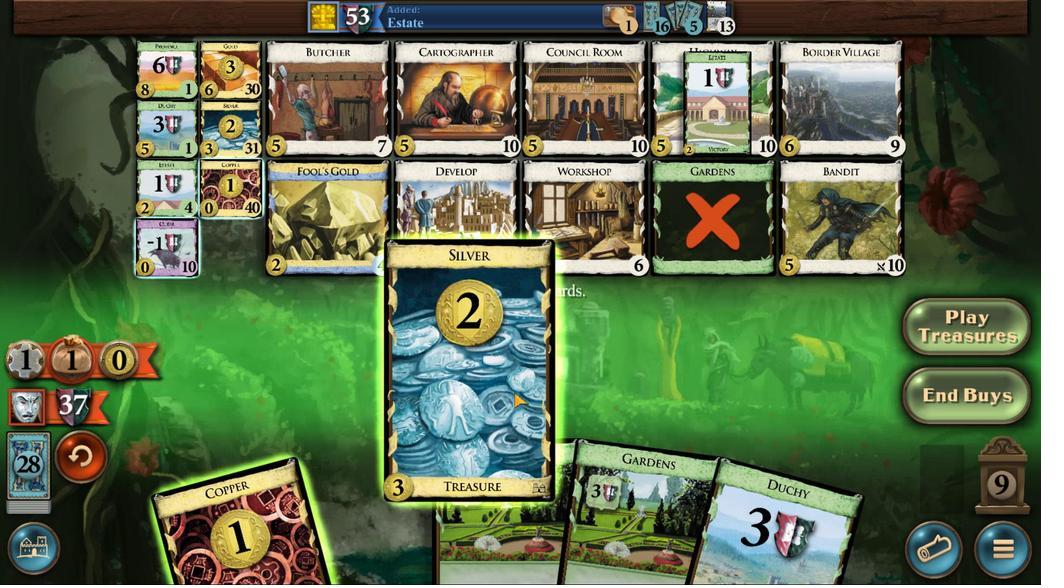 
Action: Mouse moved to (465, 413)
Screenshot: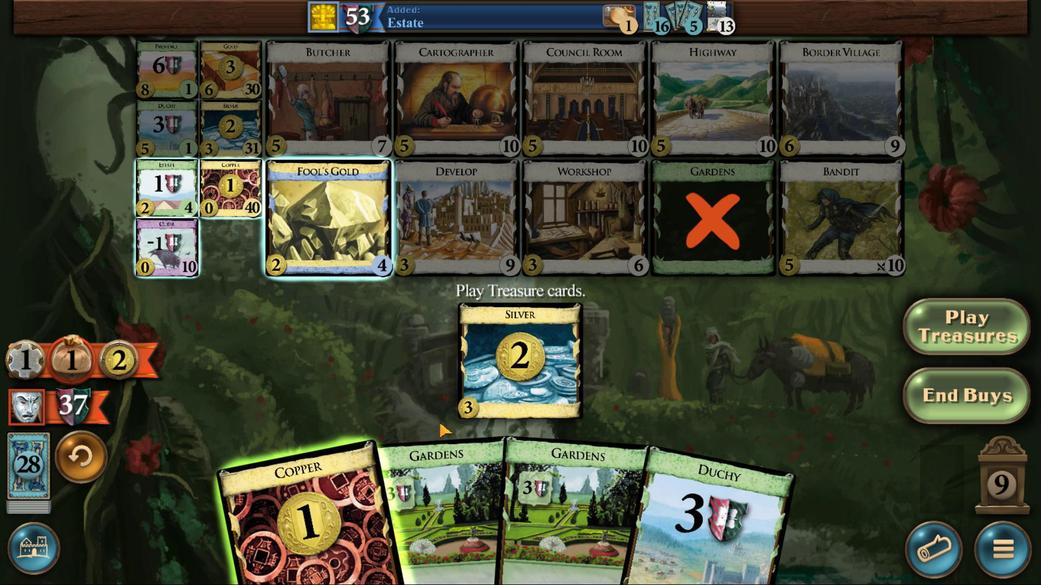 
Action: Mouse pressed left at (465, 413)
Screenshot: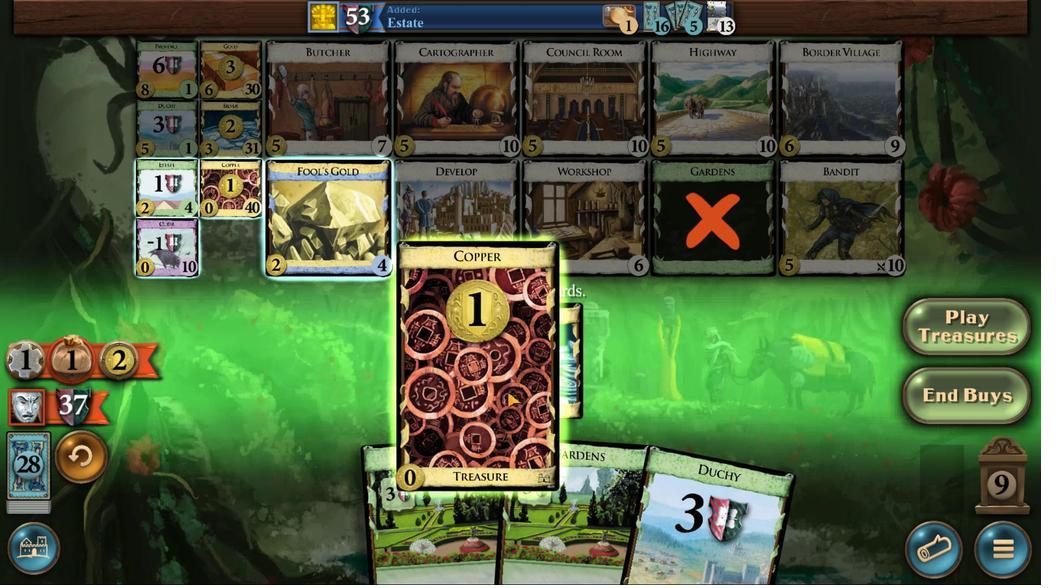 
Action: Mouse moved to (444, 350)
Screenshot: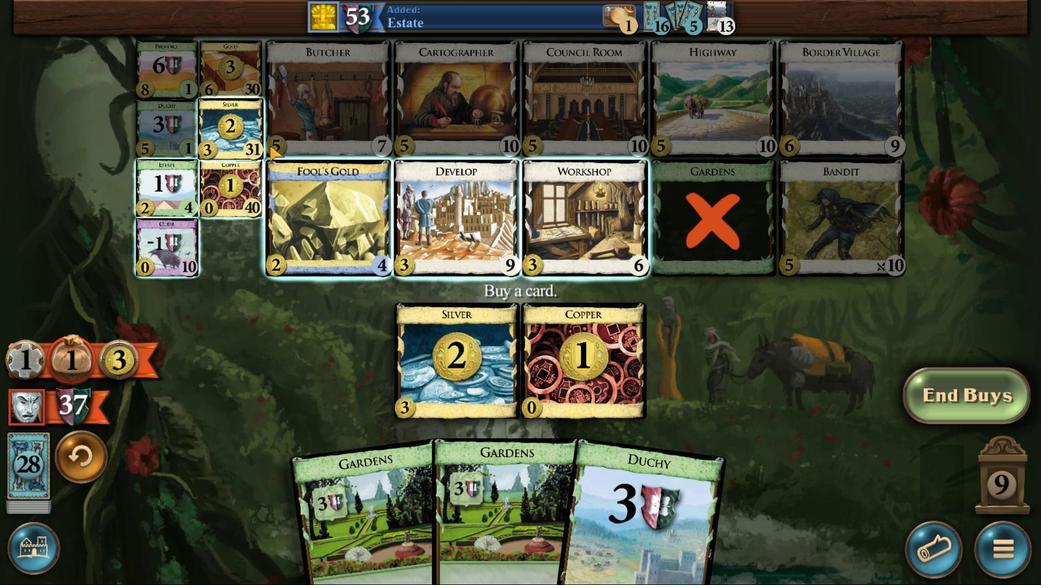 
Action: Mouse pressed left at (444, 350)
Screenshot: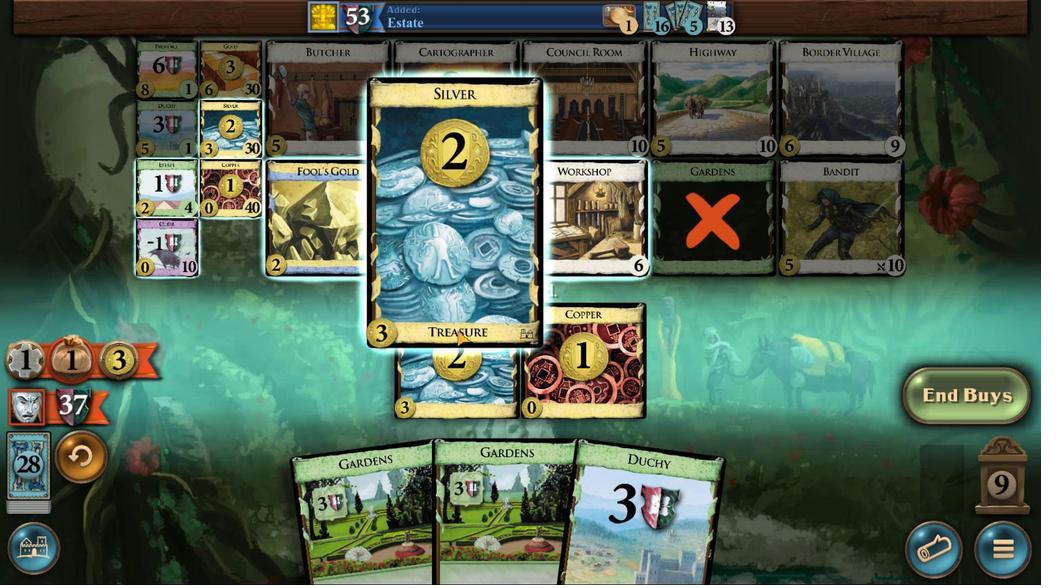 
Action: Mouse moved to (471, 409)
Screenshot: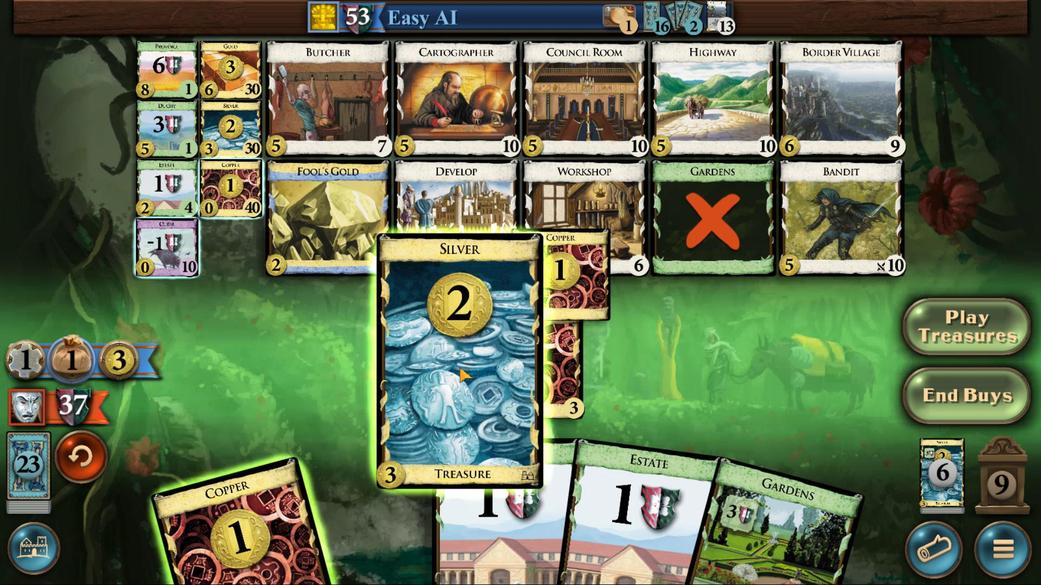 
Action: Mouse pressed left at (471, 409)
Screenshot: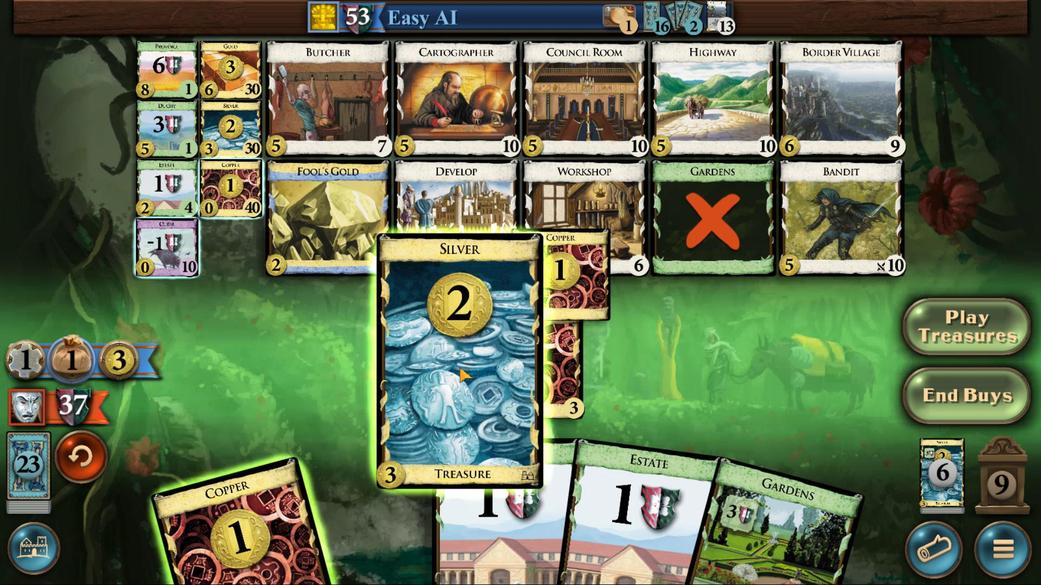 
Action: Mouse moved to (452, 415)
Screenshot: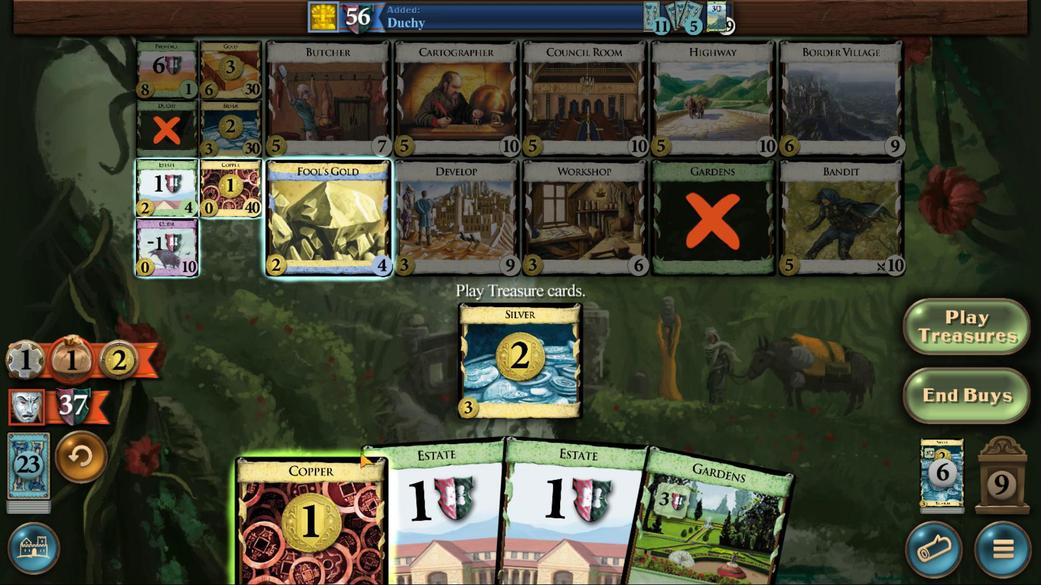 
Action: Mouse pressed left at (452, 415)
Screenshot: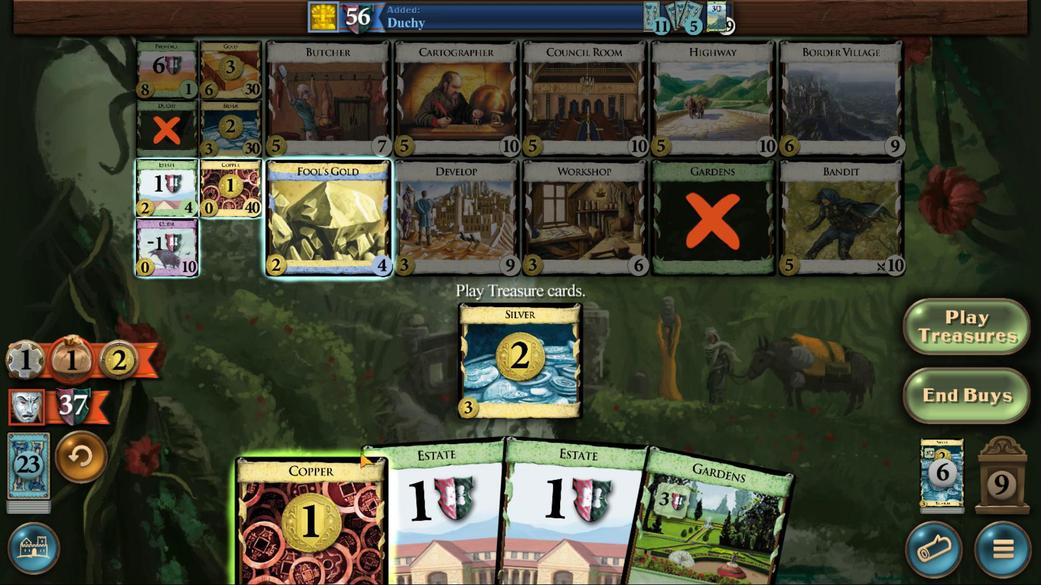
Action: Mouse moved to (445, 350)
Screenshot: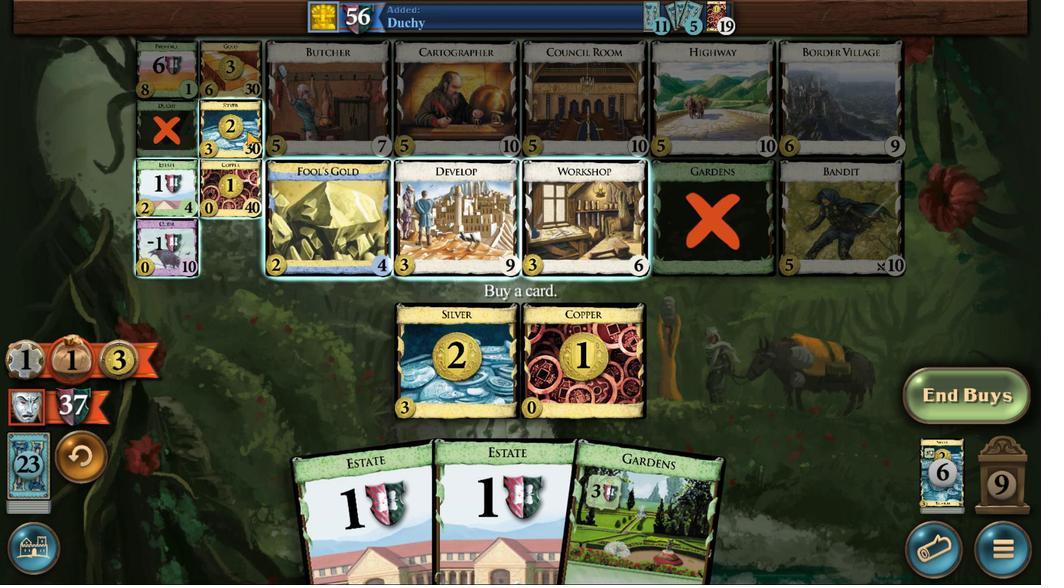 
Action: Mouse pressed left at (445, 350)
Screenshot: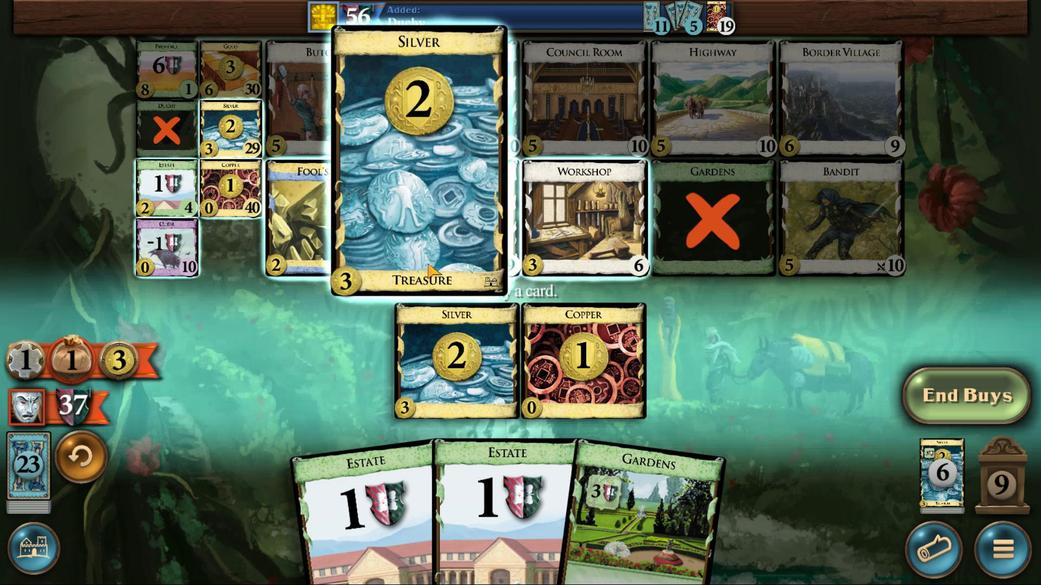 
Action: Mouse moved to (337, 382)
Screenshot: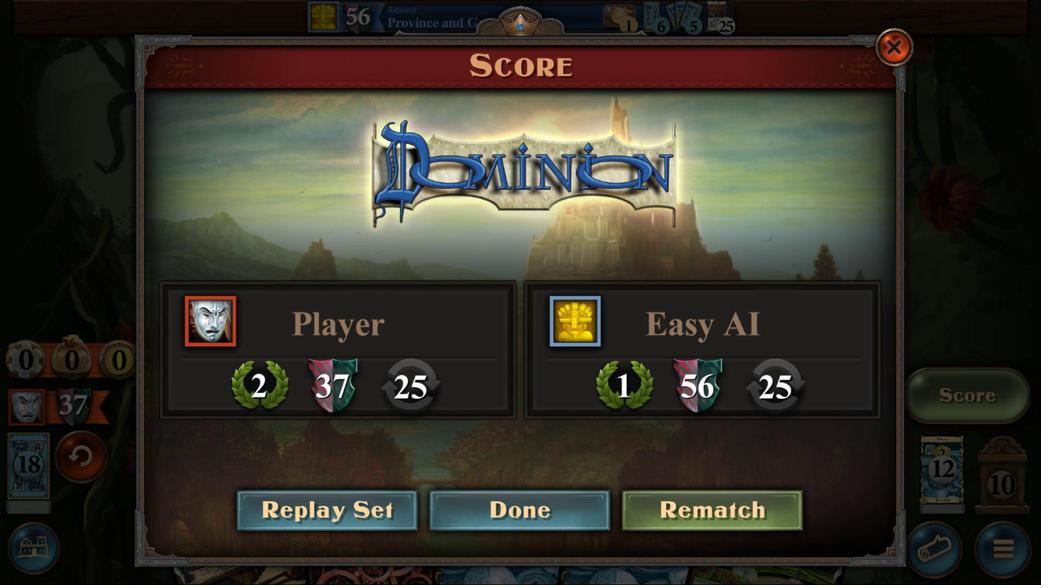 
